 Task: Create a new job position in Salesforce with the following details: Position Name: Design Engineer - Metro, Open Date: 01/10/2023, Location: Bangalore, India, Type: Full Time, Functional Area: Miscellaneous, Job Level: MC - 200, Job Description: To design mould shutters for I-Girders, Educational Requirements: Should possess excellent communication skills, Skills Required: Design, Temporary Structure, Experience: 2 - 4 Years.
Action: Mouse moved to (192, 110)
Screenshot: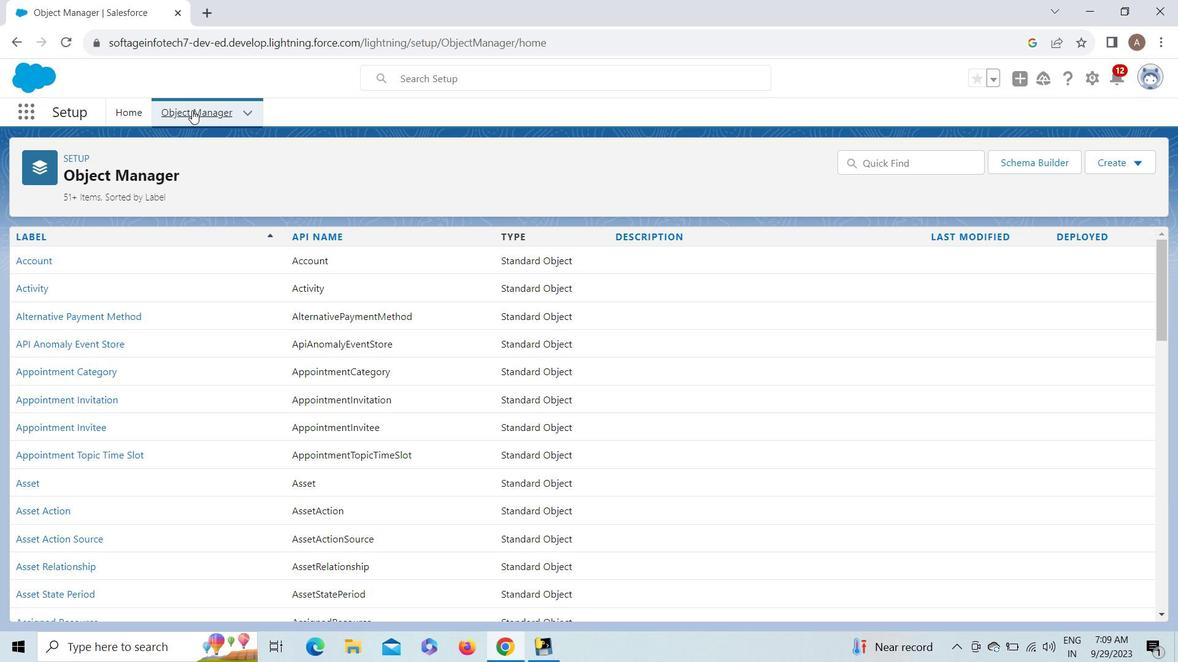 
Action: Mouse pressed left at (192, 110)
Screenshot: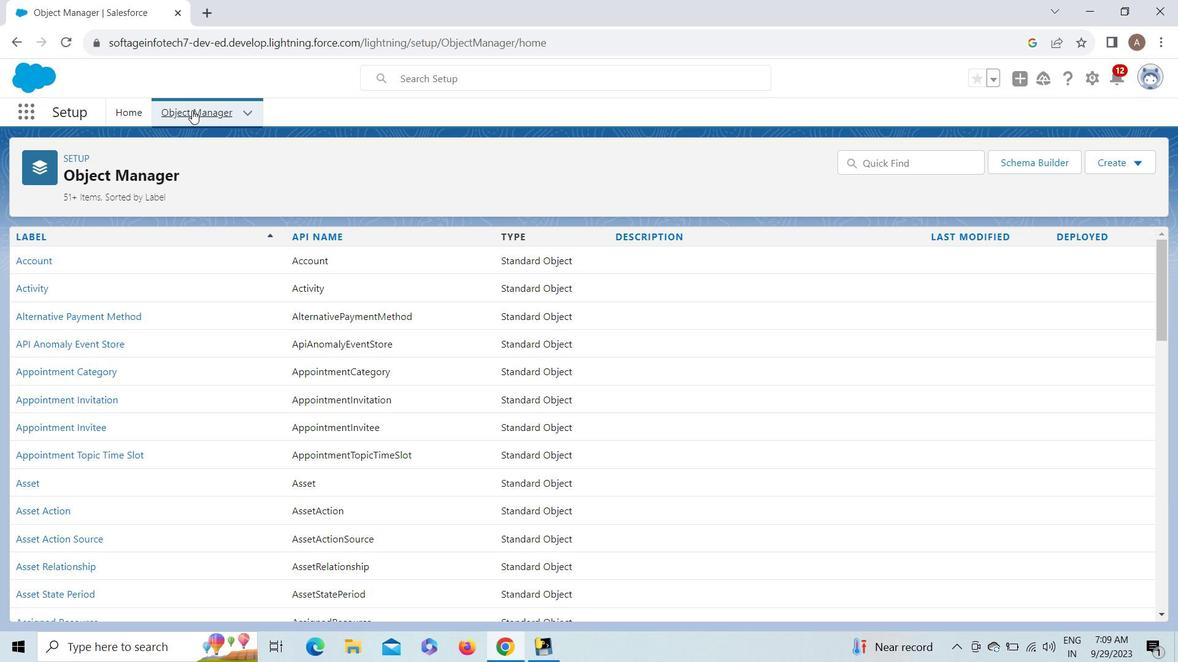 
Action: Mouse moved to (24, 109)
Screenshot: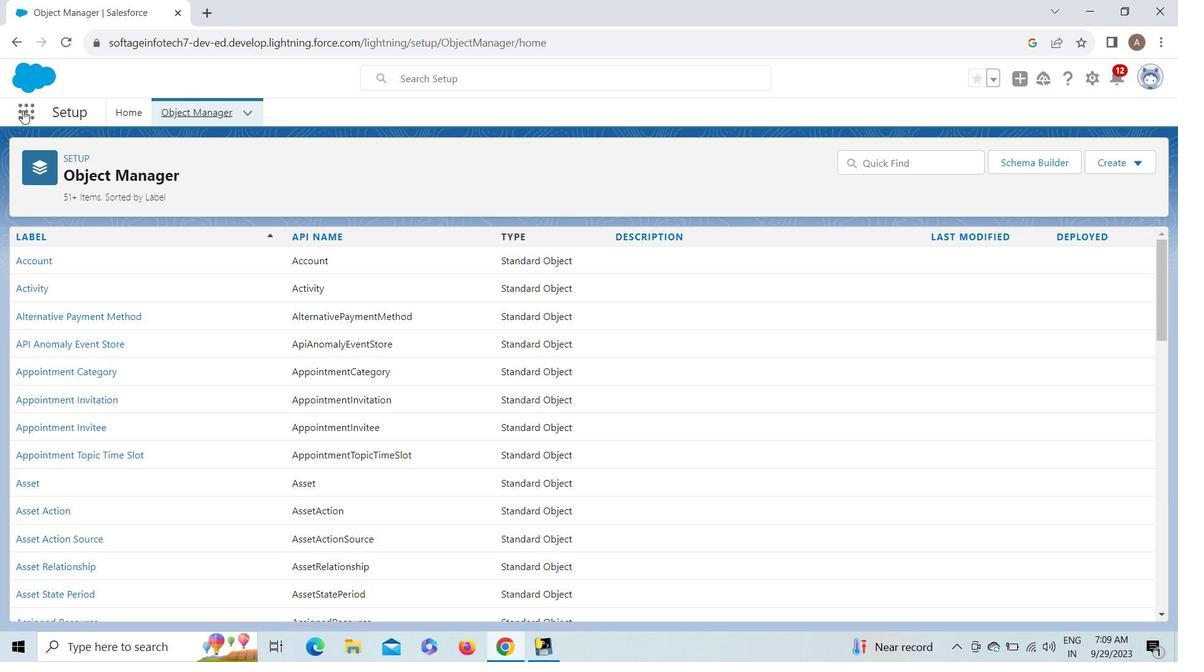
Action: Mouse pressed left at (24, 109)
Screenshot: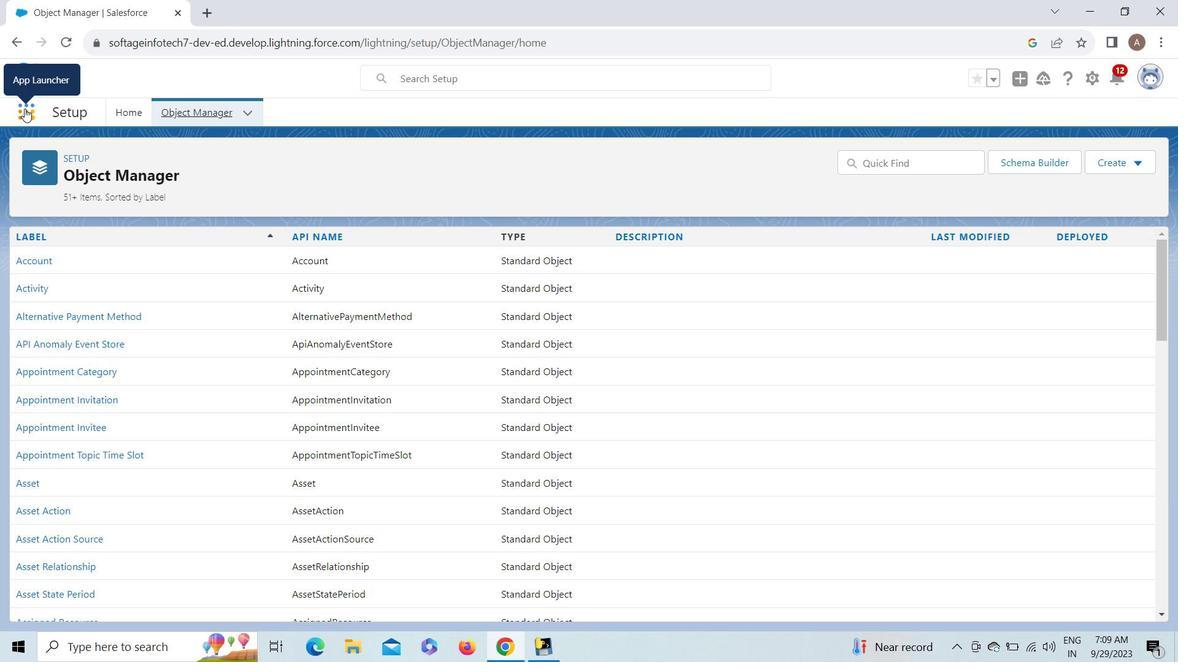
Action: Mouse moved to (77, 199)
Screenshot: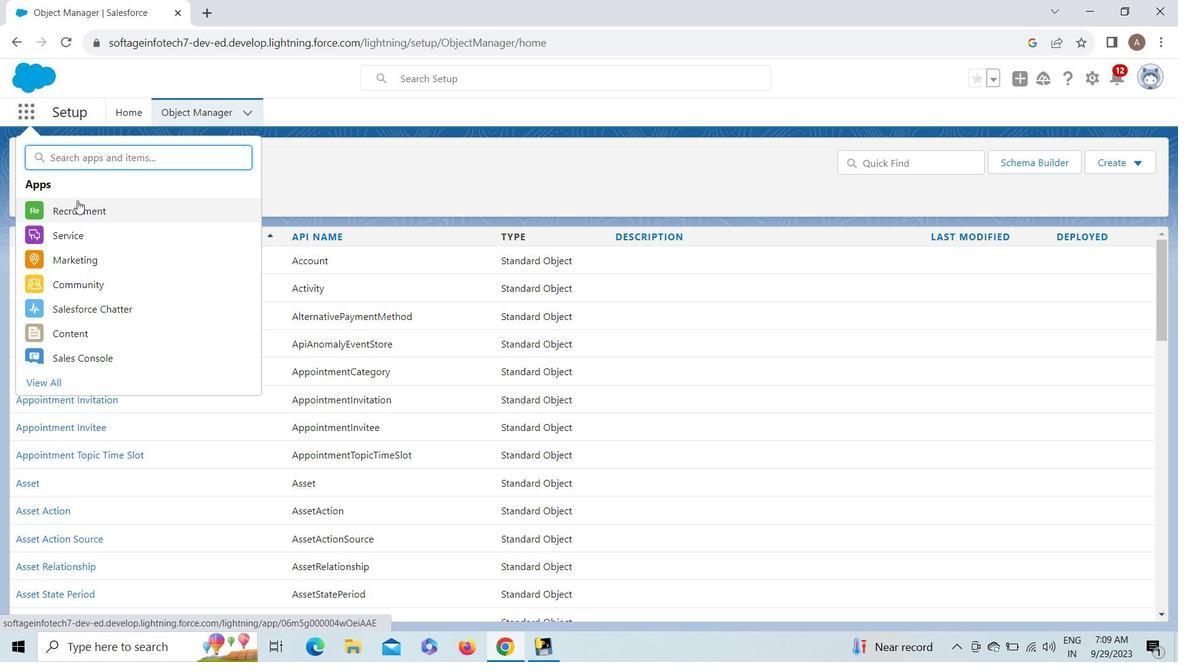 
Action: Mouse pressed left at (77, 199)
Screenshot: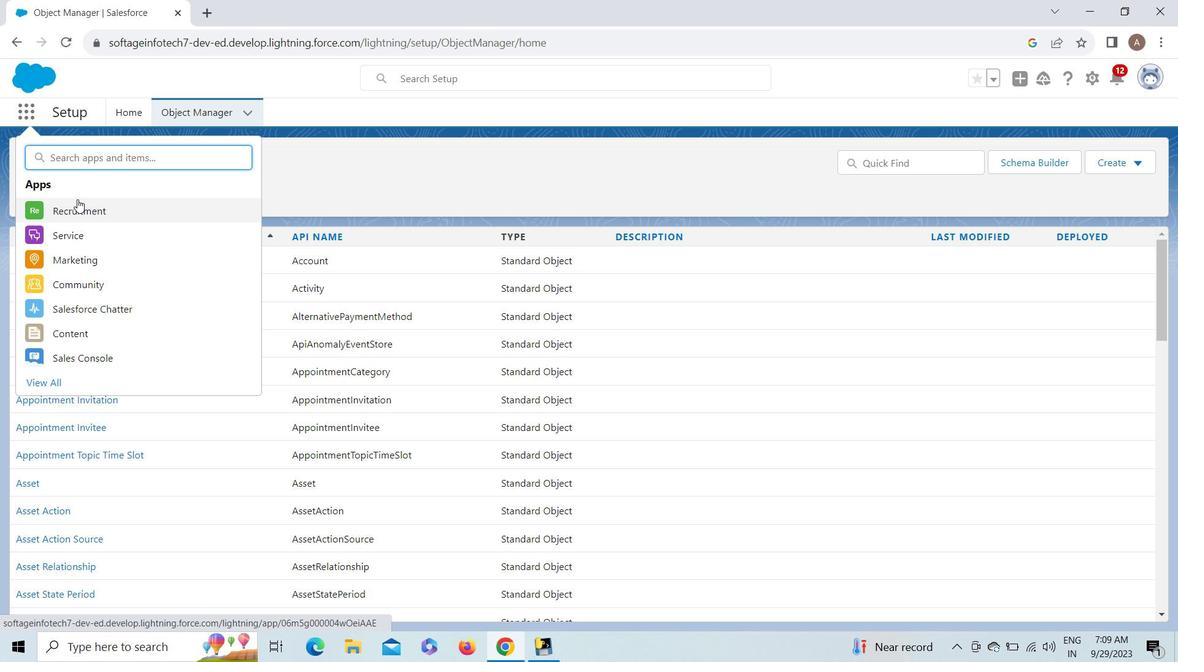 
Action: Mouse moved to (215, 109)
Screenshot: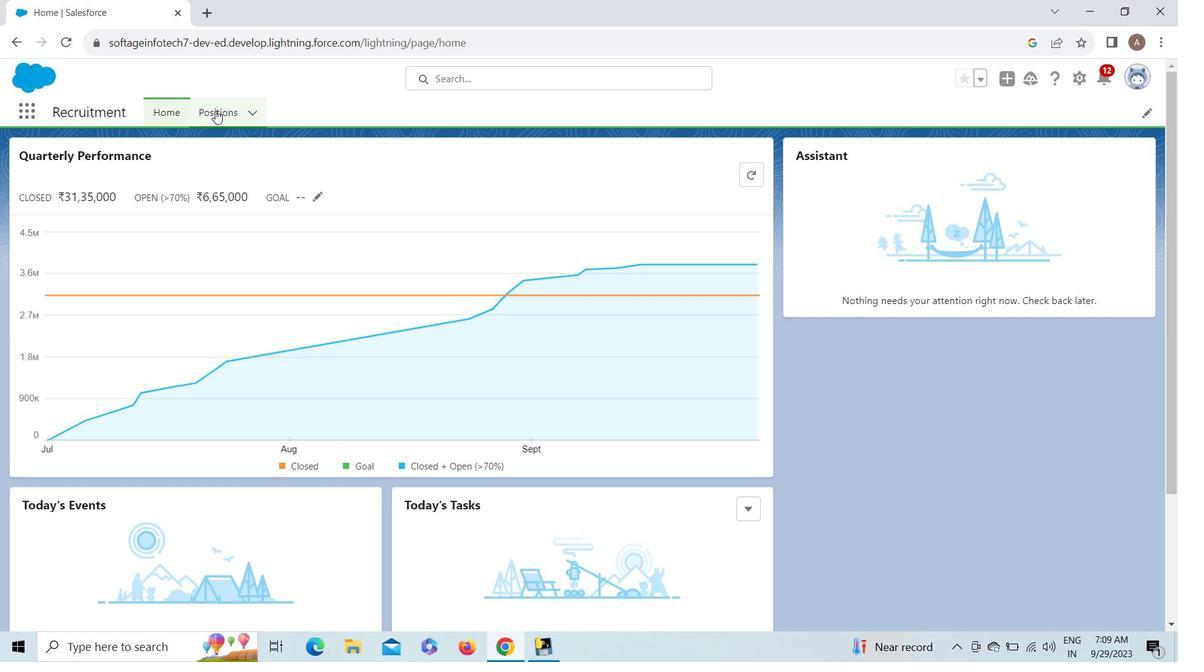 
Action: Mouse pressed left at (215, 109)
Screenshot: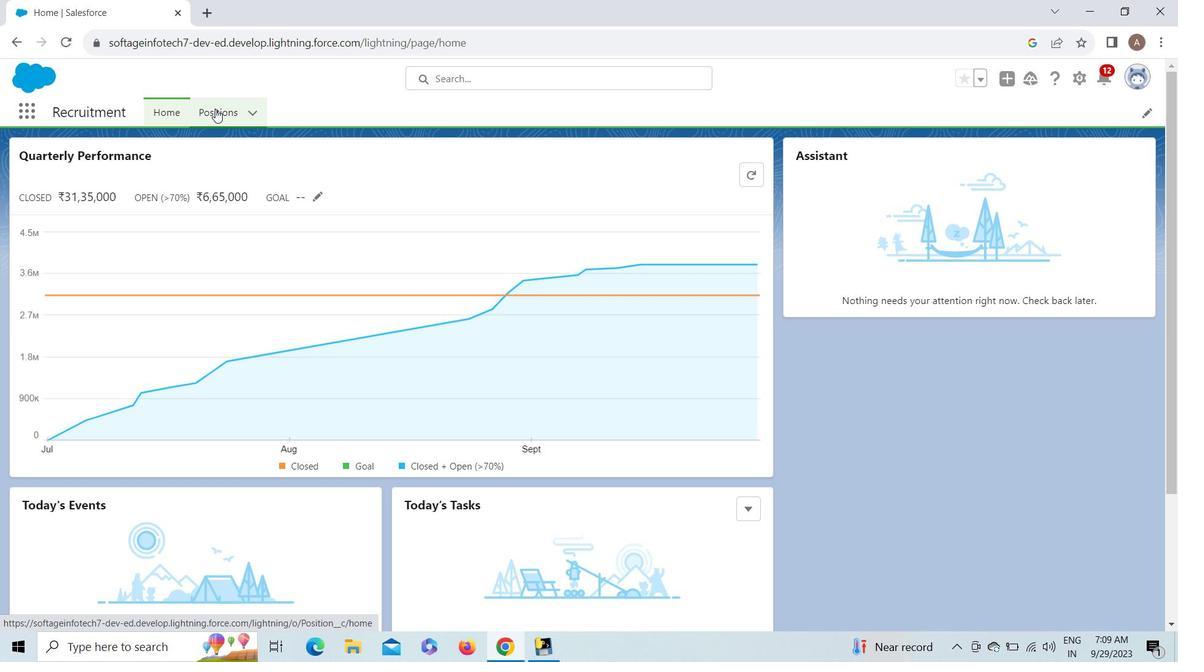 
Action: Mouse moved to (168, 244)
Screenshot: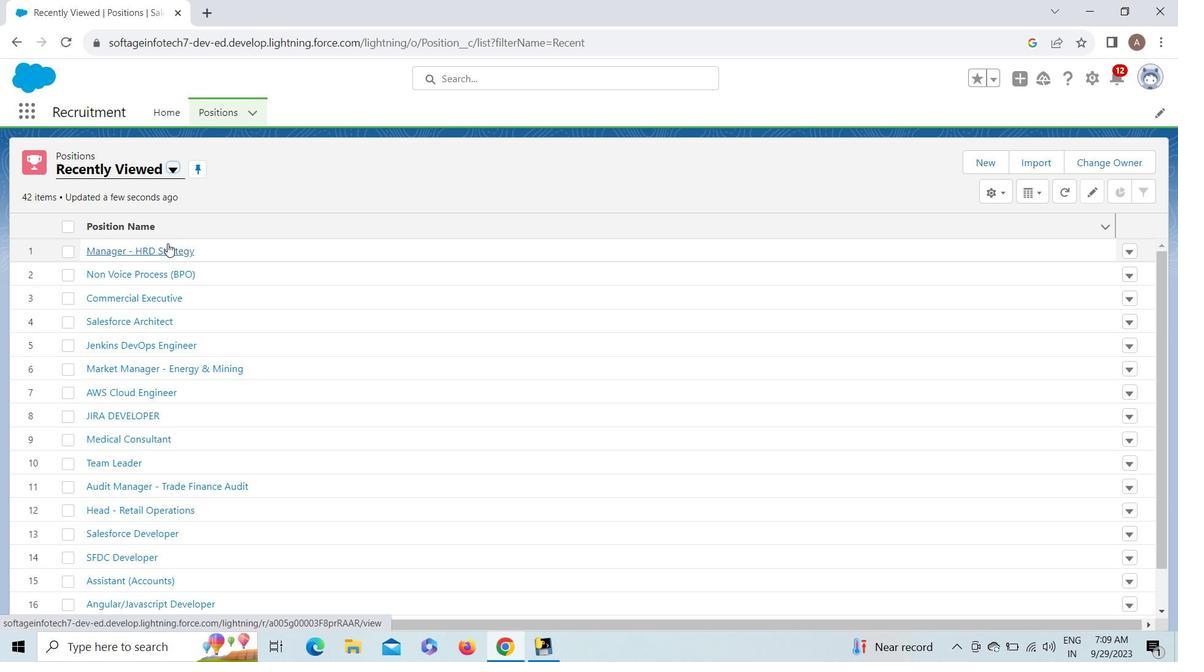 
Action: Mouse pressed left at (168, 244)
Screenshot: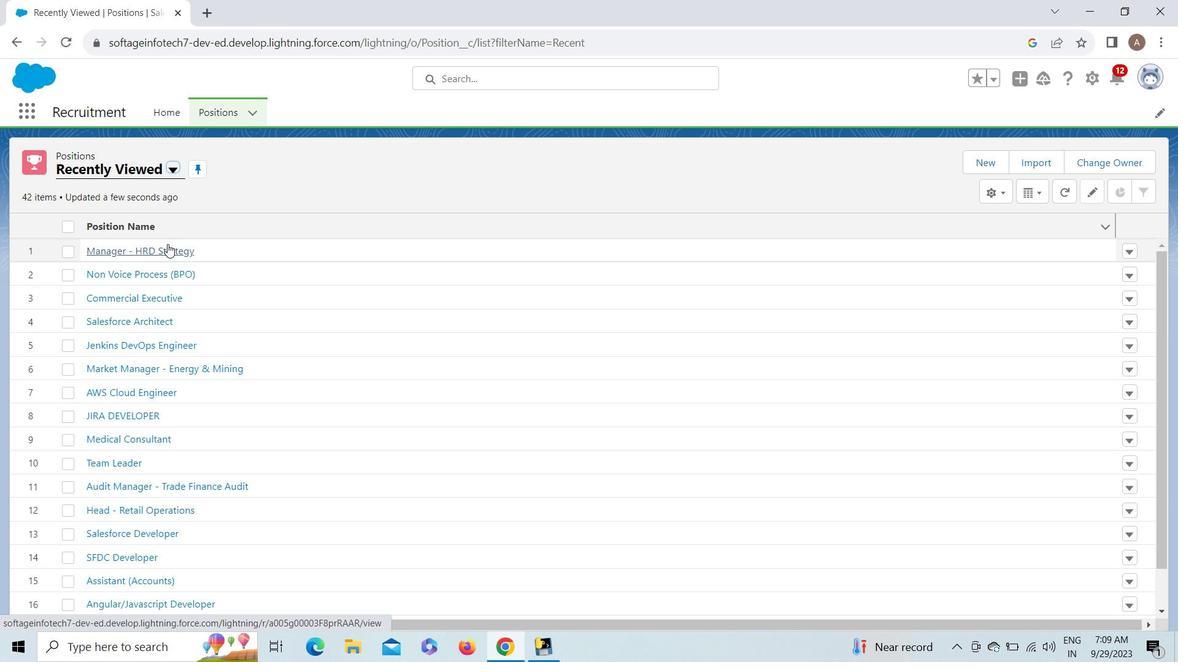 
Action: Mouse moved to (990, 163)
Screenshot: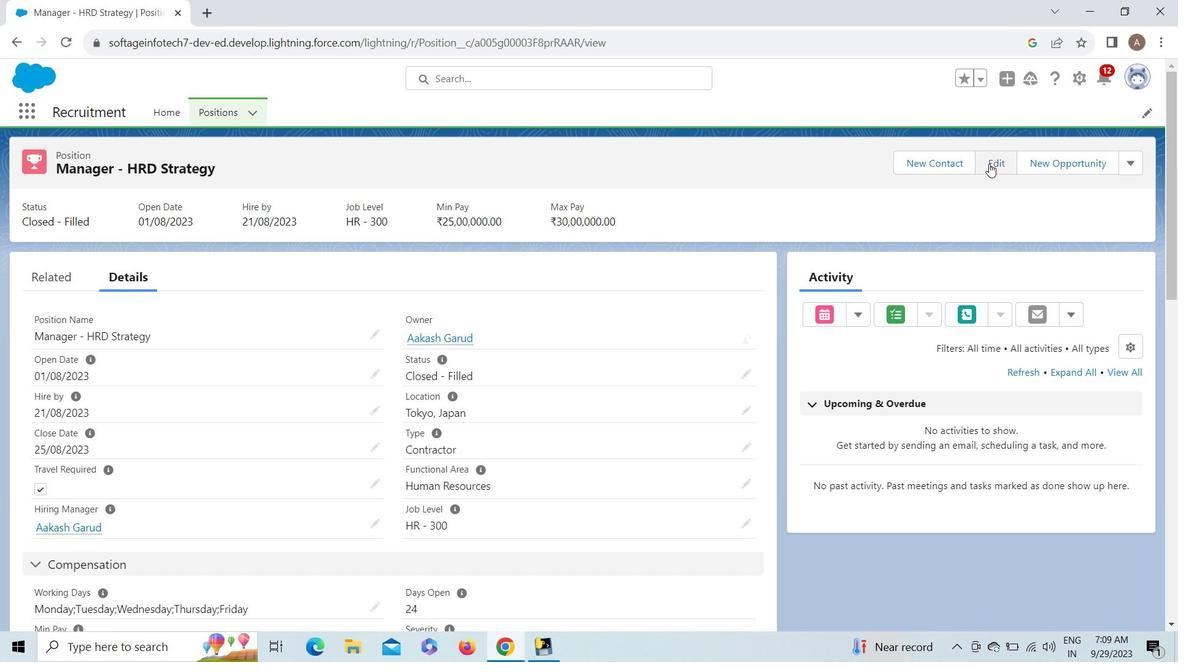 
Action: Mouse pressed left at (990, 163)
Screenshot: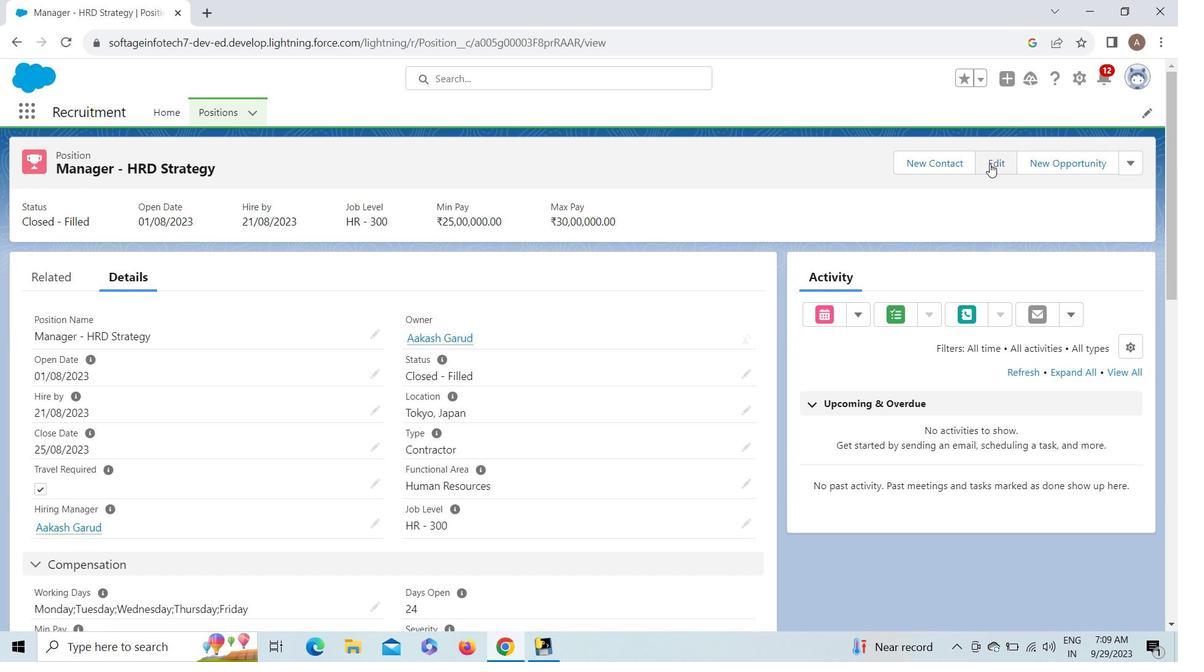 
Action: Mouse moved to (904, 227)
Screenshot: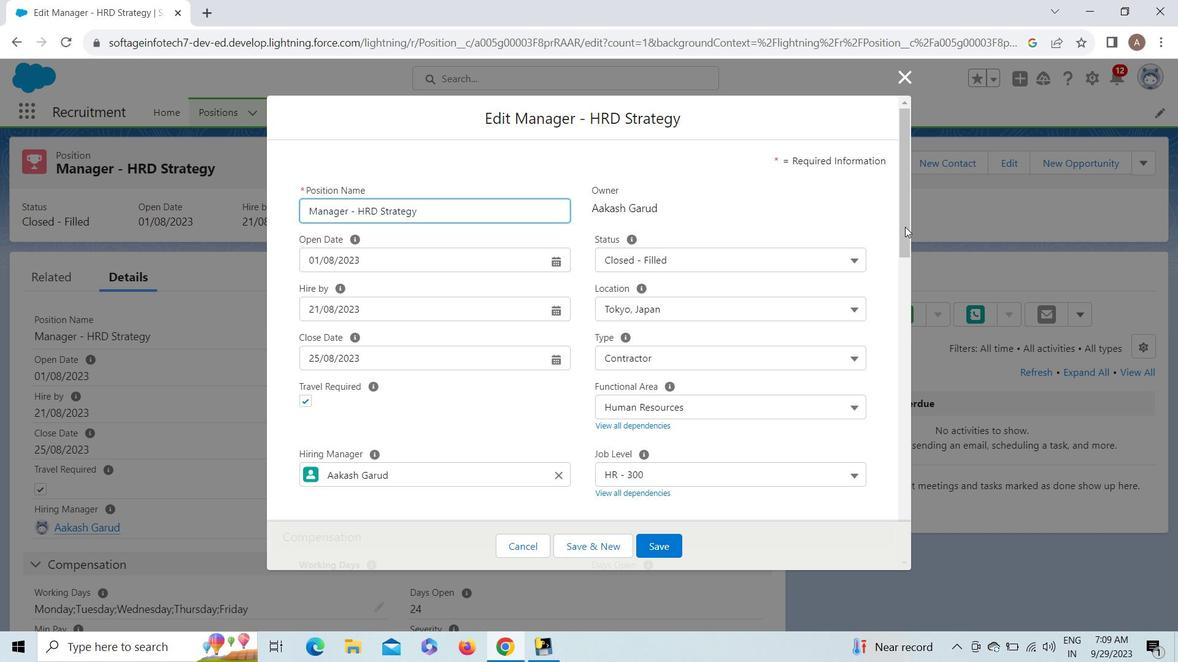 
Action: Mouse pressed left at (904, 227)
Screenshot: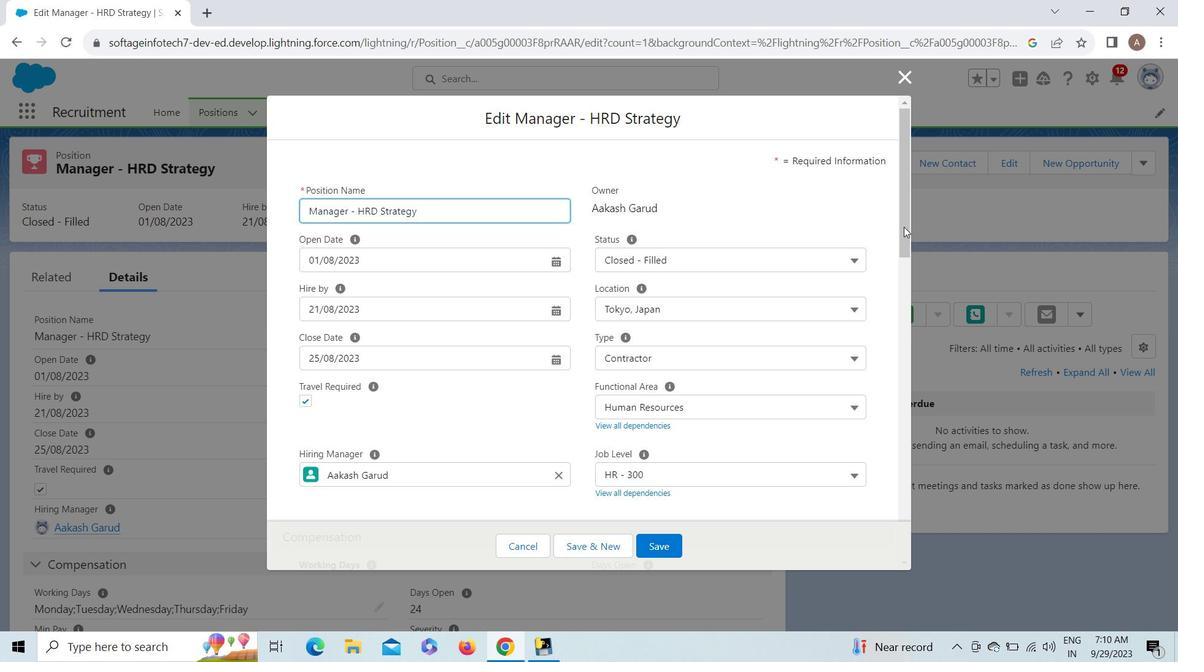 
Action: Mouse moved to (860, 378)
Screenshot: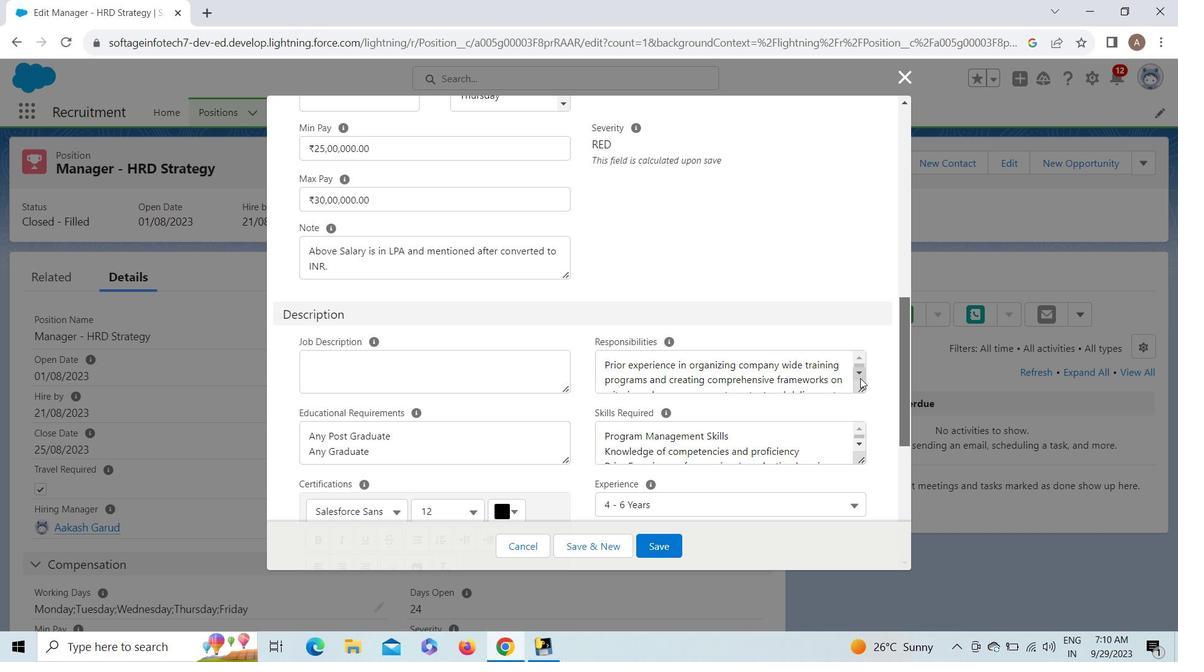 
Action: Mouse pressed left at (860, 378)
Screenshot: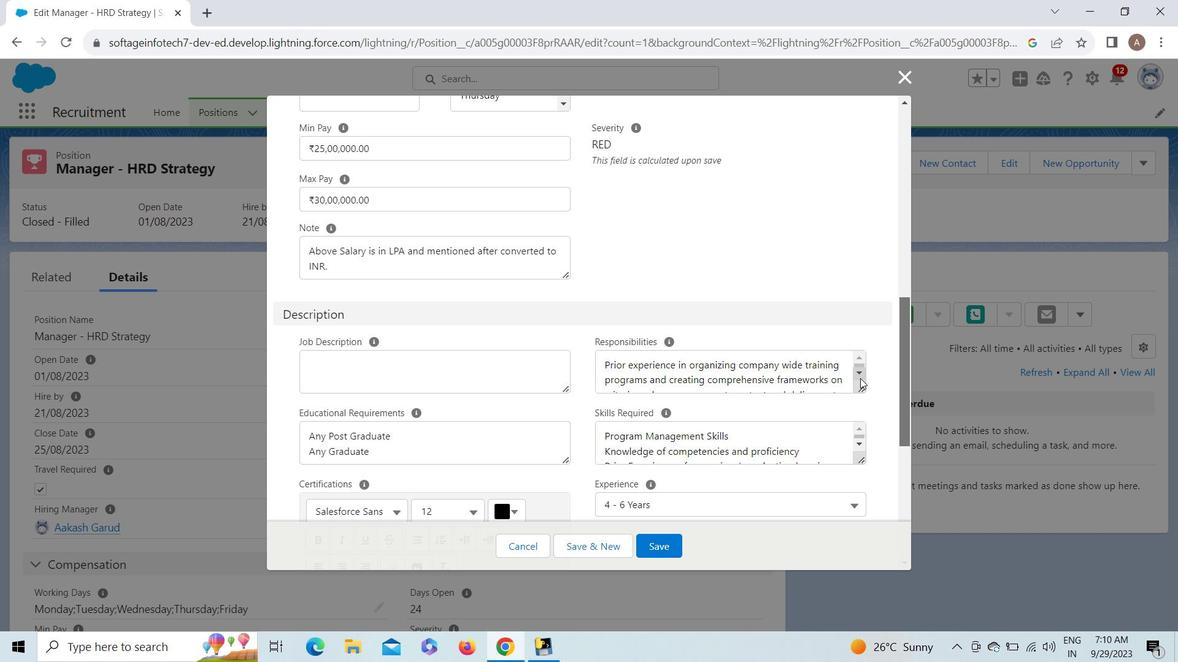 
Action: Mouse pressed left at (860, 378)
Screenshot: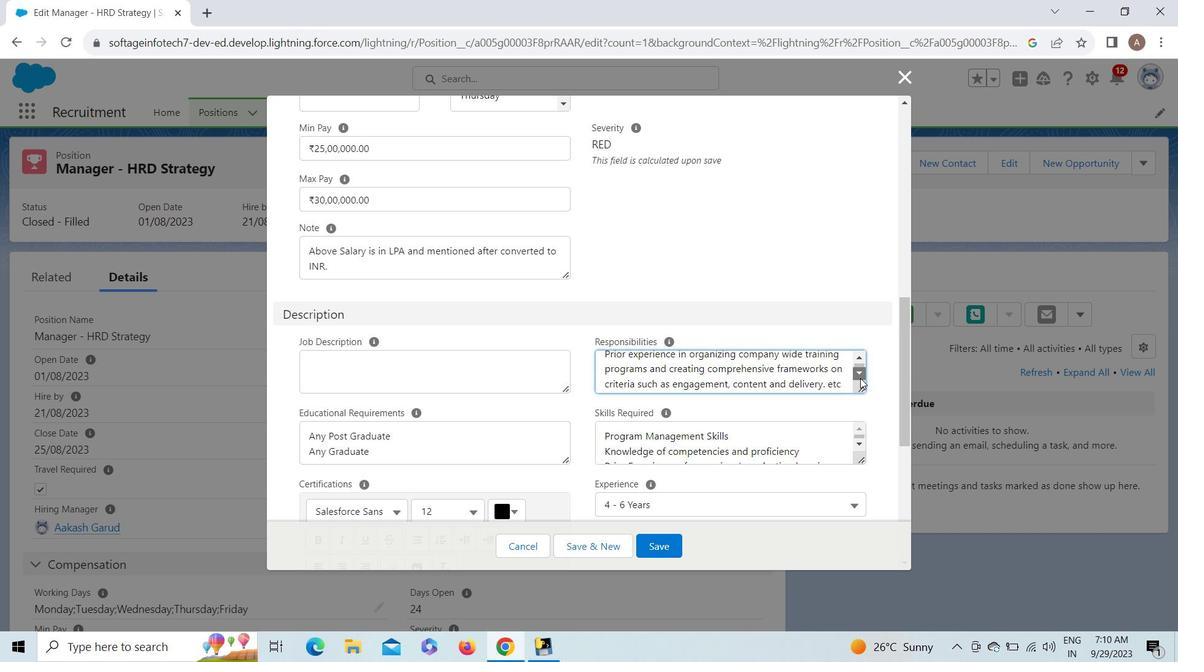 
Action: Mouse pressed left at (860, 378)
Screenshot: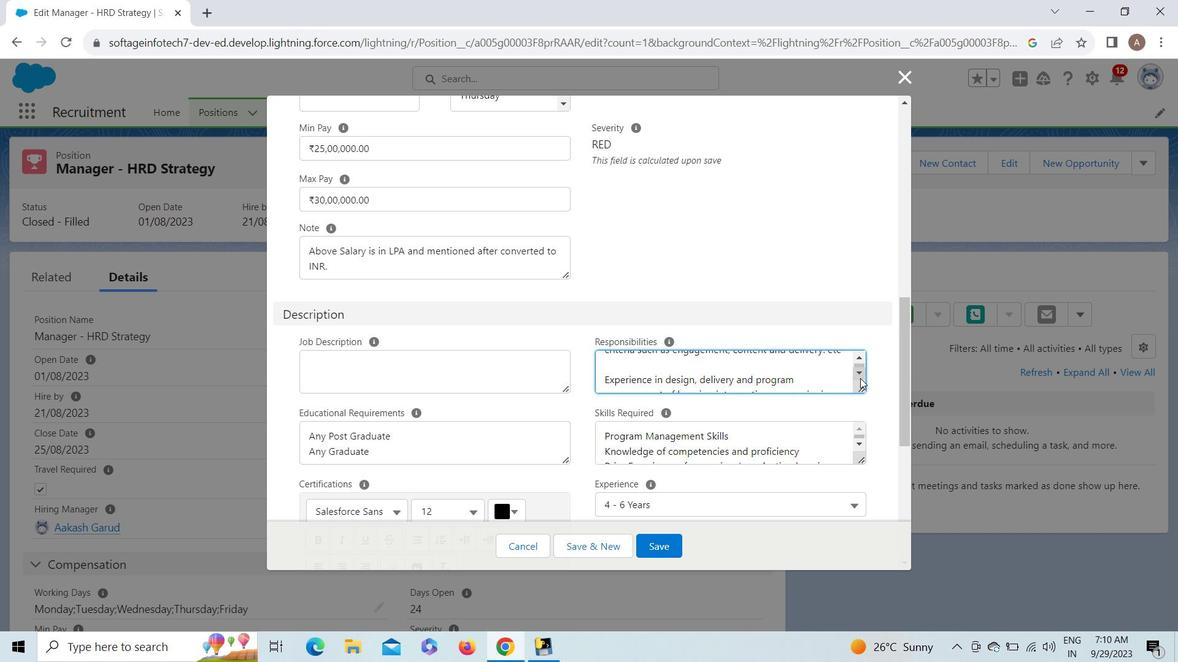 
Action: Mouse pressed left at (860, 378)
Screenshot: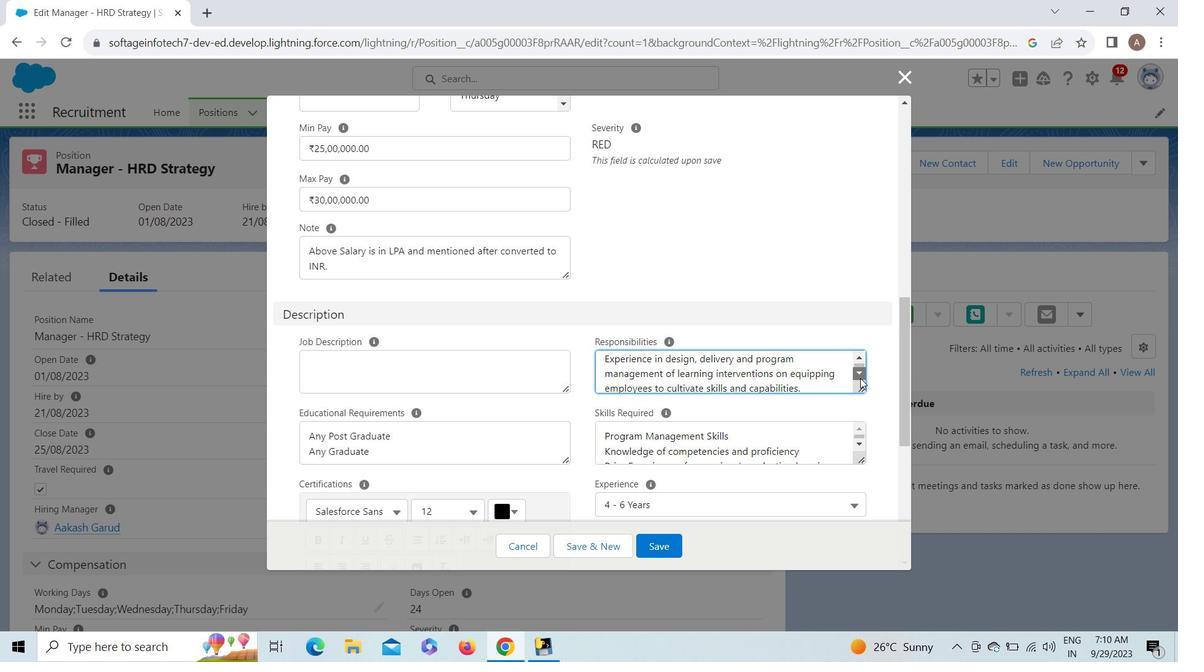 
Action: Mouse pressed left at (860, 378)
Screenshot: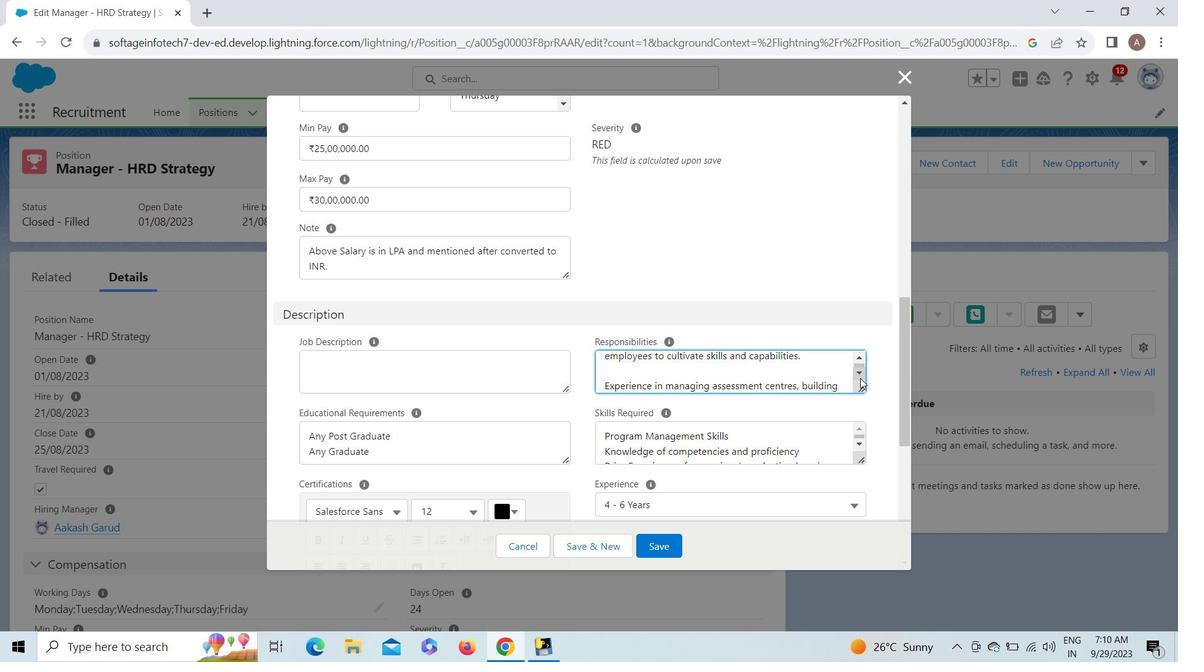 
Action: Mouse pressed left at (860, 378)
Screenshot: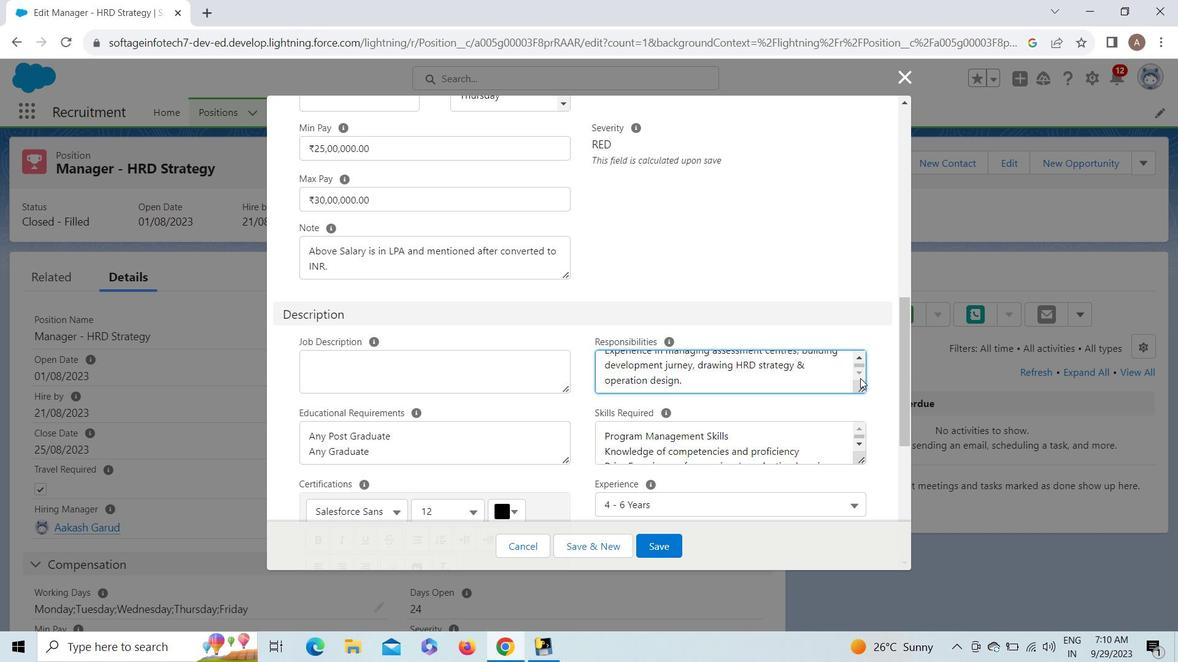 
Action: Mouse pressed left at (860, 378)
Screenshot: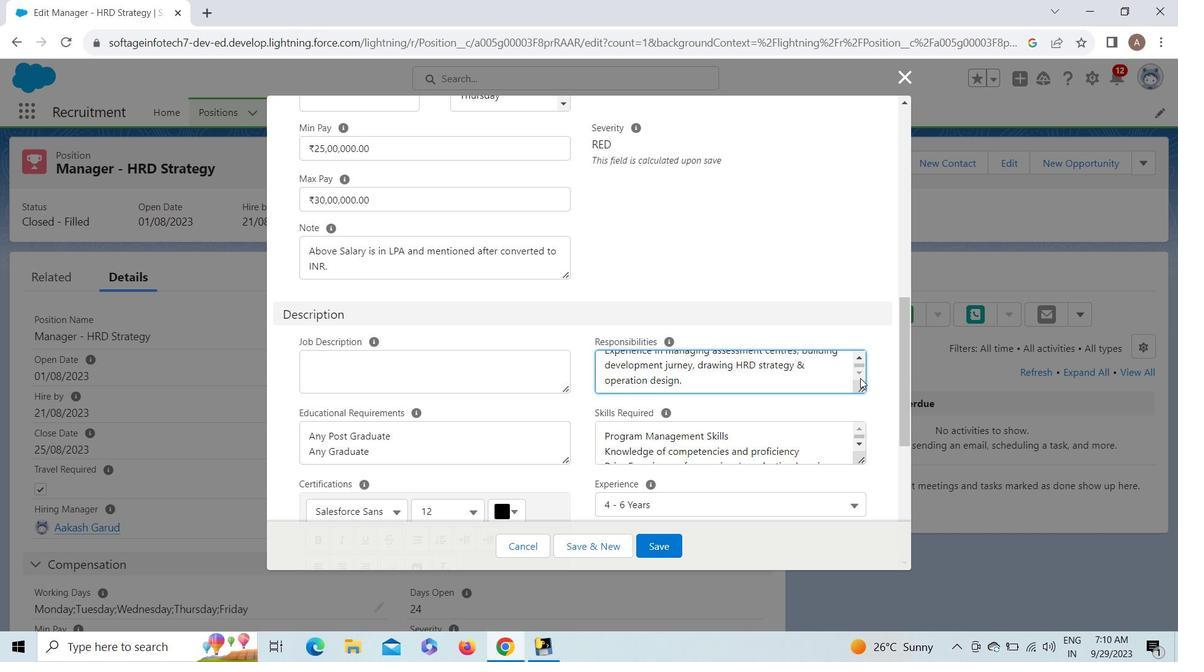 
Action: Mouse pressed left at (860, 378)
Screenshot: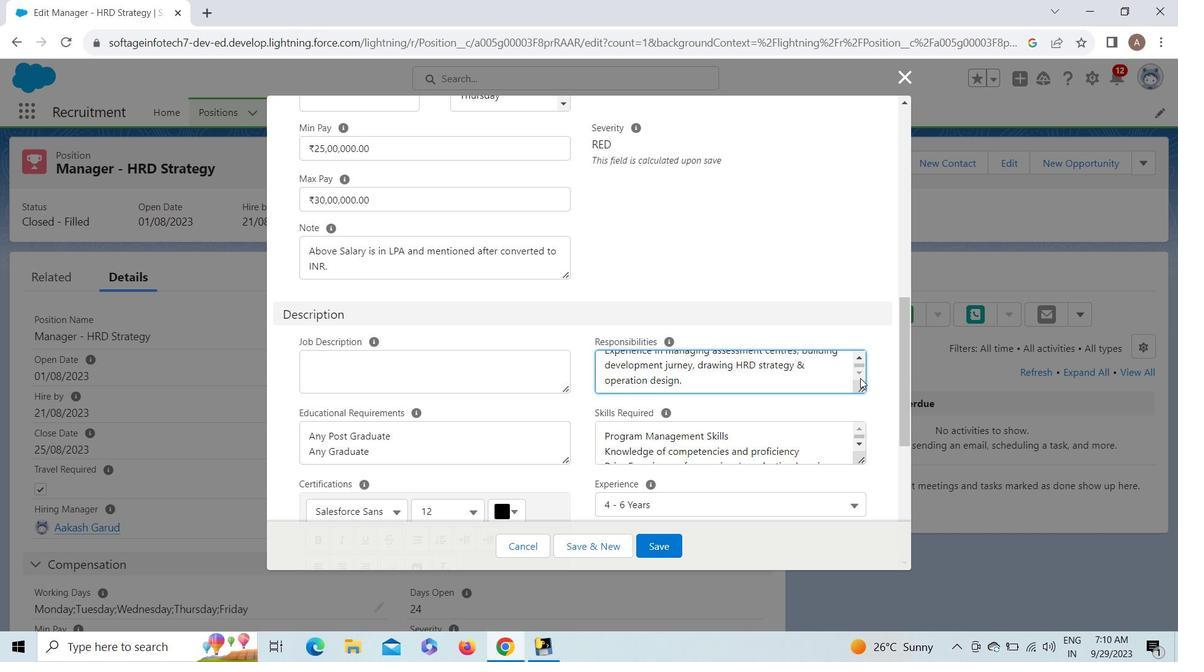 
Action: Mouse moved to (858, 359)
Screenshot: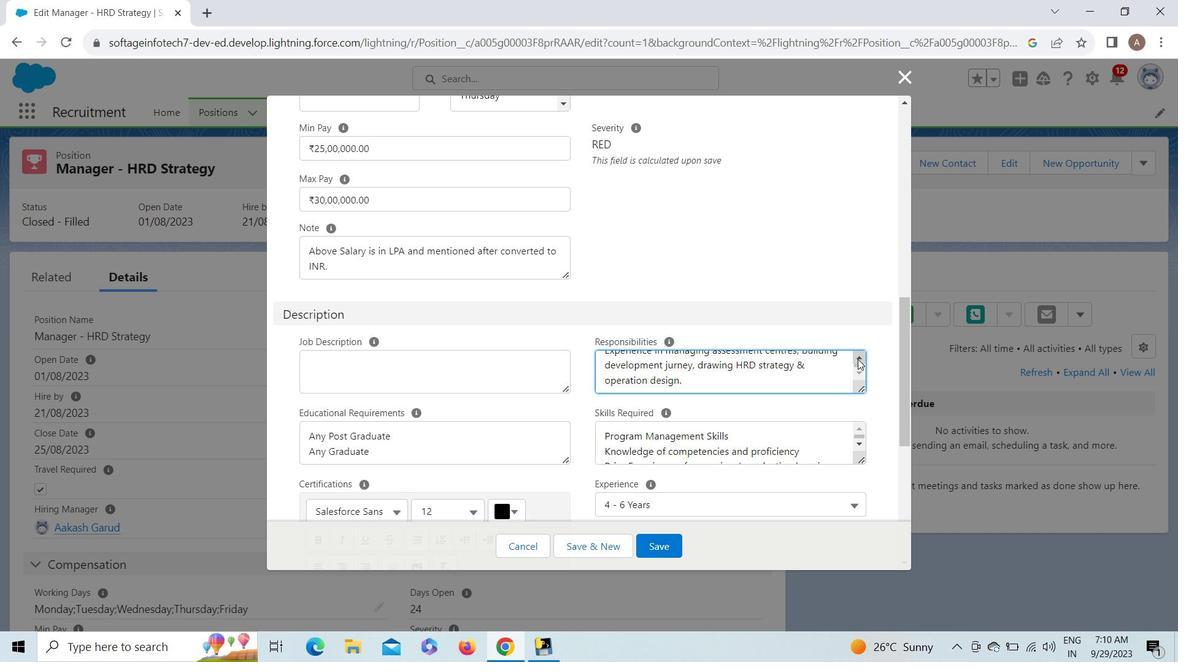 
Action: Mouse pressed left at (858, 359)
Screenshot: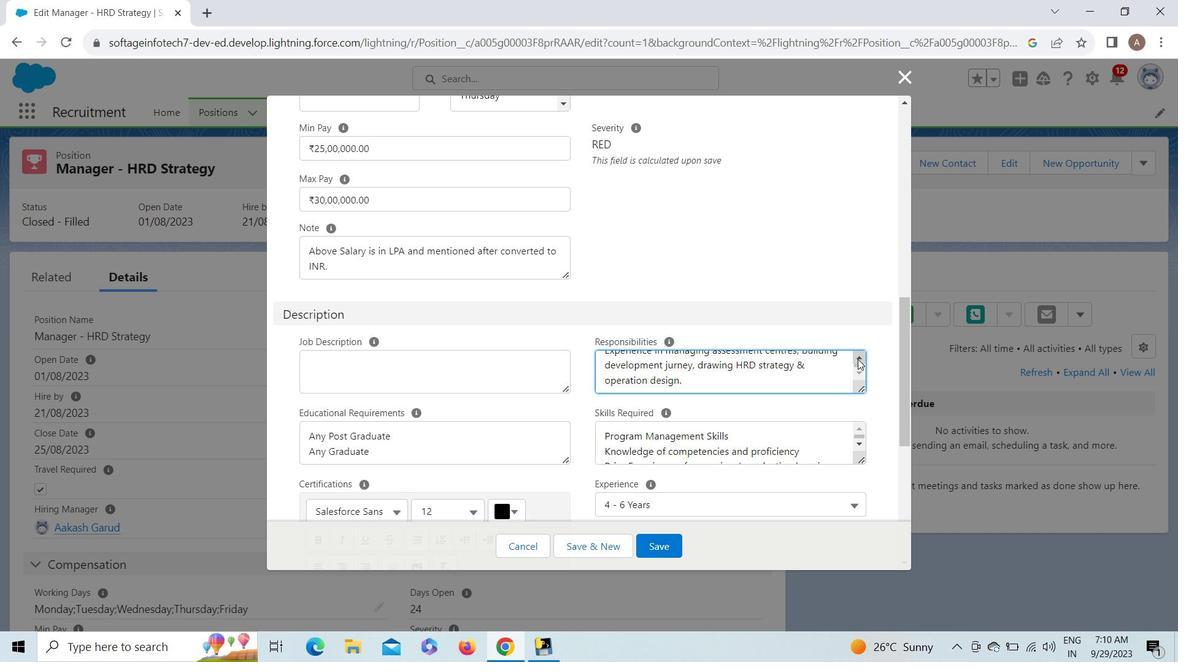 
Action: Mouse pressed left at (858, 359)
Screenshot: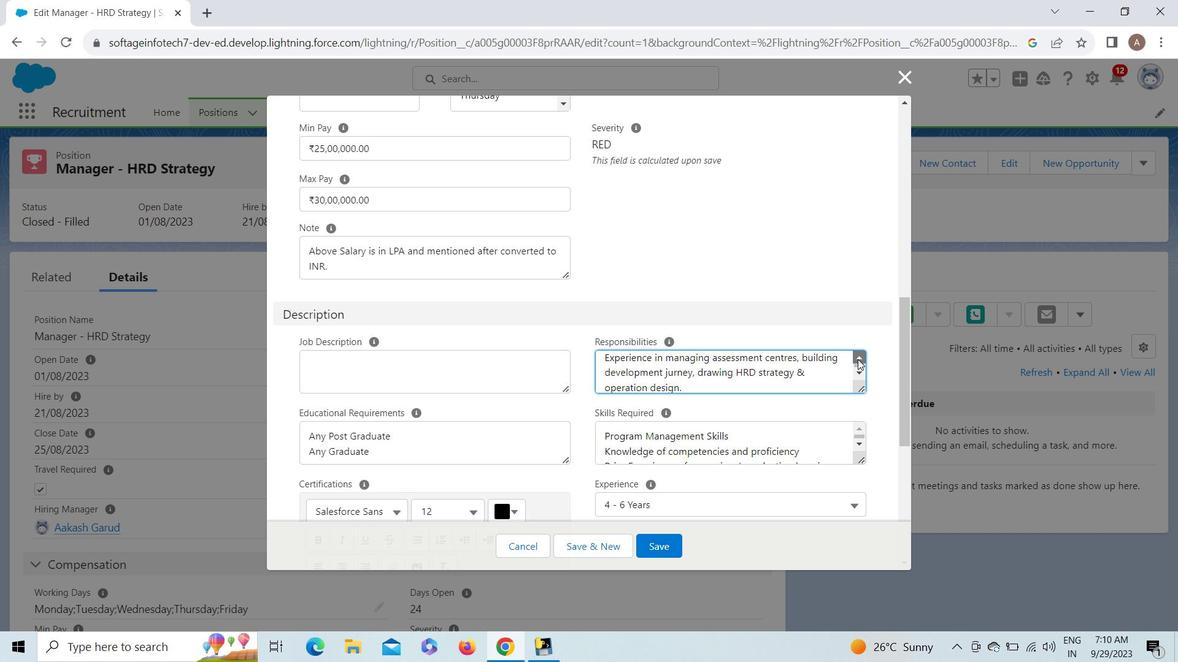
Action: Mouse pressed left at (858, 359)
Screenshot: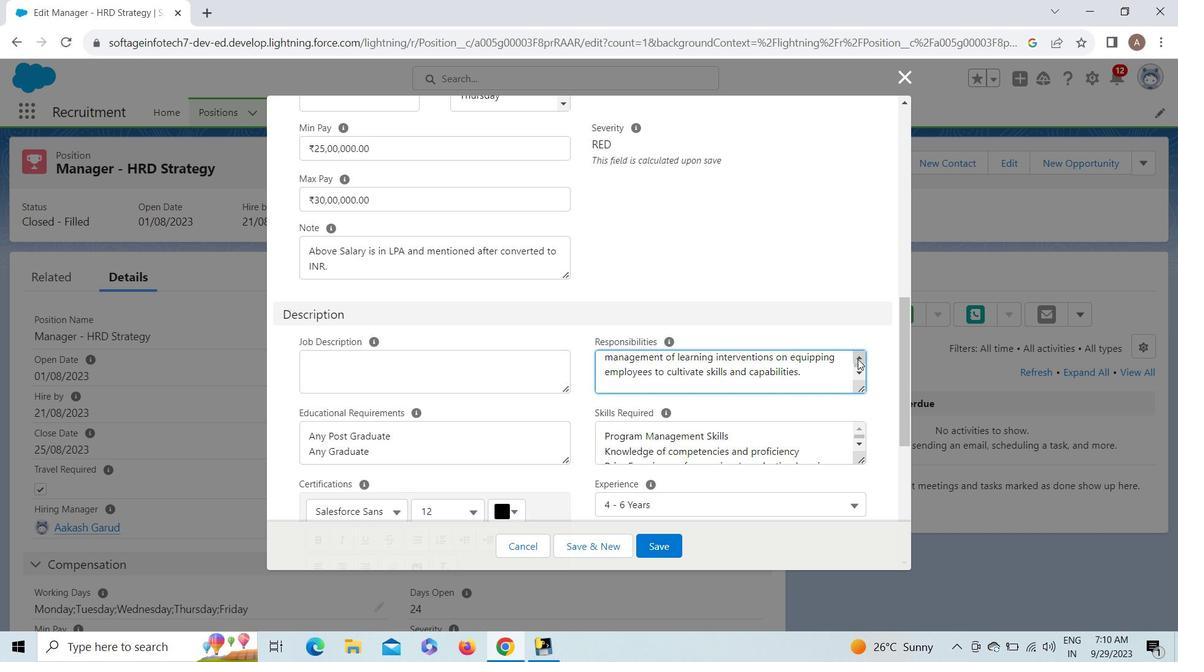 
Action: Mouse pressed left at (858, 359)
Screenshot: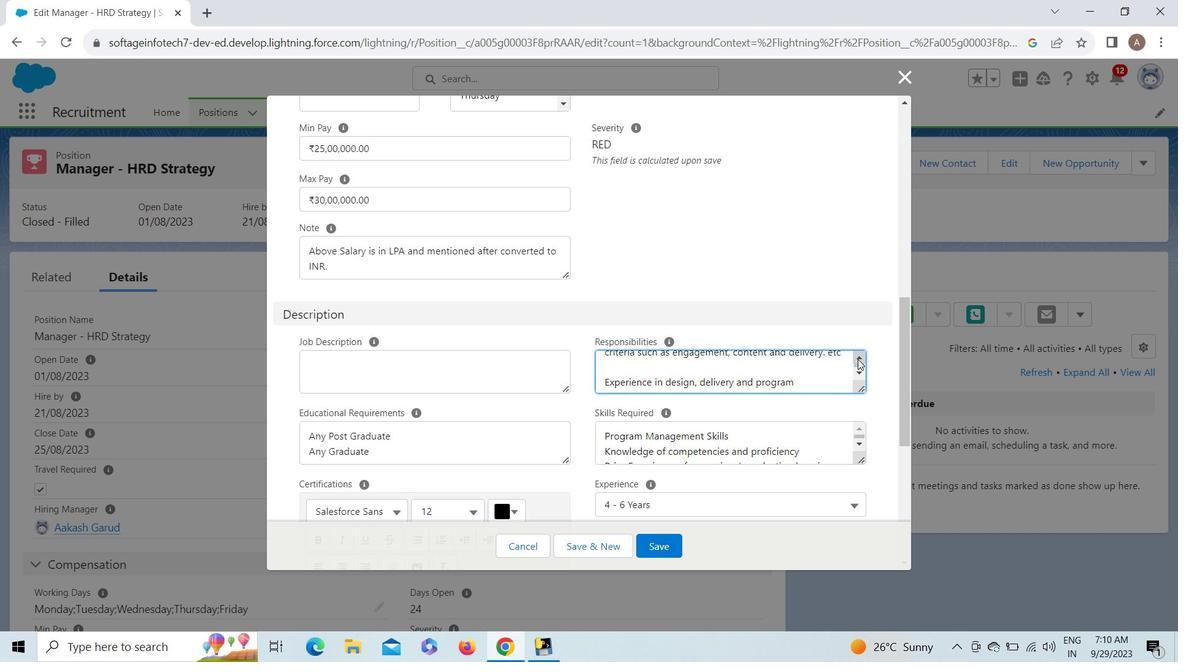 
Action: Mouse pressed left at (858, 359)
Screenshot: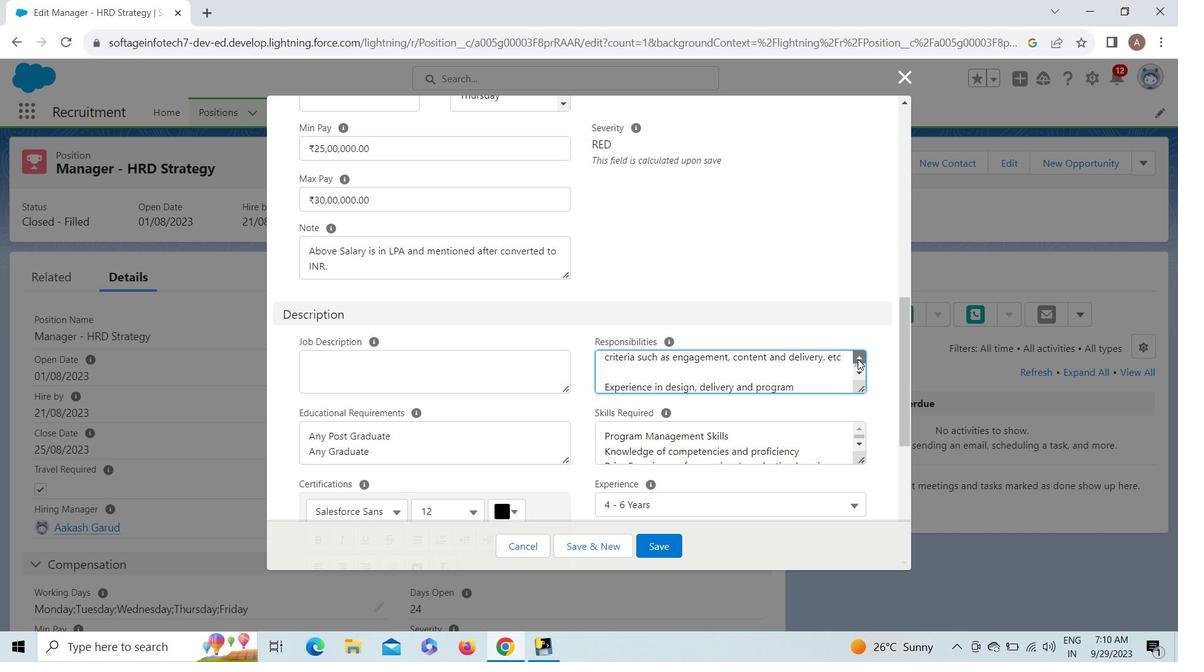 
Action: Mouse pressed left at (858, 359)
Screenshot: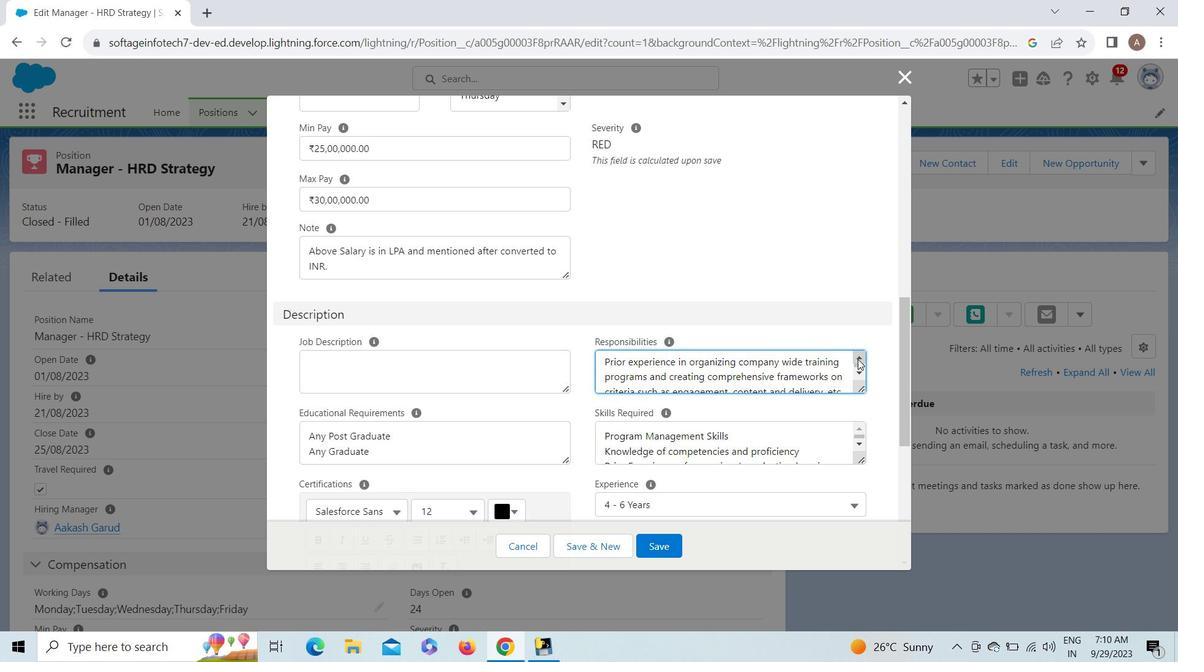 
Action: Mouse pressed left at (858, 359)
Screenshot: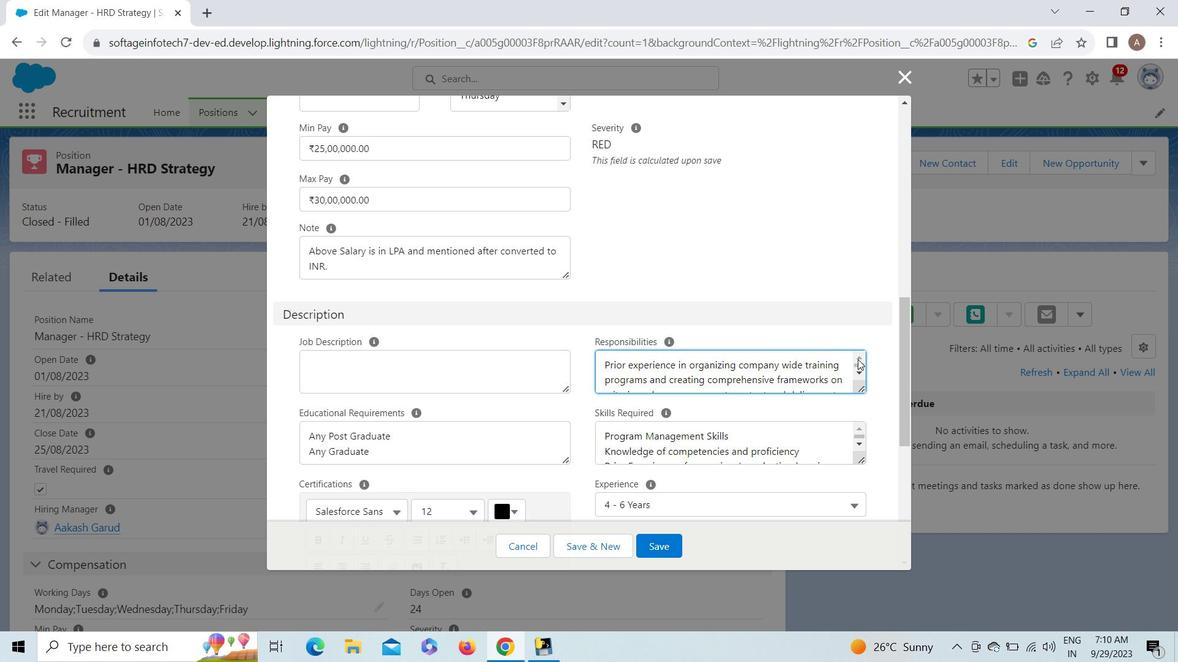 
Action: Mouse pressed left at (858, 359)
Screenshot: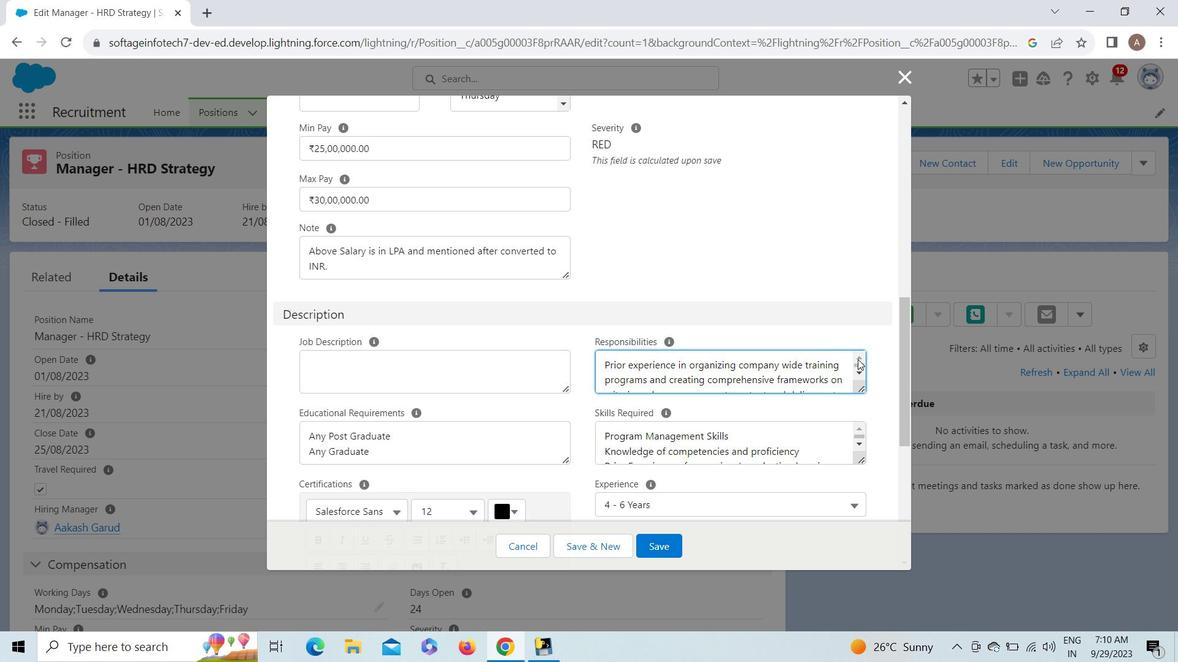 
Action: Mouse pressed left at (858, 359)
Screenshot: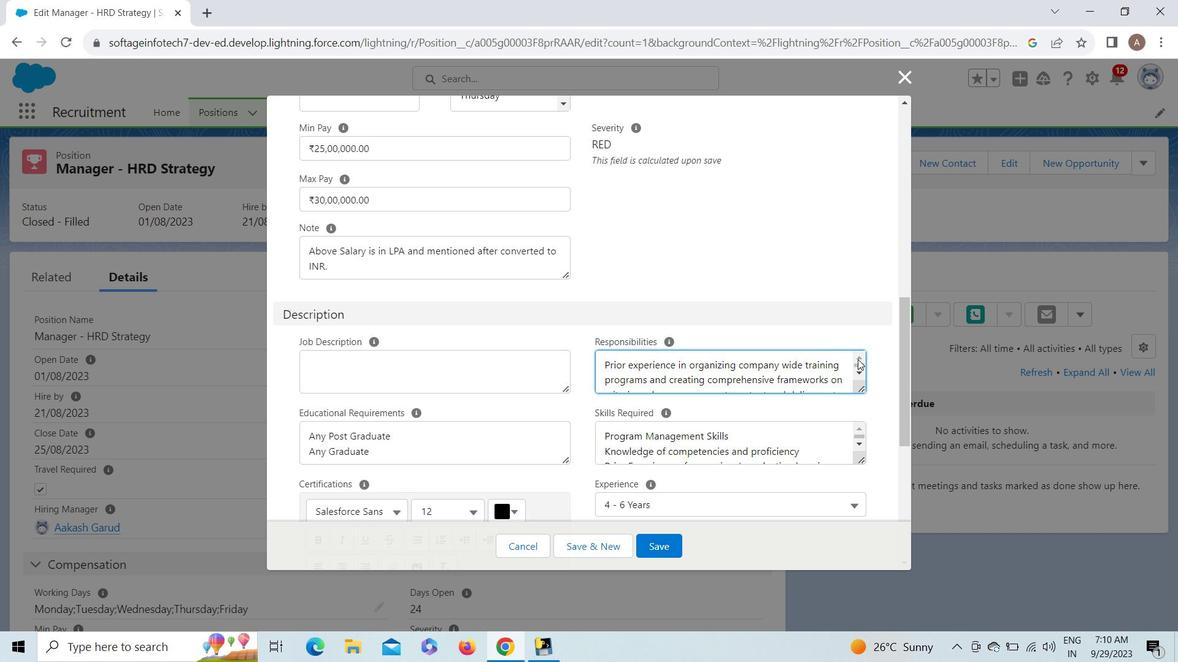 
Action: Mouse pressed left at (858, 359)
Screenshot: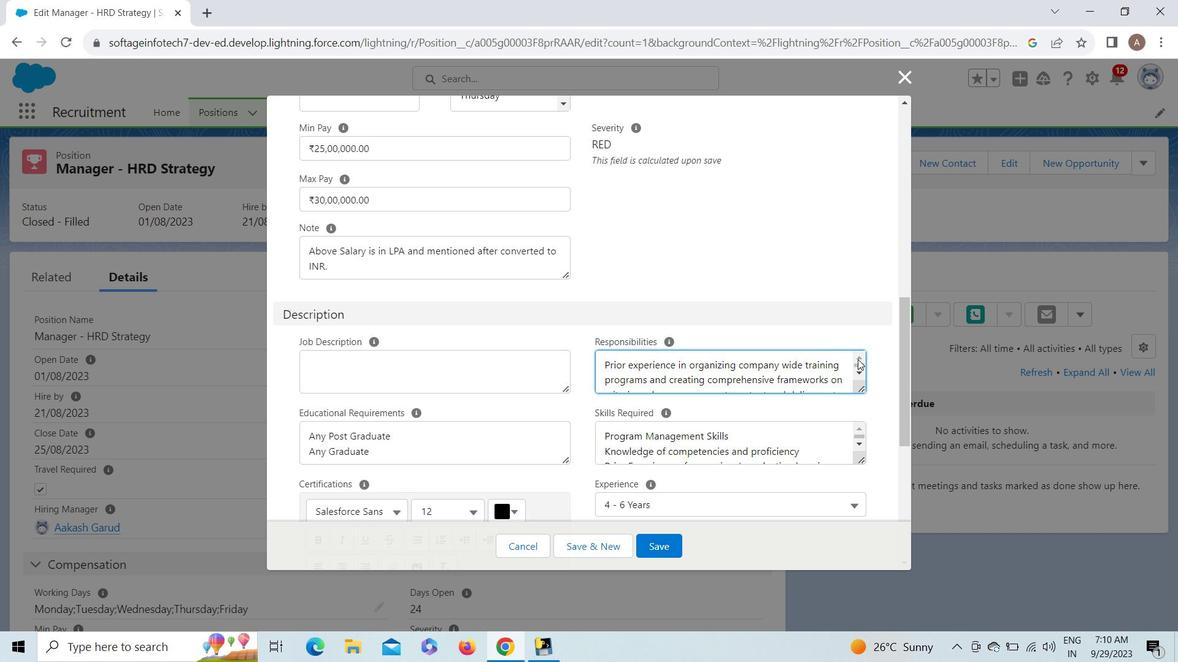 
Action: Mouse pressed left at (858, 359)
Screenshot: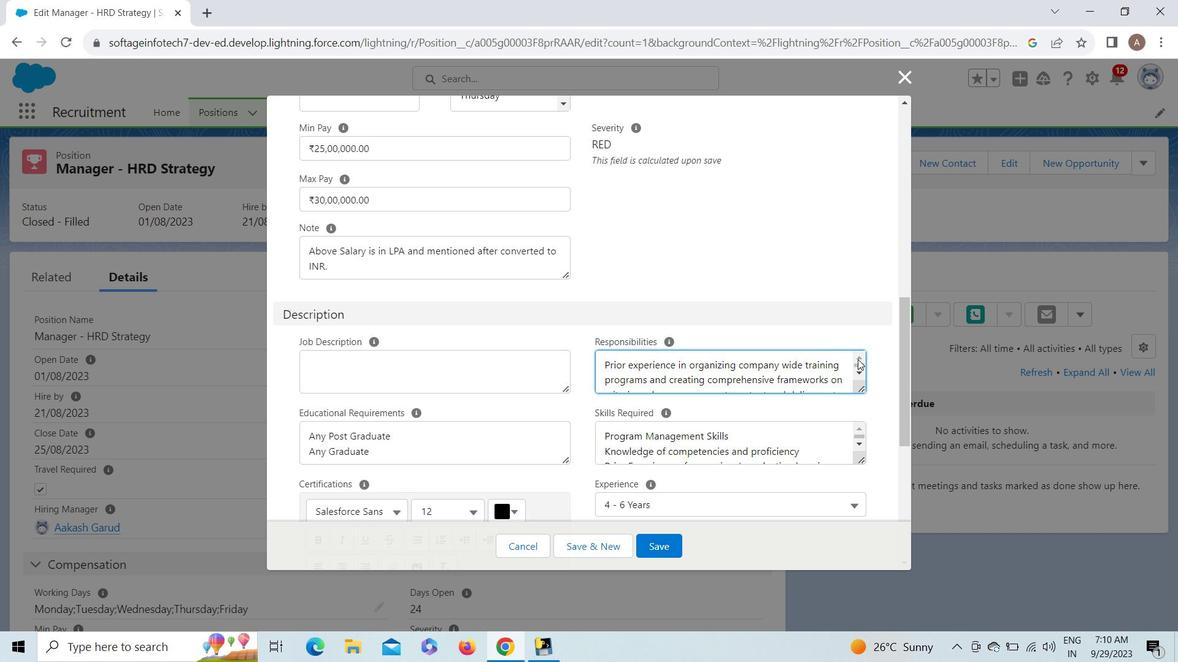 
Action: Mouse moved to (859, 376)
Screenshot: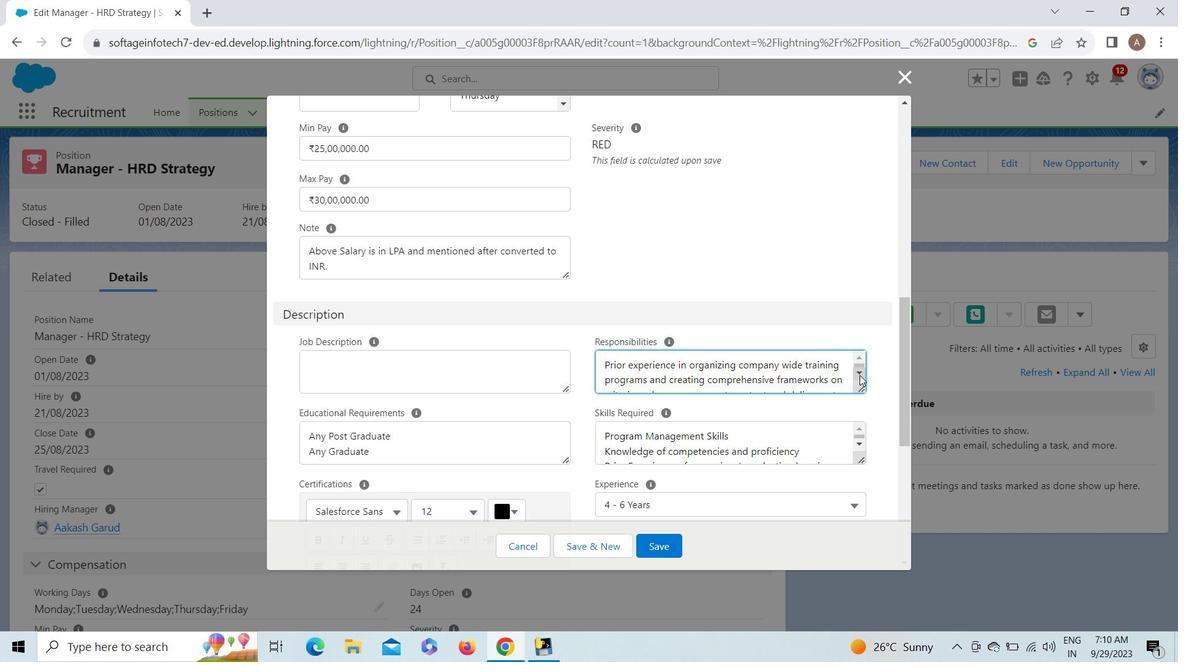 
Action: Mouse pressed left at (859, 376)
Screenshot: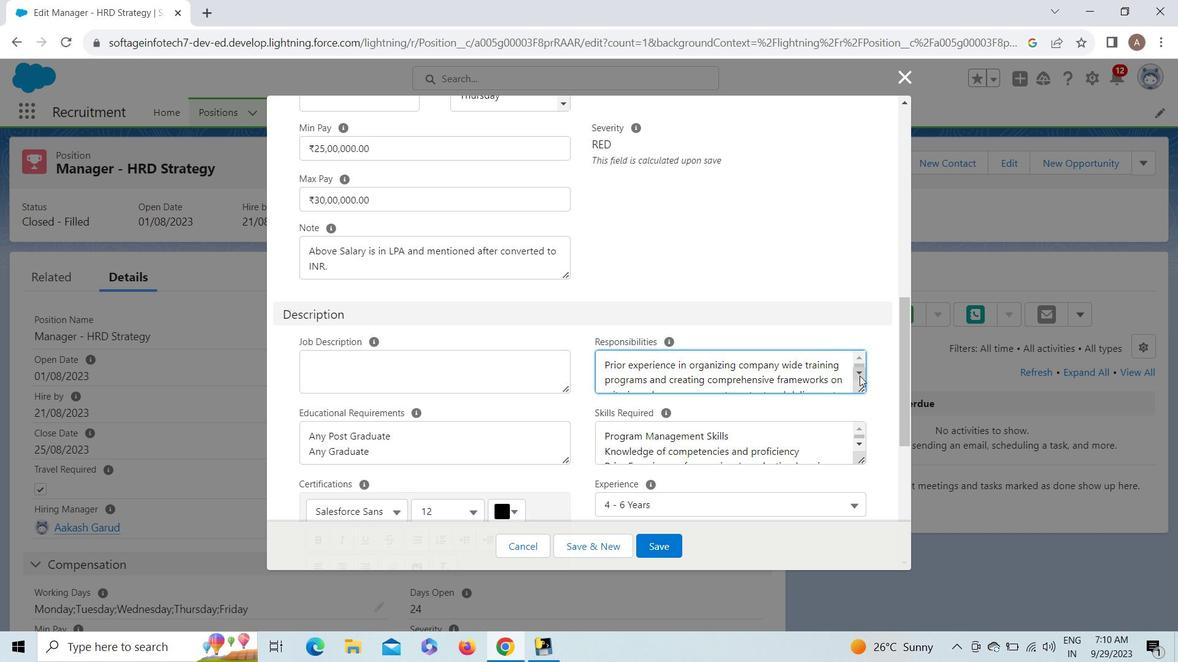 
Action: Mouse pressed left at (859, 376)
Screenshot: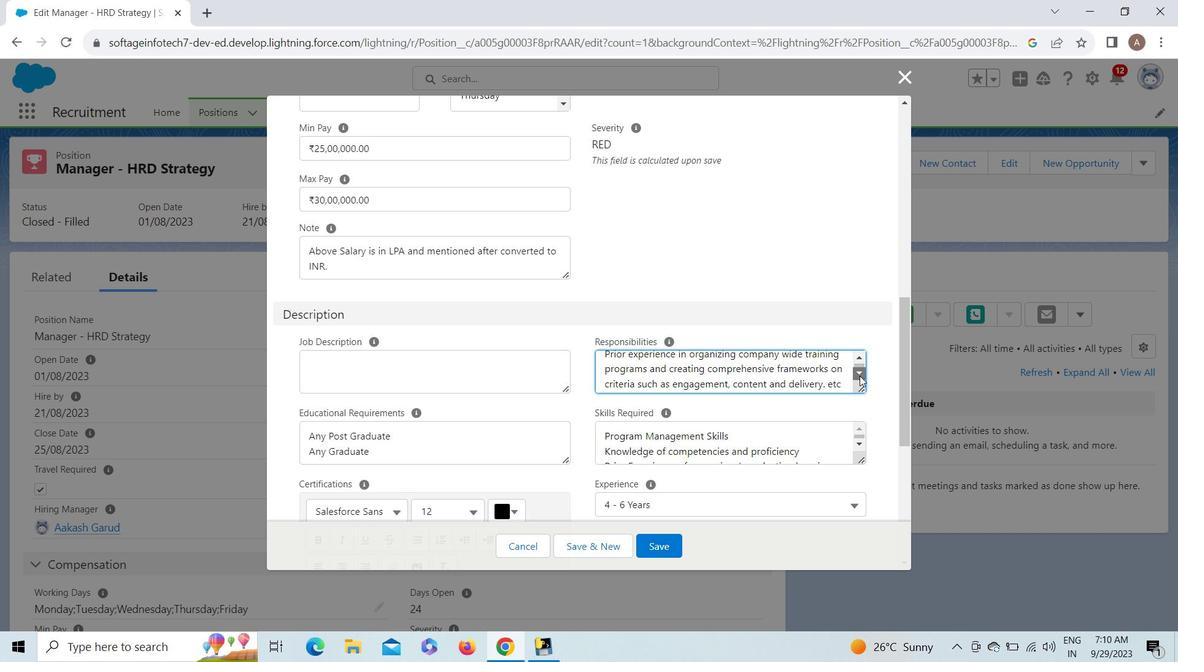 
Action: Mouse pressed left at (859, 376)
Screenshot: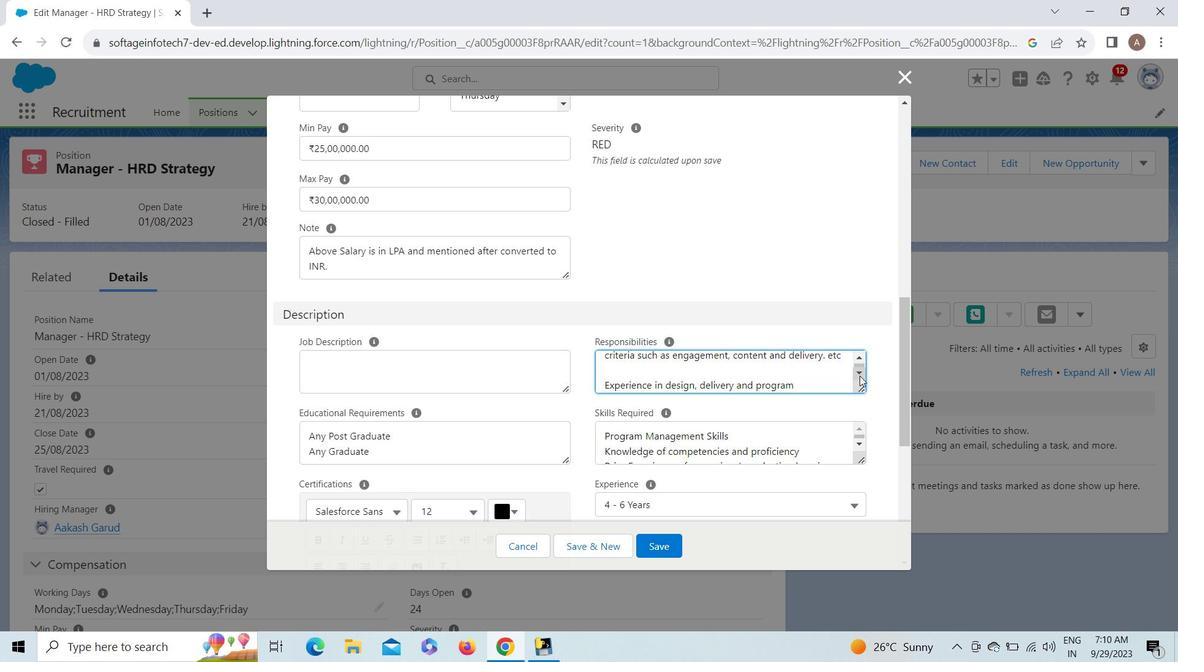 
Action: Mouse pressed left at (859, 376)
Screenshot: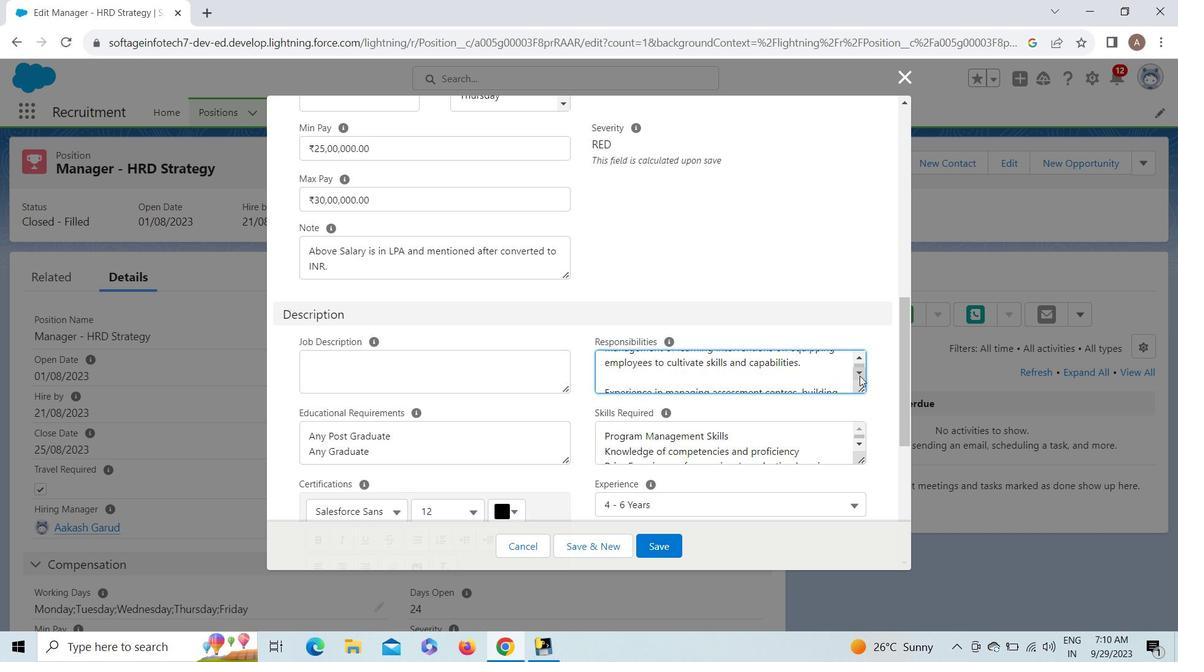 
Action: Mouse pressed left at (859, 376)
Screenshot: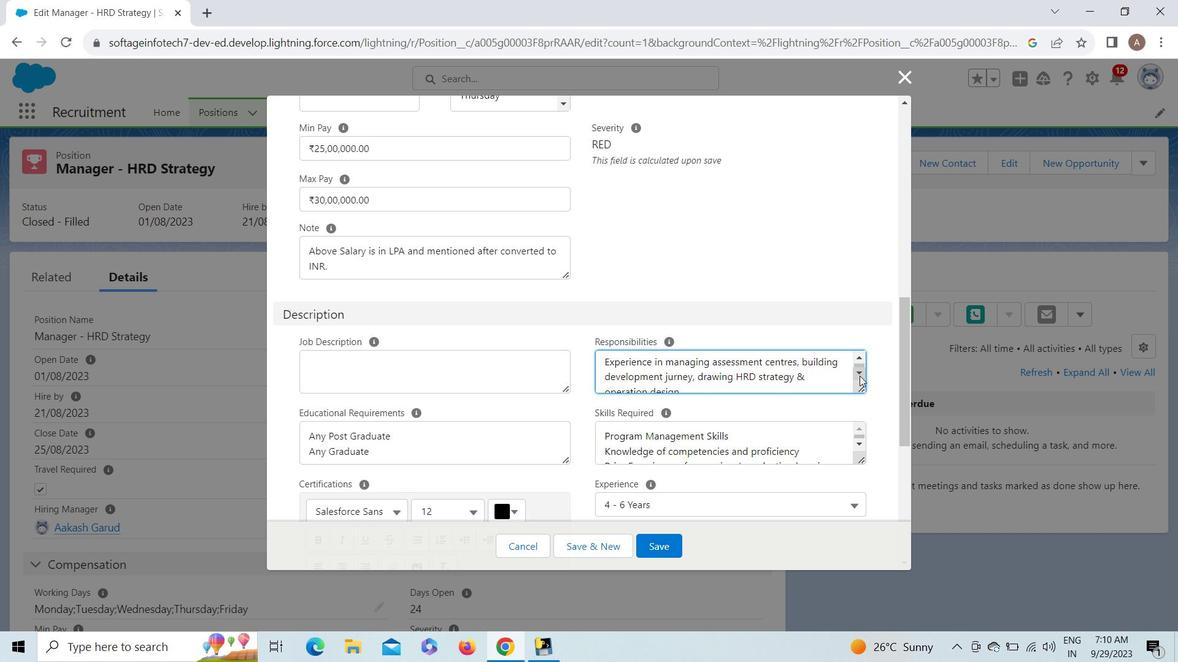 
Action: Mouse pressed left at (859, 376)
Screenshot: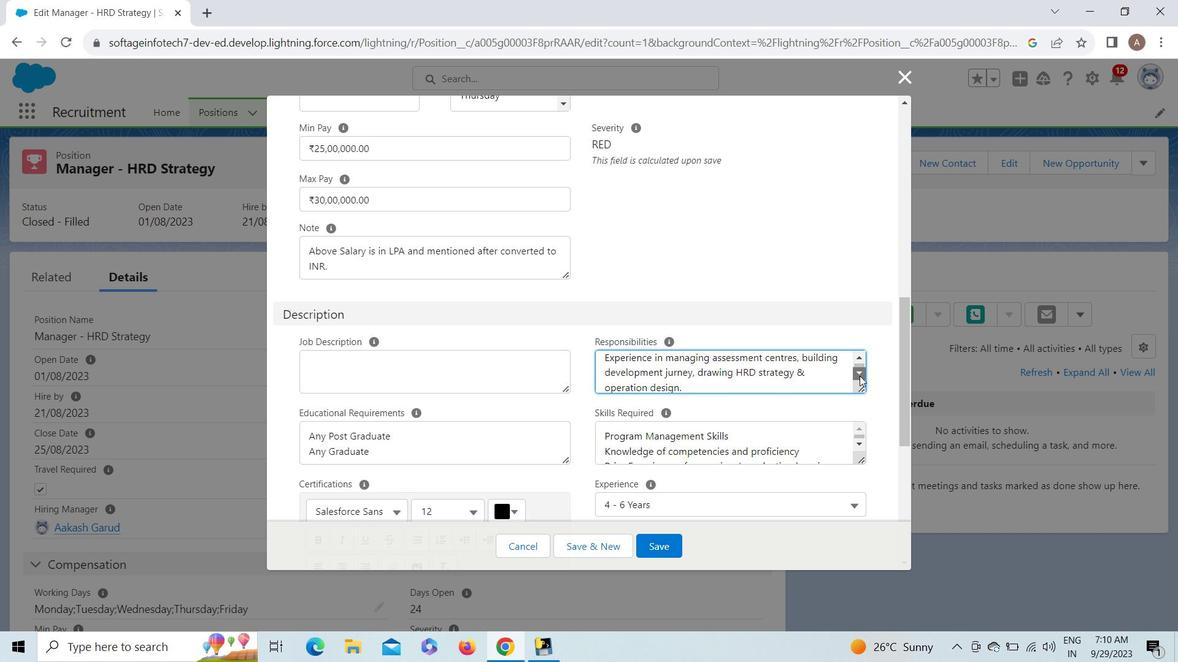 
Action: Mouse pressed left at (859, 376)
Screenshot: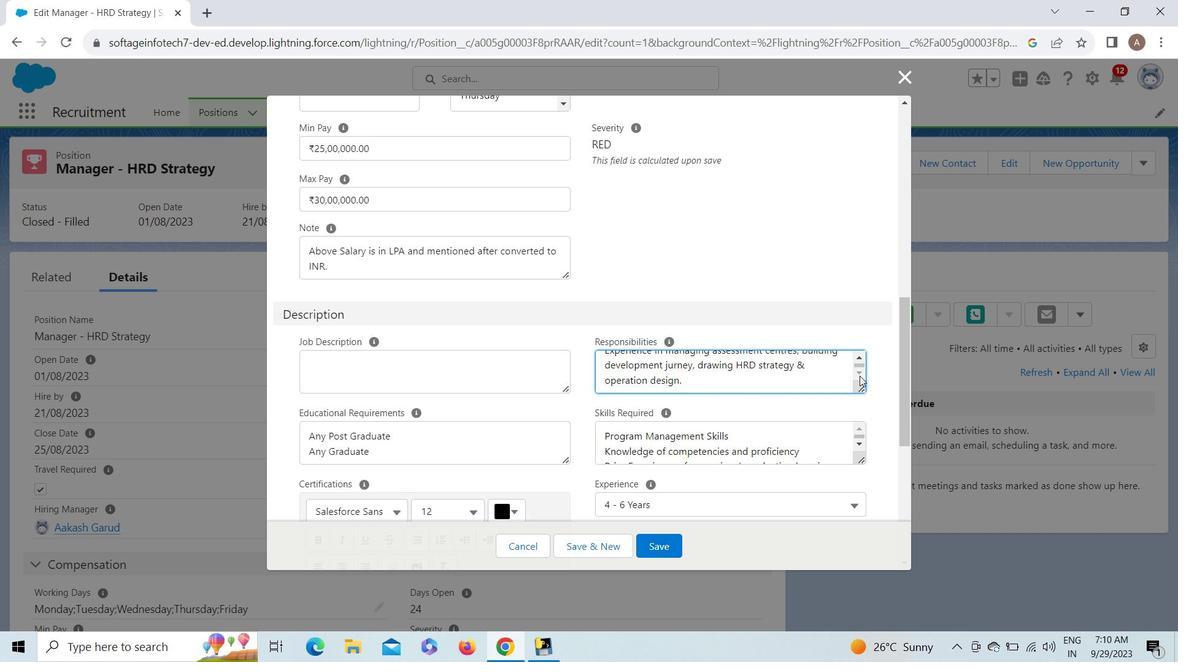 
Action: Mouse pressed left at (859, 376)
Screenshot: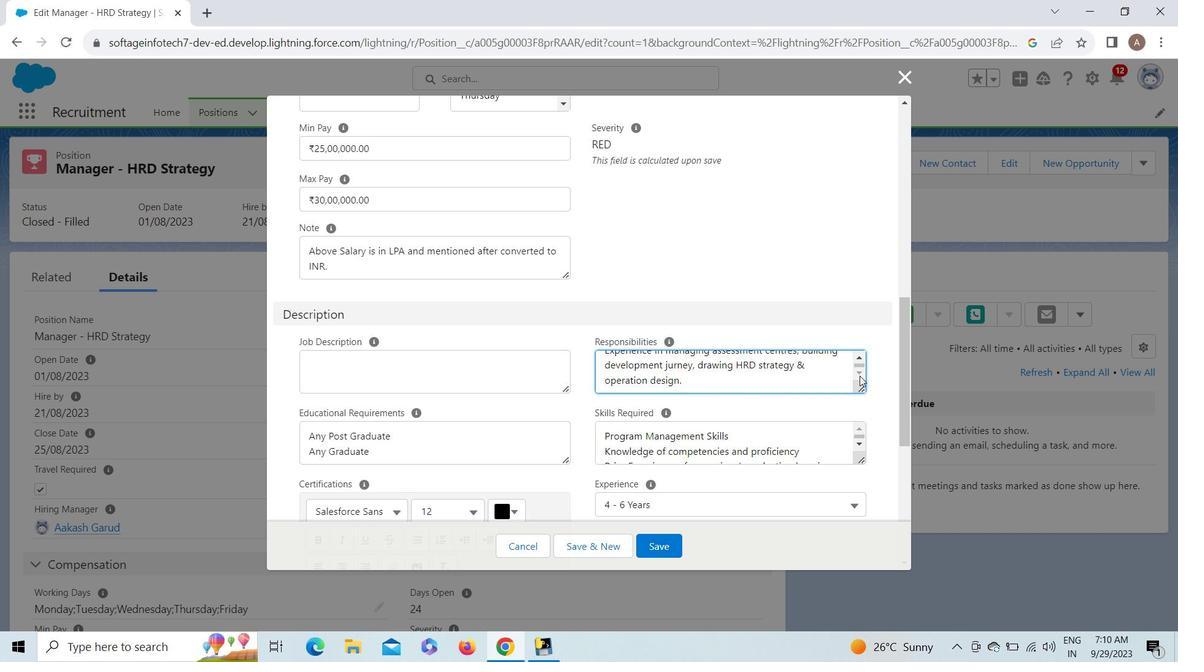 
Action: Mouse pressed left at (859, 376)
Screenshot: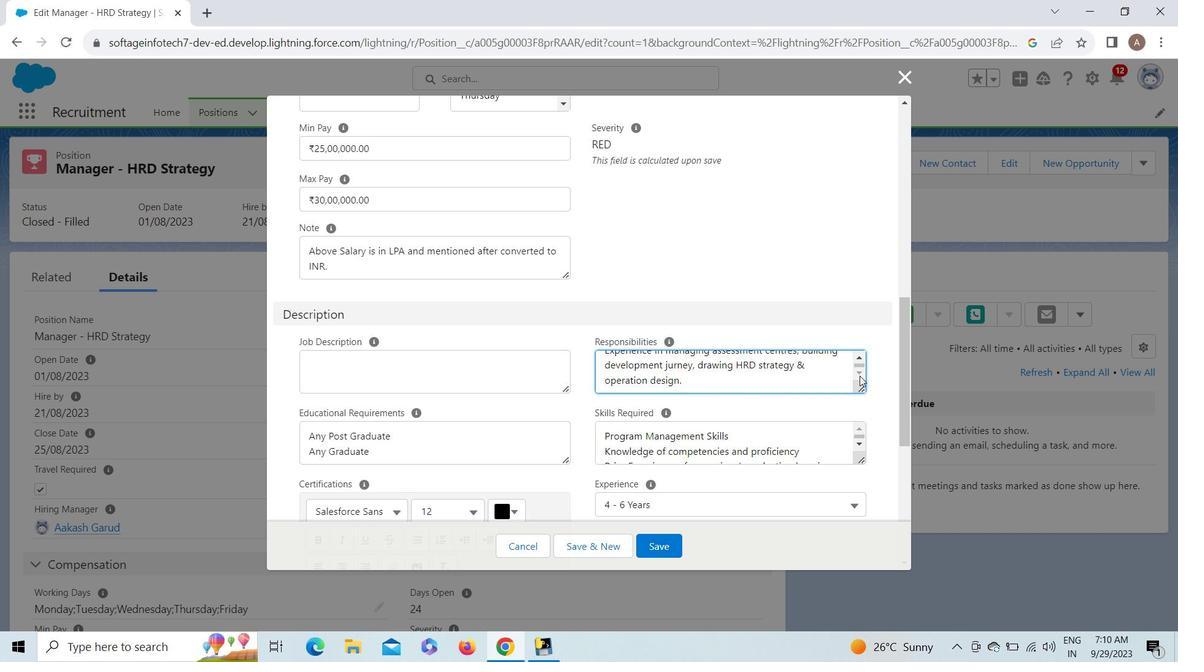 
Action: Mouse pressed left at (859, 376)
Screenshot: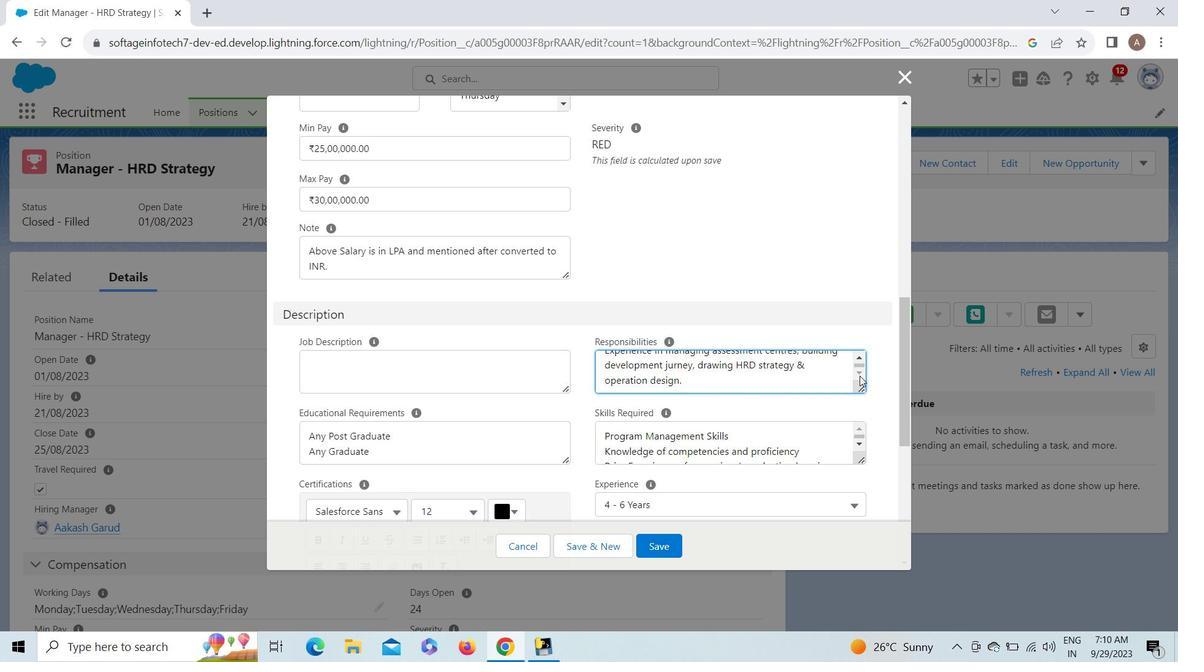 
Action: Mouse pressed left at (859, 376)
Screenshot: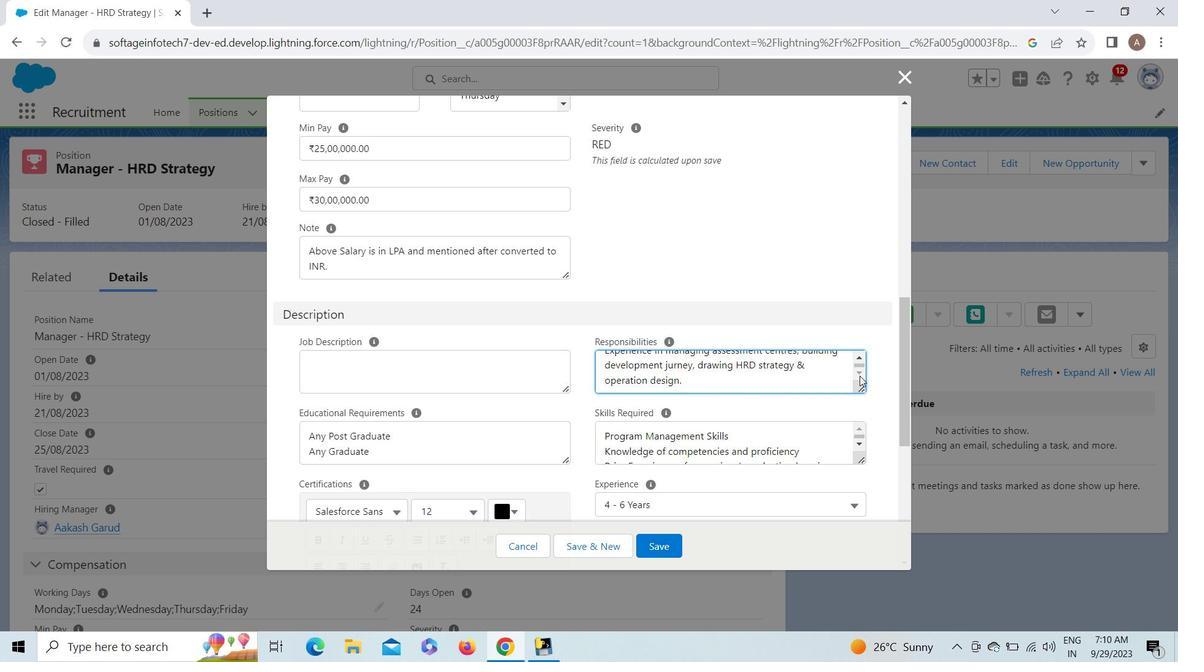 
Action: Mouse pressed left at (859, 376)
Screenshot: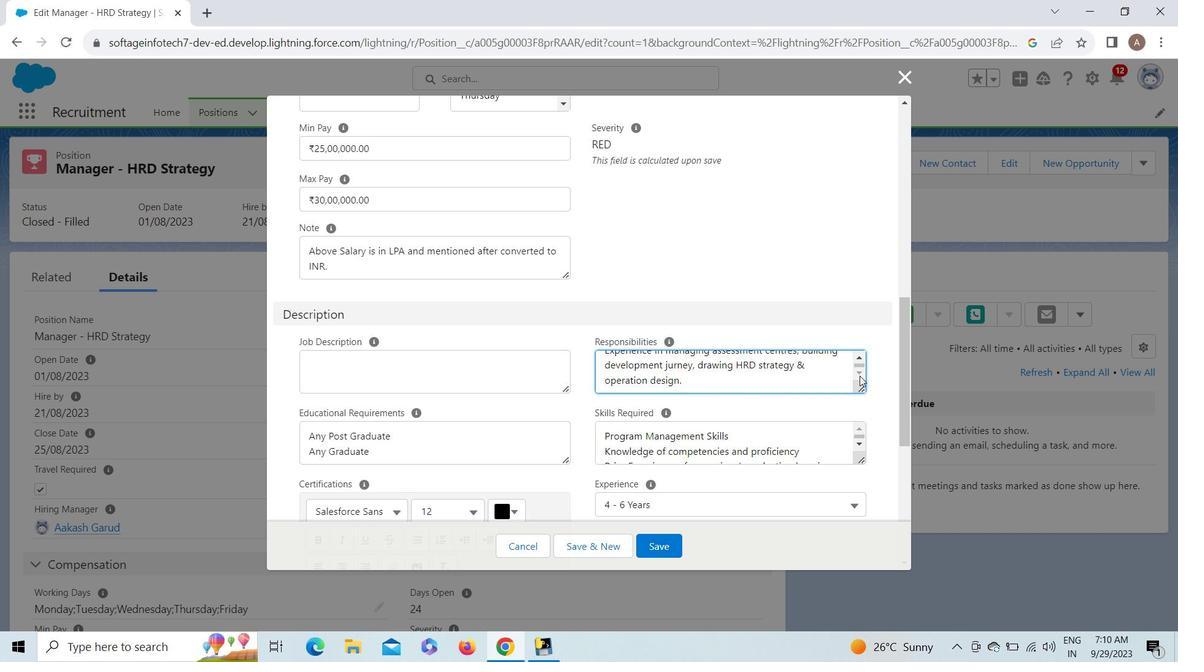 
Action: Mouse moved to (765, 391)
Screenshot: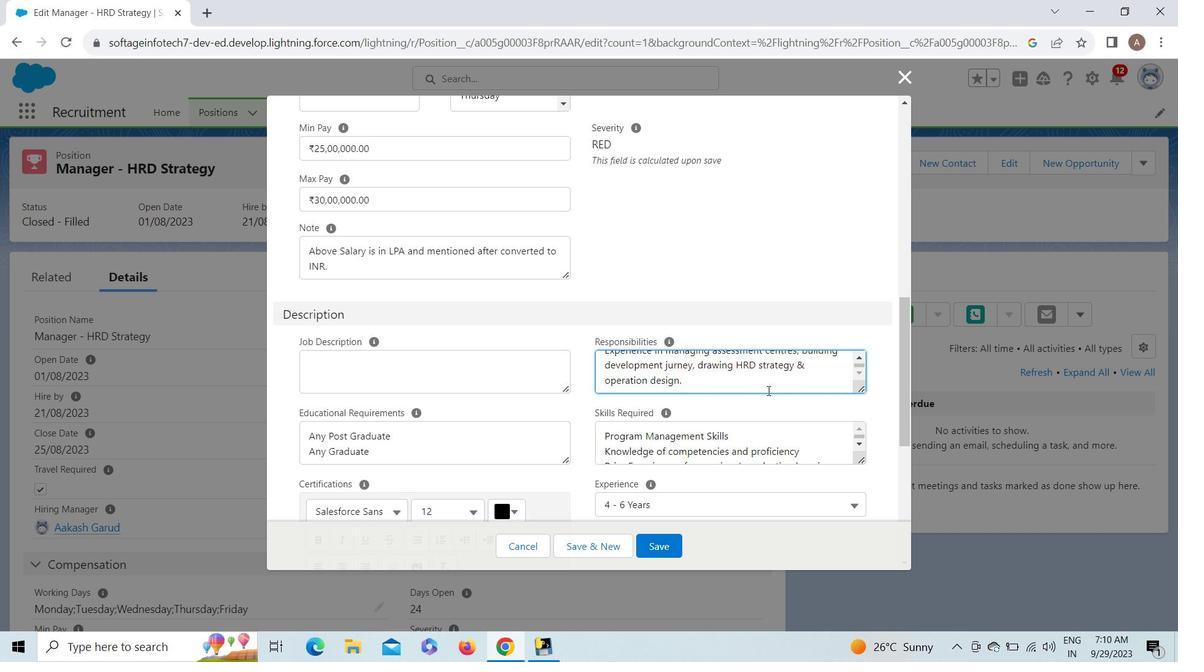 
Action: Mouse pressed left at (765, 391)
Screenshot: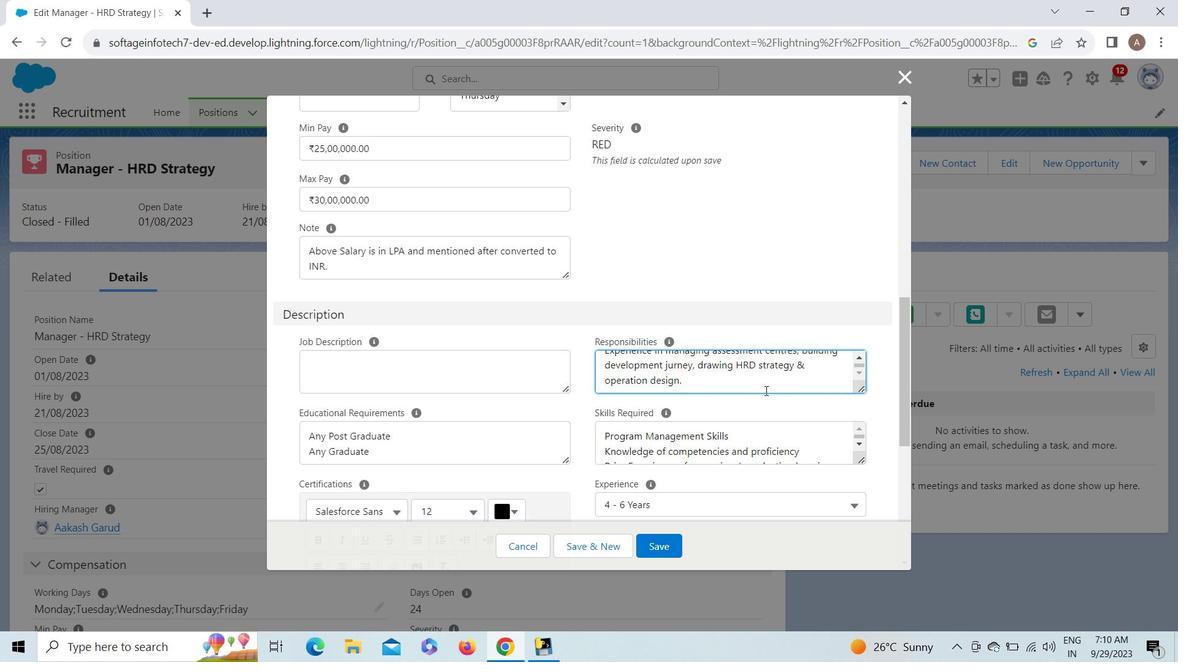 
Action: Key pressed <Key.enter><Key.enter><Key.shift>Build<Key.space><Key.shift>talent<Key.space>pipelines<Key.space>for<Key.space>current<Key.space>and<Key.space>future<Key.space>job<Key.space>openngs<Key.left><Key.left><Key.backspace>i<Key.down><Key.left><Key.left><Key.left><Key.right>n<Key.right><Key.right><Key.enter><Key.enter><Key.shift><Key.shift><Key.shift><Key.shift><Key.shift><Key.shift><Key.shift><Key.shift><Key.shift>Lead<Key.space>all<Key.space>sourcing<Key.space>strategies<Key.enter><Key.enter><Key.shift><Key.shift><Key.shift><Key.shift><Key.shift><Key.shift><Key.shift><Key.shift><Key.shift><Key.shift><Key.shift><Key.shift><Key.shift><Key.shift><Key.shift>Mag<Key.backspace>nage<Key.space>oue<Key.backspace>r<Key.space>external<Key.space>partnership<Key.space>with<Key.space>vendors<Key.space><Key.enter><Key.enter><Key.shift>Implement<Key.space>online<Key.space>and<Key.space>offline<Key.space>employer<Key.space>
Screenshot: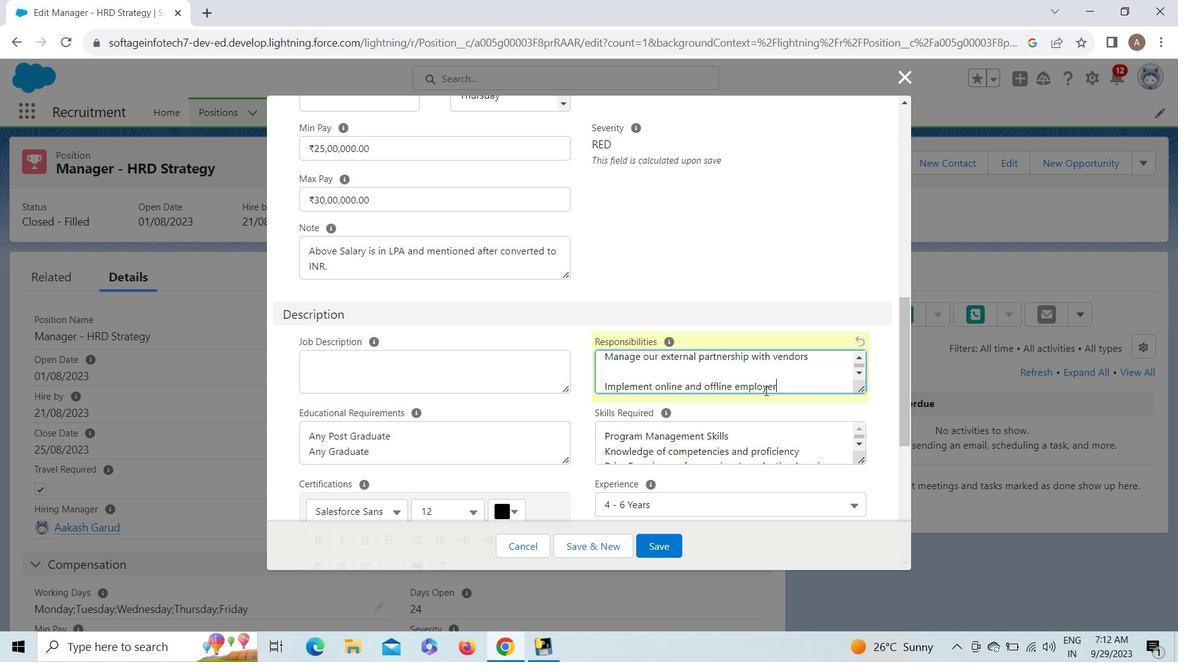 
Action: Mouse moved to (829, 211)
Screenshot: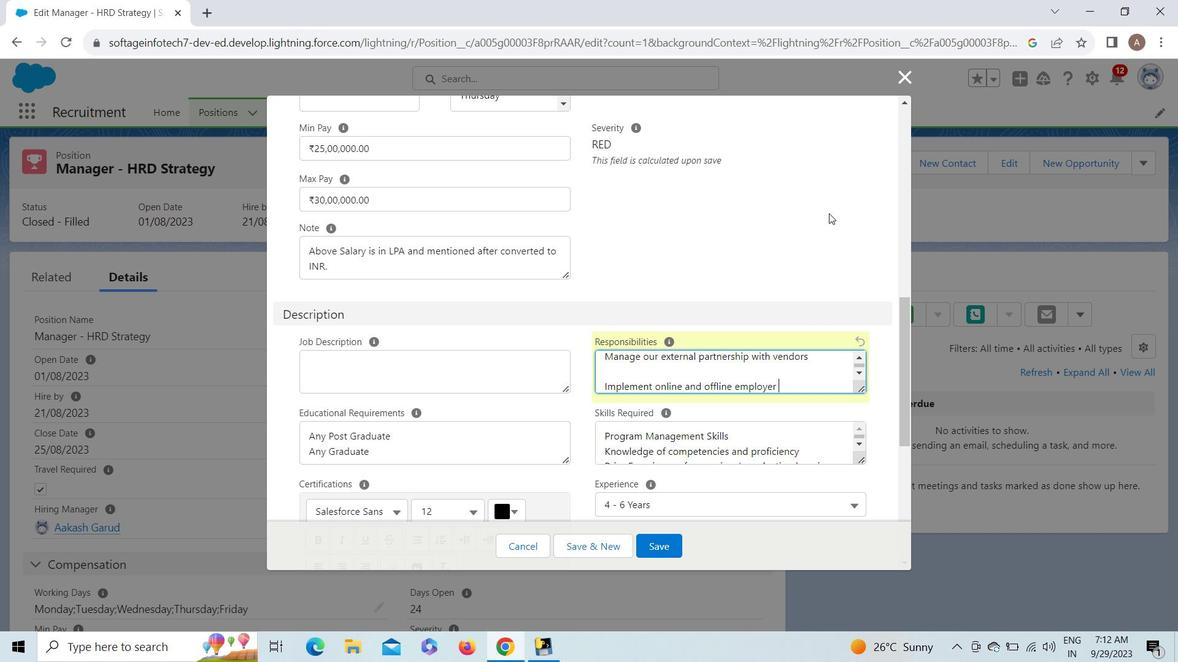
Action: Key pressed branding<Key.space>activities,<Key.backspace>.<Key.enter><Key.enter><Key.shift>Prepare<Key.space>and<Key.space>review<Key.space>our<Key.space>annual<Key.space>recruit,<Key.backspace>mr
Screenshot: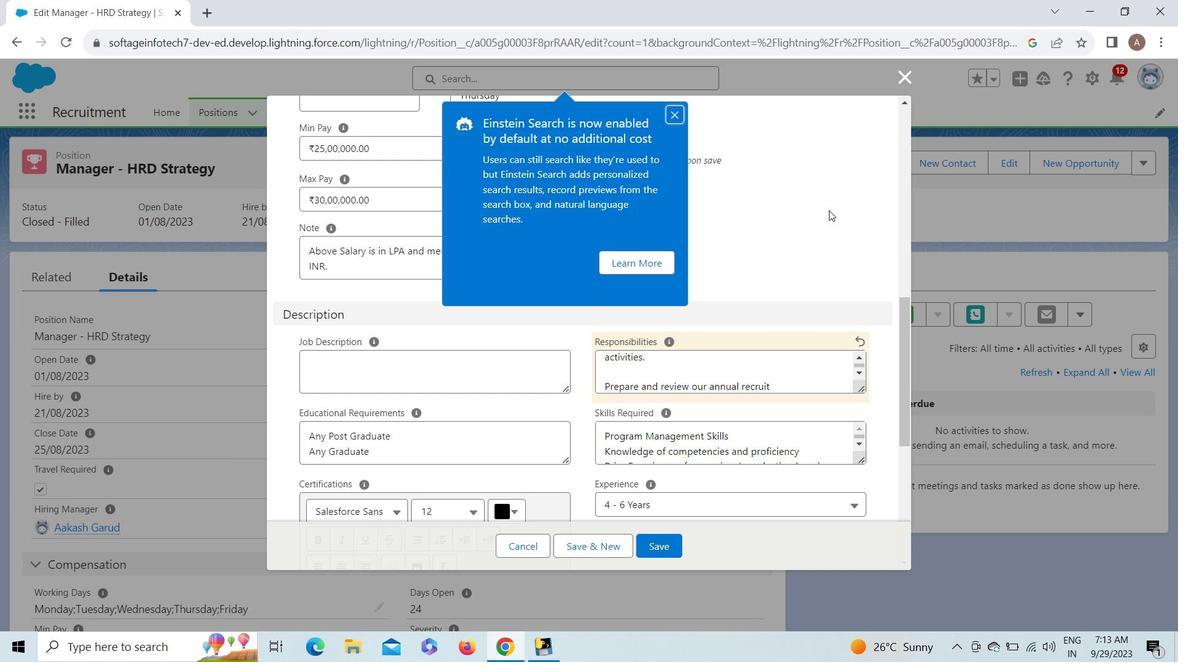 
Action: Mouse moved to (673, 121)
Screenshot: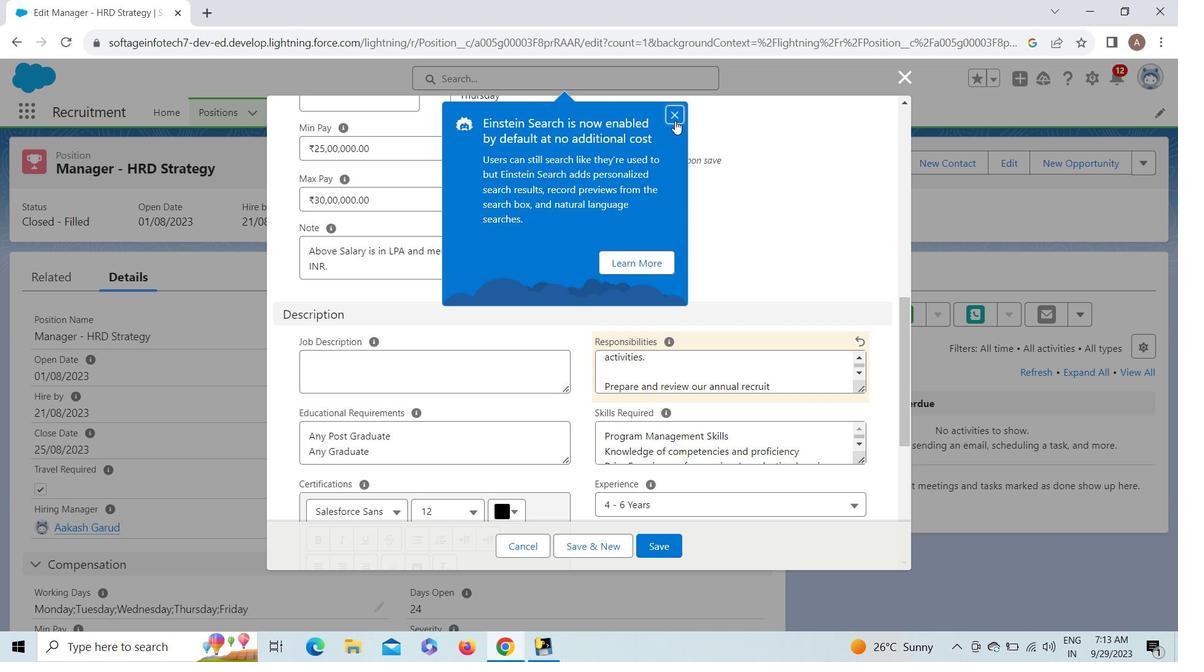 
Action: Mouse pressed left at (673, 121)
Screenshot: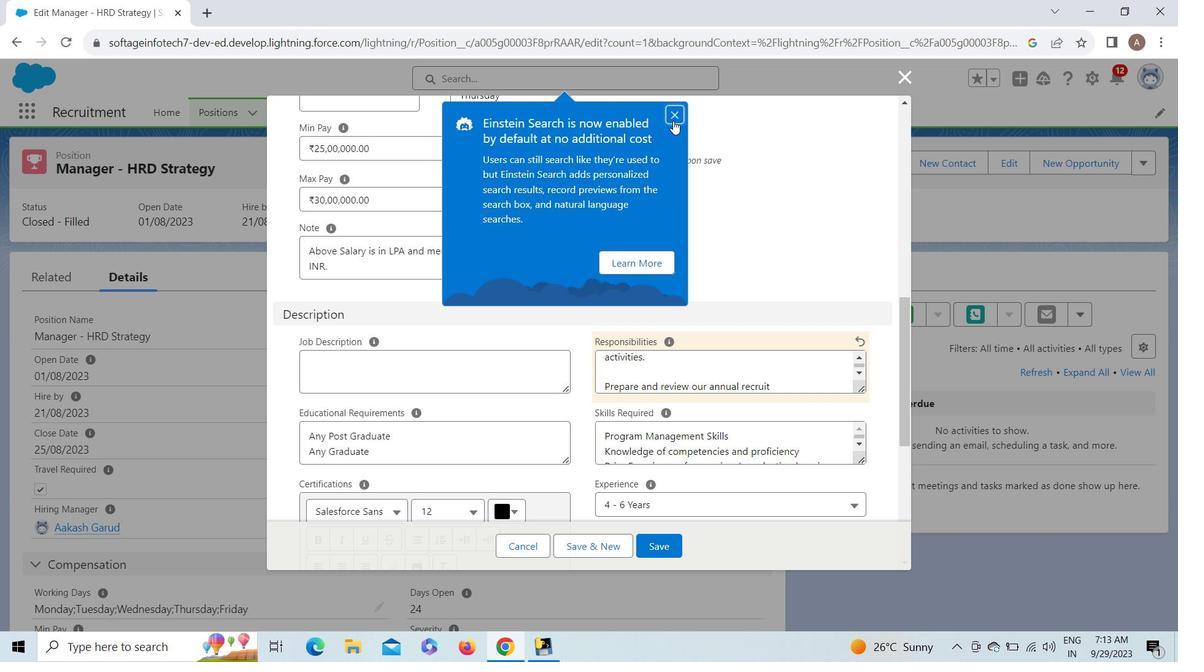
Action: Mouse moved to (781, 376)
Screenshot: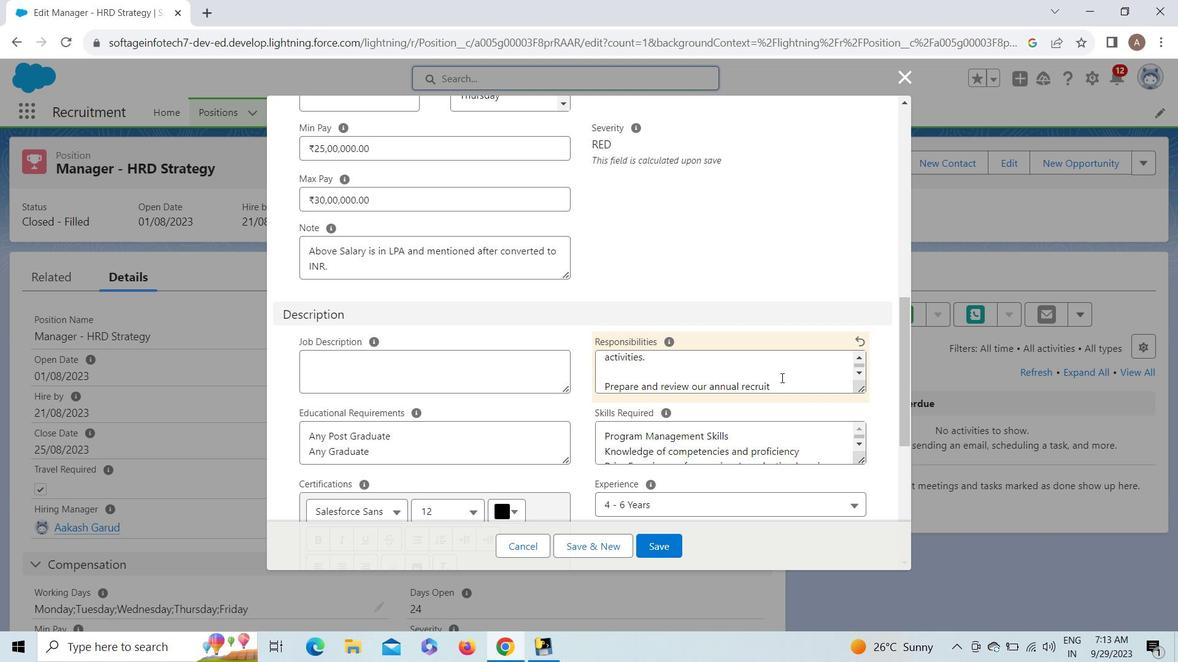 
Action: Mouse pressed left at (781, 376)
Screenshot: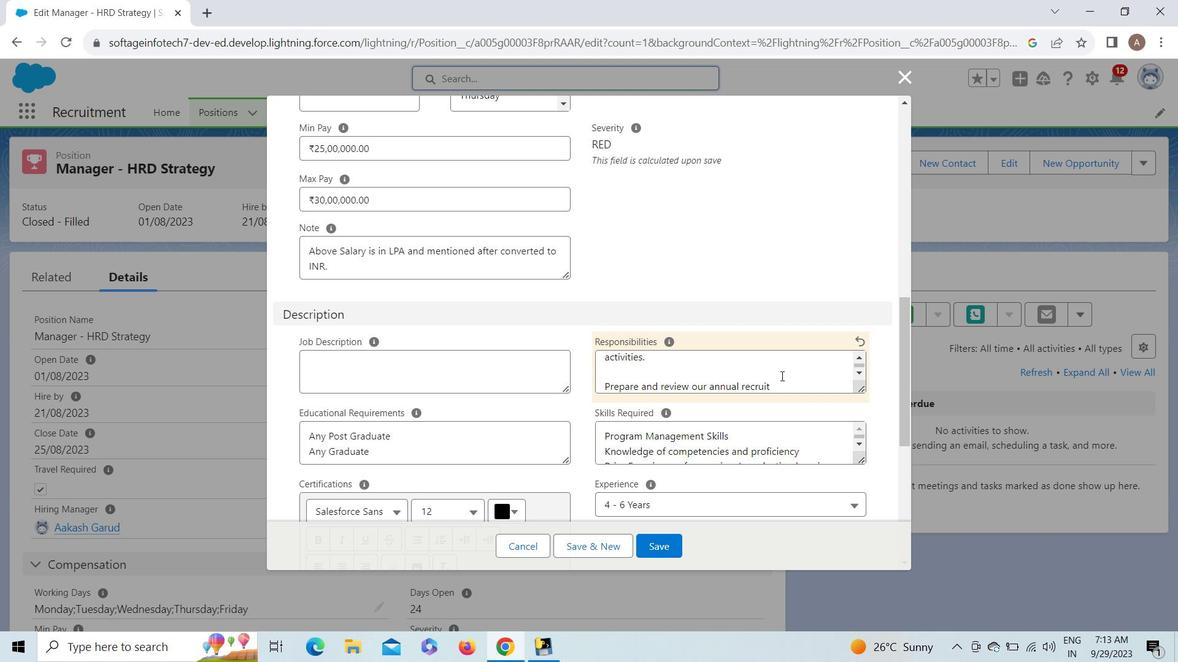 
Action: Mouse moved to (781, 379)
Screenshot: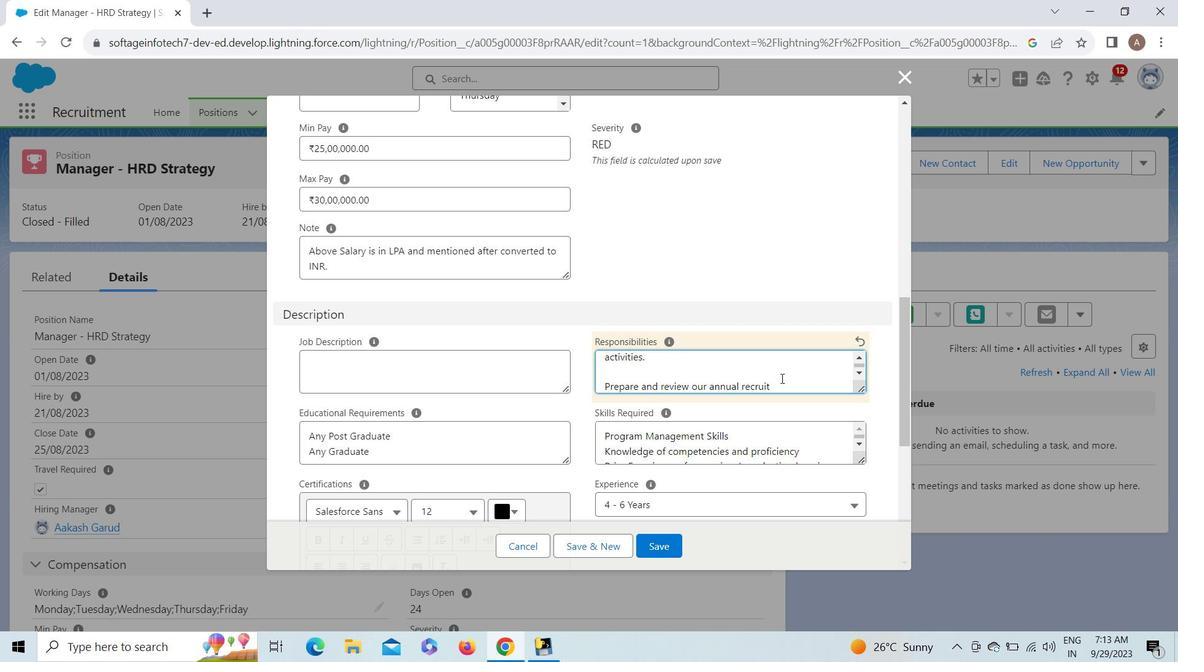 
Action: Mouse pressed left at (781, 379)
Screenshot: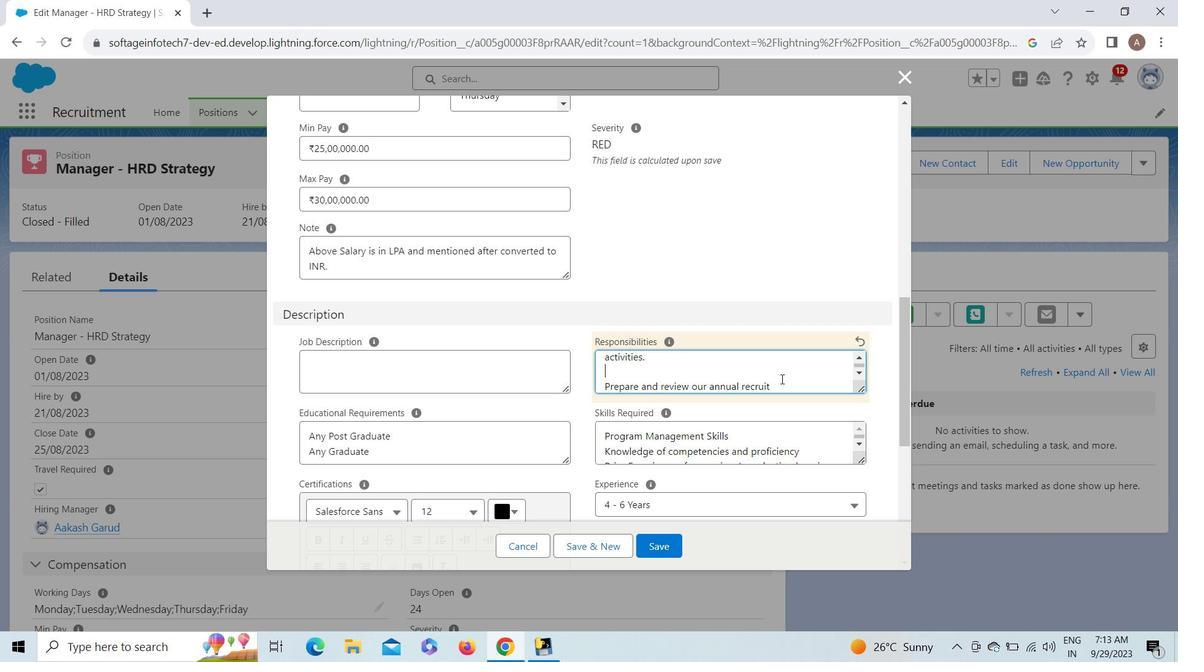 
Action: Key pressed ment<Key.space>
Screenshot: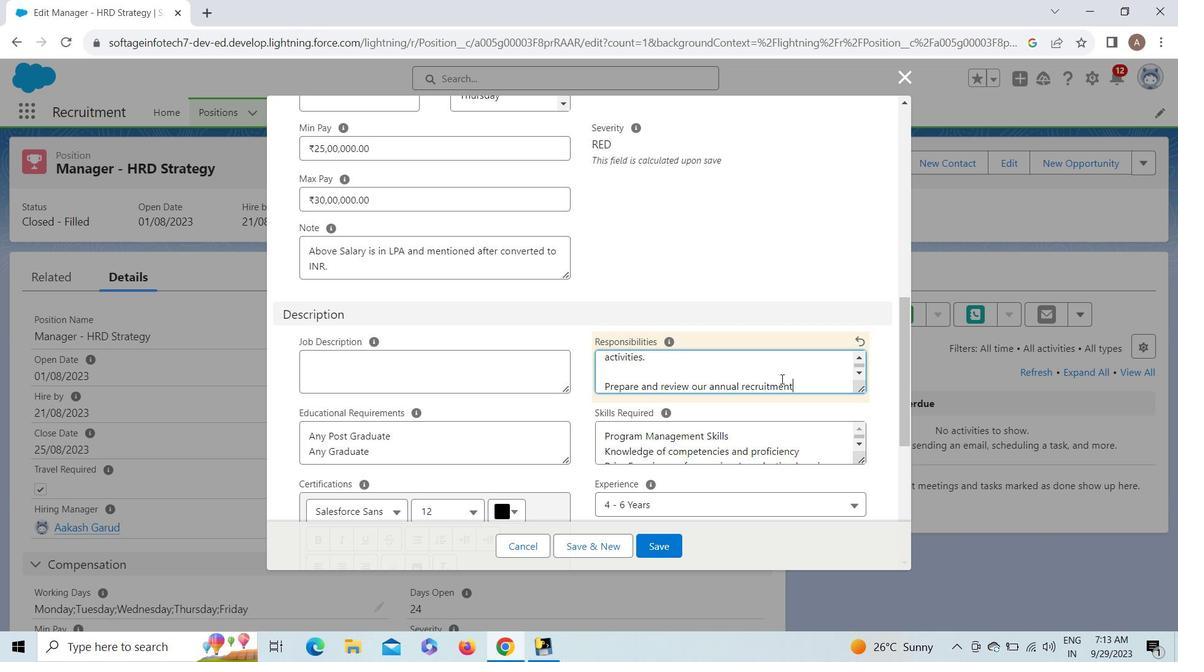 
Action: Mouse moved to (759, 293)
Screenshot: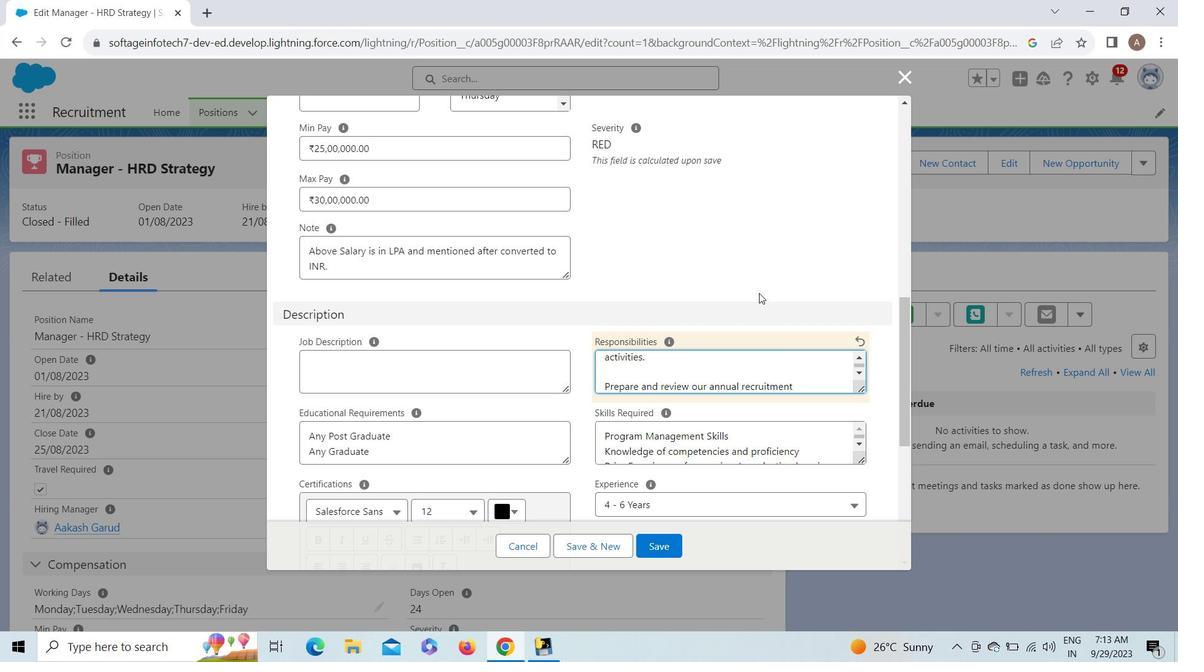 
Action: Key pressed budget<Key.enter><Key.enter><Key.shift><Key.shift>Oversee<Key.space>all<Key.space>stages<Key.space>of<Key.space>candidate<Key.space>experience<Key.space><Key.shift_r><Key.shift_r><Key.shift_r><Key.shift_r><Key.shift_r><Key.shift_r><Key.shift_r>()<Key.left>including<Key.space>application<Key.space><Key.backspace>,<Key.space>interviews<Key.space>and<Key.space>communications<Key.down><Key.right><Key.enter><Key.enter><Key.shift><Key.shift><Key.shift>Forecast<Key.space>ho<Key.backspace>iring<Key.space>needs<Key.space>based<Key.space>on<Key.space>business<Key.space>growtj<Key.backspace>h<Key.space>plans.<Key.enter><Key.enter><Key.shift>Managr<Key.backspace>e<Key.space><Key.backspace>,<Key.space>train<Key.space>and<Key.space>evaluate<Key.space>our<Key.space>team<Key.space><Key.enter><Key.enter><Key.shift>Participate<Key.space>in<Key.space>and<Key.space>host<Key.space>recruitment<Key.space>events<Key.space>to<Key.space>drive<Key.space>awareness<Key.space>of<Key.space>our<Key.space>company<Key.enter><Key.enter><Key.shift><Key.shift><Key.shift><Key.shift>Develop<Key.space>a<Key.space>network<Key.space>of<Key.space>potential<Key.space>future<Key.space>hires<Key.space><Key.enter><Key.enter><Key.shift>Measure<Key.space>key<Key.space>recruitment<Key.space><Key.space>metrics,<Key.space>like<Key.space>source<Key.space>of<Key.space>hire<Key.space>ab<Key.backspace>nd<Key.space>time<Key.space>to<Key.space>hire.
Screenshot: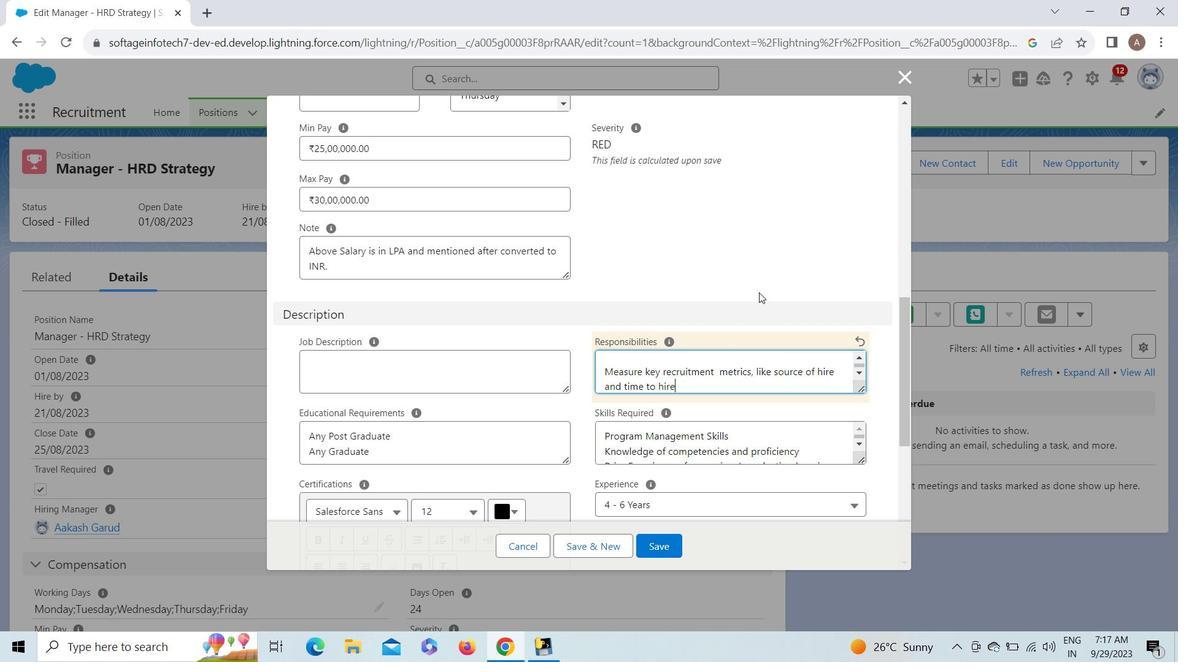 
Action: Mouse moved to (899, 308)
Screenshot: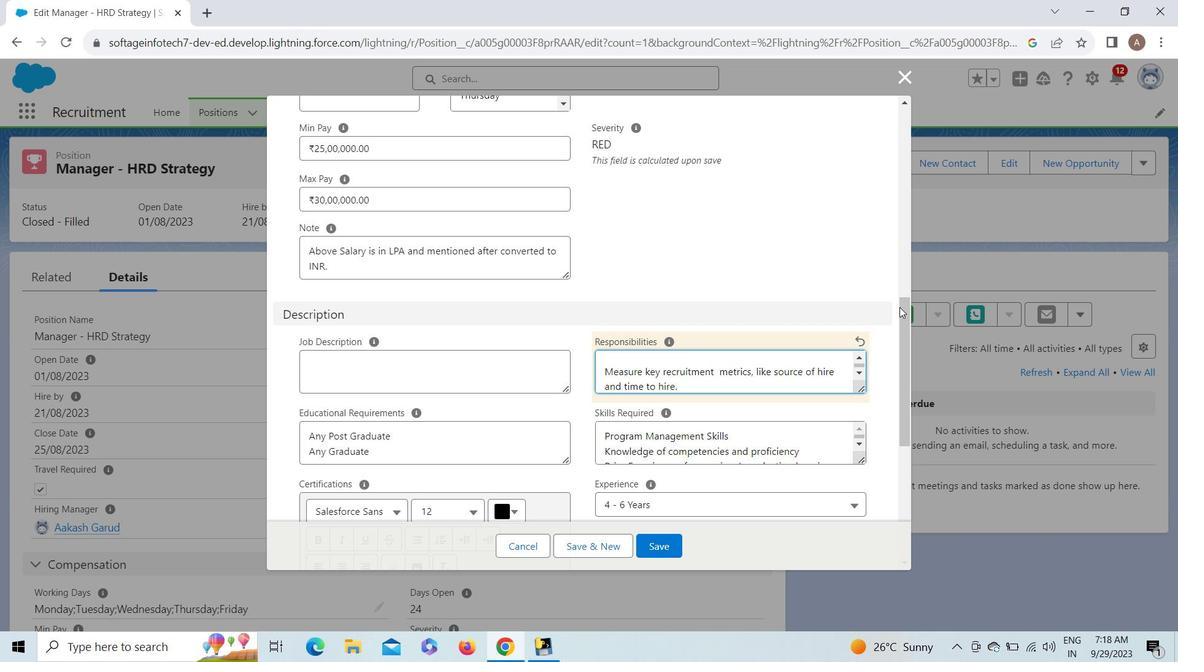 
Action: Mouse pressed left at (899, 308)
Screenshot: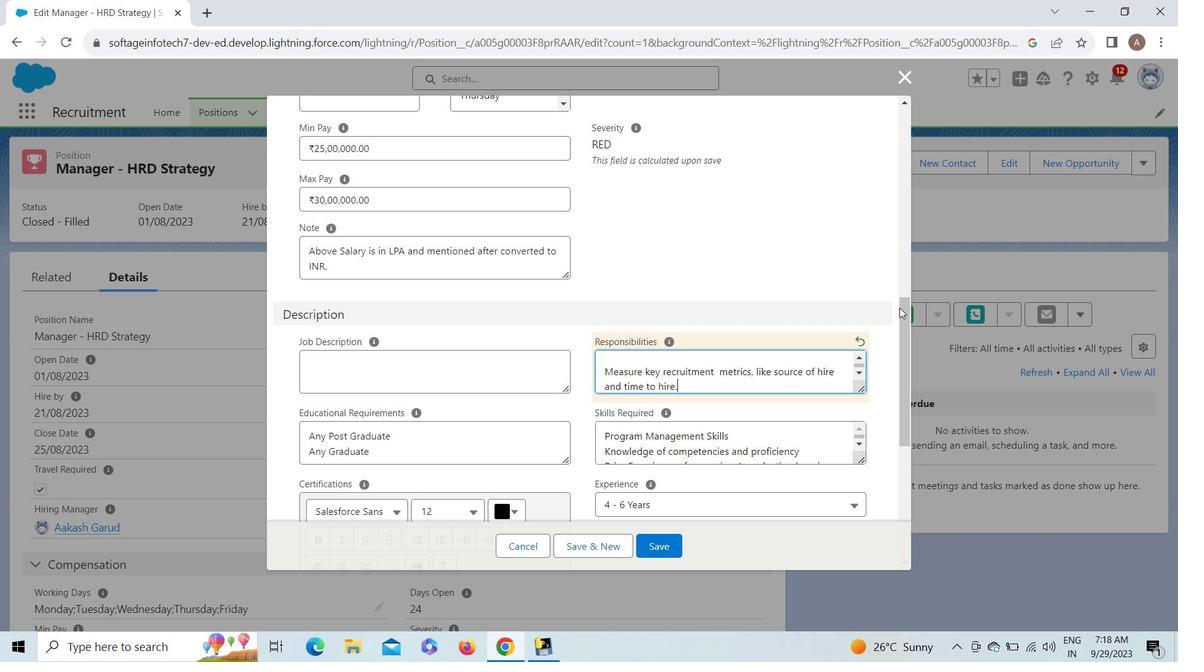 
Action: Mouse moved to (446, 294)
Screenshot: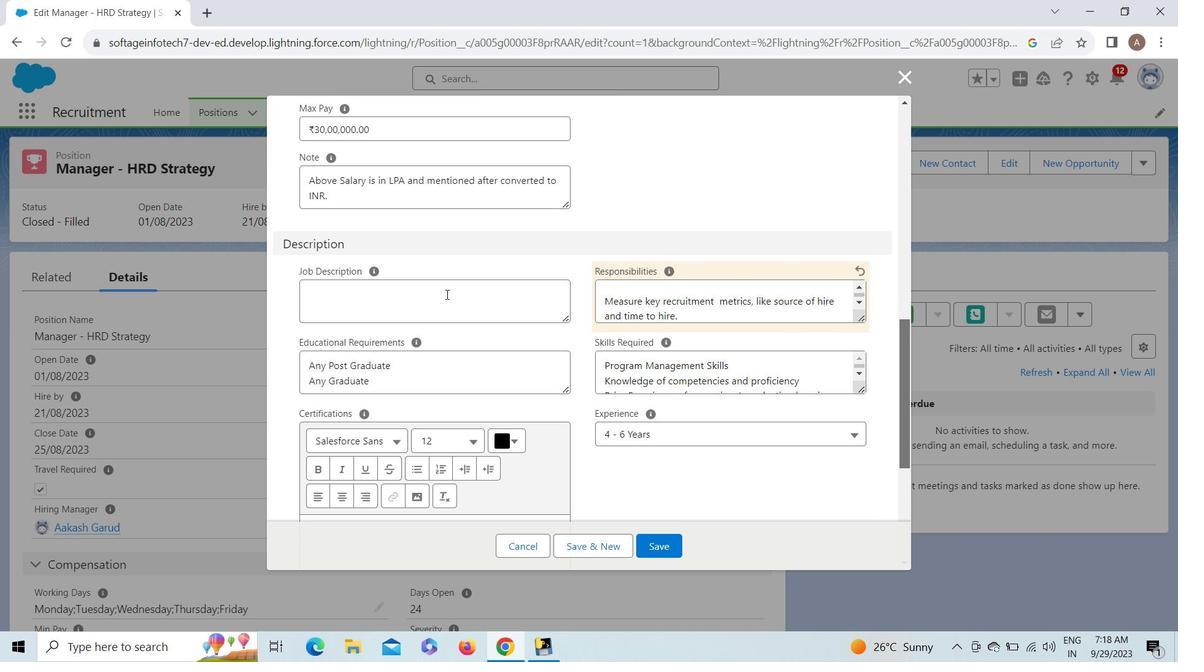 
Action: Mouse pressed left at (446, 294)
Screenshot: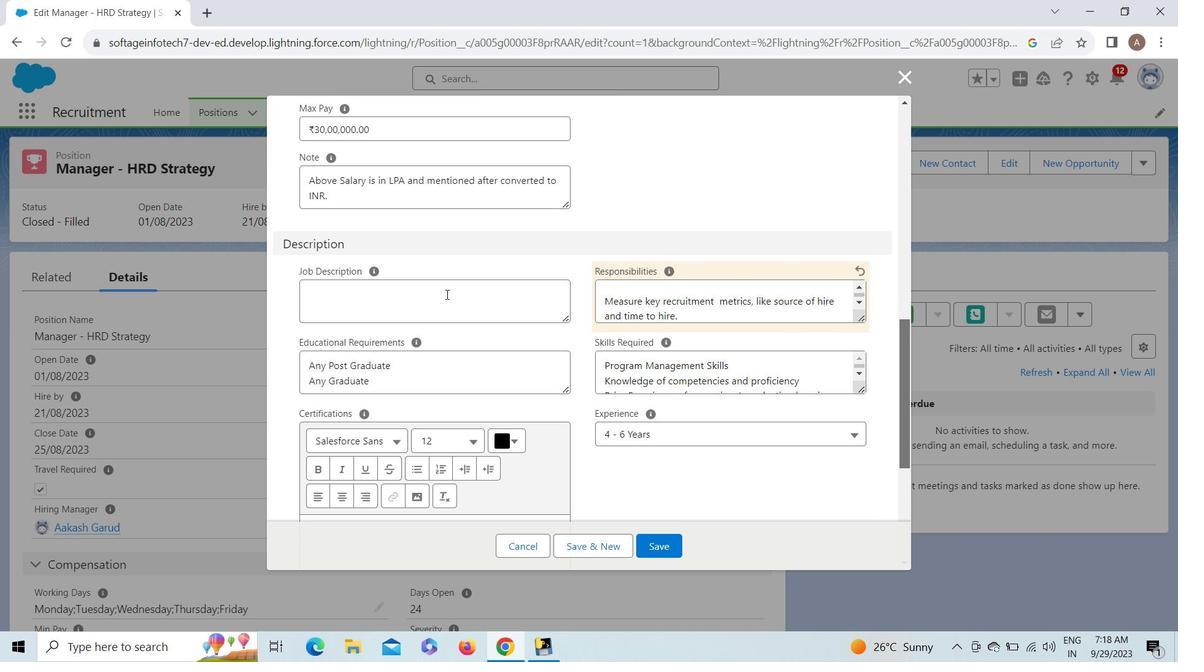 
Action: Key pressed <Key.shift><Key.shift><Key.shift><Key.shift>Candidate<Key.space>will<Key.space>be<Key.space><Key.space>based<Key.space><Key.left><Key.left><Key.left><Key.left><Key.left><Key.left><Key.left><Key.backspace><Key.right><Key.right><Key.right><Key.right><Key.right><Key.right><Key.space>at<Key.space><Key.shift>Tokyo<Key.space>and<Key.space>will<Key.space>be<Key.space>responsible<Key.space>for<Key.space>handling<Key.space><Key.shift>Marketing<Key.space><Key.backspace>/<Key.space><Key.shift>PMT<Key.space><Key.shift>Function<Key.space>of<Key.space>critical<Key.space><Key.shift>Care<Key.space><Key.left><Key.left><Key.left><Key.left><Key.left><Key.left><Key.left><Key.left><Key.left><Key.left><Key.left><Key.left><Key.left><Key.backspace><Key.shift>C<Key.right><Key.right><Key.right><Key.right><Key.right><Key.right><Key.right><Key.right><Key.right><Key.right><Key.right><Key.right><Key.space>segment<Key.space>with<Key.space>reputed<Key.space>pharma<Key.space><Key.backspace><Key.backspace><Key.backspace><Key.backspace><Key.backspace><Key.backspace><Key.backspace>company.<Key.enter><Key.enter><Key.shift>He/<Key.shift>She<Key.space>will<Key.space>be<Key.space>responsible<Key.space>for<Key.space>launching<Key.space>new<Key.space>products<Key.space><Key.shift><Key.shift><Key.shift><Key.shift><Key.shift><Key.shift><Key.shift><Key.shift><Key.shift><Key.shift><Key.shift><Key.shift><Key.shift><Key.shift><Key.shift><Key.shift><Key.shift><Key.shift><Key.shift>&<Key.space>strengthening<Key.space>the<Key.space><Key.shift>Existing<Key.space>
Screenshot: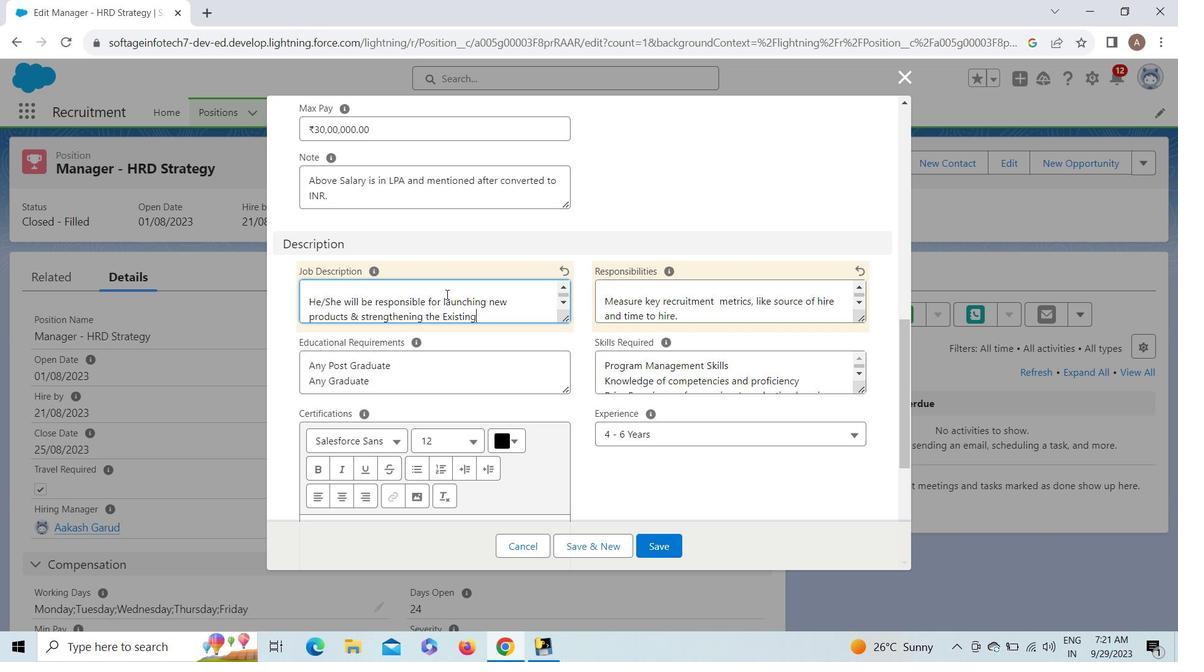 
Action: Mouse moved to (530, 334)
Screenshot: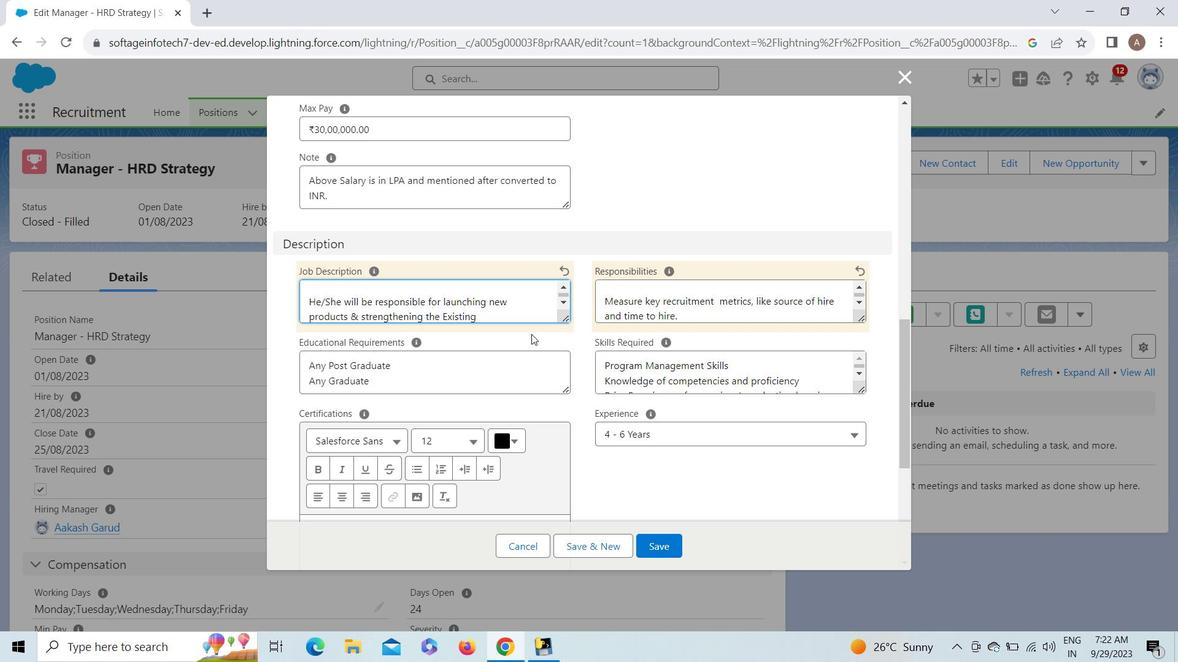 
Action: Key pressed brands<Key.space><Key.backspace>.<Key.enter><Key.enter>
Screenshot: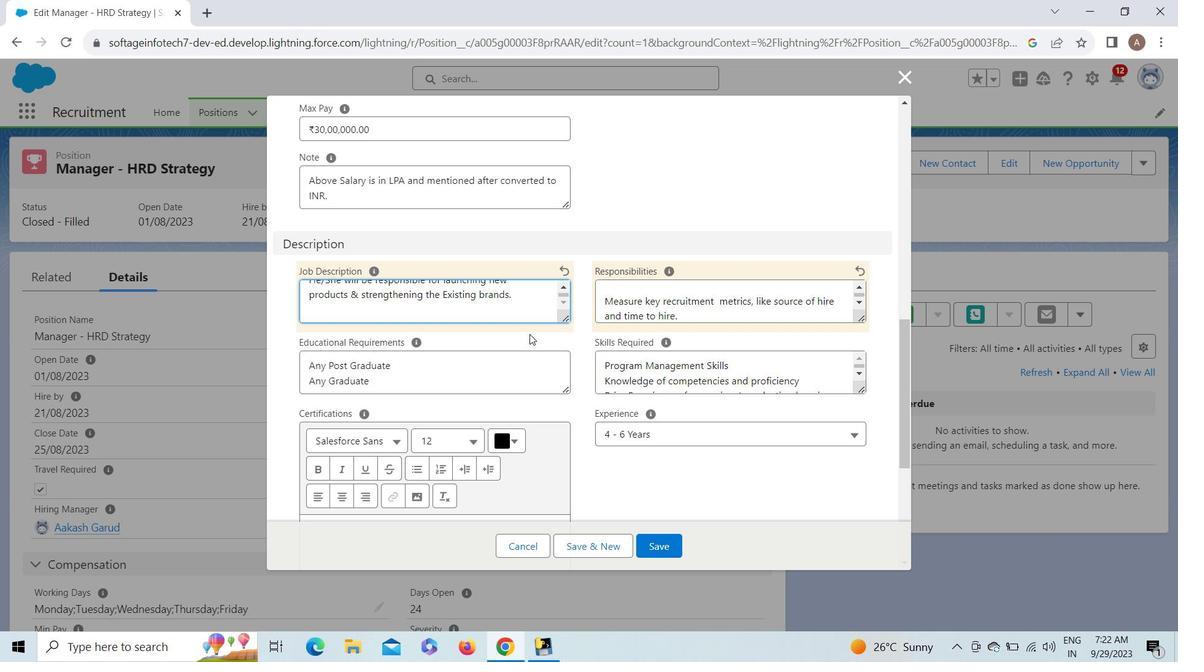 
Action: Mouse moved to (494, 295)
Screenshot: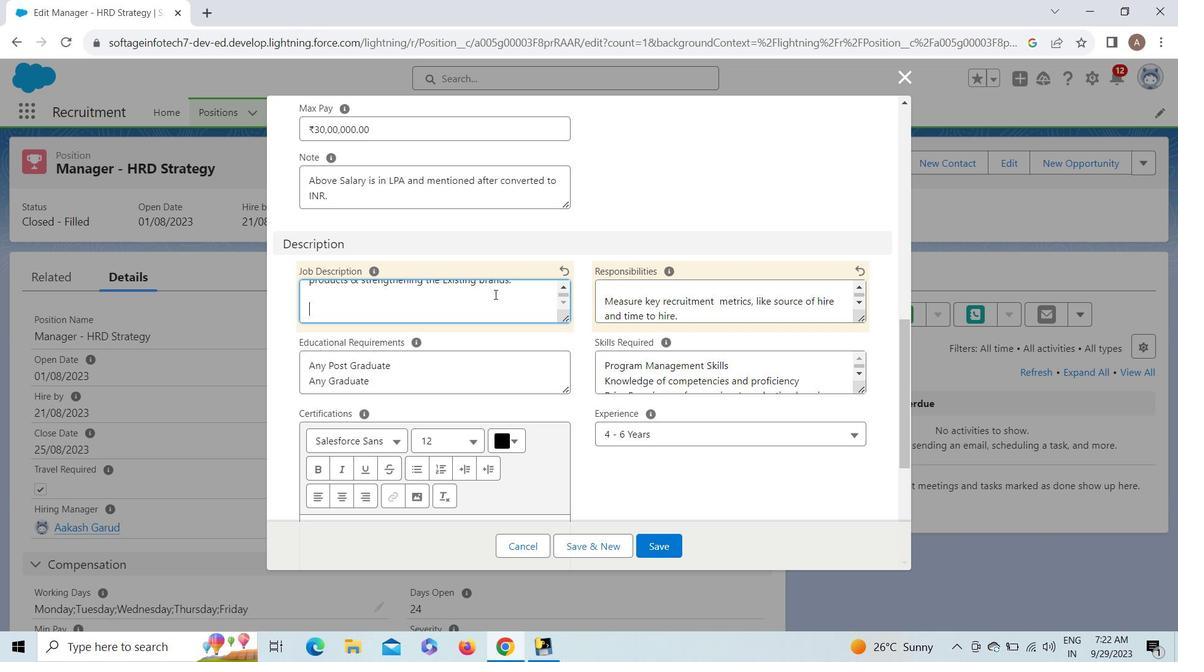 
Action: Key pressed <Key.shift>He/<Key.shift>She<Key.space>
Screenshot: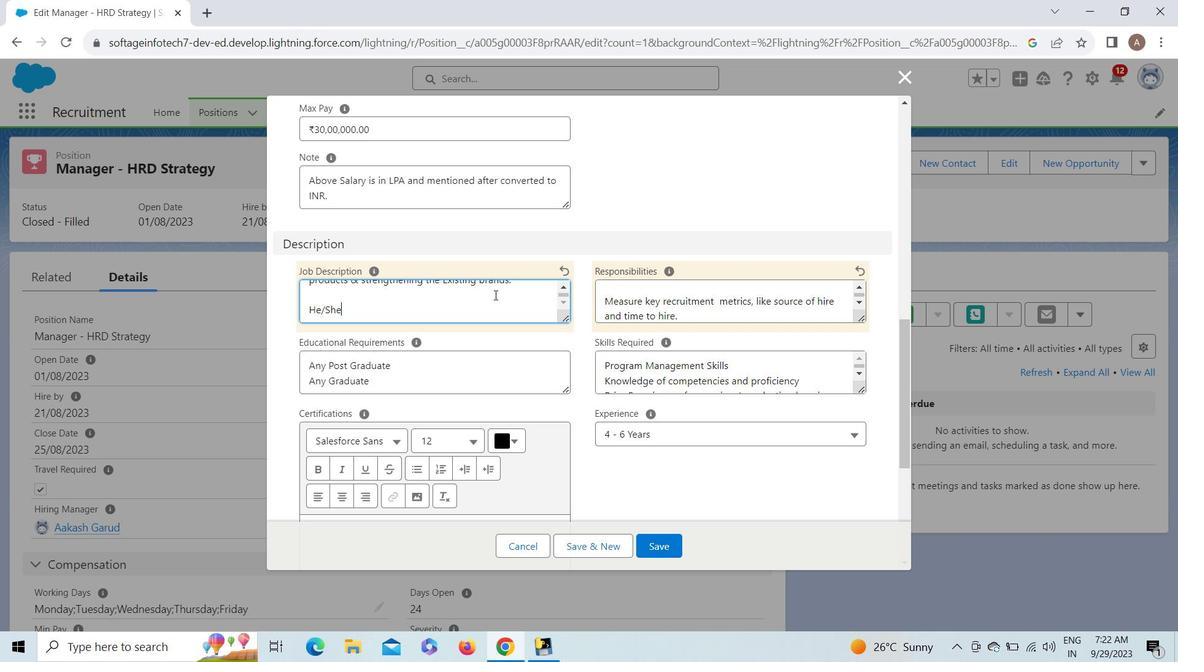 
Action: Mouse moved to (498, 299)
Screenshot: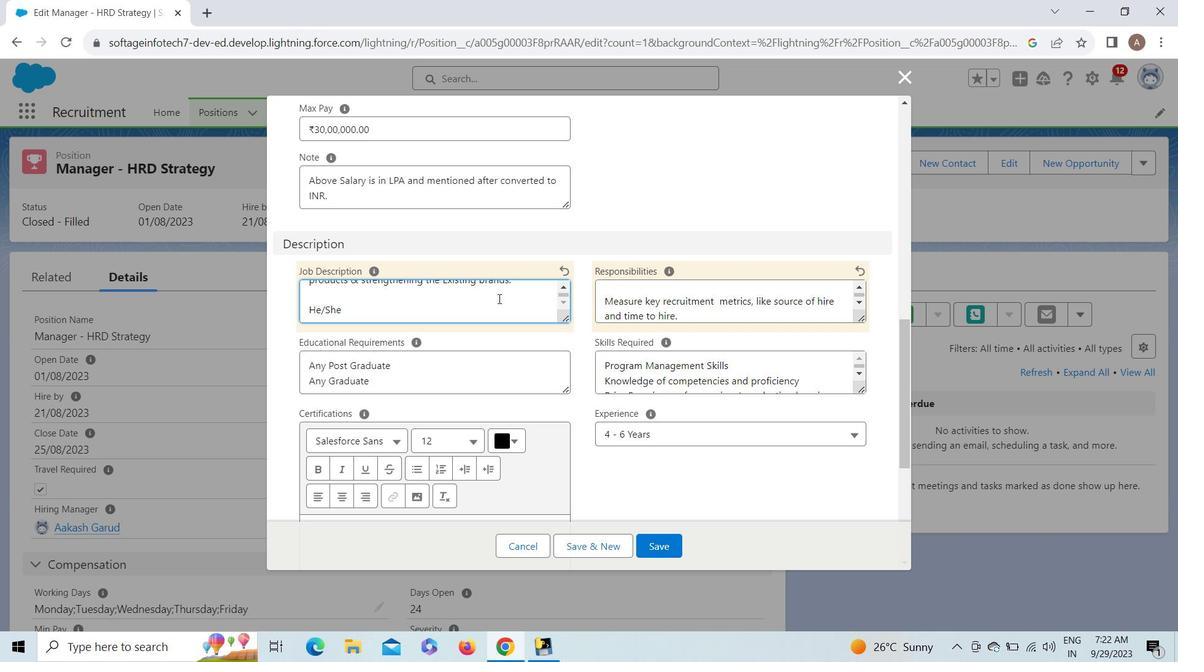 
Action: Key pressed <Key.up><Key.up><Key.down><Key.down>
Screenshot: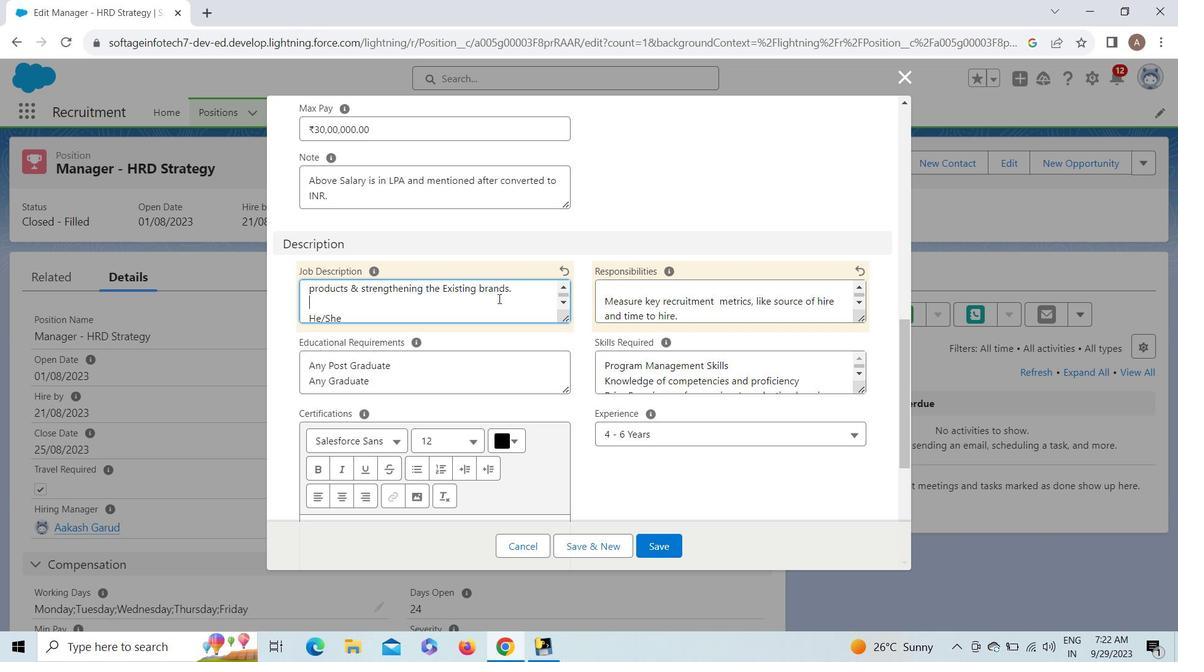 
Action: Mouse moved to (539, 294)
Screenshot: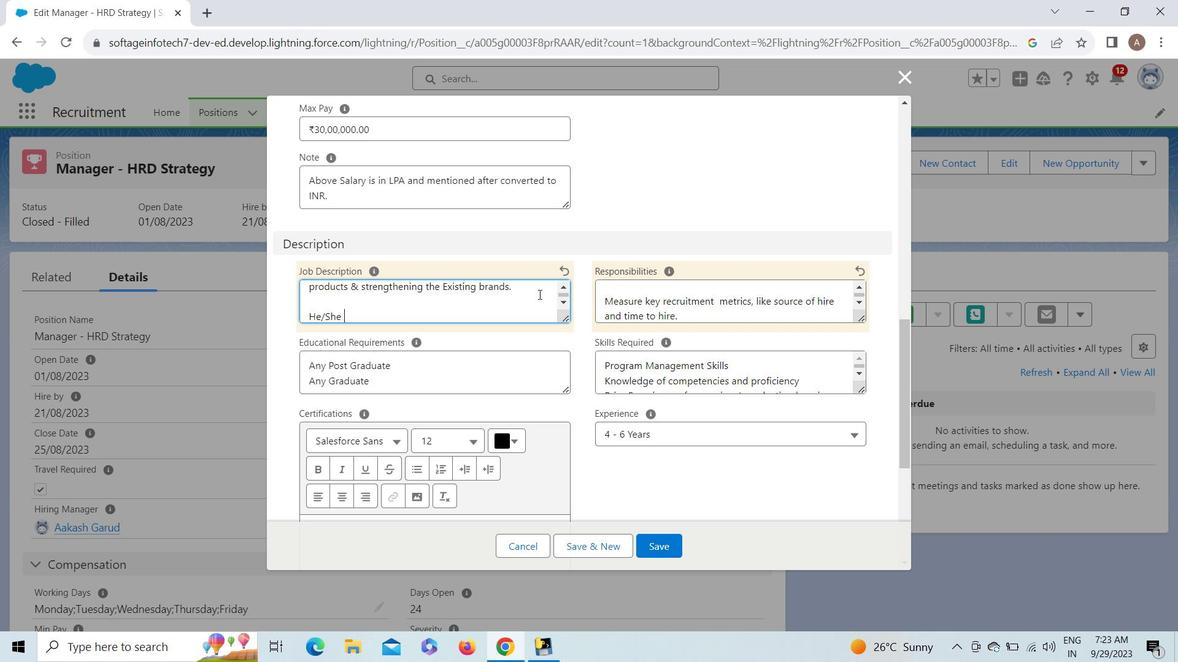 
Action: Key pressed should<Key.space>have<Key.space>good<Key.space>experience<Key.space>and<Key.space>knowledhe<Key.space><Key.left><Key.left><Key.backspace>h<Key.backspace>g<Key.right><Key.right><Key.right>in<Key.space><Key.shift>Critical<Key.space>care<Key.space>segment.<Key.enter><Key.enter><Key.shift>He/<Key.space><Key.shift><Key.shift><Key.shift><Key.shift><Key.shift><Key.shift>She<Key.space>
Screenshot: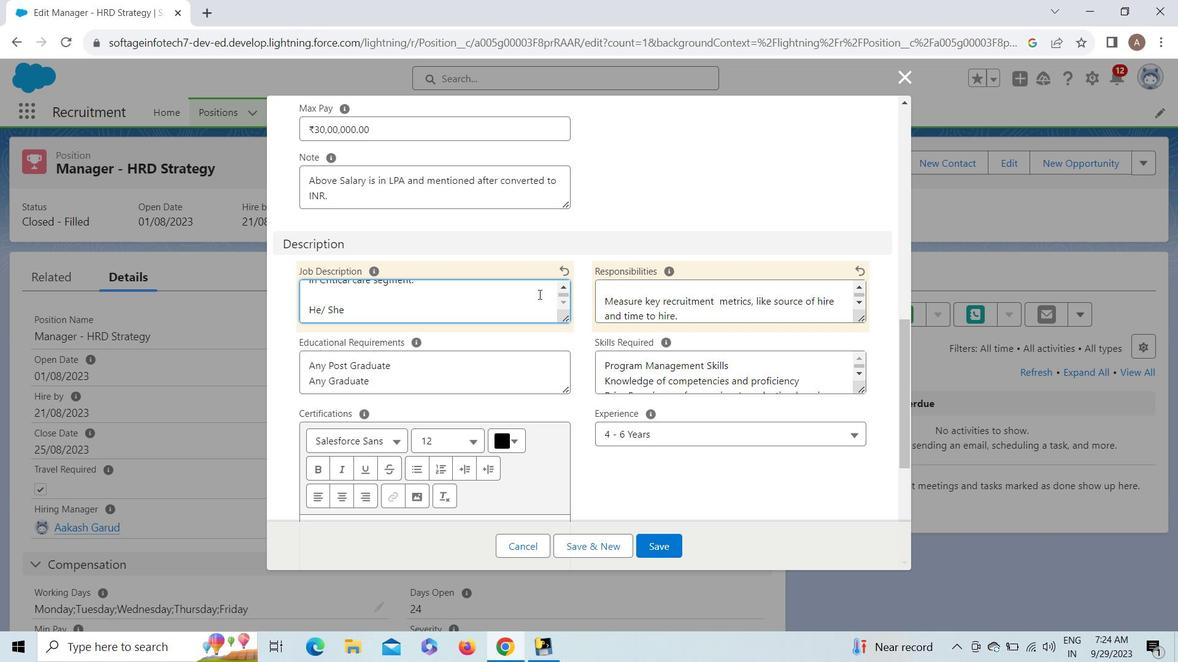 
Action: Mouse moved to (552, 304)
Screenshot: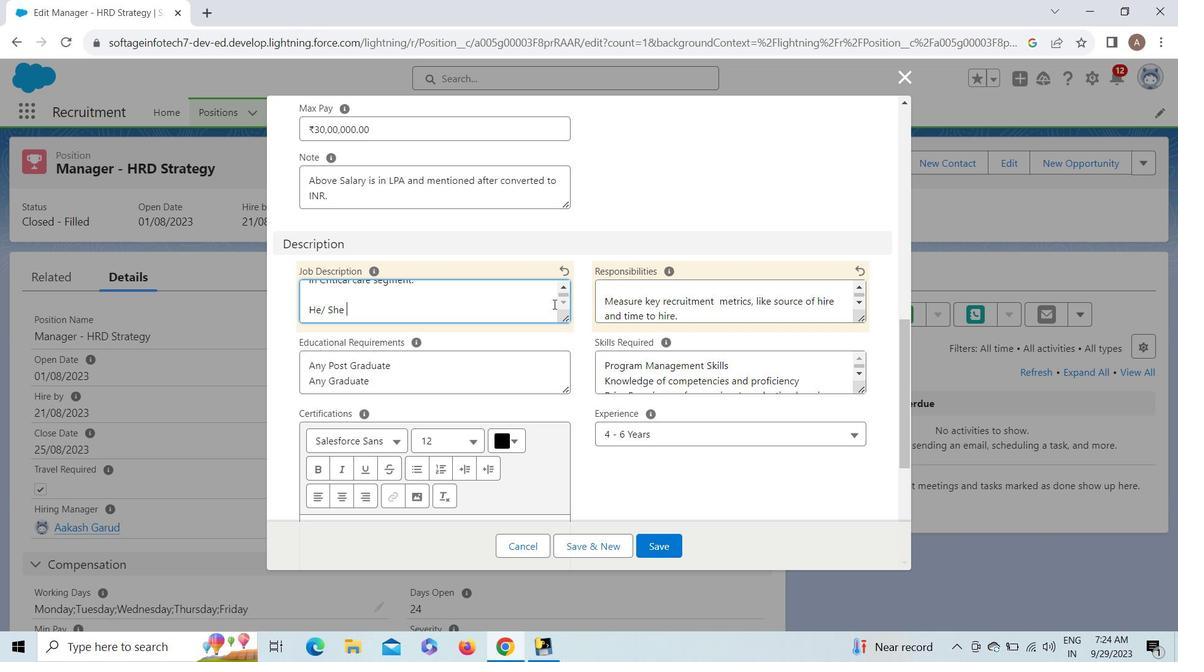 
Action: Key pressed will<Key.space>closely<Key.space>wor<Key.space><Key.backspace>k
Screenshot: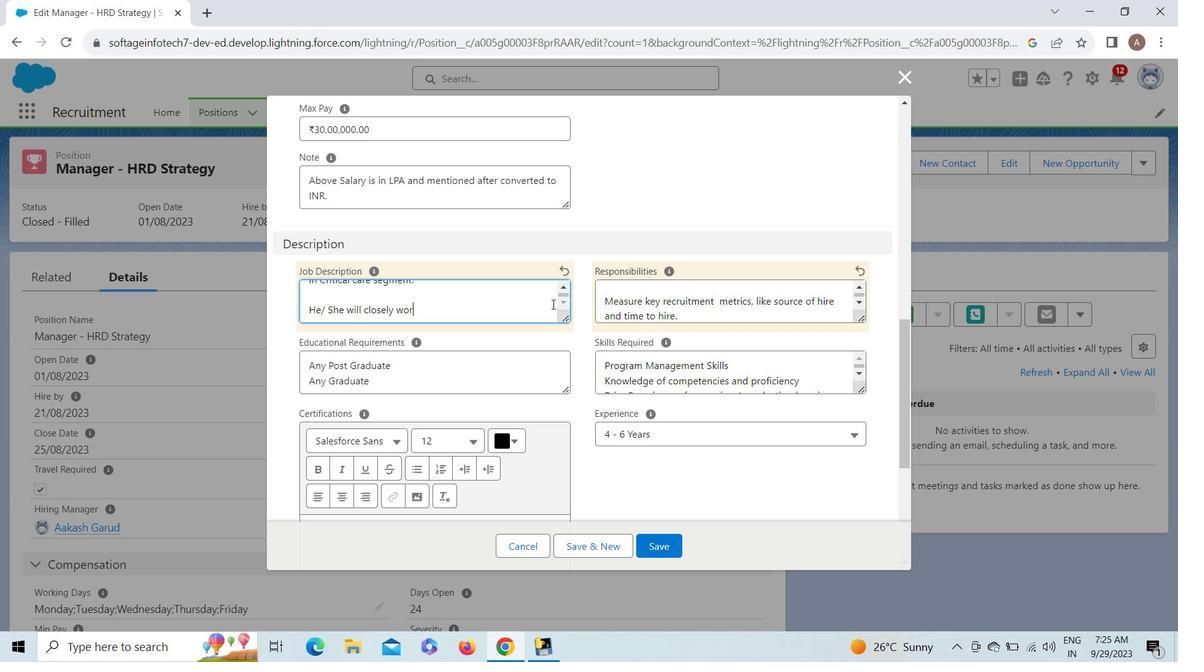 
Action: Mouse moved to (530, 323)
Screenshot: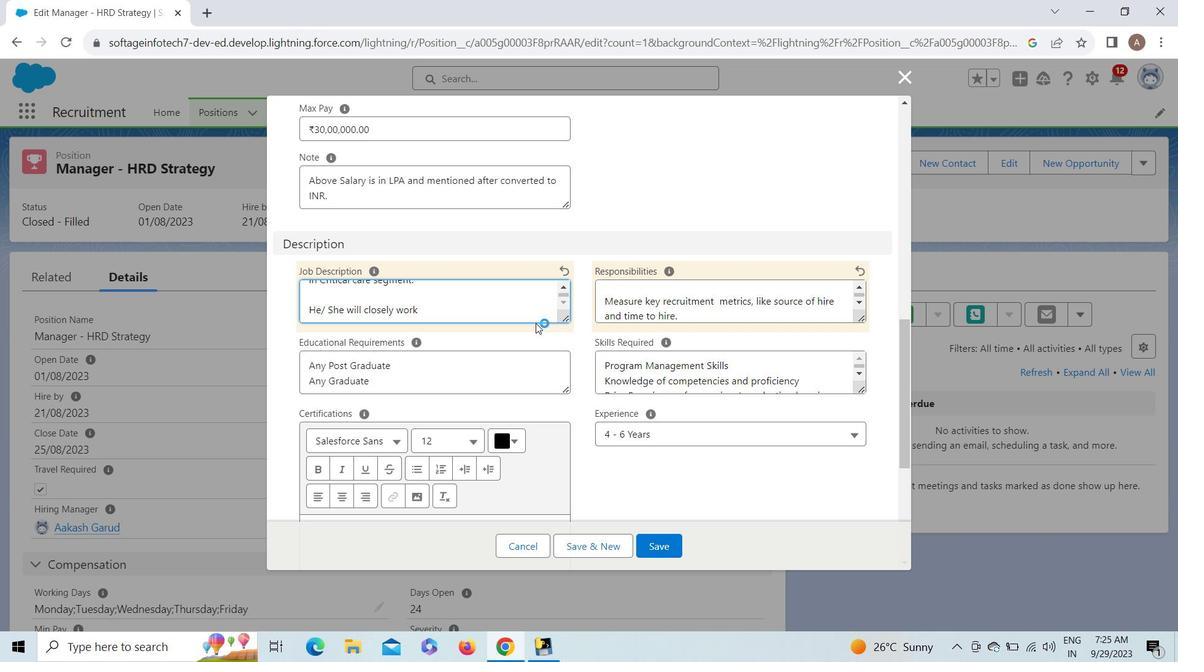 
Action: Key pressed <Key.right>with<Key.space><Key.shift>Field<Key.space><Key.shift>Manager<Key.space>and<Key.space>all<Key.space>other<Key.space>supporters<Key.space>frequently<Key.enter><Key.enter><Key.shift>He/<Key.shift><Key.space>She<Key.space>will<Key.space>prepare<Key.space><Key.shift><Key.shift><Key.shift><Key.shift><Key.shift><Key.shift><Key.shift><Key.shift><Key.shift><Key.shift><Key.shift><Key.shift><Key.shift><Key.shift>&<Key.space>implemenyt<Key.backspace><Key.backspace>t<Key.space>promotional<Key.space>strategies<Key.space><Key.shift><Key.shift><Key.shift><Key.shift><Key.shift><Key.shift><Key.shift><Key.shift>&<Key.space>should<Key.space>n<Key.backspace>be<Key.space><Key.shift>Creative.<Key.enter><Key.enter><Key.shift><Key.shift><Key.shift><Key.shift><Key.shift><Key.shift>He<Key.space><Key.backspace>/<Key.shift>She<Key.space>will<Key.space><Key.shift>G<Key.backspace><Key.shift>Design<Key.space><Key.shift><Key.shift><Key.shift><Key.shift><Key.shift><Key.shift>Promotional<Key.space>/<Key.space><Key.shift><Key.shift><Key.shift>Communication<Key.space>strategies<Key.space>for<Key.space>the<Key.space>various<Key.space>brands<Key.space>of<Key.space>the<Key.space>p<Key.backspace>organization.<Key.enter><Key.enter><Key.shift>He/<Key.shift>SHe<Key.space><Key.left><Key.left><Key.left><Key.right><Key.backspace>h<Key.right><Key.right><Key.right>is<Key.space>responsible<Key.space>for<Key.space>customer<Key.space><Key.backspace>s<Key.space>oriented<Key.space>campaign<Key.space><Key.shift><Key.shift>&<Key.space><Key.shift><Key.shift><Key.shift><Key.shift><Key.shift>Special<Key.space>activities<Key.space>for<Key.space>priority<Key.space>products.<Key.enter><Key.enter><Key.shift>He/<Key.shift>She<Key.space>will<Key.space>campaigna<Key.backspace><Key.space><Key.shift><Key.shift><Key.shift><Key.shift>&<Key.space>special<Key.space>activities<Key.space>planning<Key.space>for<Key.space>key<Key.space>opinion<Key.space><Key.shift><Key.shift><Key.shift><Key.shift><Key.shift><Key.shift><Key.shift><Key.shift><Key.shift><Key.shift><Key.shift><Key.shift><Key.shift><Key.shift><Key.shift><Key.shift><Key.shift>leaders.<Key.space><Key.shift>Monthly/<Key.space><Key.shift>Quarterly<Key.space>brand<Key.space>review<Key.space><Key.shift>&<Key.space>monitoring.<Key.enter><Key.enter><Key.shift>Field<Key.space>work<Key.space>to<Key.space>review<Key.space><Key.shift>&<Key.space>evaluate<Key.space>strategu<Key.backspace>y<Key.space>implementation.<Key.enter><Key.enter><Key.shift>Co<Key.space>ordination<Key.space>with<Key.space>all<Key.space>support<Key.space>function<Key.space>for<Key.space>effective<Key.space>implementation<Key.space>of<Key.space>marketing<Key.space>strategy.<Key.enter><Key.enter><Key.shift>You<Key.space>should<Key.space>have<Key.space>good<Key.space>experience<Key.space>in<Key.space>managing<Key.space><Key.shift><Key.shift><Key.shift><Key.shift><Key.shift><Key.shift><Key.shift><Key.shift><Key.shift><Key.shift><Key.shift><Key.shift><Key.shift><Key.shift><Key.shift><Key.shift><Key.shift><Key.shift><Key.shift><Key.shift>&<Key.space><Key.shift>Marketing<Key.space>team<Key.space>in<Key.space><Key.shift>PMT<Key.space>to<Key.space>achieve<Key.space>business<Key.space>on<Key.backspace>bjective.
Screenshot: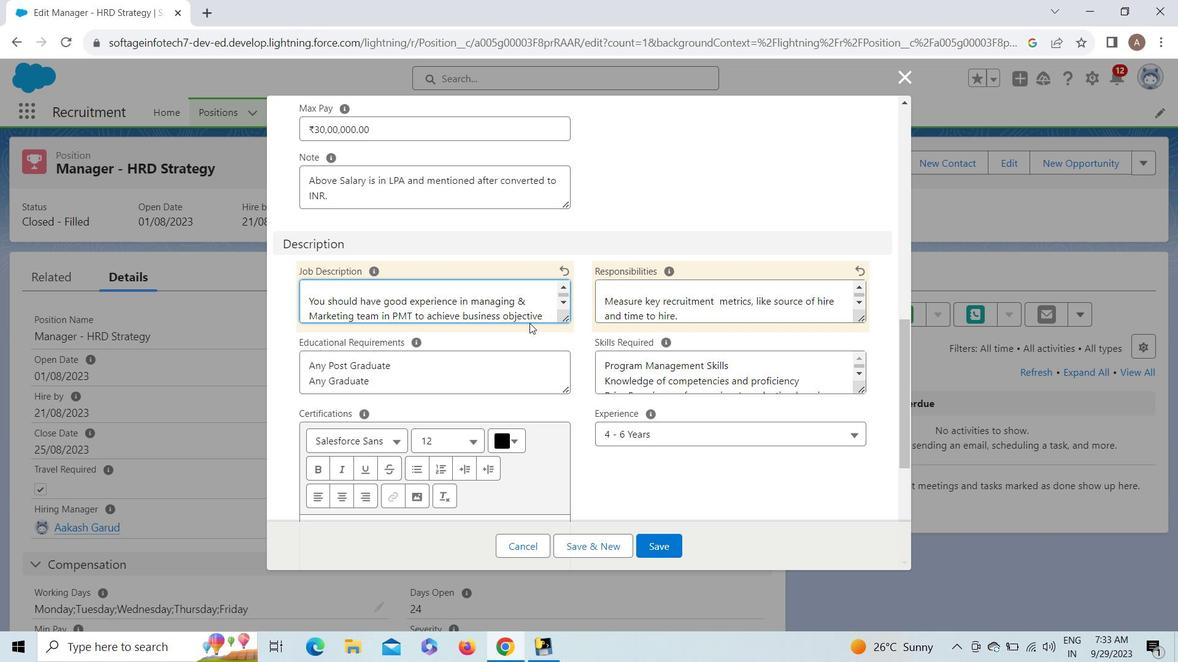 
Action: Mouse moved to (667, 541)
Screenshot: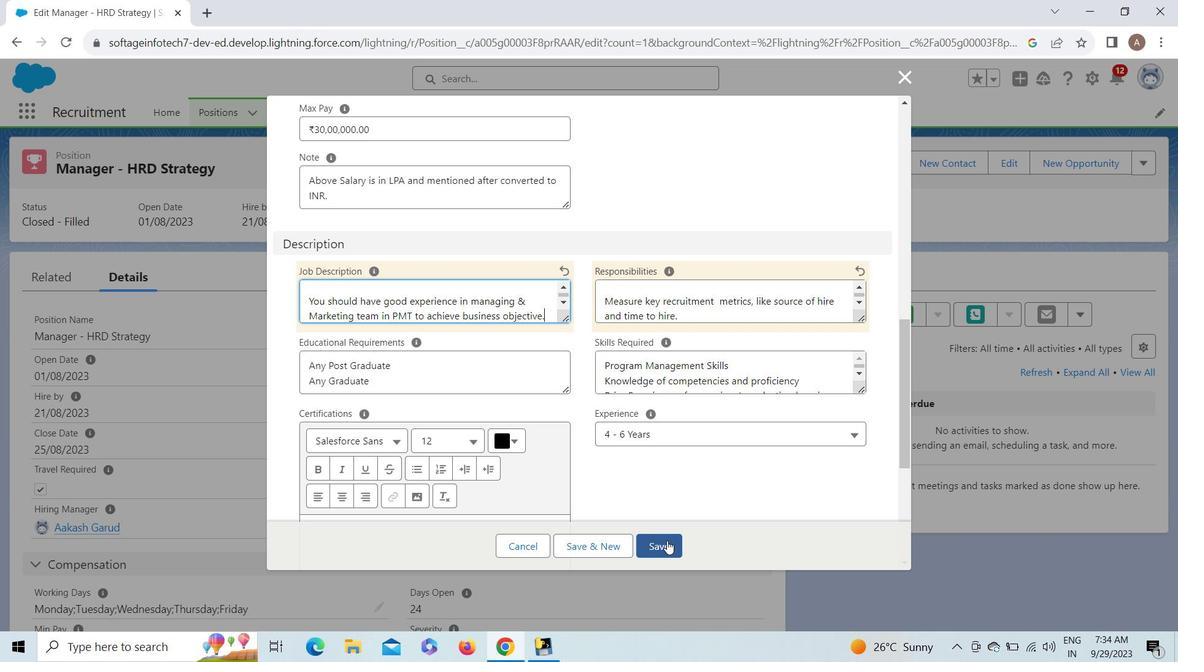 
Action: Mouse pressed left at (667, 541)
Screenshot: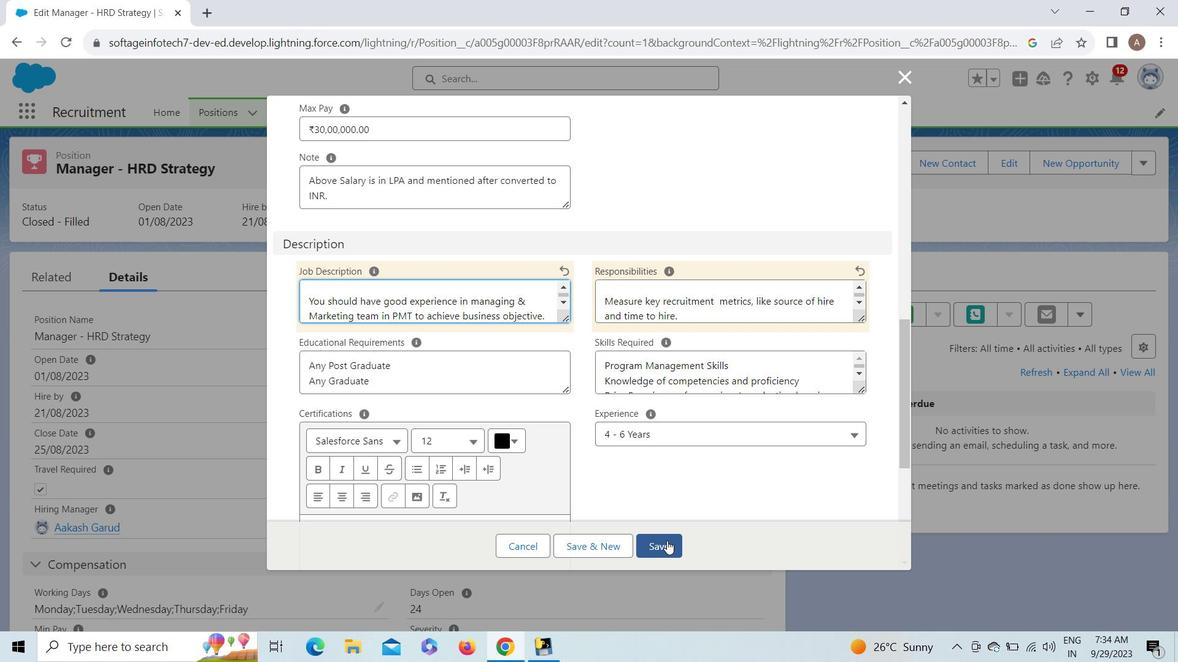 
Action: Mouse moved to (217, 119)
Screenshot: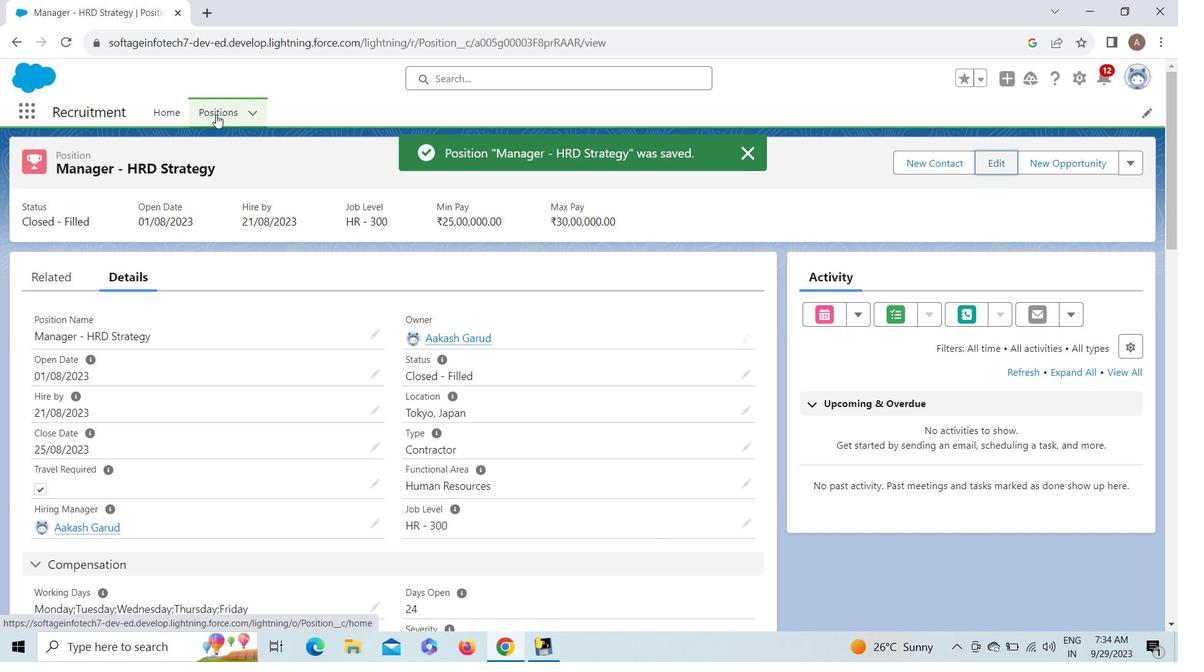 
Action: Mouse pressed left at (217, 119)
Screenshot: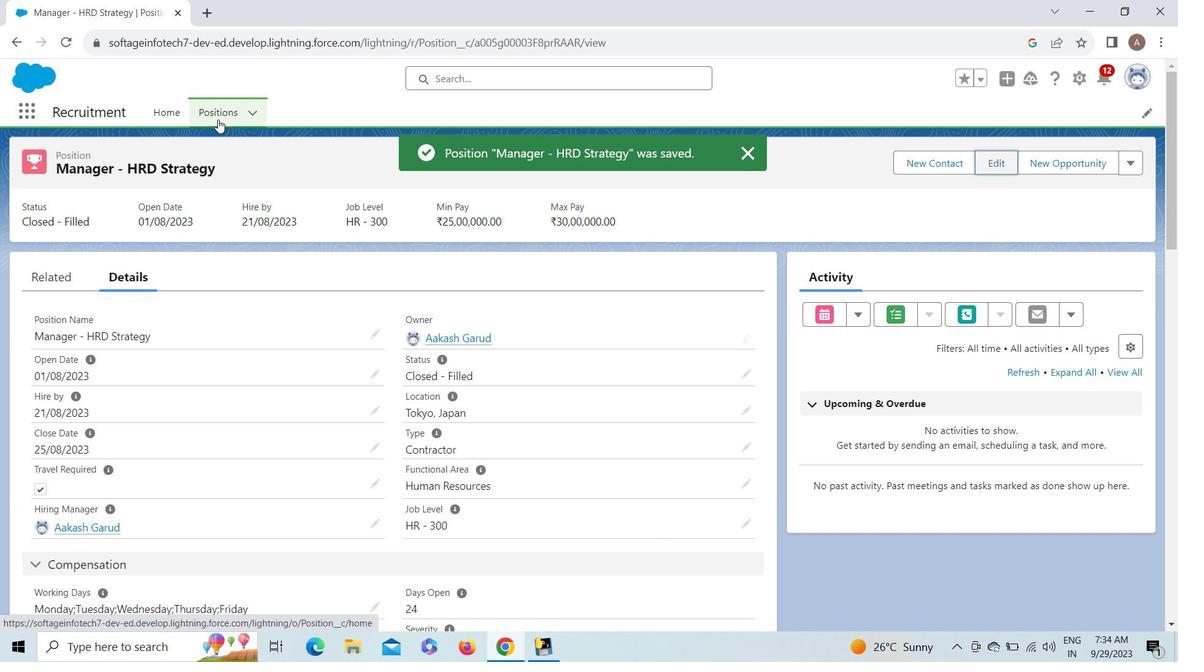 
Action: Mouse pressed left at (217, 119)
Screenshot: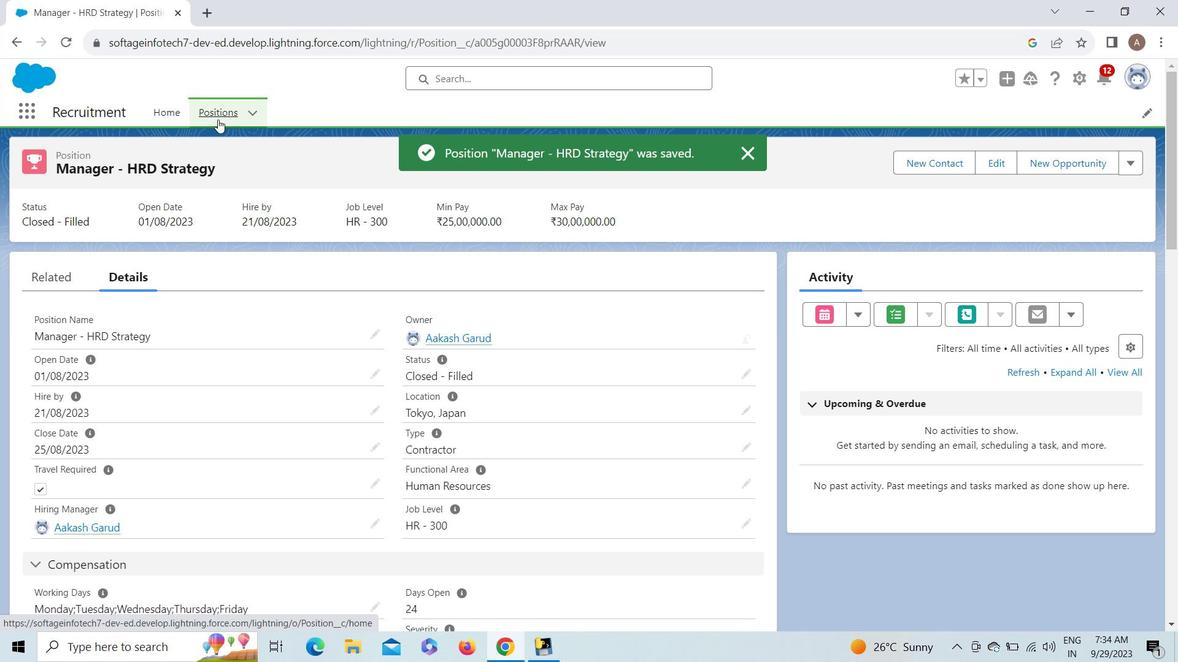 
Action: Mouse moved to (1090, 71)
Screenshot: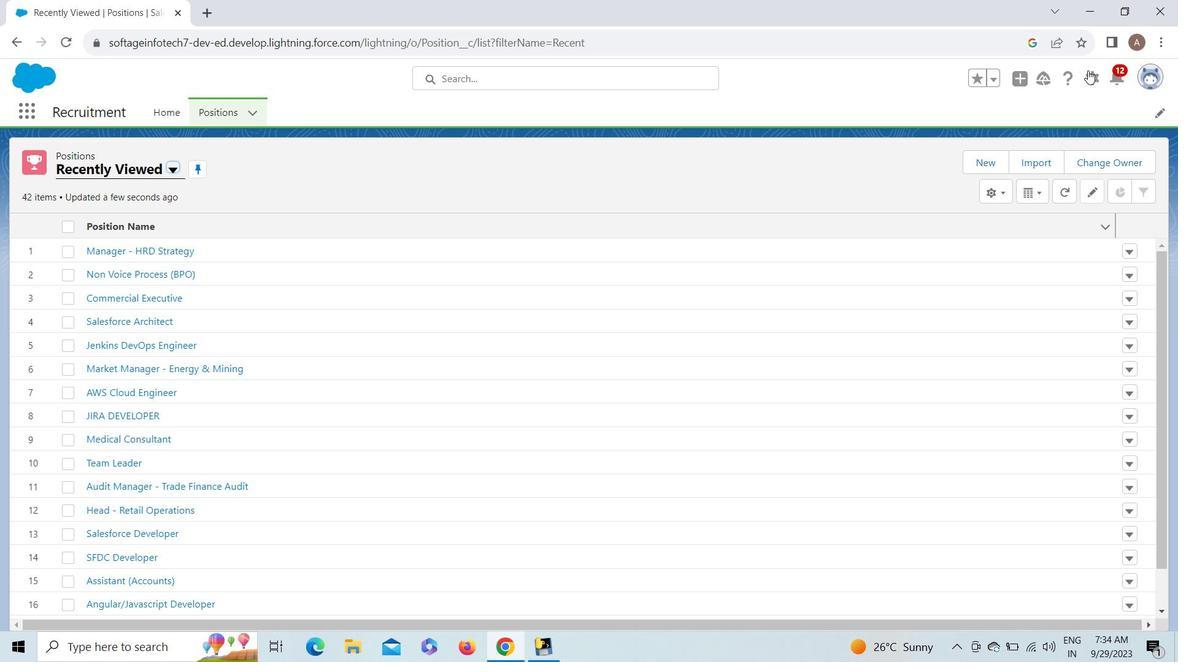 
Action: Mouse pressed left at (1090, 71)
Screenshot: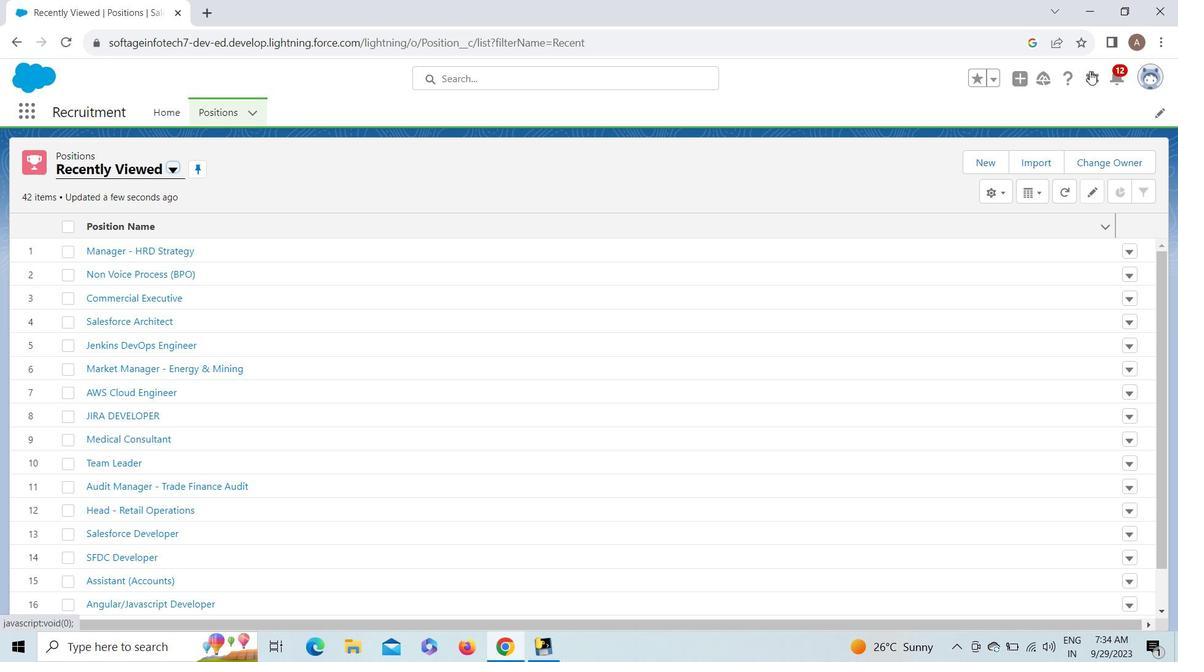 
Action: Mouse moved to (1042, 124)
Screenshot: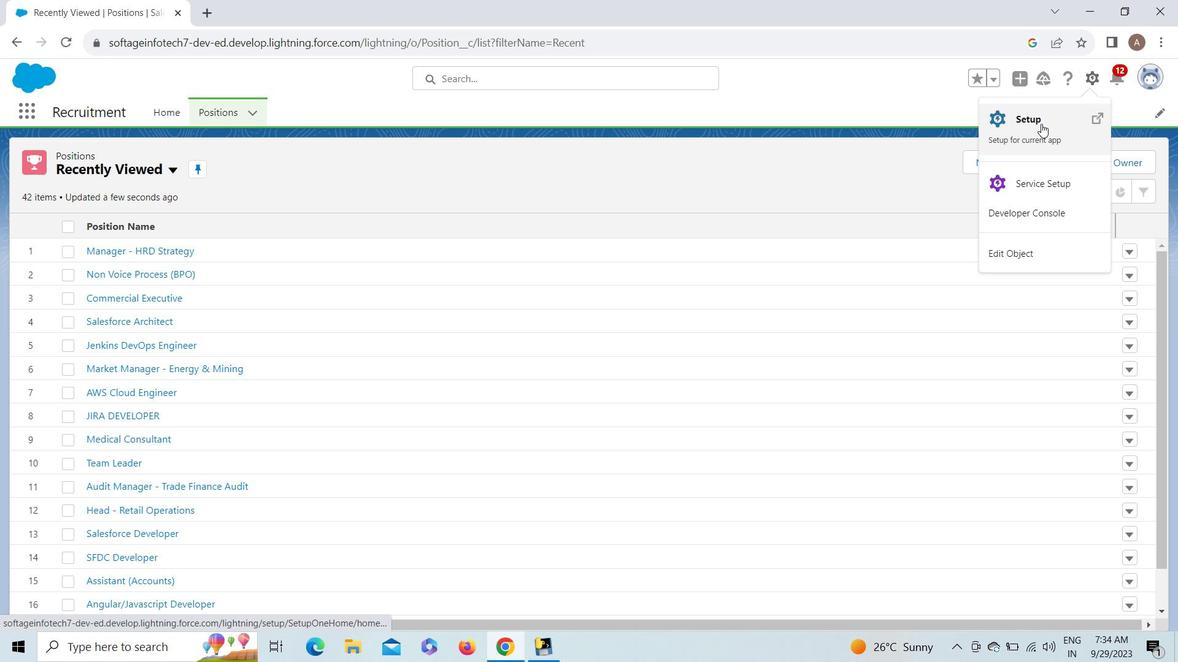 
Action: Mouse pressed left at (1042, 124)
Screenshot: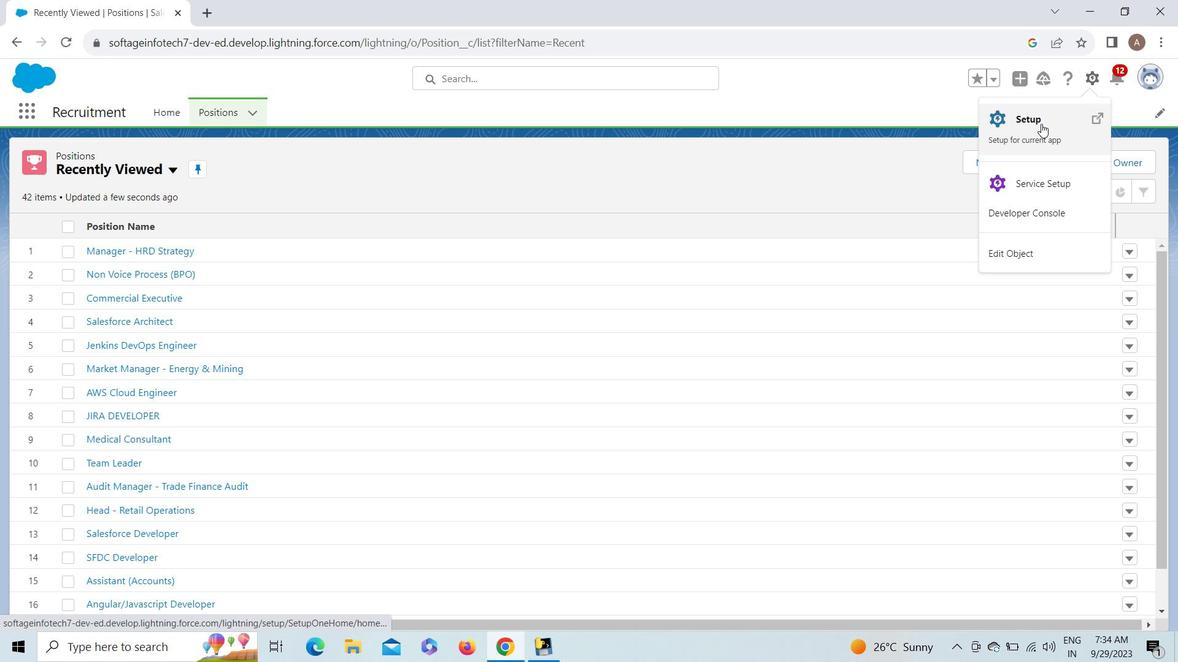 
Action: Mouse moved to (185, 416)
Screenshot: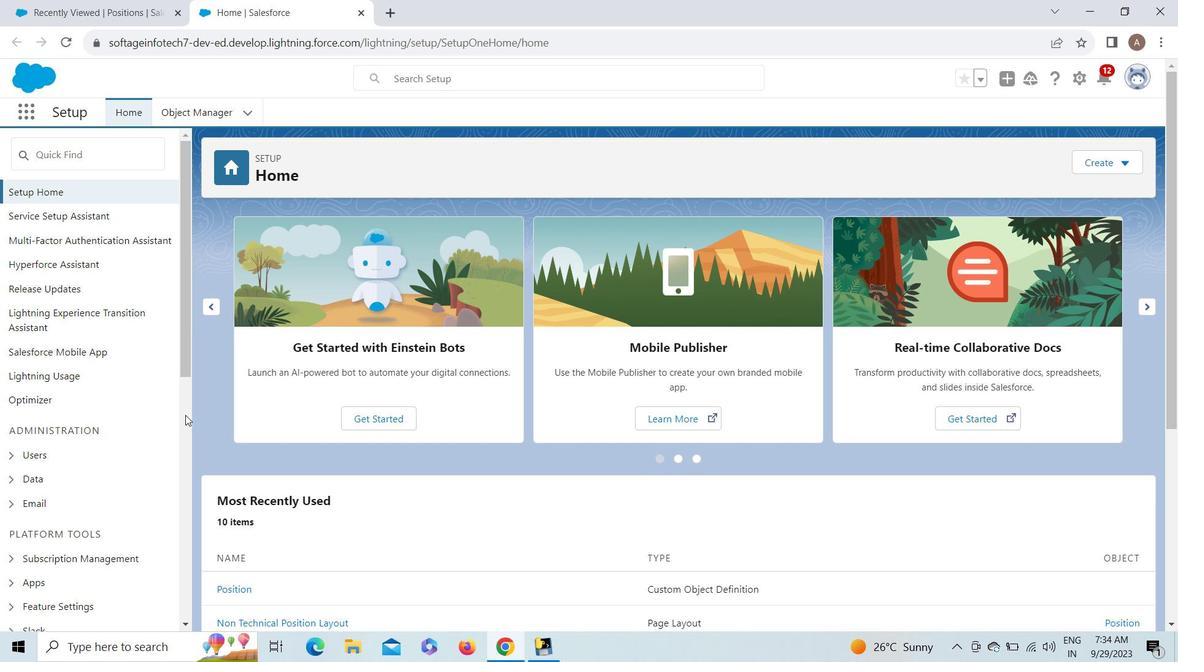 
Action: Mouse pressed left at (185, 416)
Screenshot: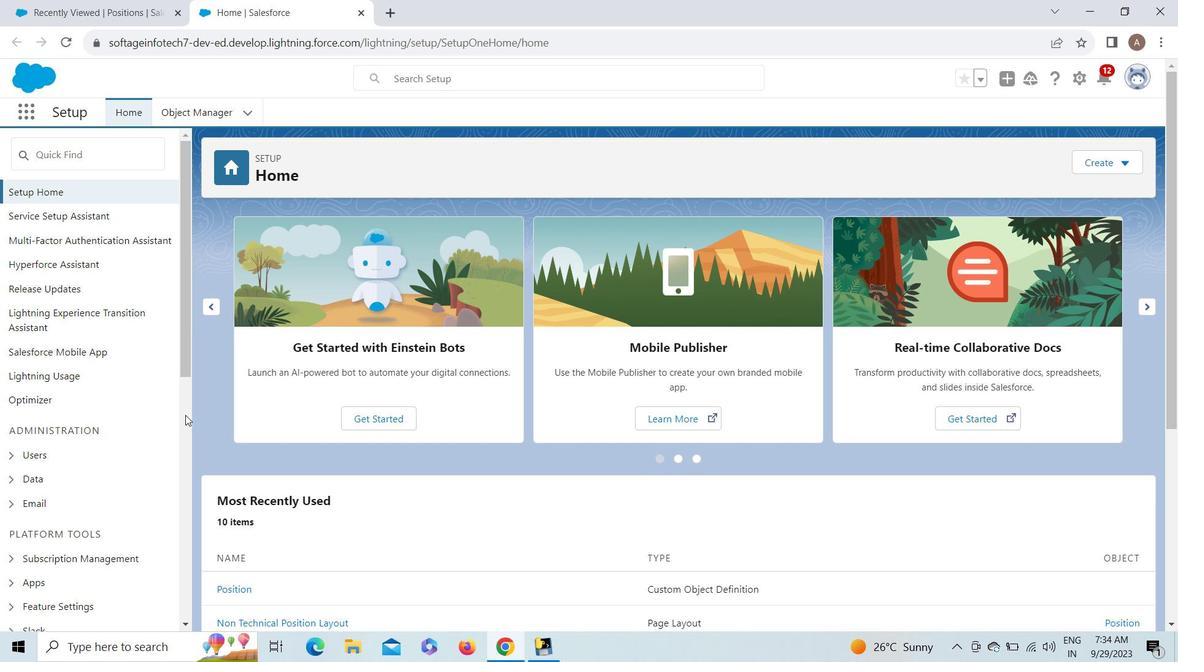 
Action: Mouse moved to (186, 597)
Screenshot: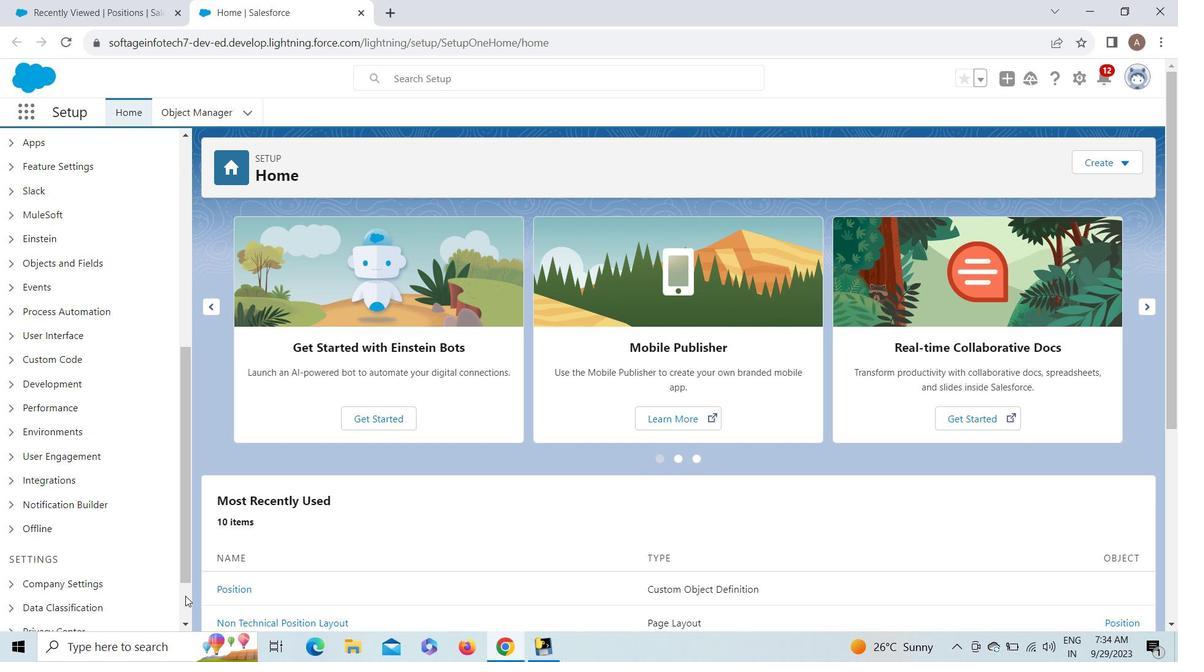 
Action: Mouse pressed left at (186, 597)
Screenshot: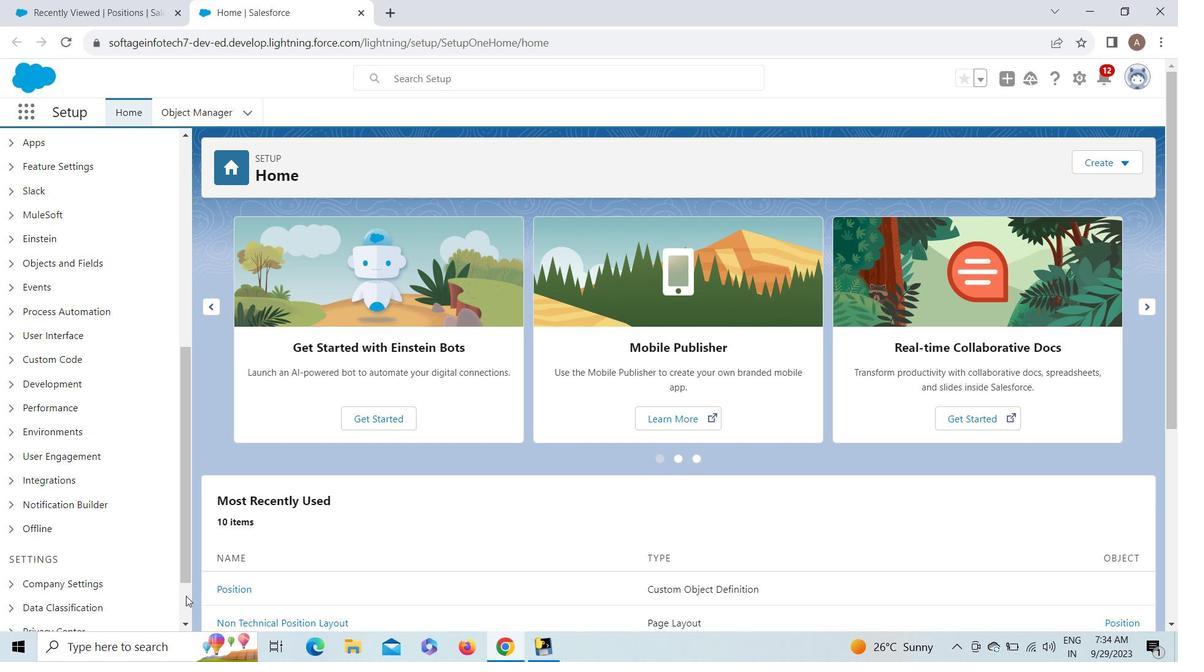 
Action: Mouse moved to (186, 357)
Screenshot: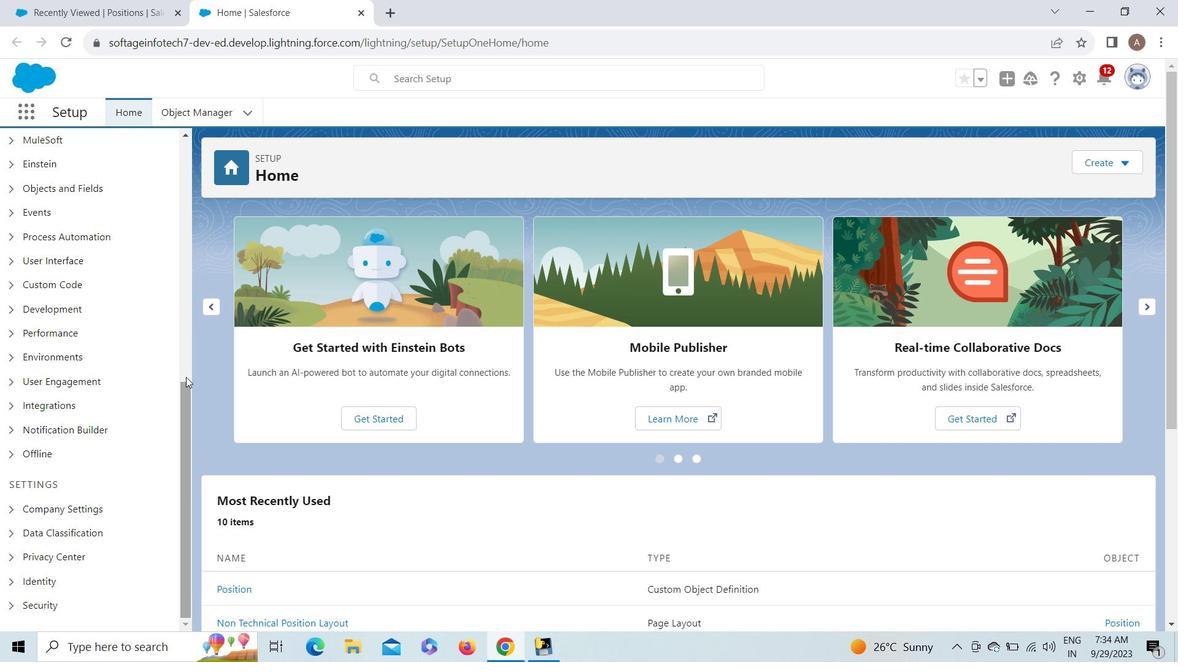 
Action: Mouse pressed left at (186, 357)
Screenshot: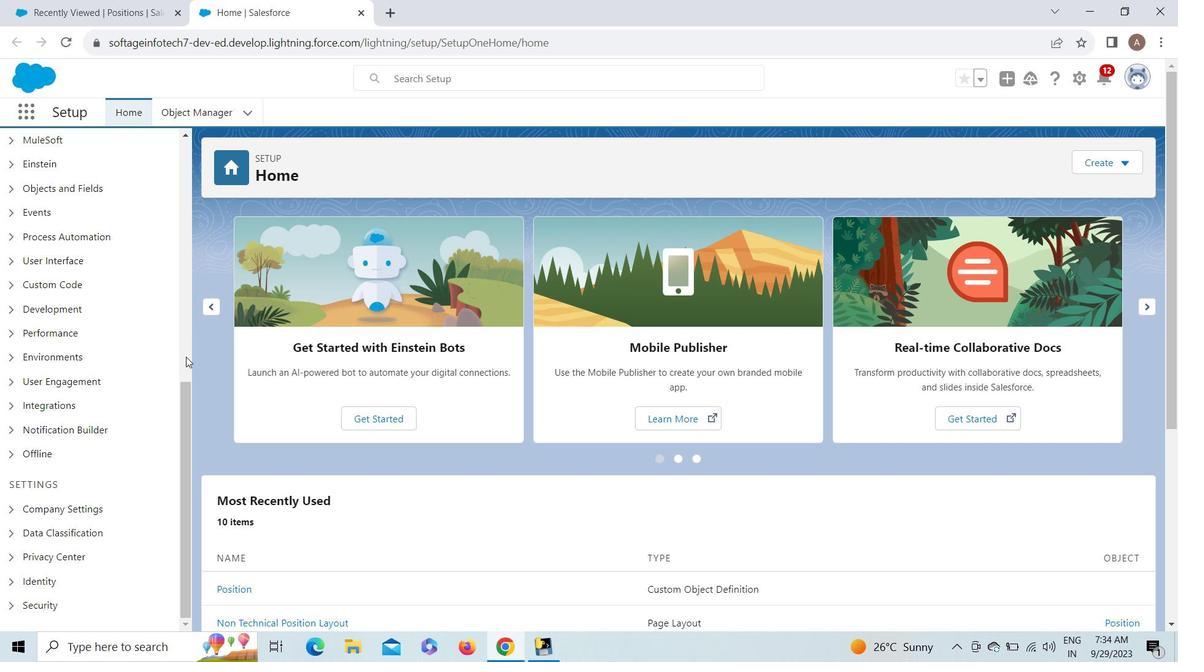 
Action: Mouse moved to (187, 162)
Screenshot: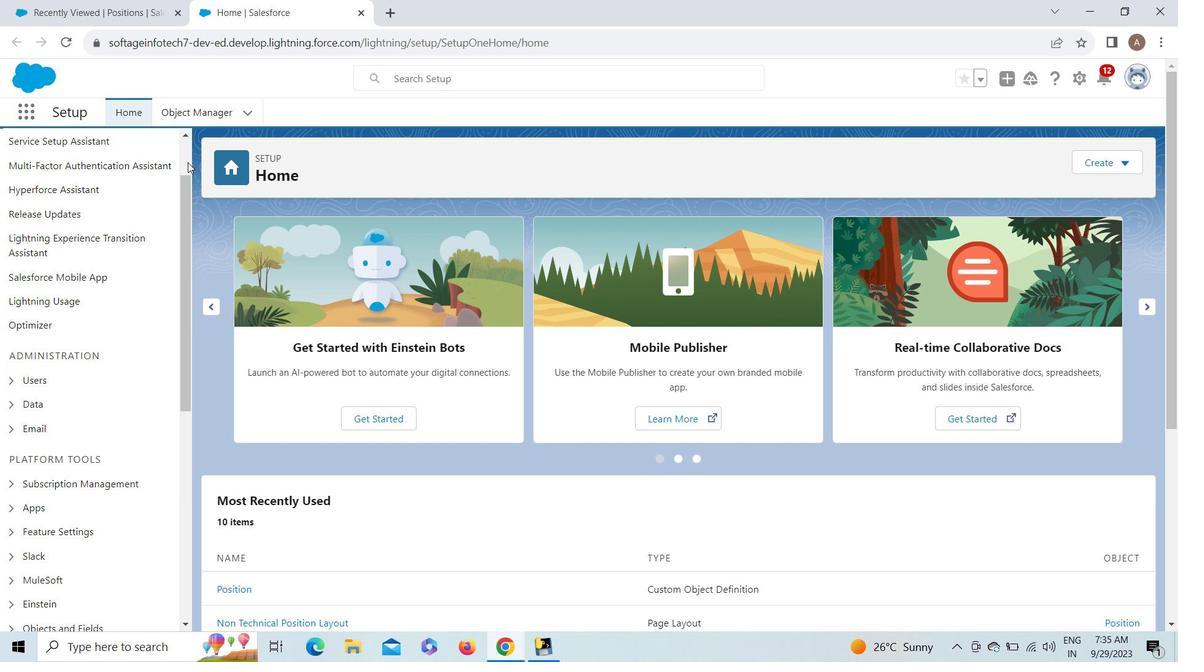 
Action: Mouse pressed left at (187, 162)
Screenshot: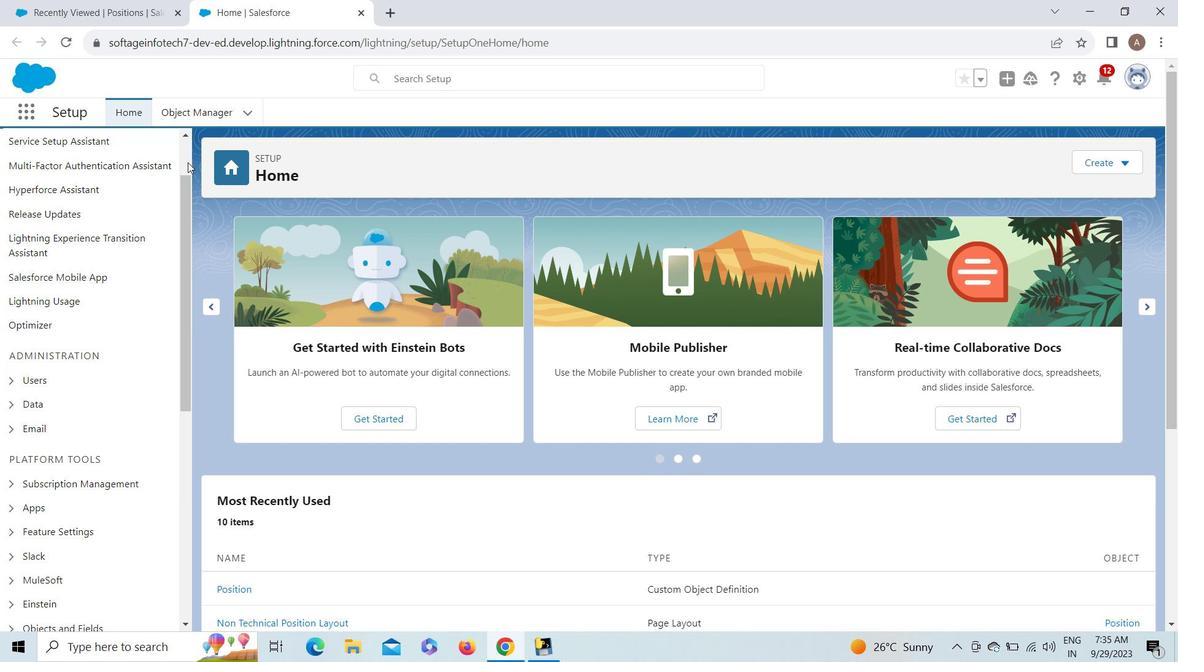 
Action: Mouse moved to (185, 130)
Screenshot: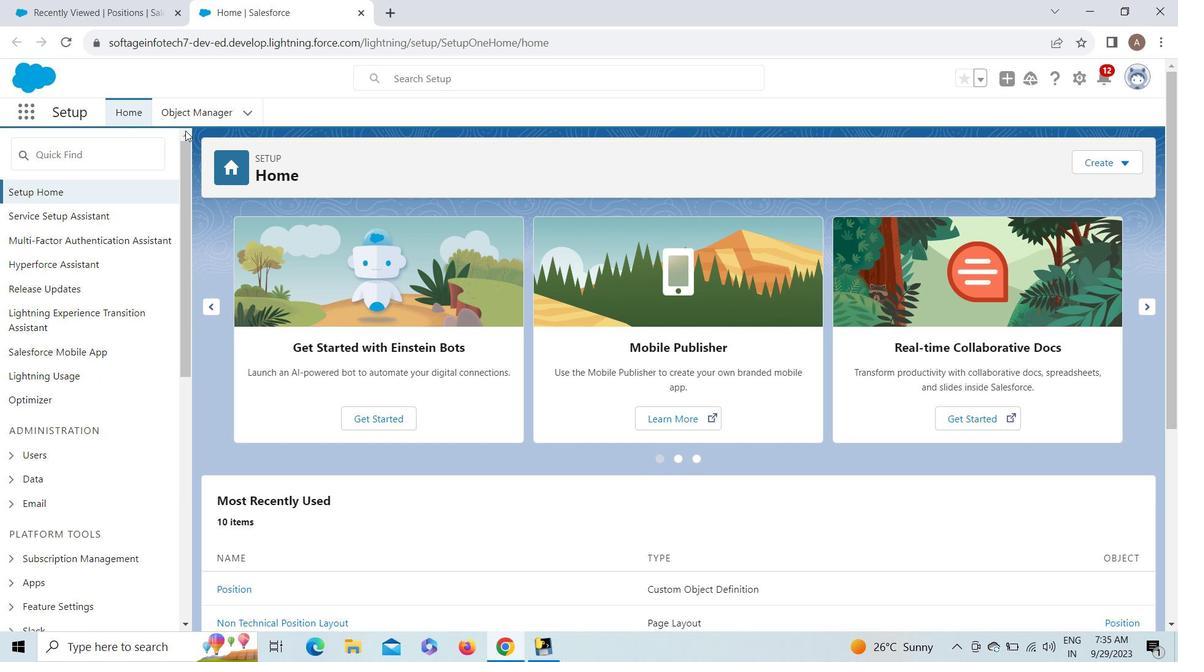 
Action: Mouse pressed left at (185, 130)
Screenshot: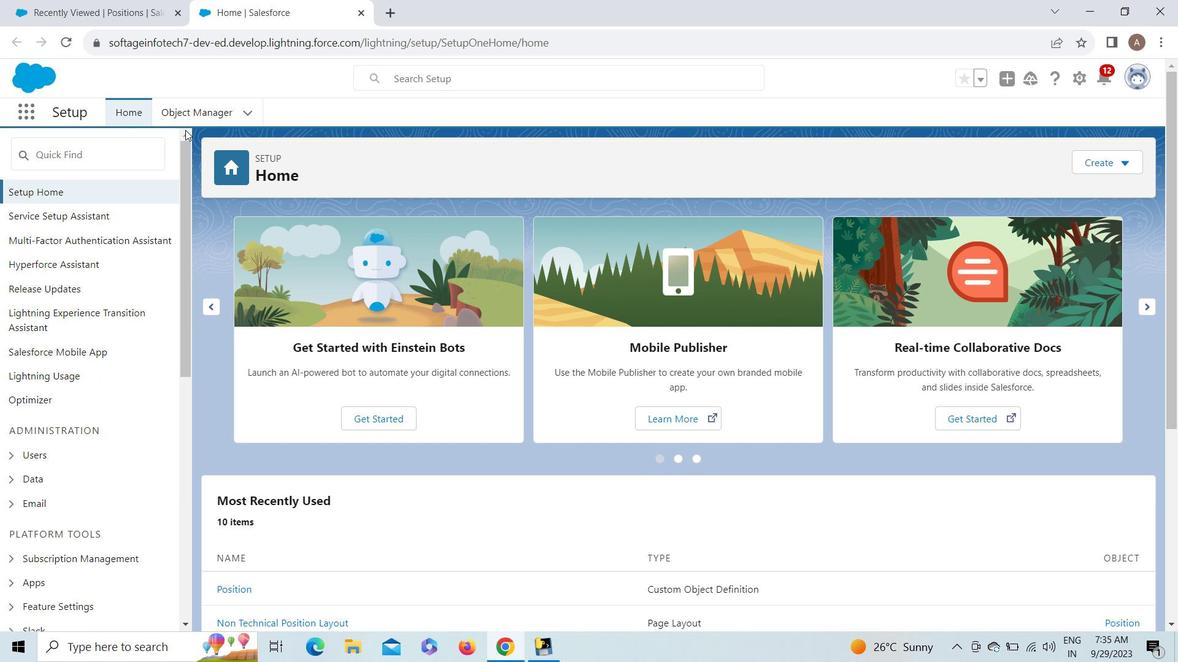 
Action: Mouse pressed left at (185, 130)
Screenshot: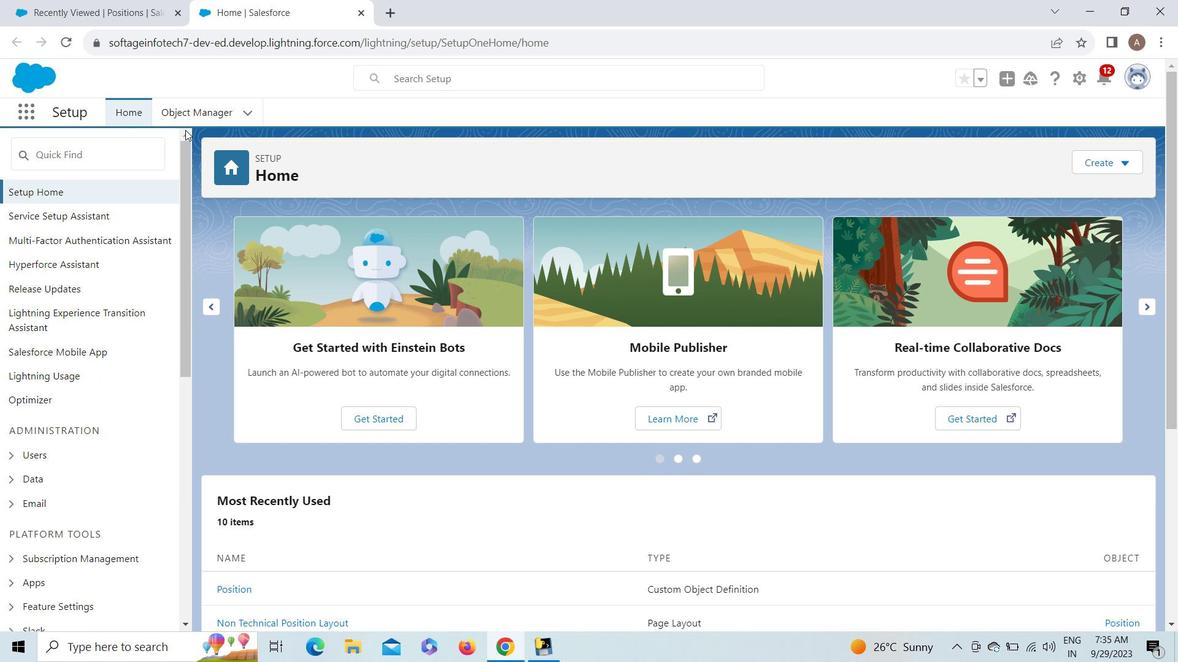 
Action: Mouse pressed left at (185, 130)
Screenshot: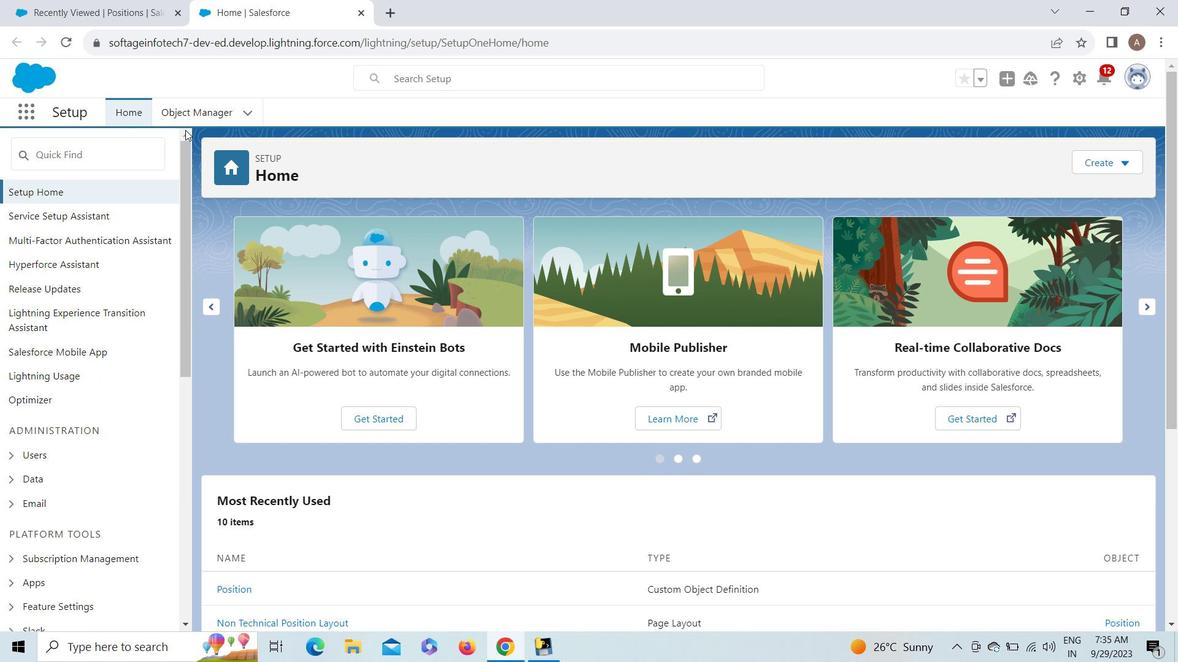 
Action: Mouse moved to (188, 325)
Screenshot: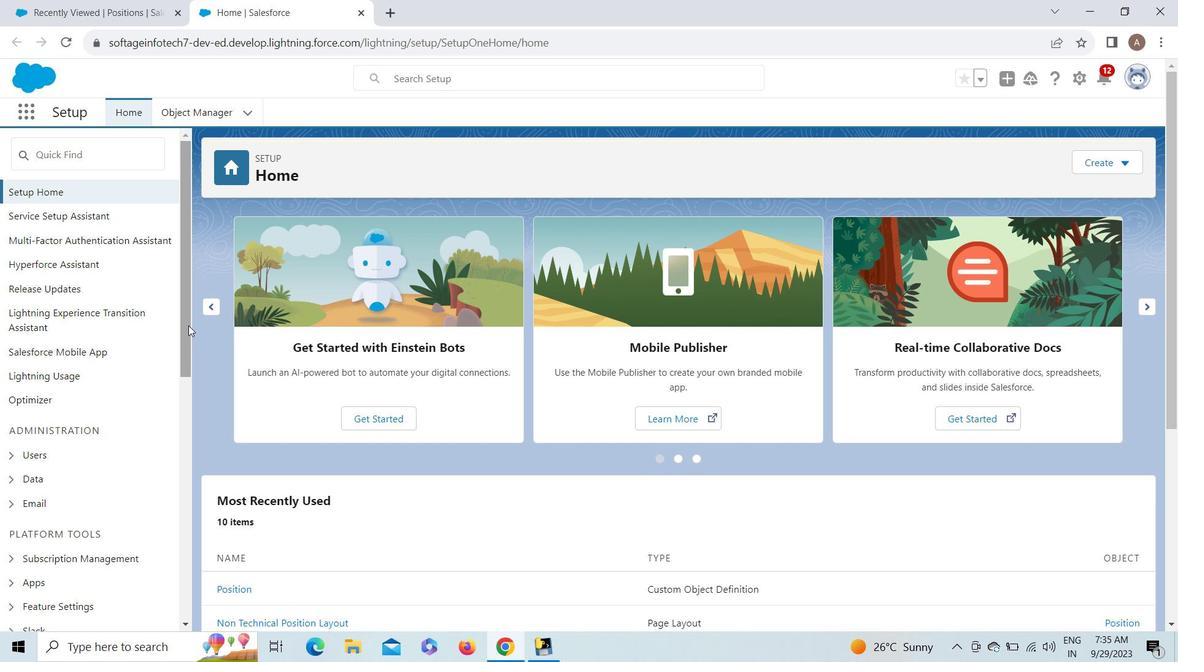
Action: Mouse pressed left at (188, 325)
Screenshot: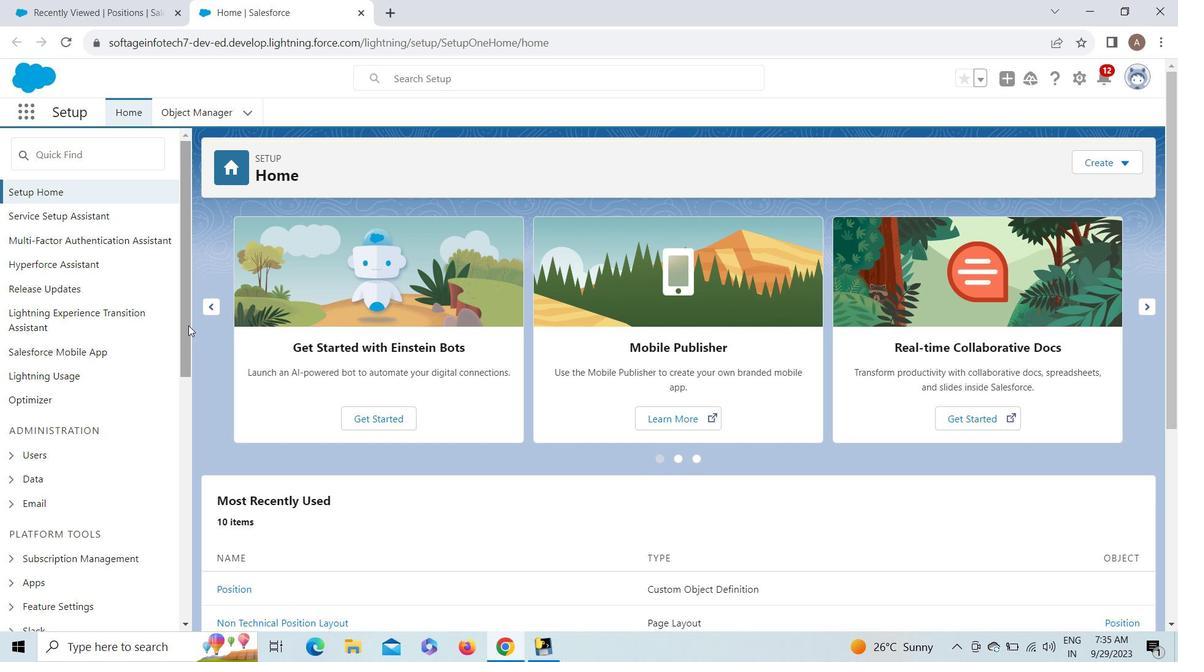 
Action: Mouse moved to (197, 115)
Screenshot: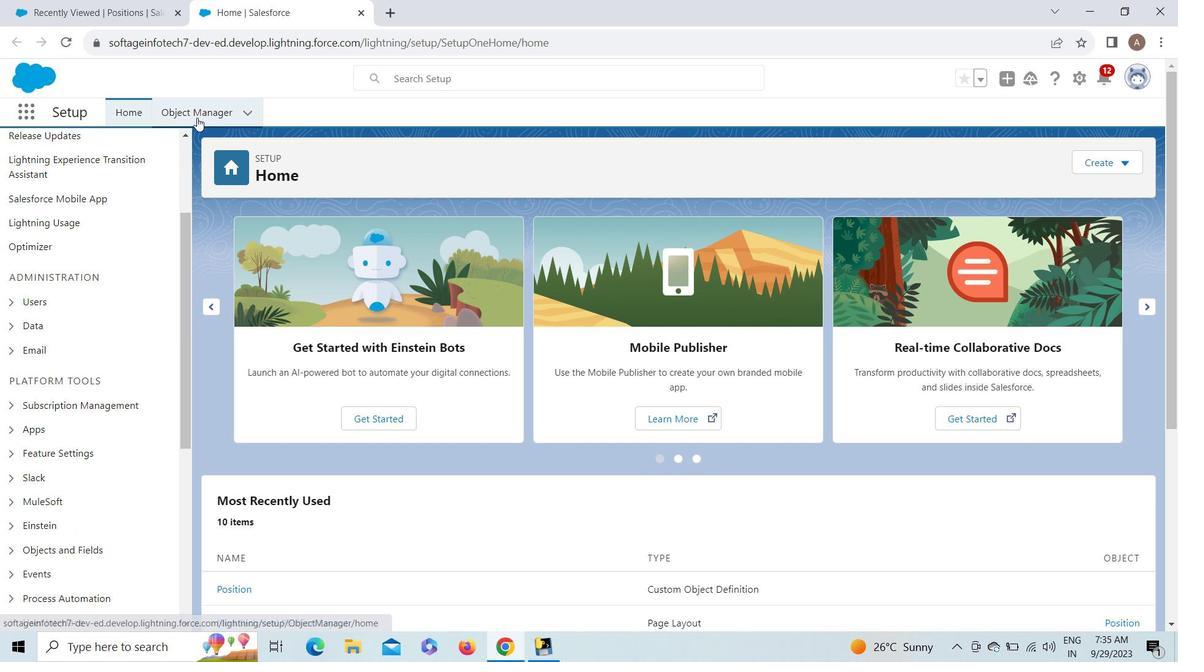 
Action: Mouse pressed left at (197, 115)
Screenshot: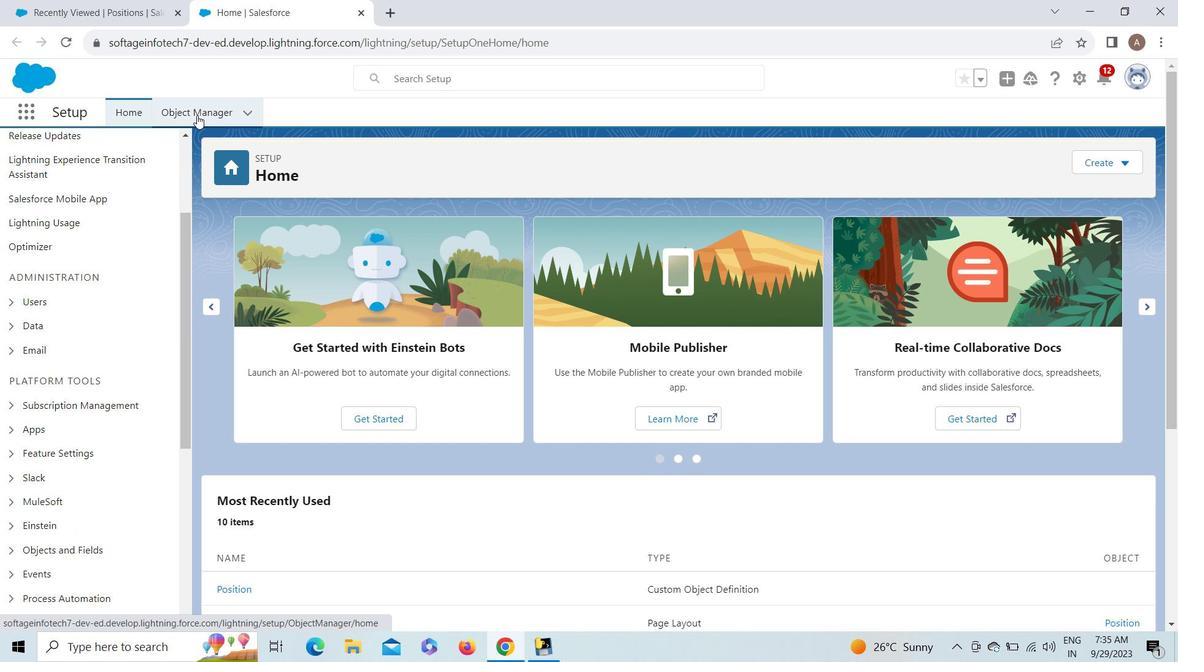 
Action: Mouse moved to (906, 152)
Screenshot: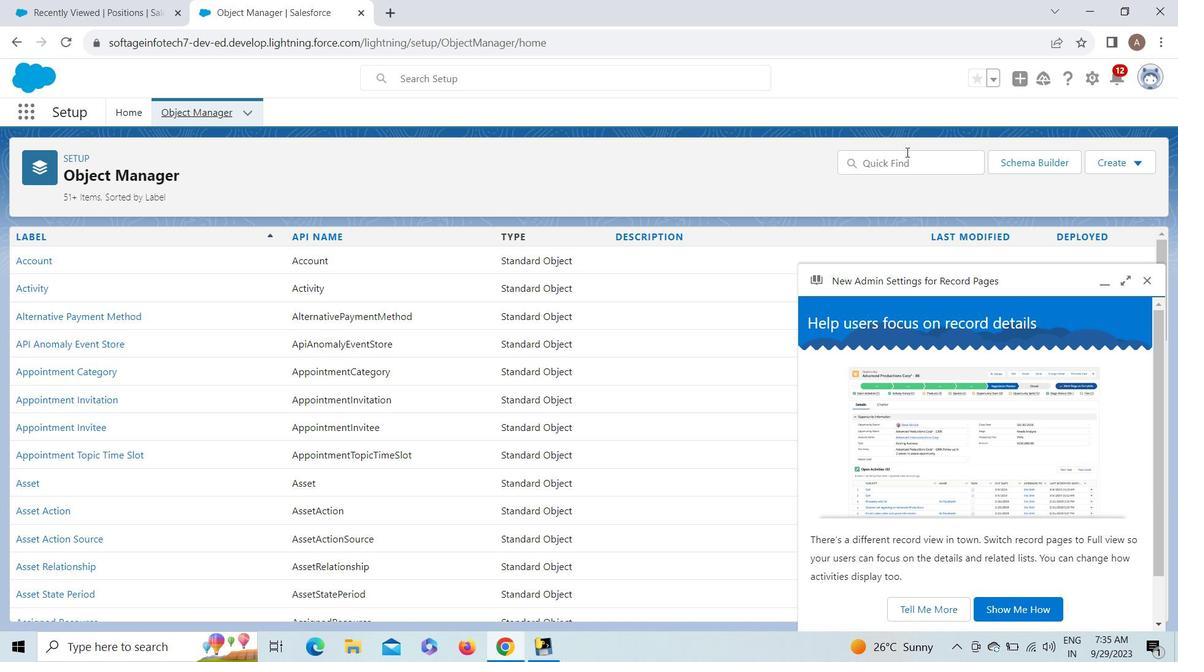 
Action: Mouse pressed left at (906, 152)
Screenshot: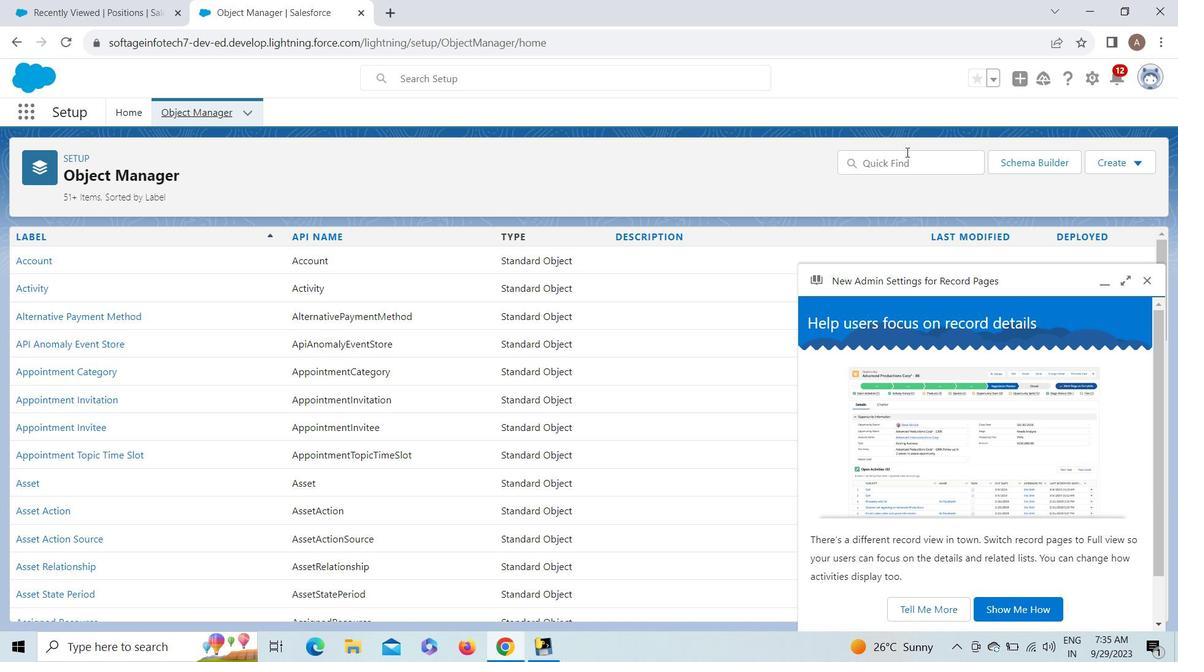 
Action: Mouse moved to (900, 165)
Screenshot: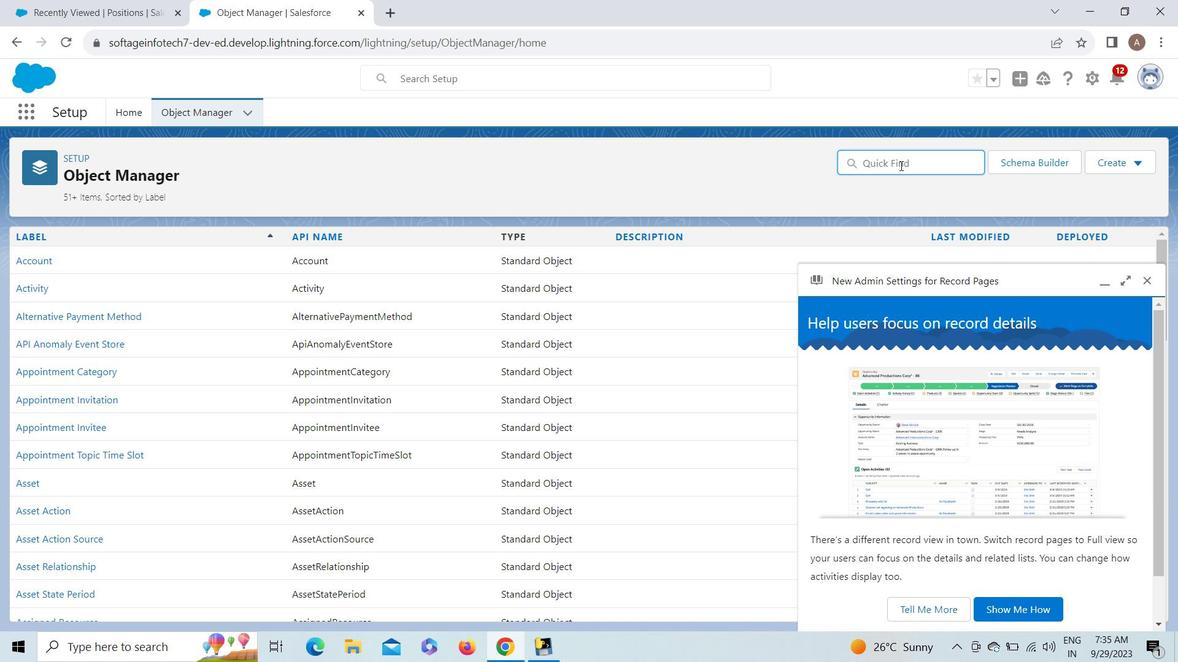 
Action: Mouse pressed left at (900, 165)
Screenshot: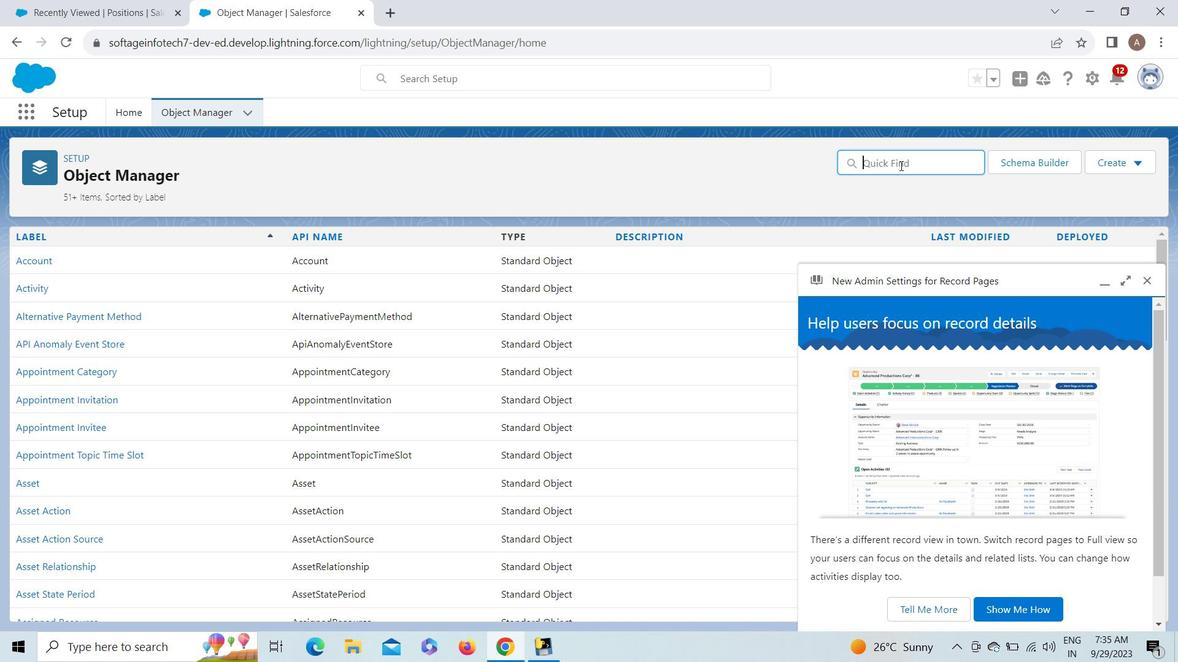 
Action: Key pressed pos
Screenshot: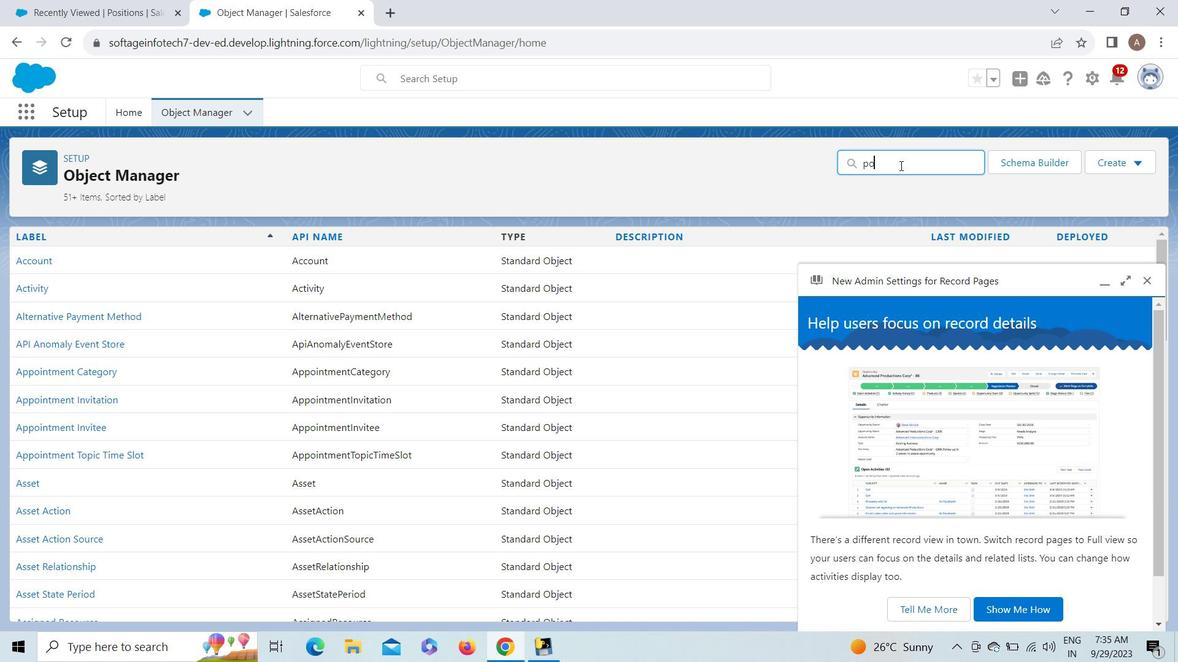 
Action: Mouse moved to (30, 306)
Screenshot: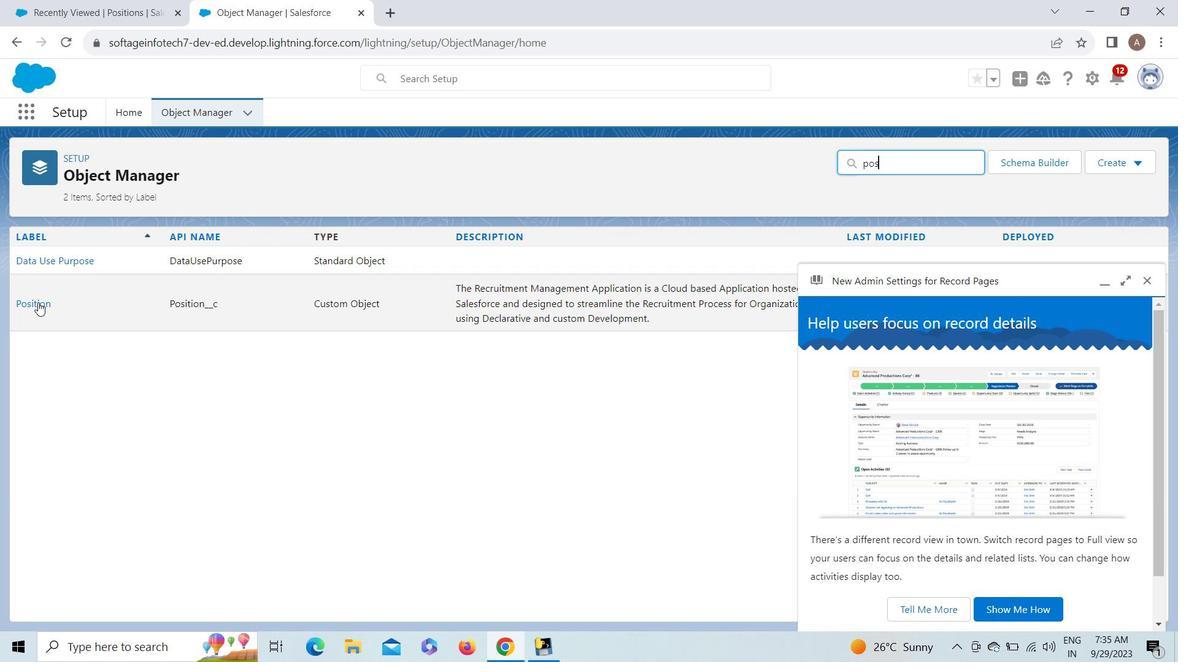 
Action: Mouse pressed left at (30, 306)
Screenshot: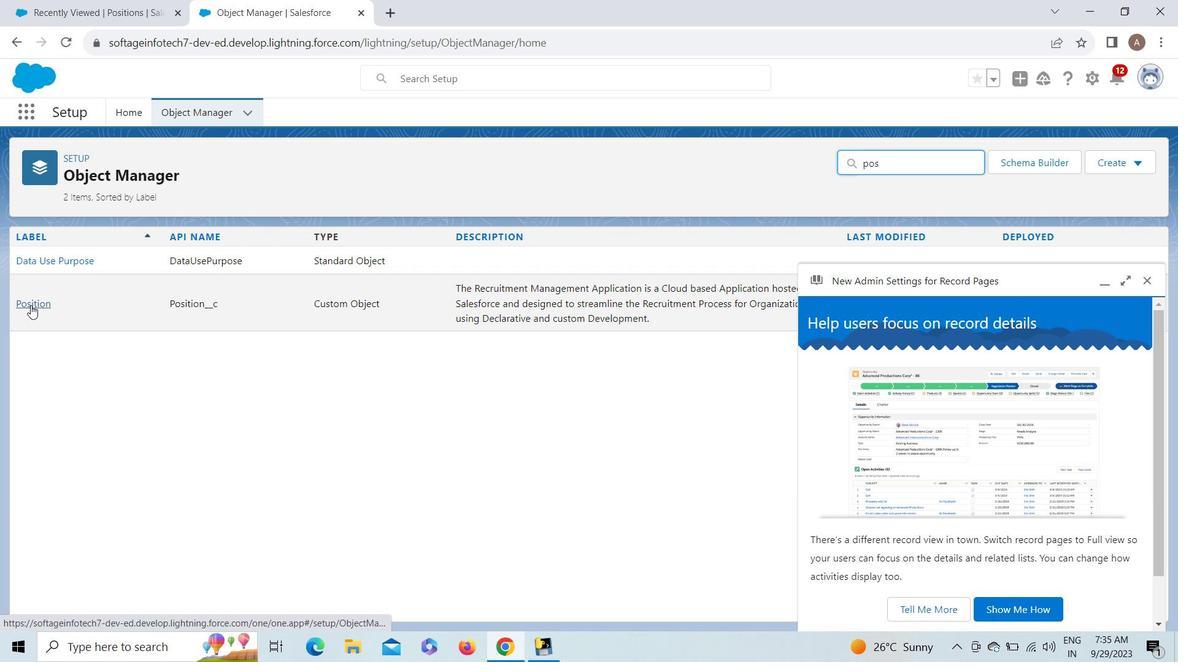 
Action: Mouse moved to (28, 3)
Screenshot: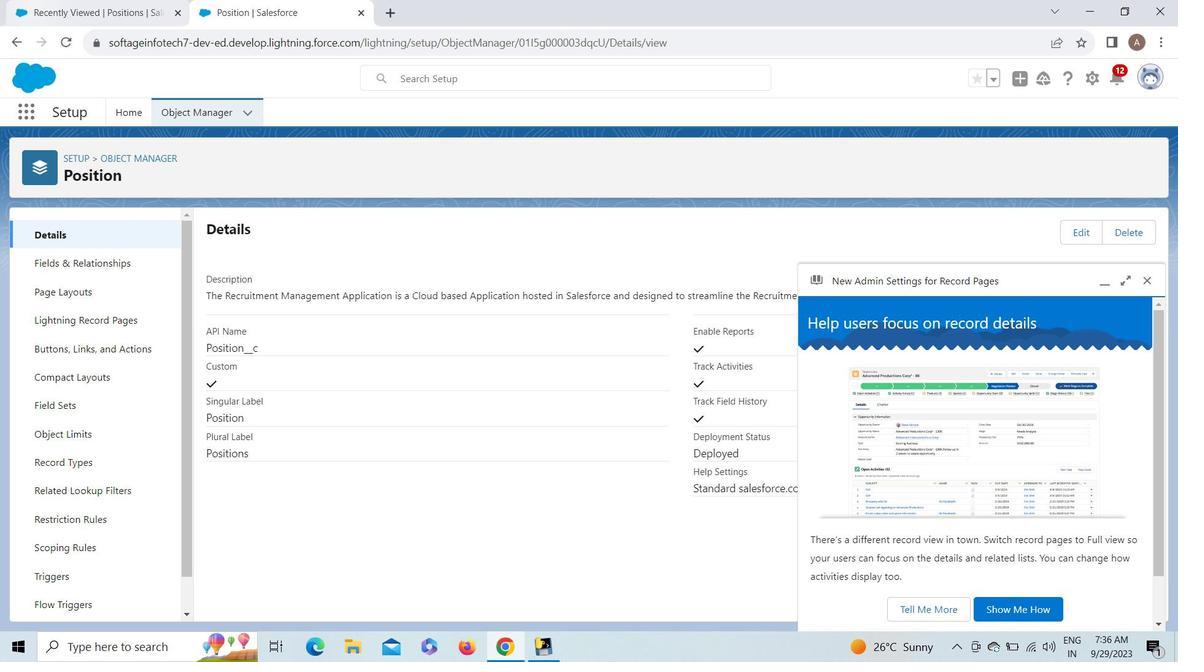 
Action: Mouse pressed left at (28, 3)
Screenshot: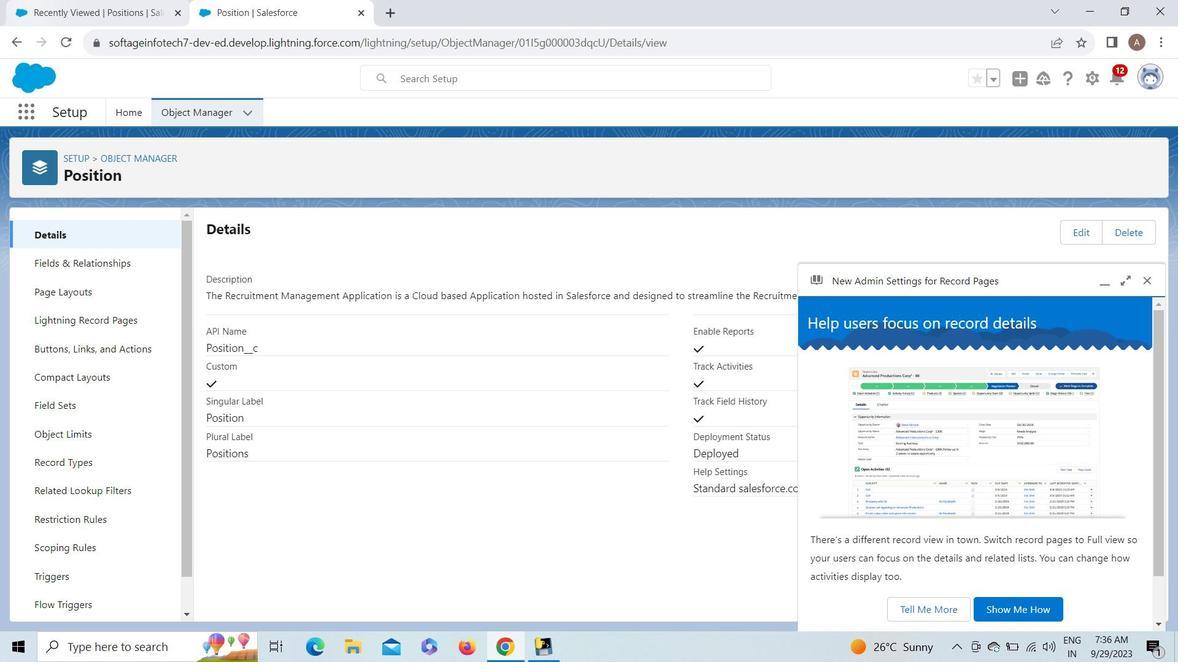 
Action: Mouse moved to (68, 41)
Screenshot: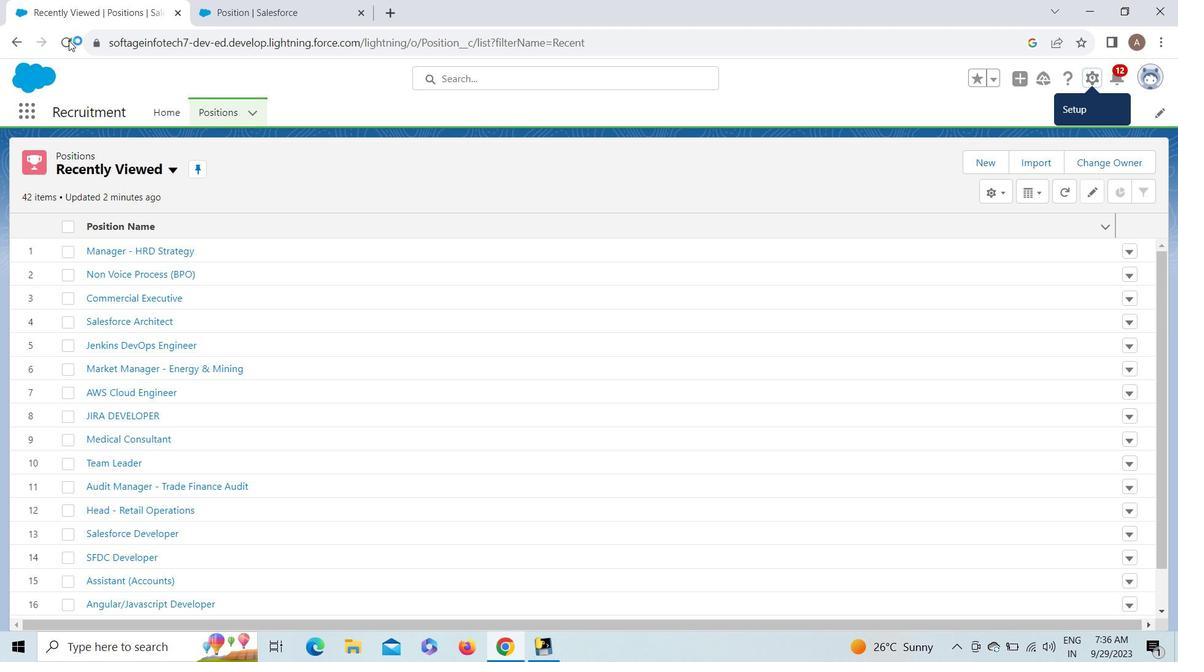 
Action: Mouse pressed left at (68, 41)
Screenshot: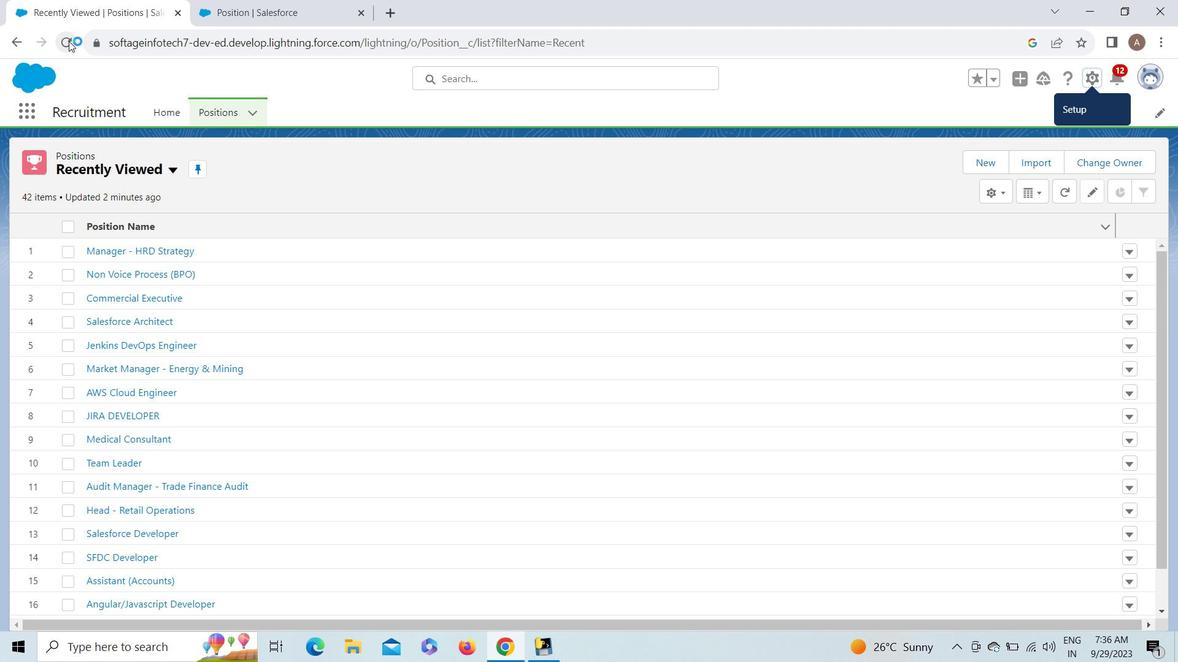 
Action: Mouse moved to (975, 160)
Screenshot: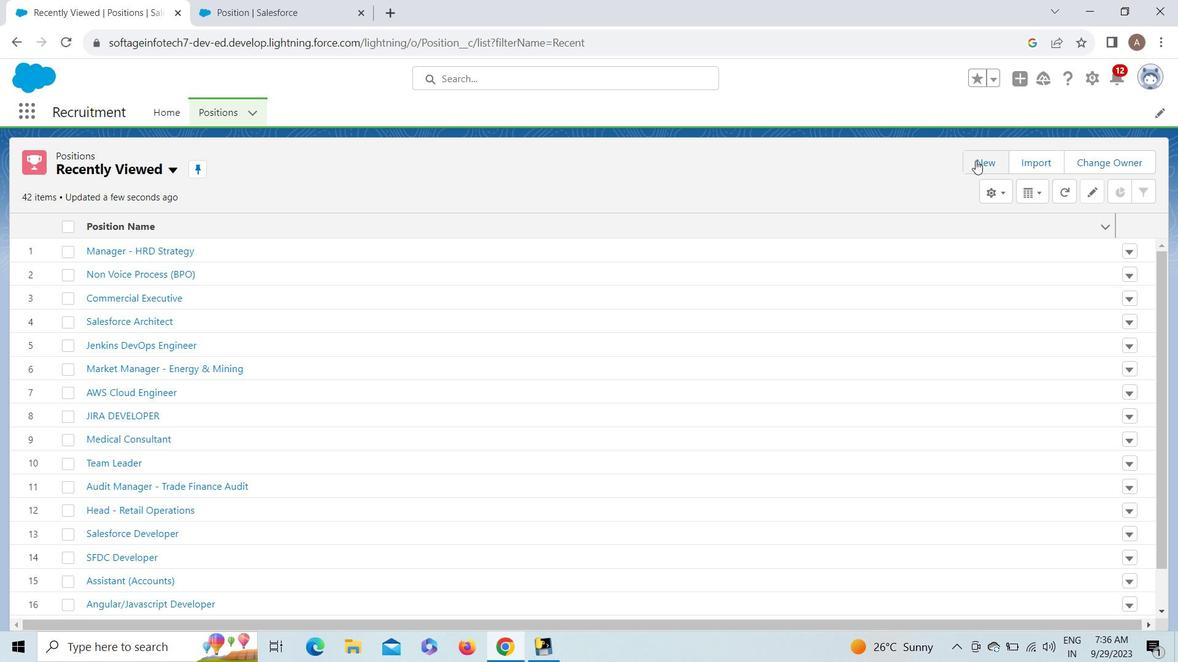 
Action: Mouse pressed left at (975, 160)
Screenshot: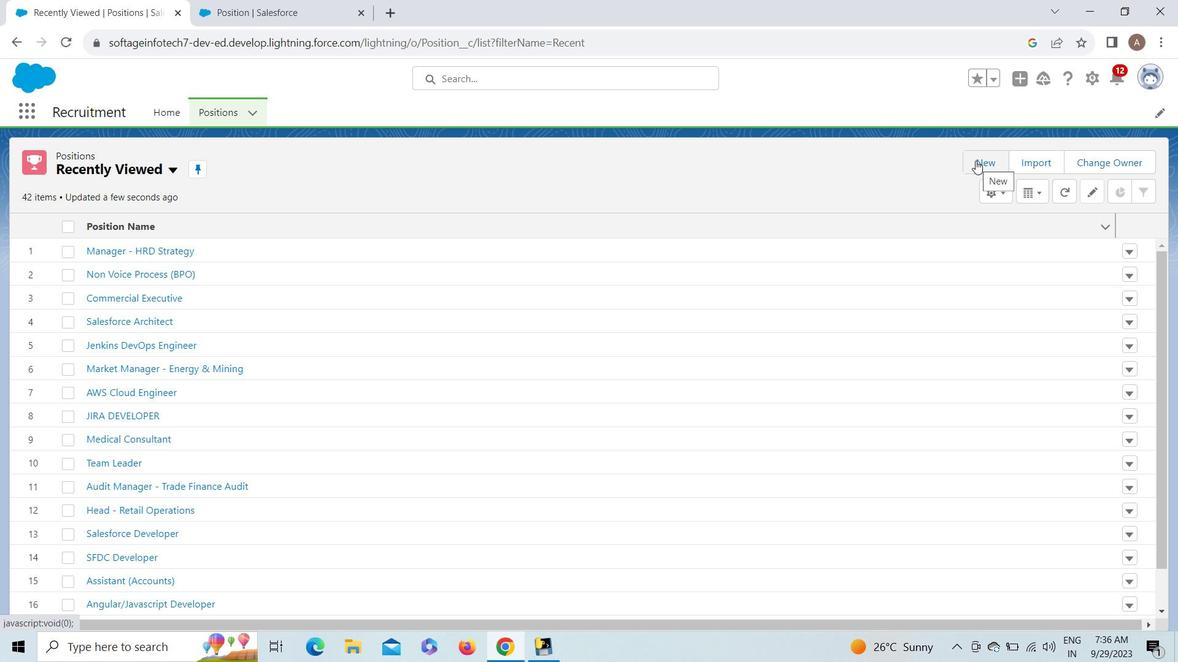 
Action: Mouse moved to (871, 430)
Screenshot: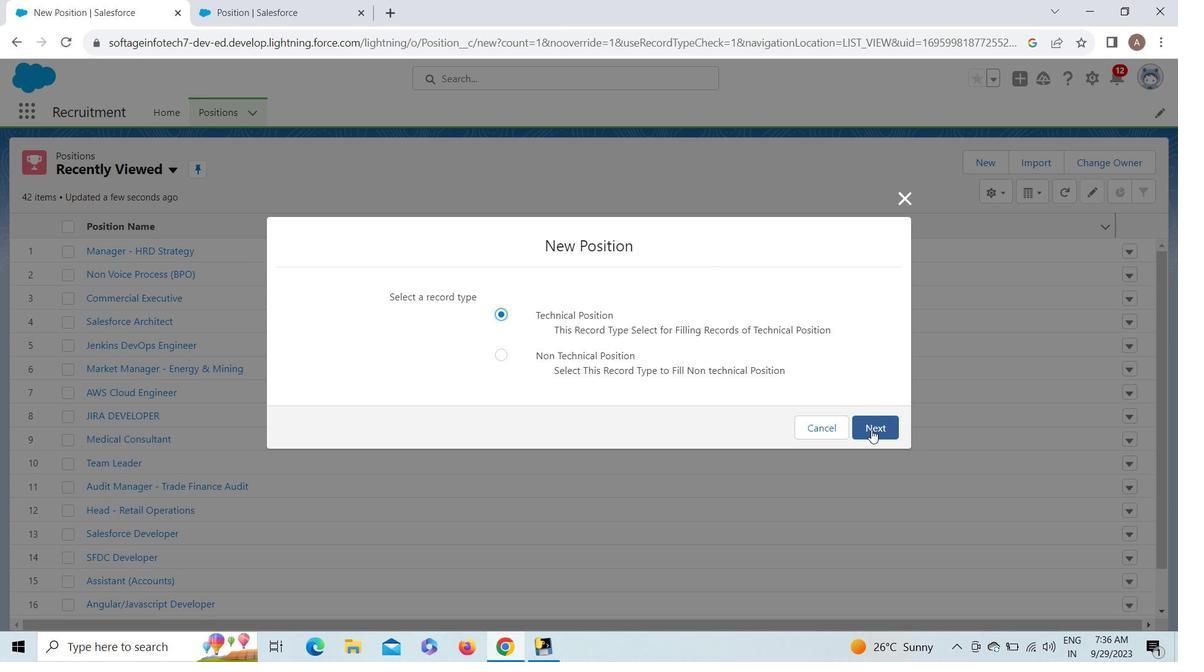 
Action: Mouse pressed left at (871, 430)
Screenshot: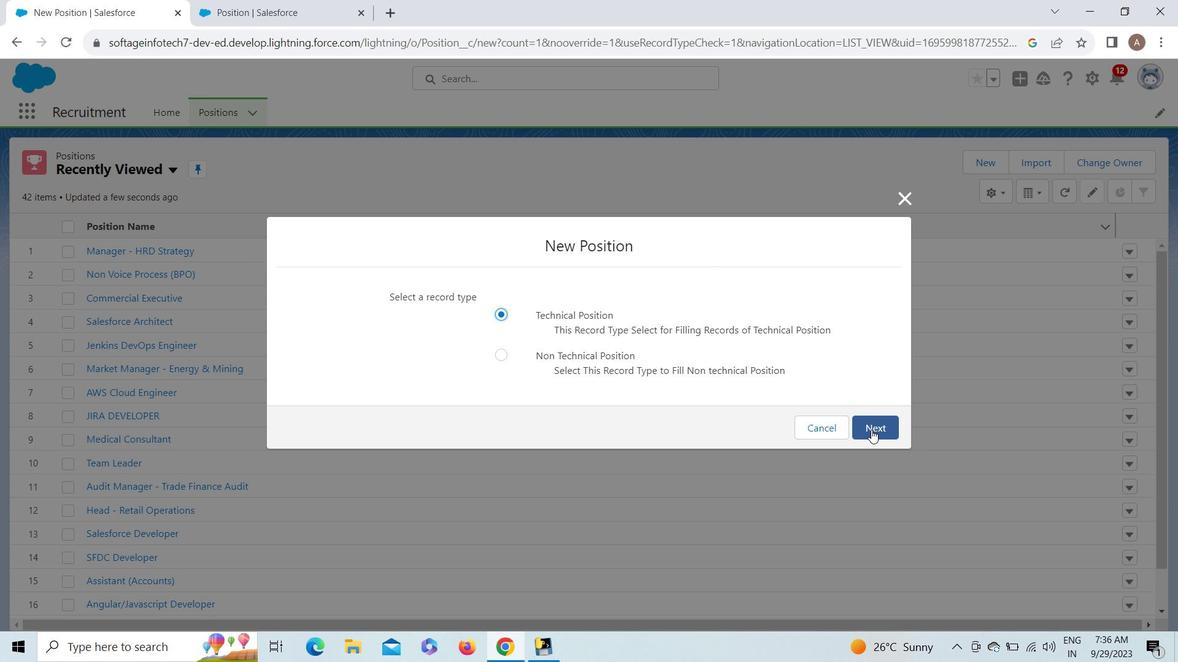 
Action: Key pressed <Key.shift>Design<Key.space><Key.shift>End<Key.backspace>gineet<Key.backspace>r<Key.space>-<Key.space><Key.shift>Metro
Screenshot: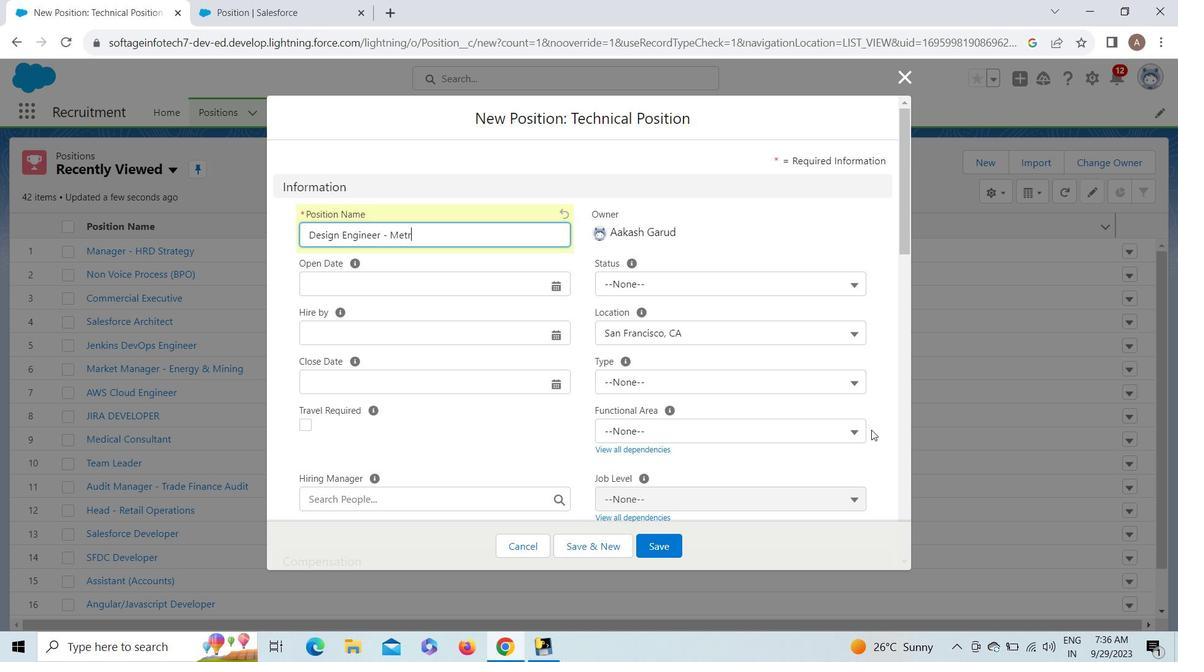 
Action: Mouse moved to (805, 293)
Screenshot: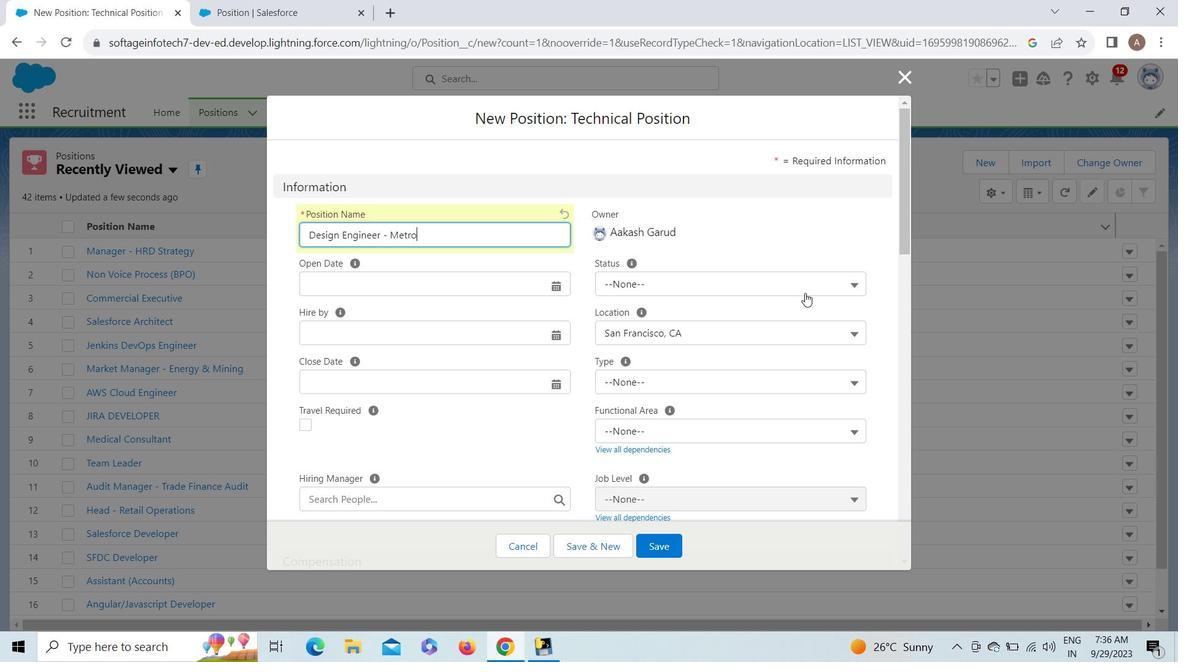 
Action: Mouse pressed left at (805, 293)
Screenshot: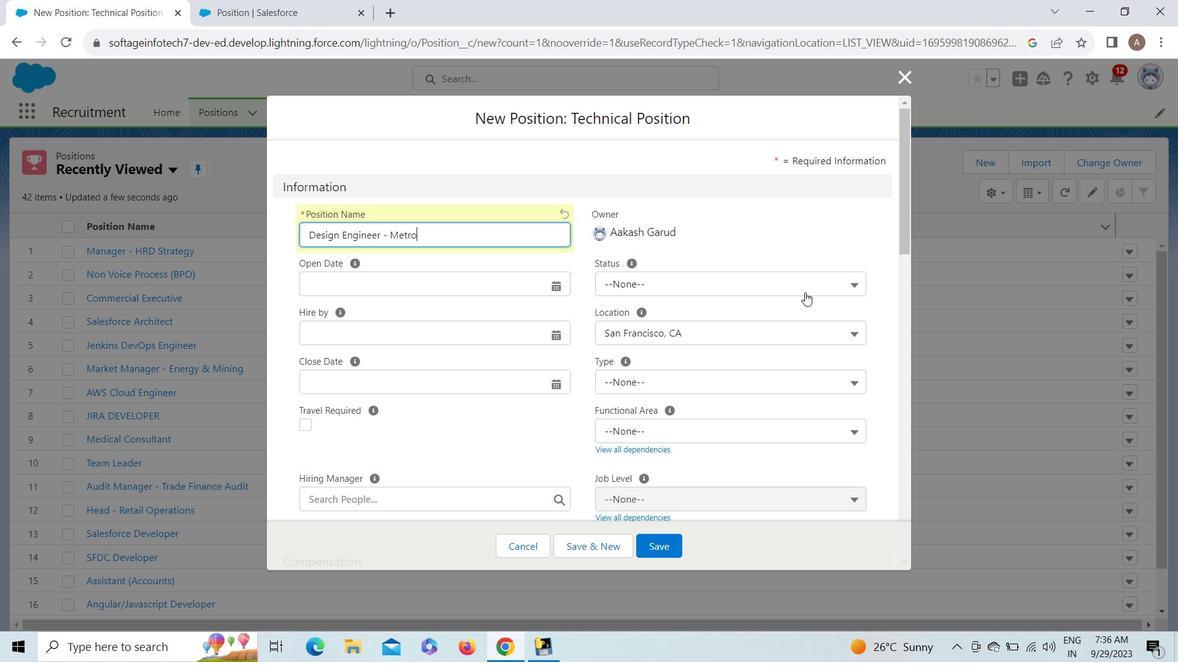 
Action: Mouse moved to (664, 344)
Screenshot: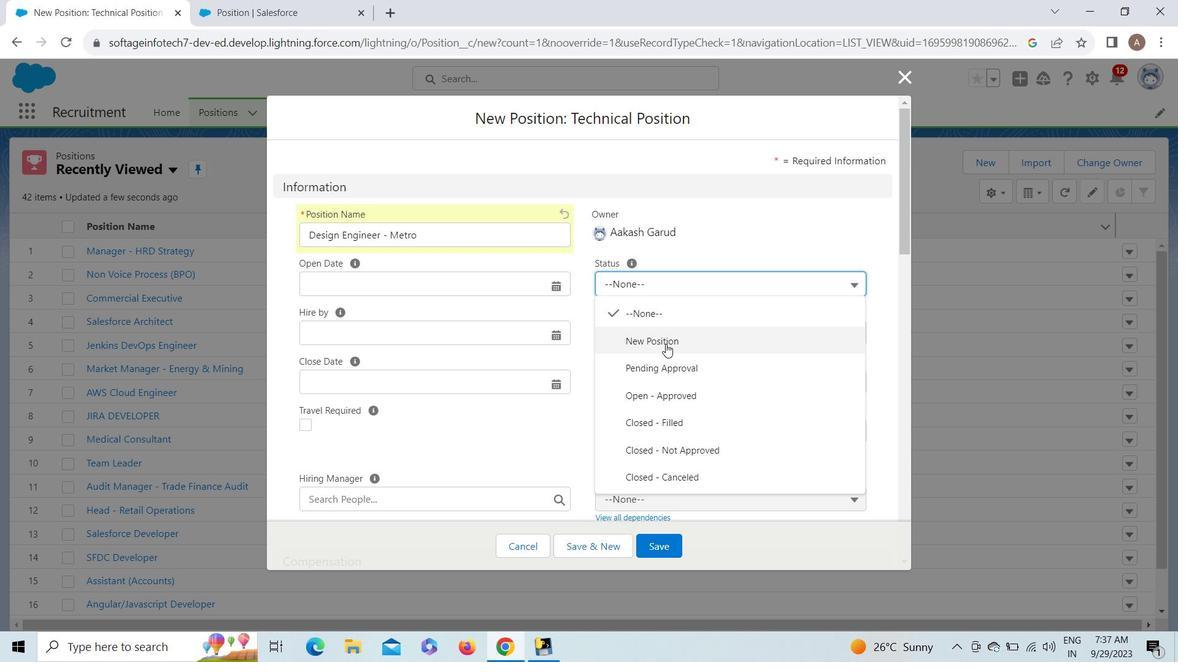 
Action: Mouse pressed left at (664, 344)
Screenshot: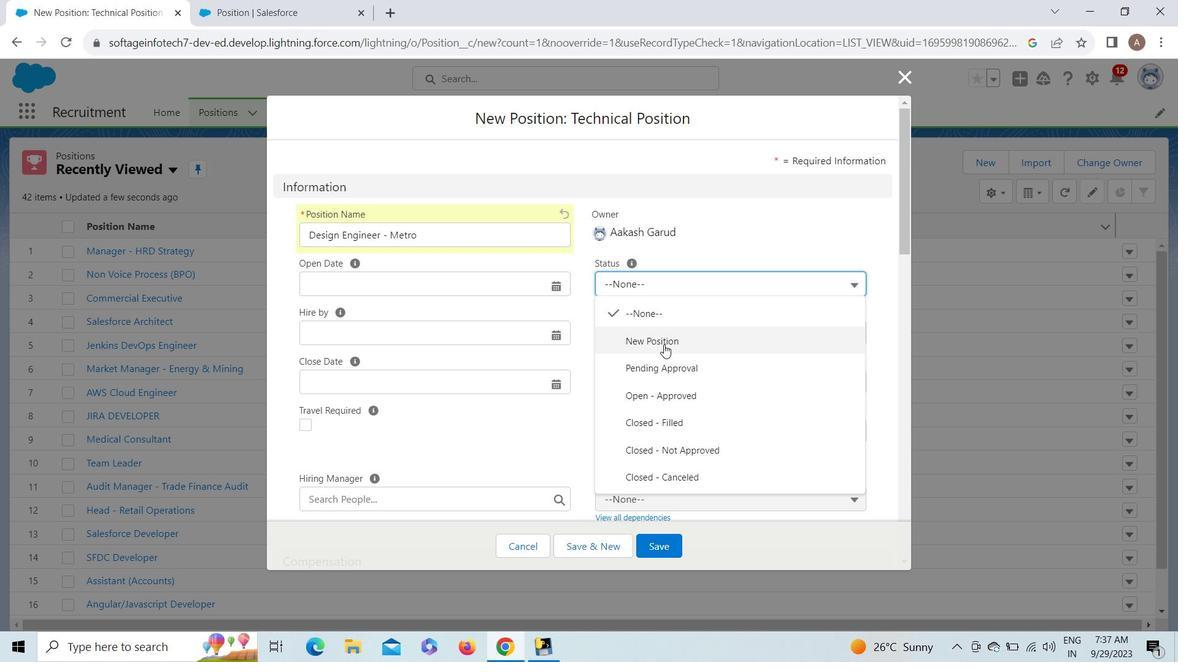 
Action: Mouse moved to (664, 333)
Screenshot: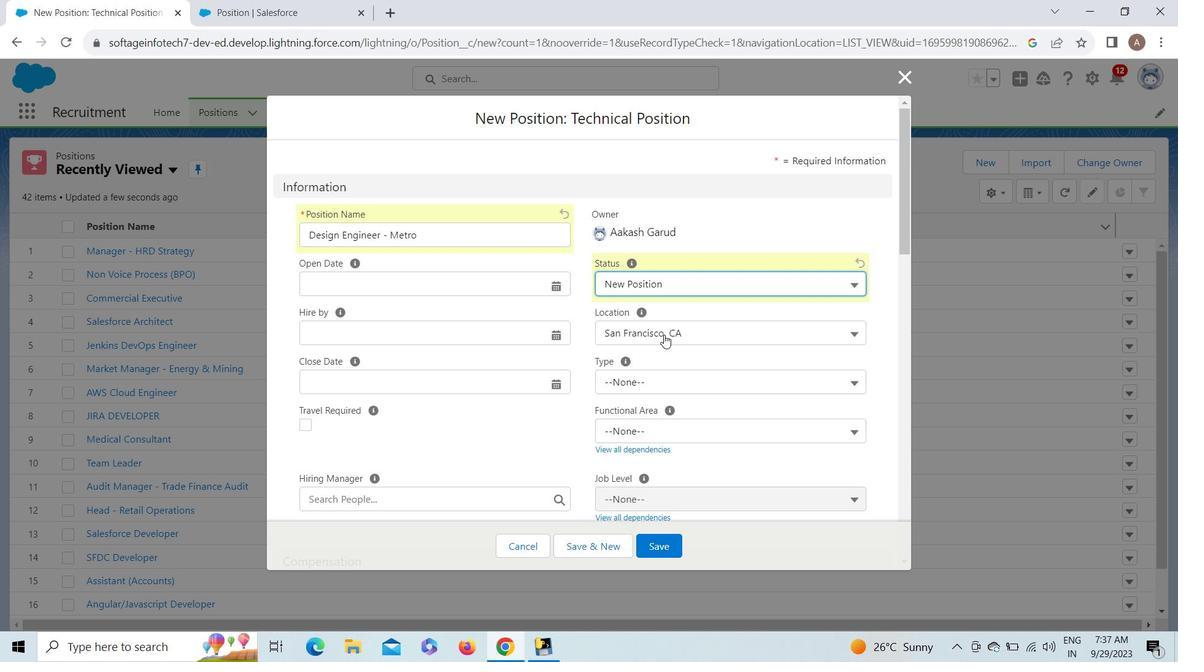
Action: Mouse pressed left at (664, 333)
Screenshot: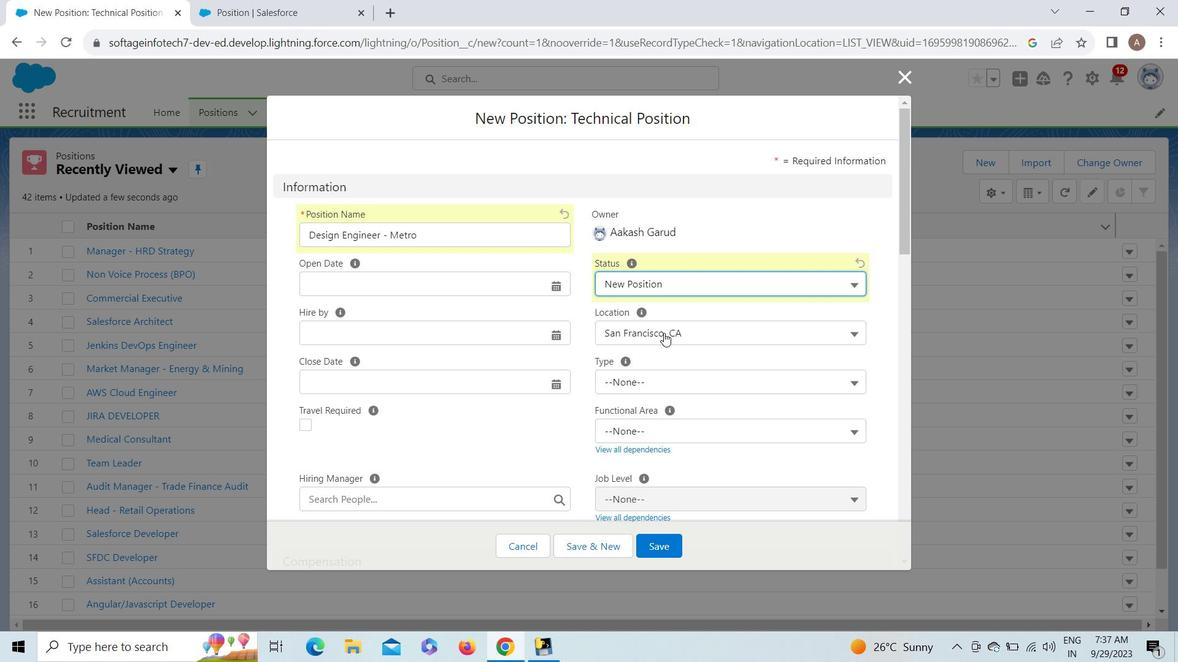
Action: Mouse moved to (854, 493)
Screenshot: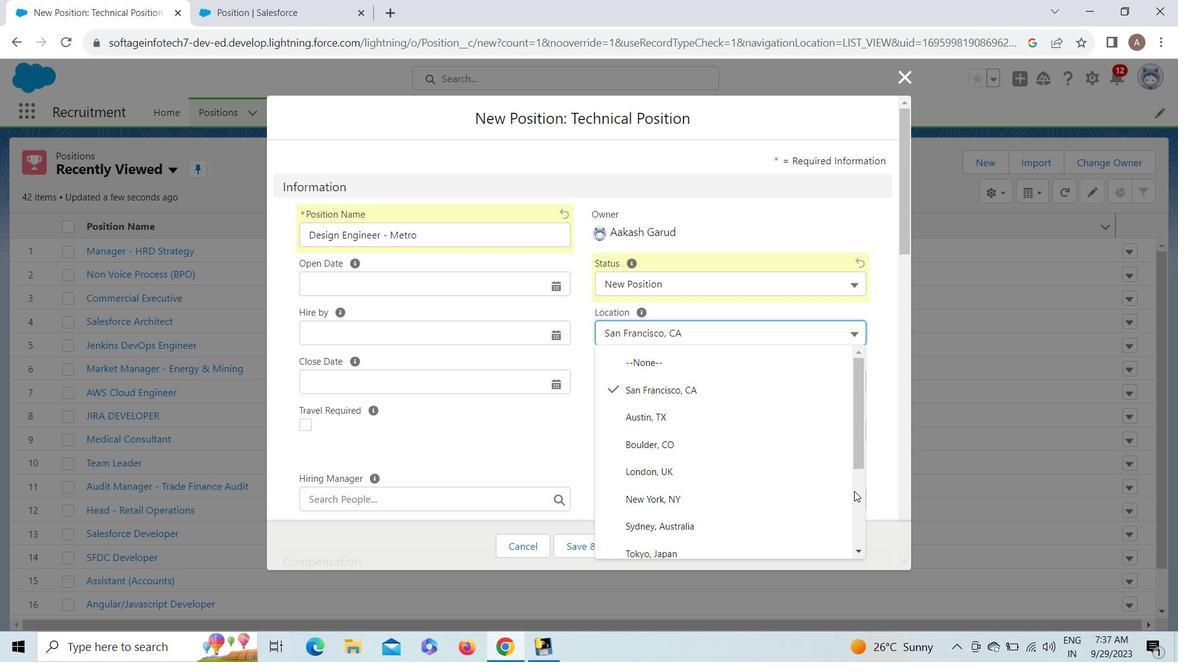 
Action: Mouse pressed left at (854, 493)
Screenshot: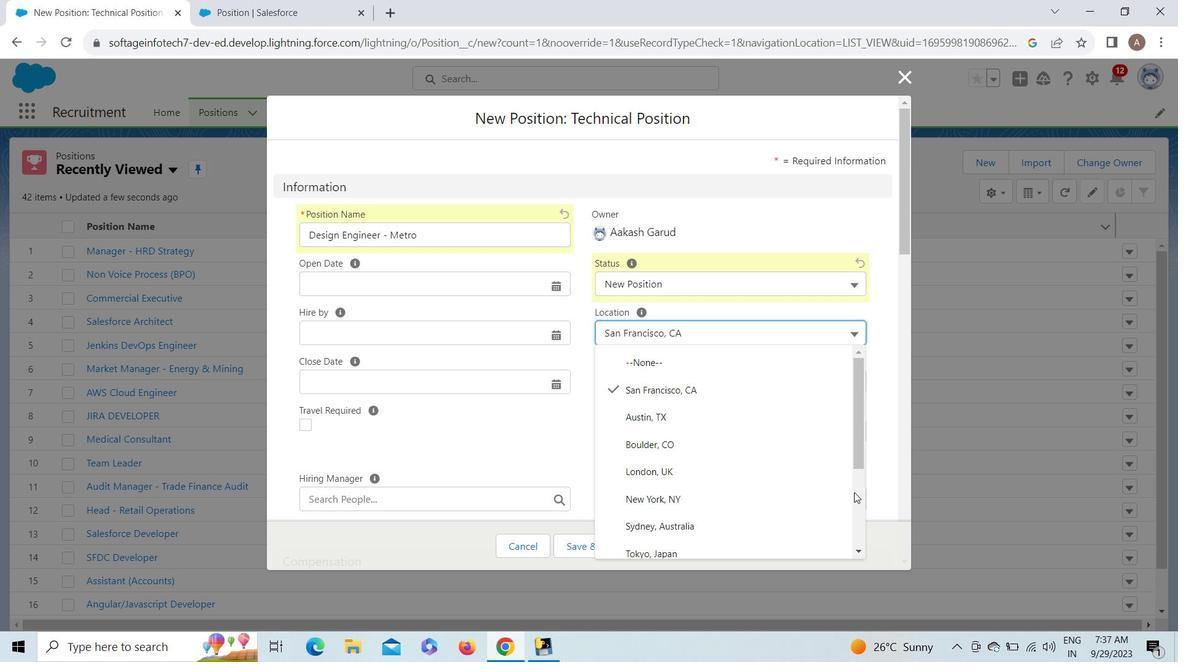 
Action: Mouse moved to (757, 506)
Screenshot: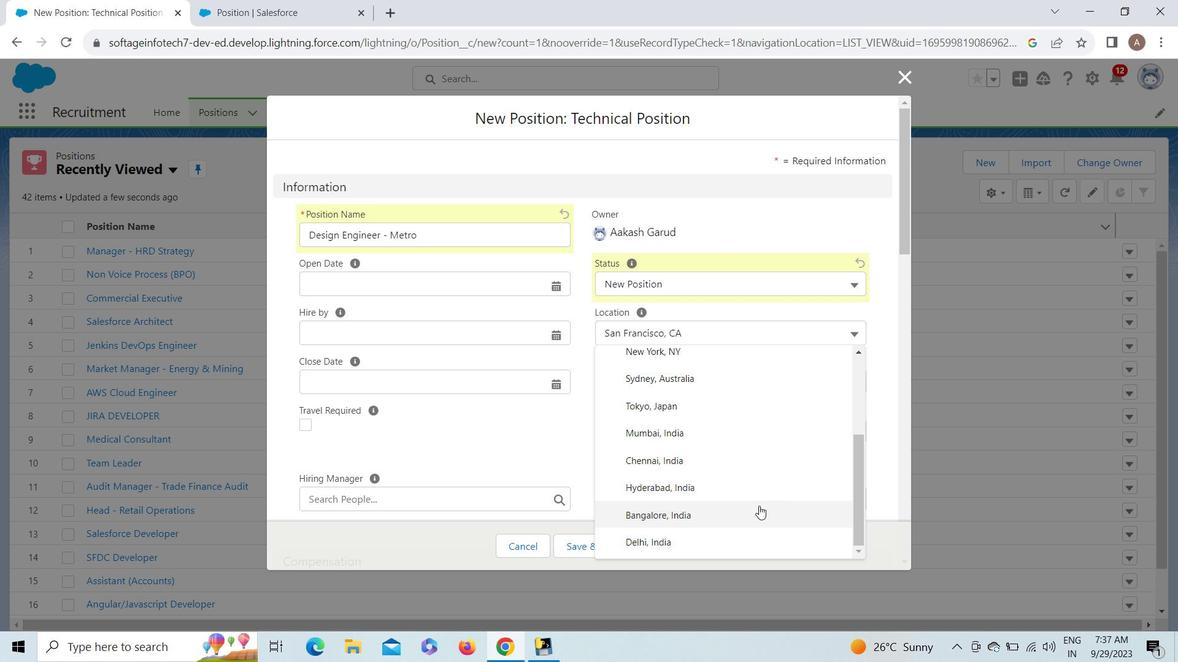 
Action: Mouse pressed left at (757, 506)
Screenshot: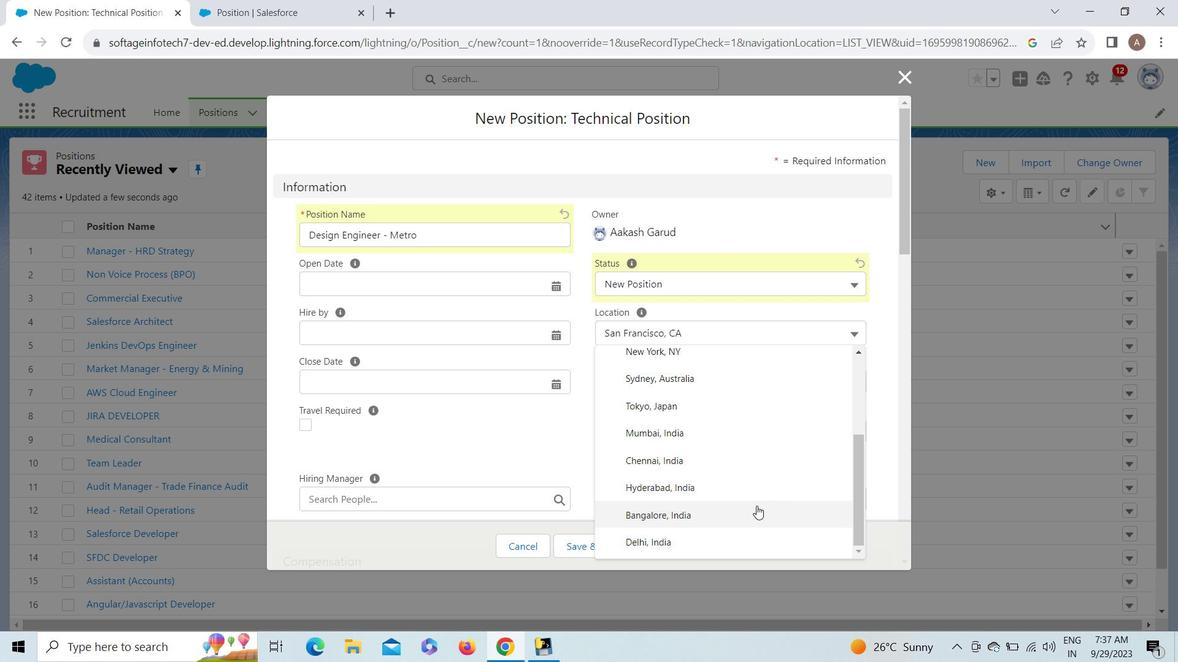 
Action: Mouse moved to (688, 373)
Screenshot: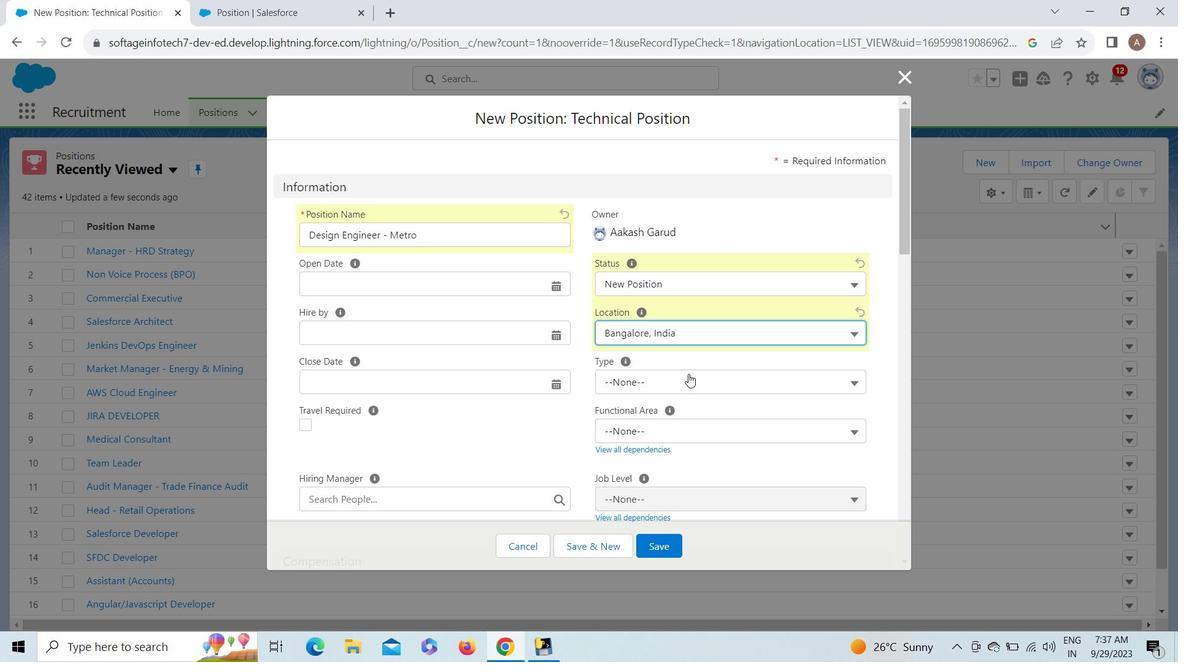 
Action: Mouse pressed left at (688, 373)
Screenshot: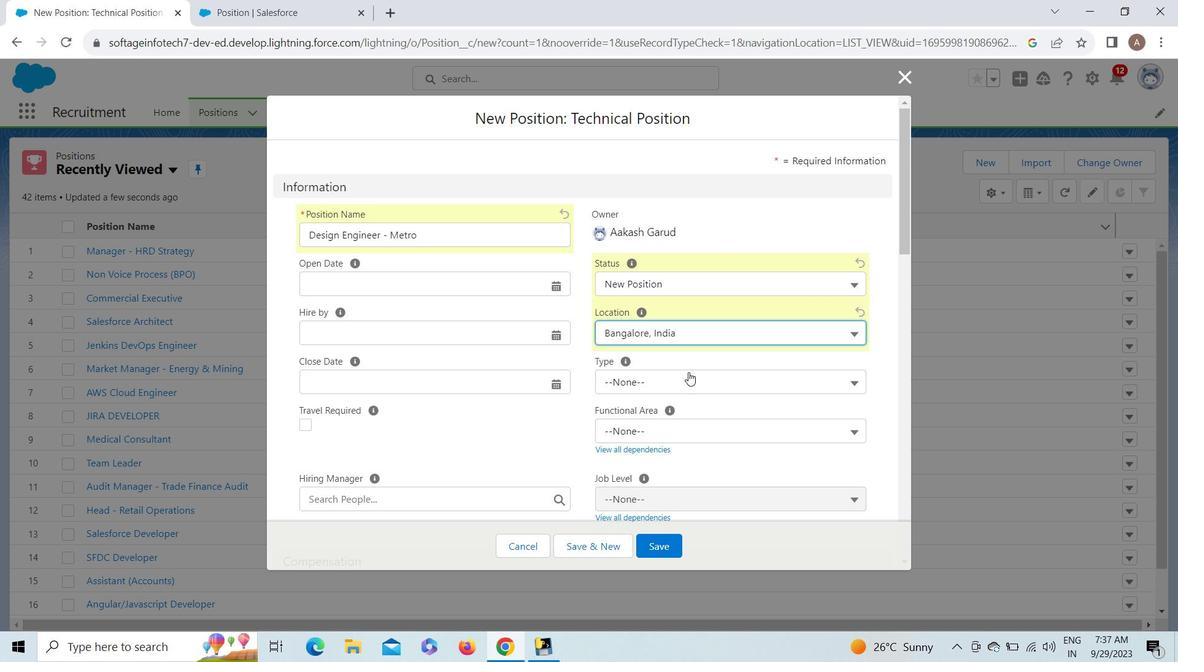 
Action: Mouse moved to (678, 444)
Screenshot: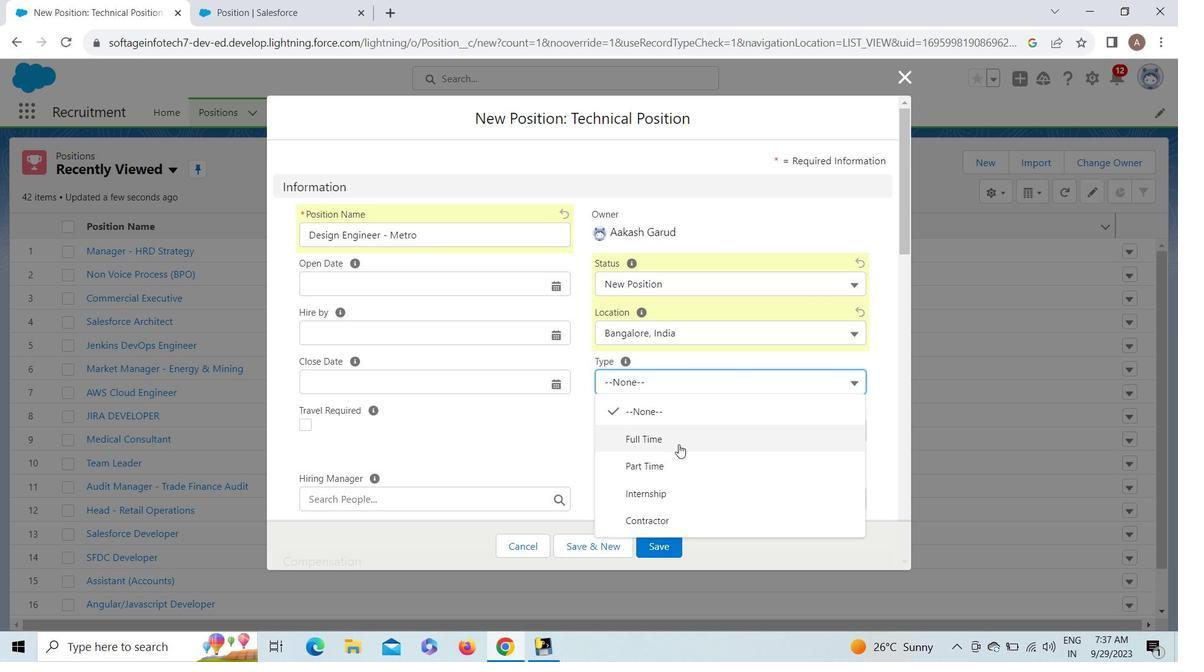 
Action: Mouse pressed left at (678, 444)
Screenshot: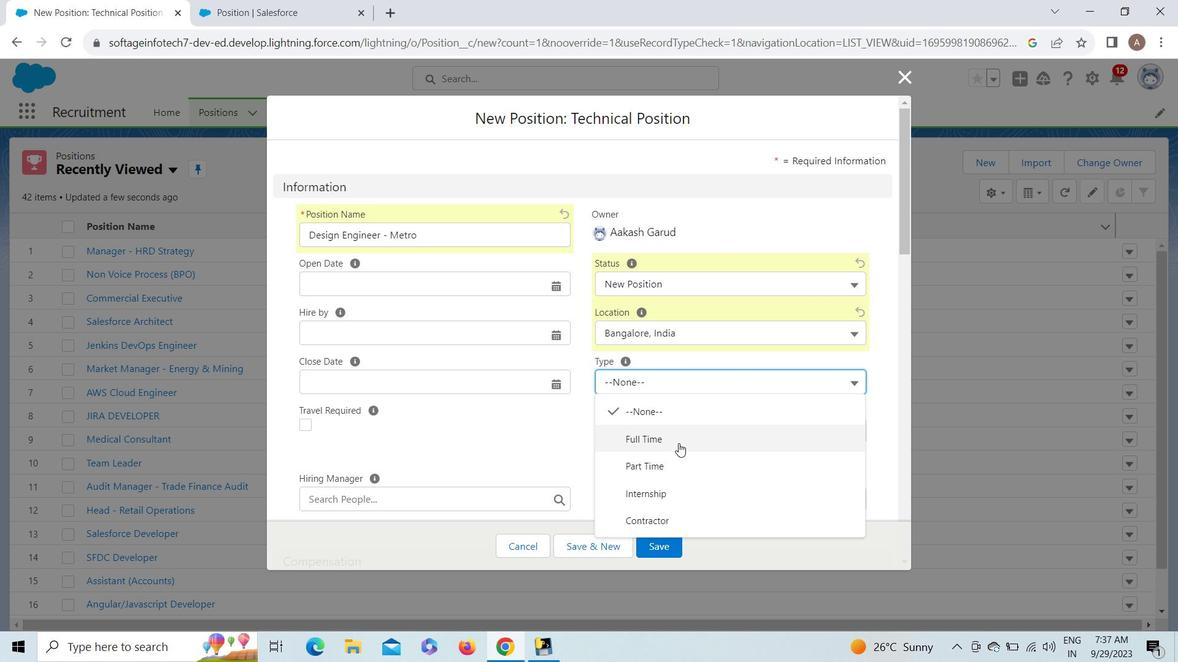 
Action: Mouse pressed left at (678, 444)
Screenshot: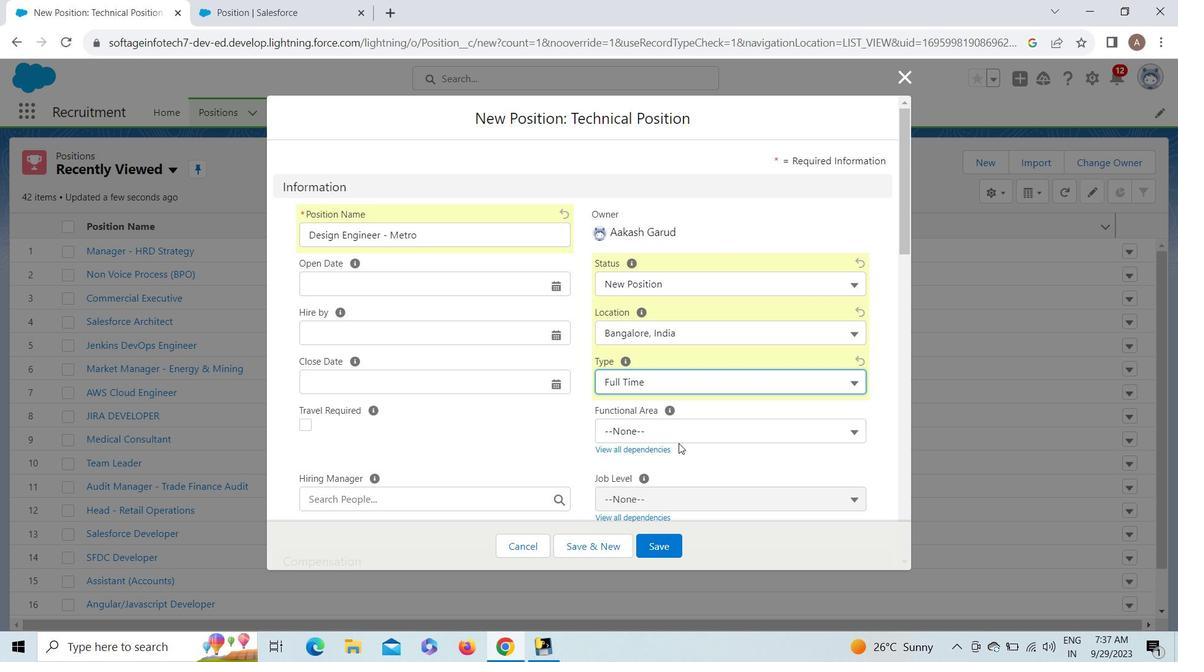
Action: Mouse moved to (679, 424)
Screenshot: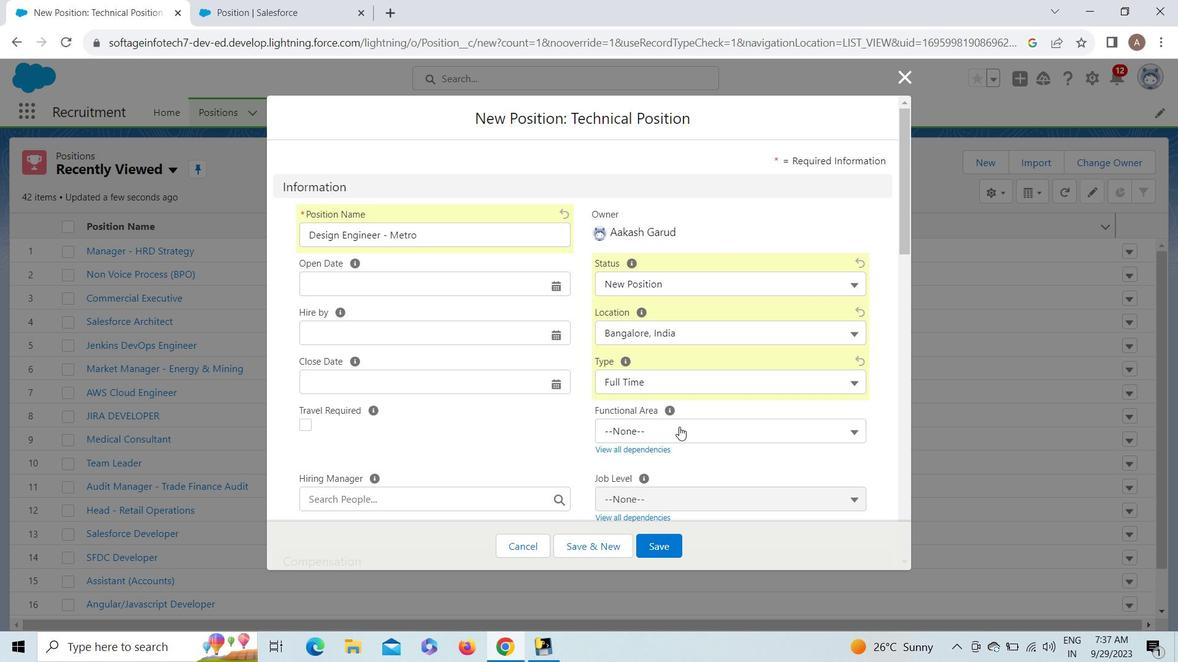 
Action: Mouse pressed left at (679, 424)
Screenshot: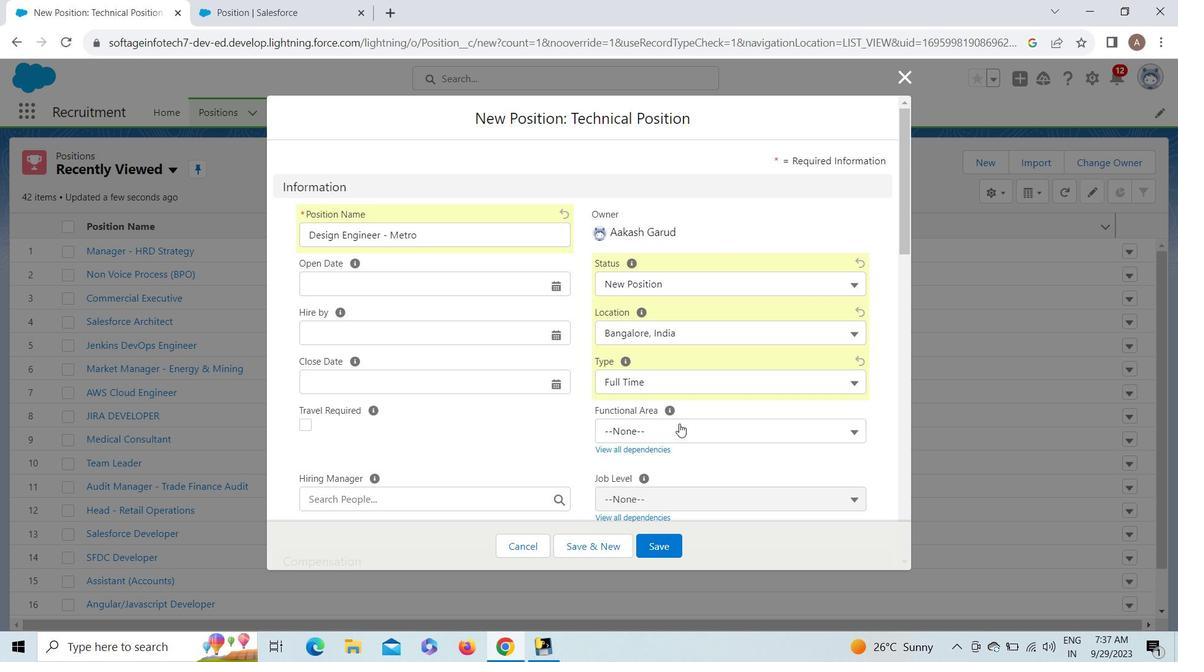 
Action: Mouse moved to (678, 341)
Screenshot: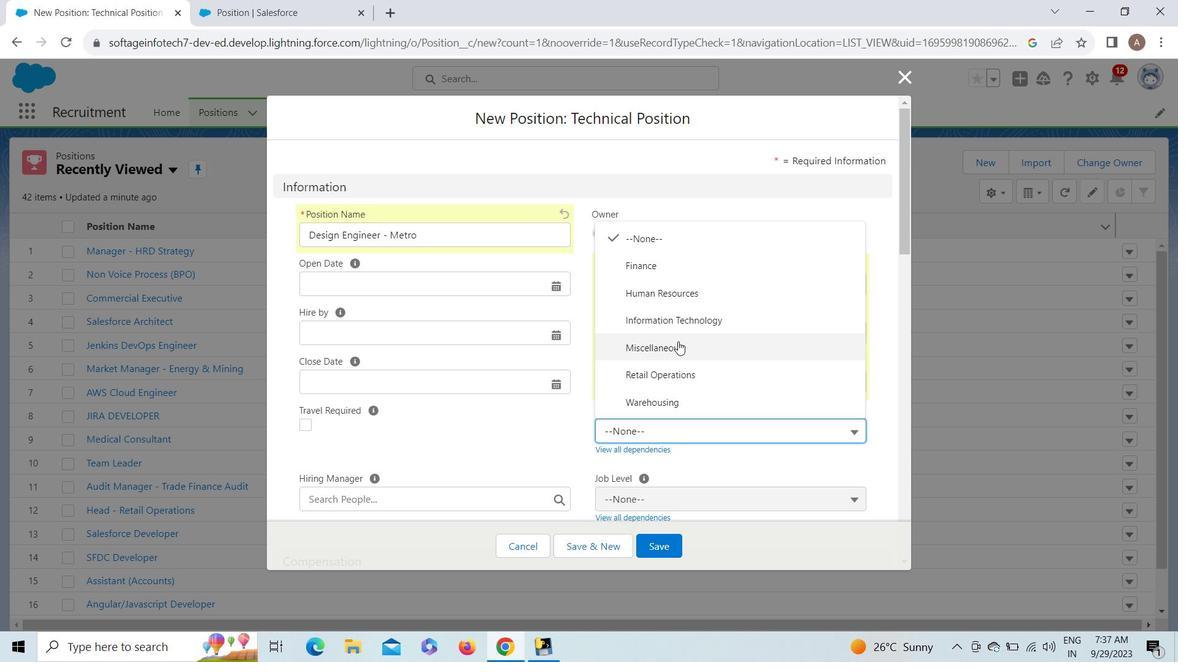 
Action: Mouse pressed left at (678, 341)
Screenshot: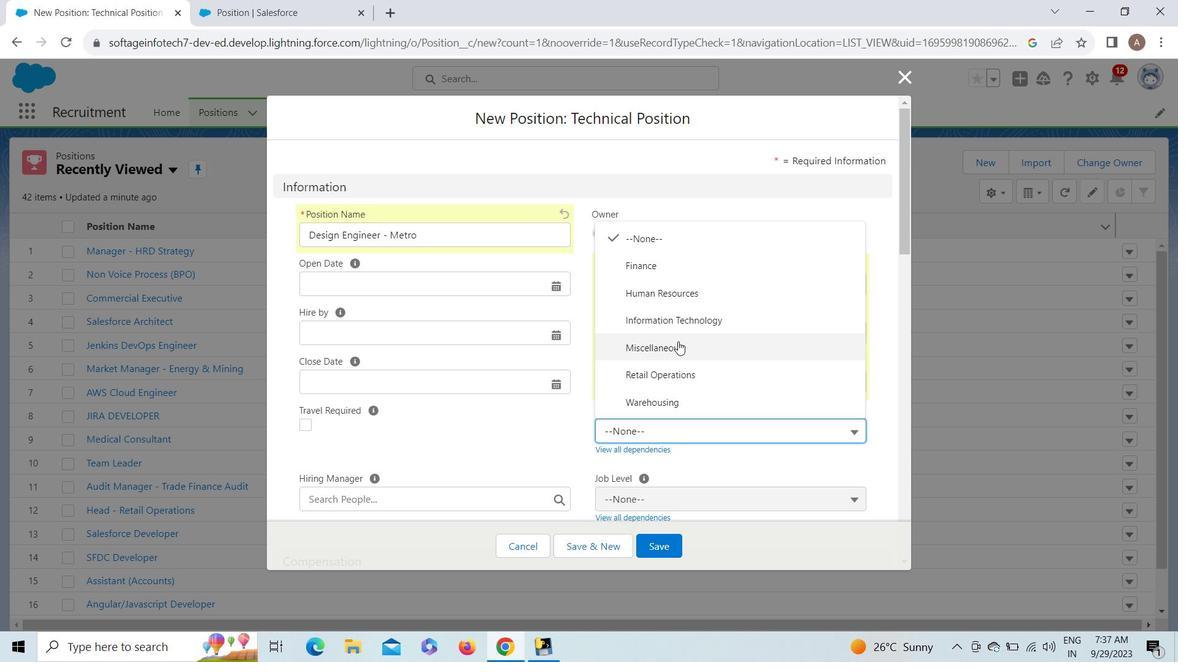 
Action: Mouse moved to (691, 492)
Screenshot: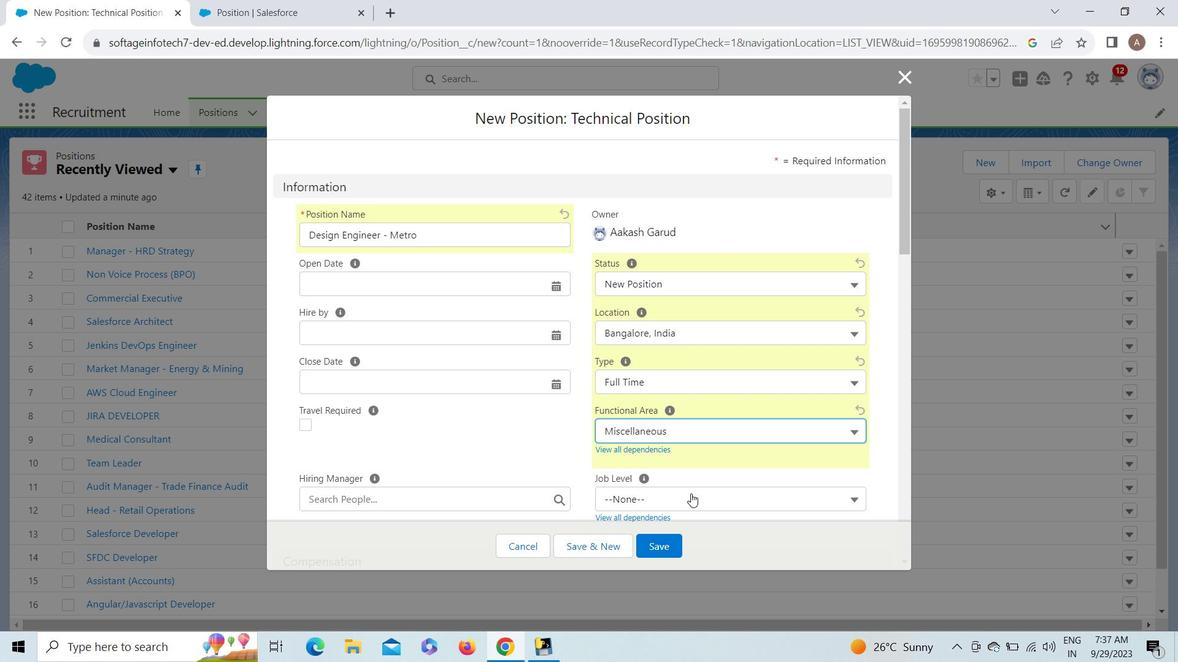 
Action: Mouse pressed left at (691, 492)
Screenshot: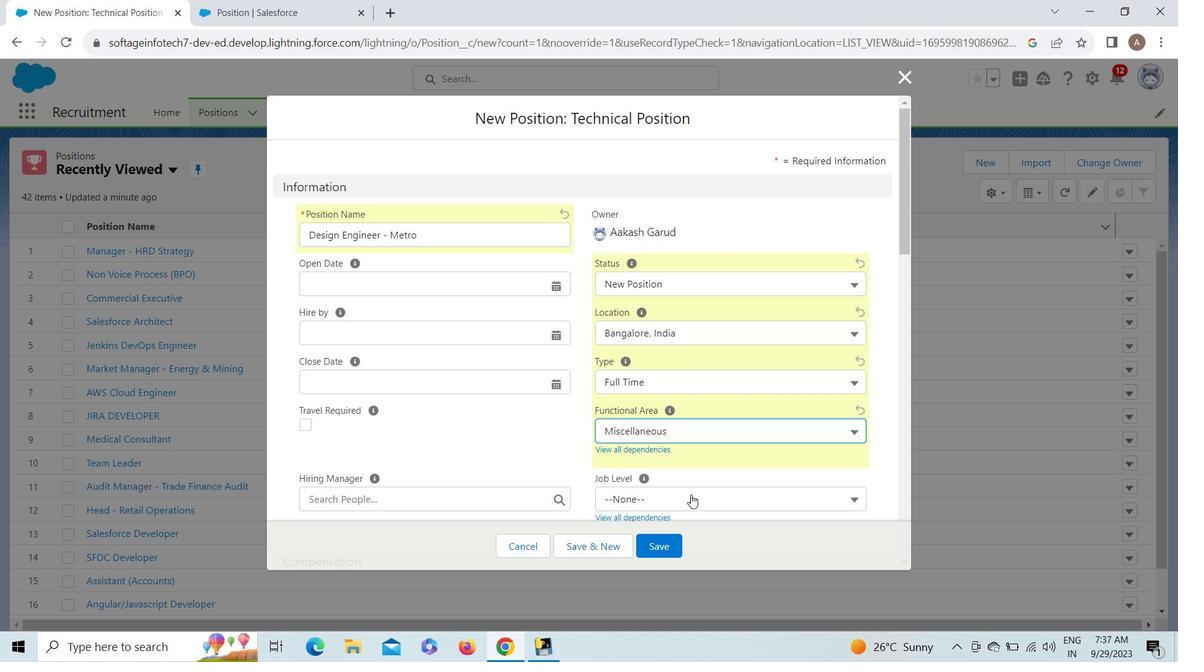 
Action: Mouse moved to (676, 417)
Screenshot: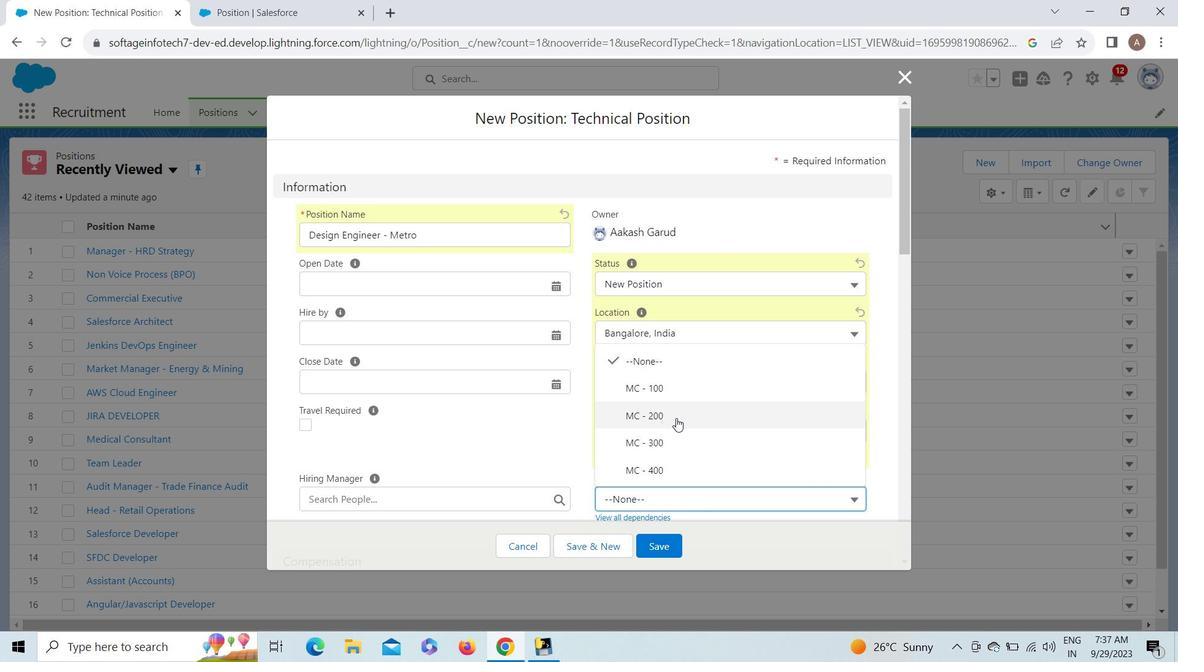 
Action: Mouse pressed left at (676, 417)
Screenshot: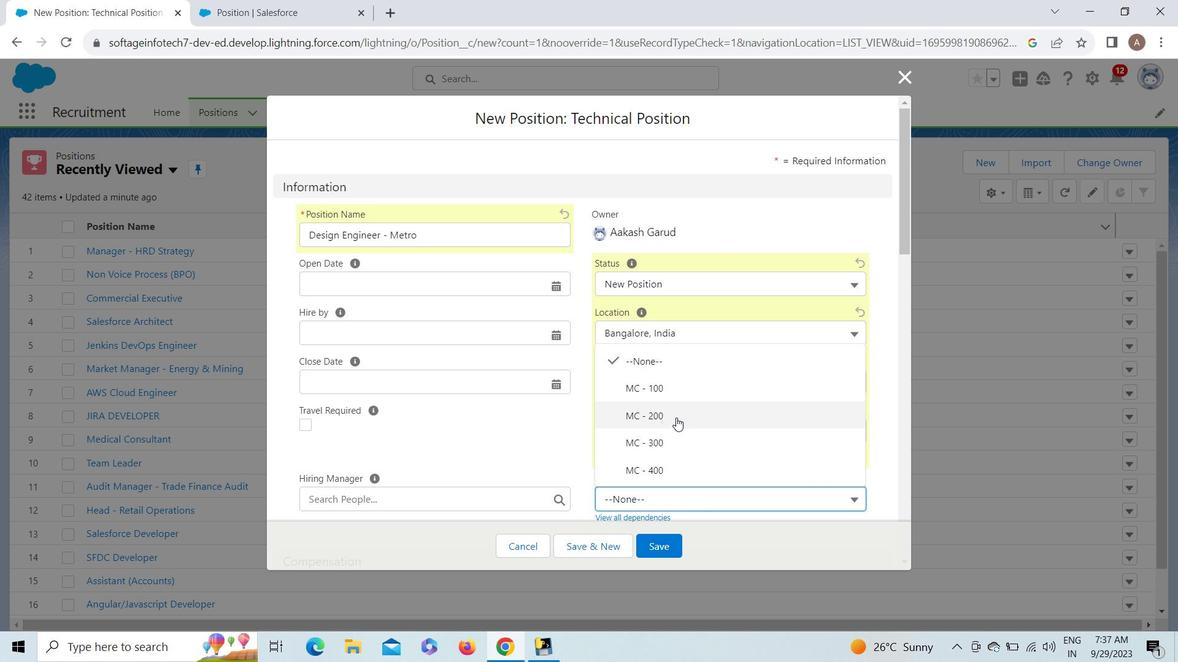 
Action: Mouse moved to (905, 189)
Screenshot: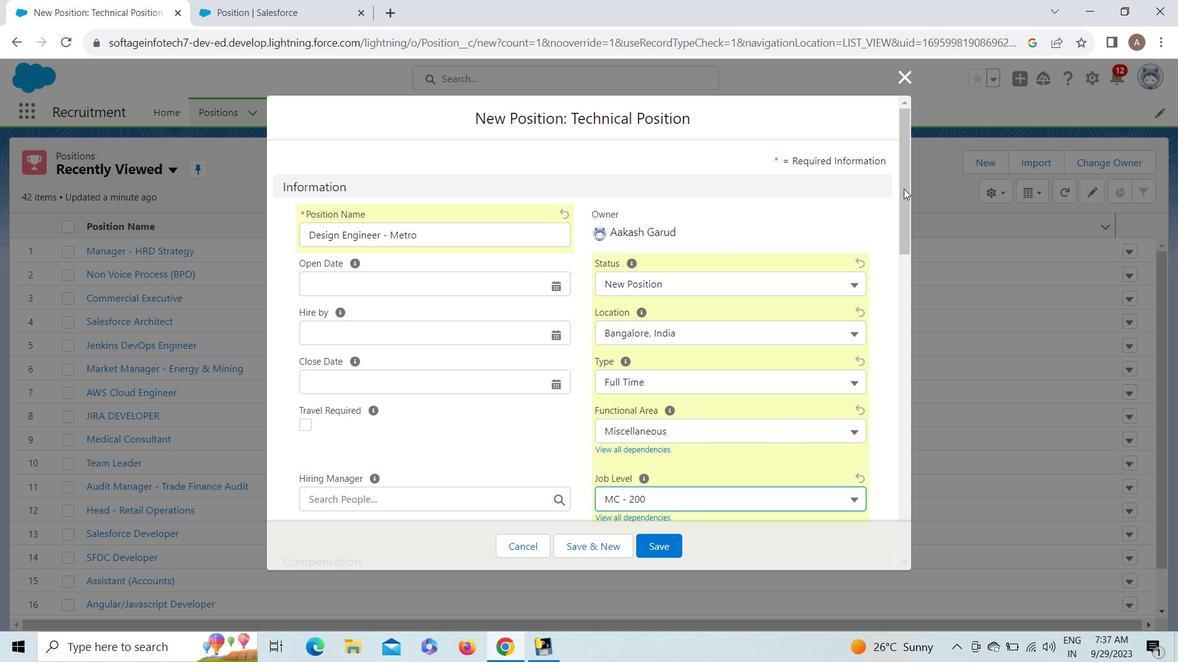 
Action: Mouse pressed left at (905, 189)
Screenshot: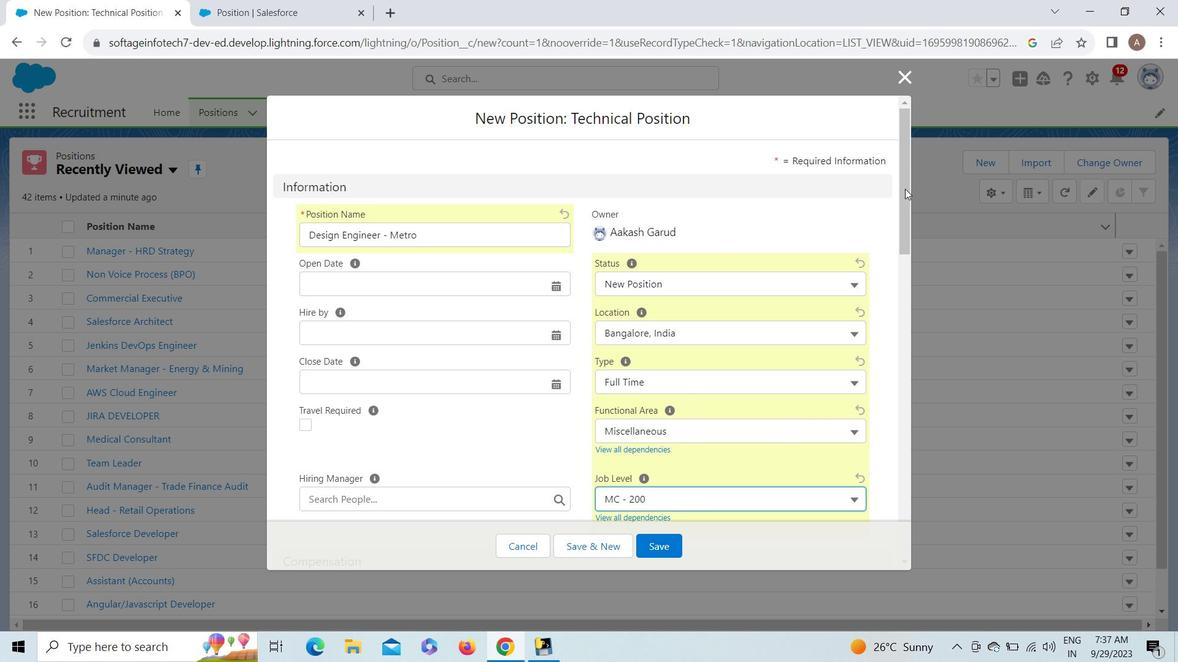 
Action: Mouse moved to (448, 307)
Screenshot: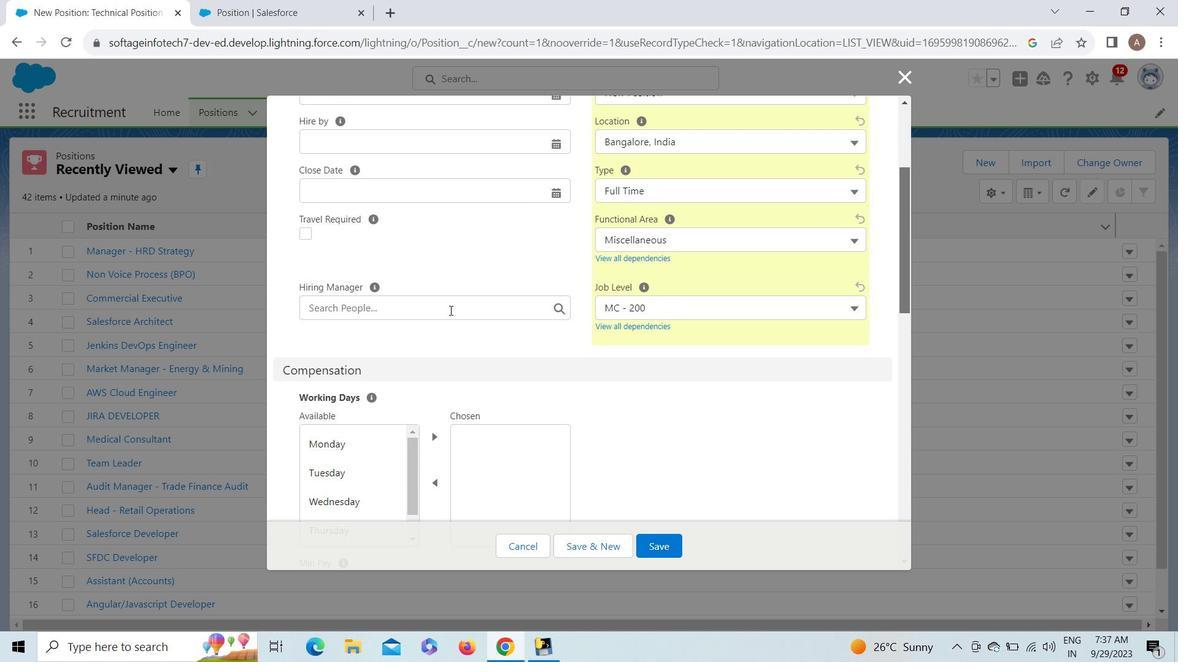 
Action: Mouse pressed left at (448, 307)
Screenshot: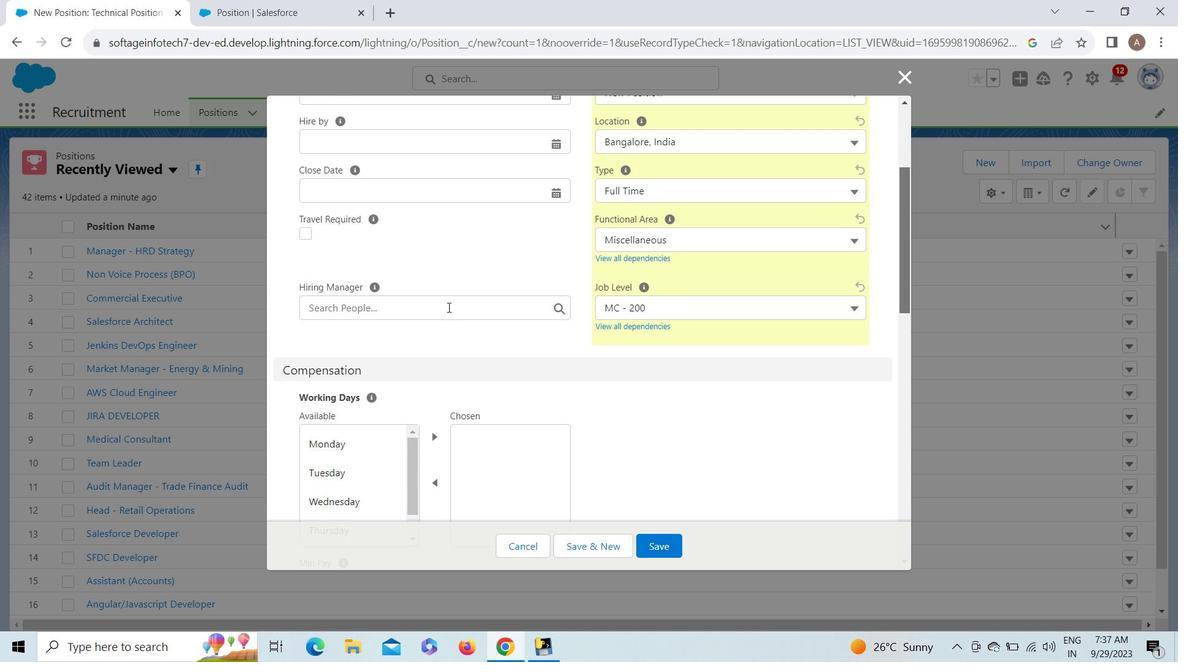 
Action: Mouse moved to (363, 365)
Screenshot: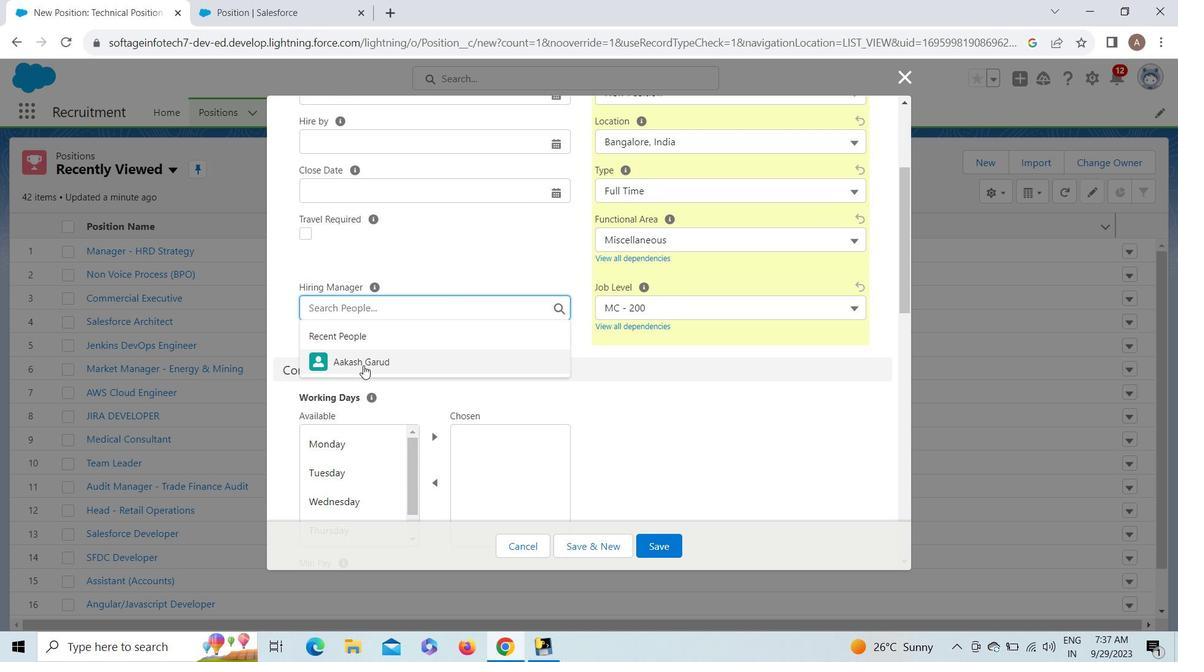 
Action: Mouse pressed left at (363, 365)
Screenshot: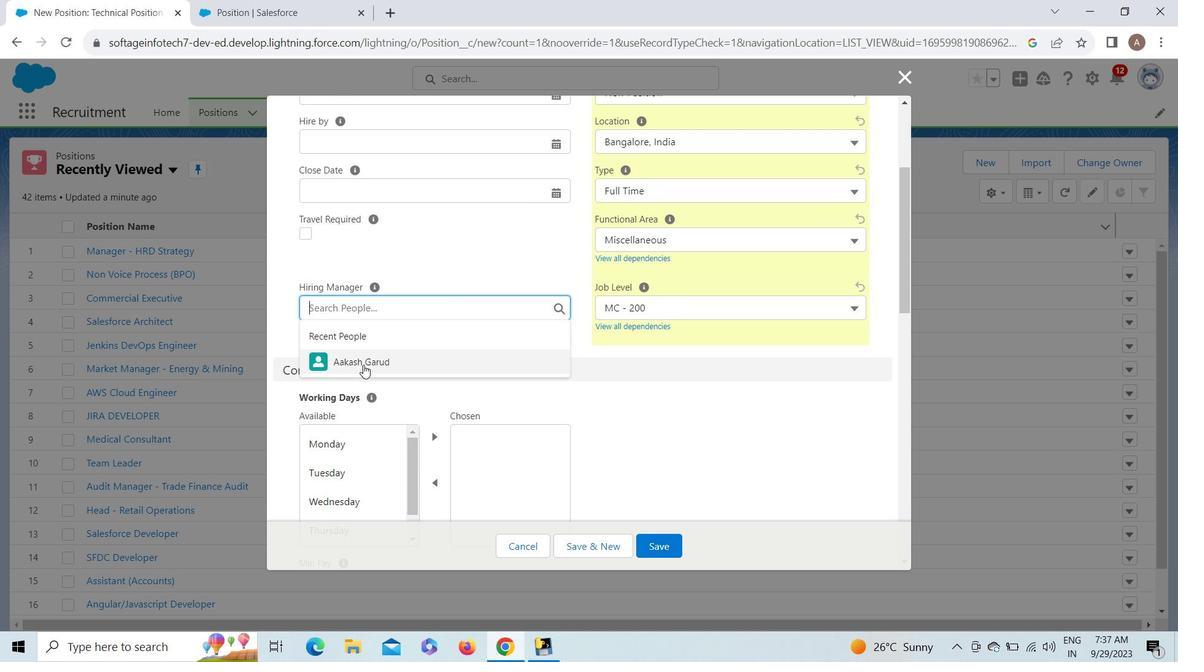 
Action: Mouse moved to (905, 104)
Screenshot: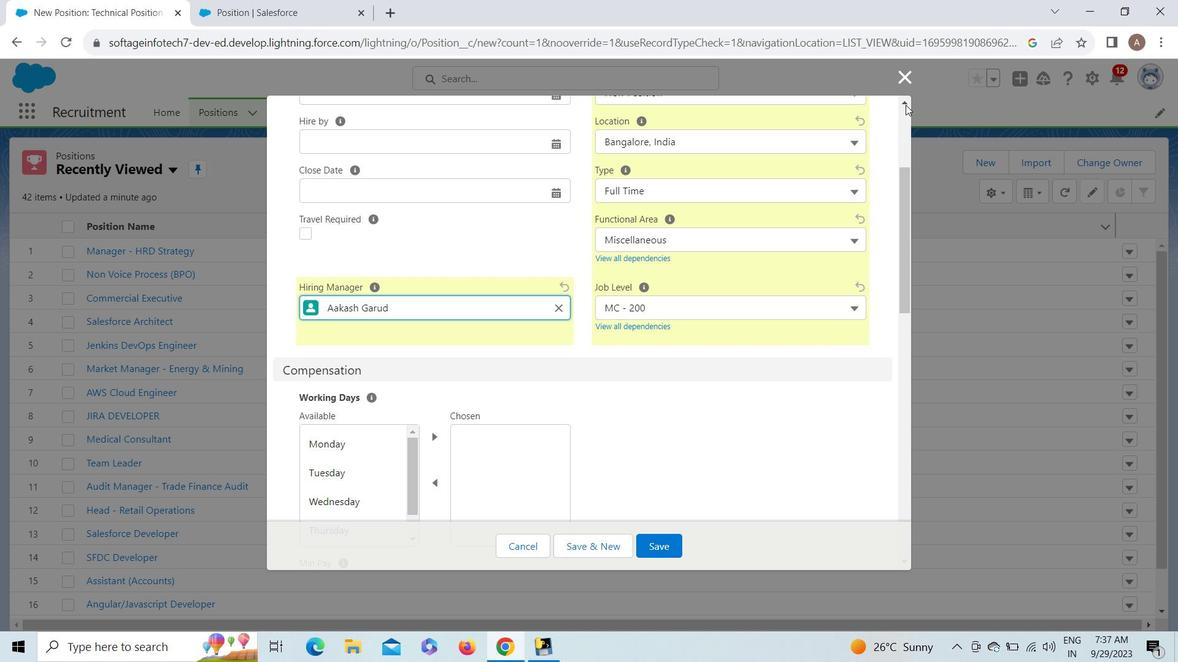 
Action: Mouse pressed left at (905, 104)
Screenshot: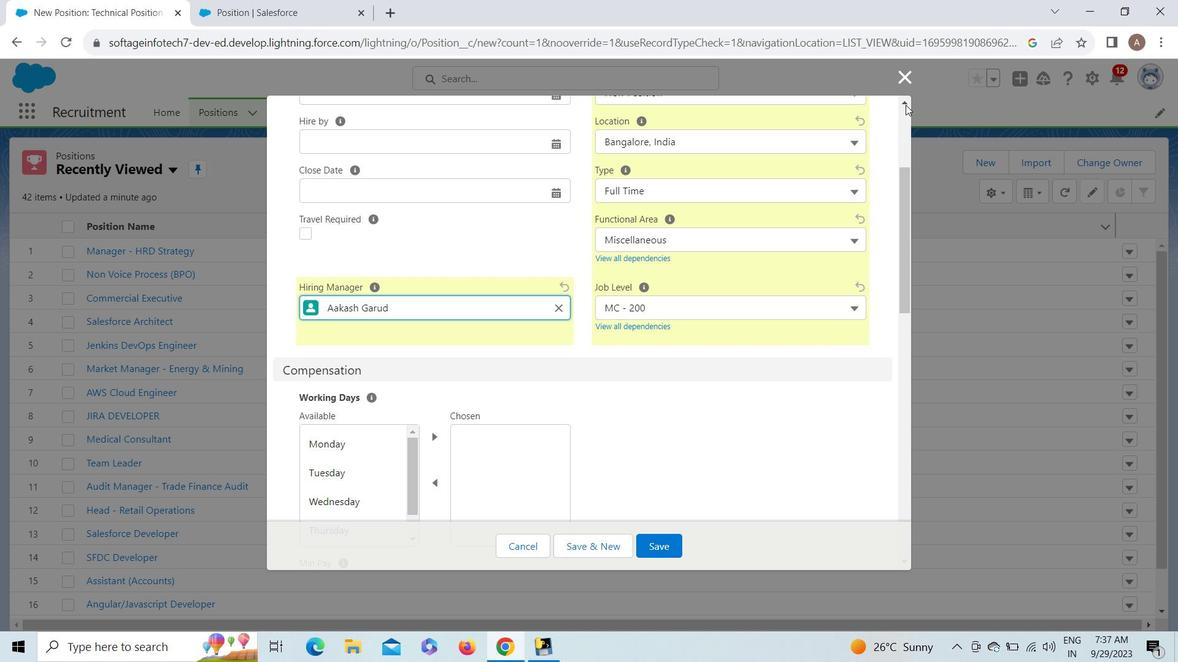 
Action: Mouse pressed left at (905, 104)
Screenshot: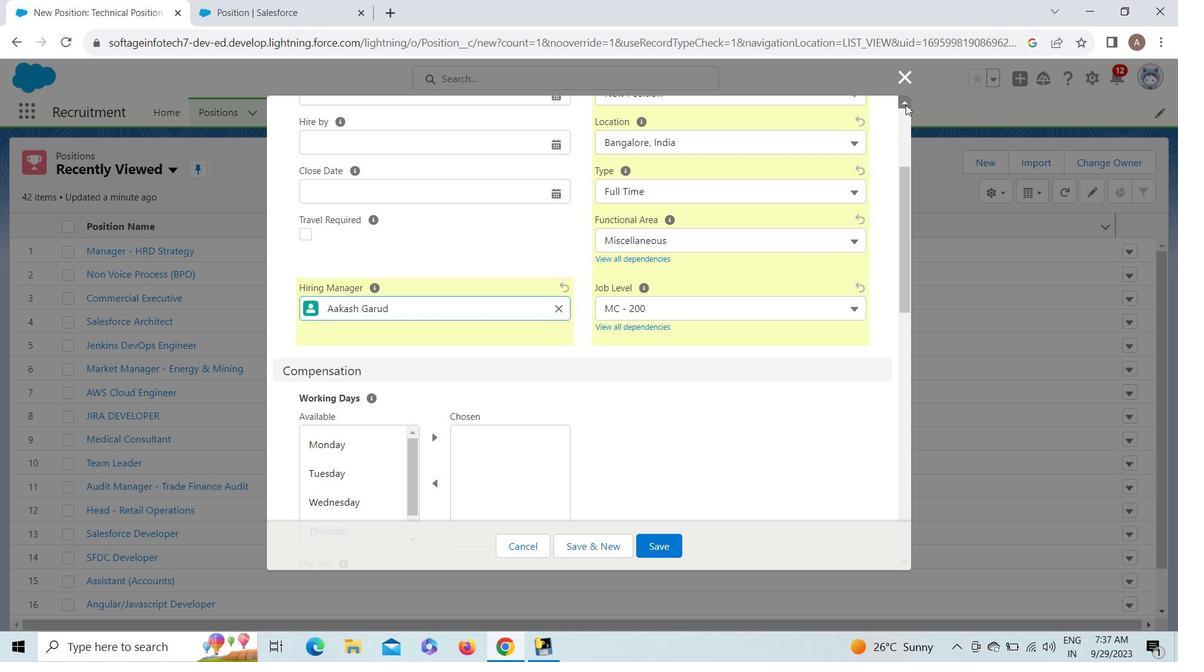 
Action: Mouse pressed left at (905, 104)
Screenshot: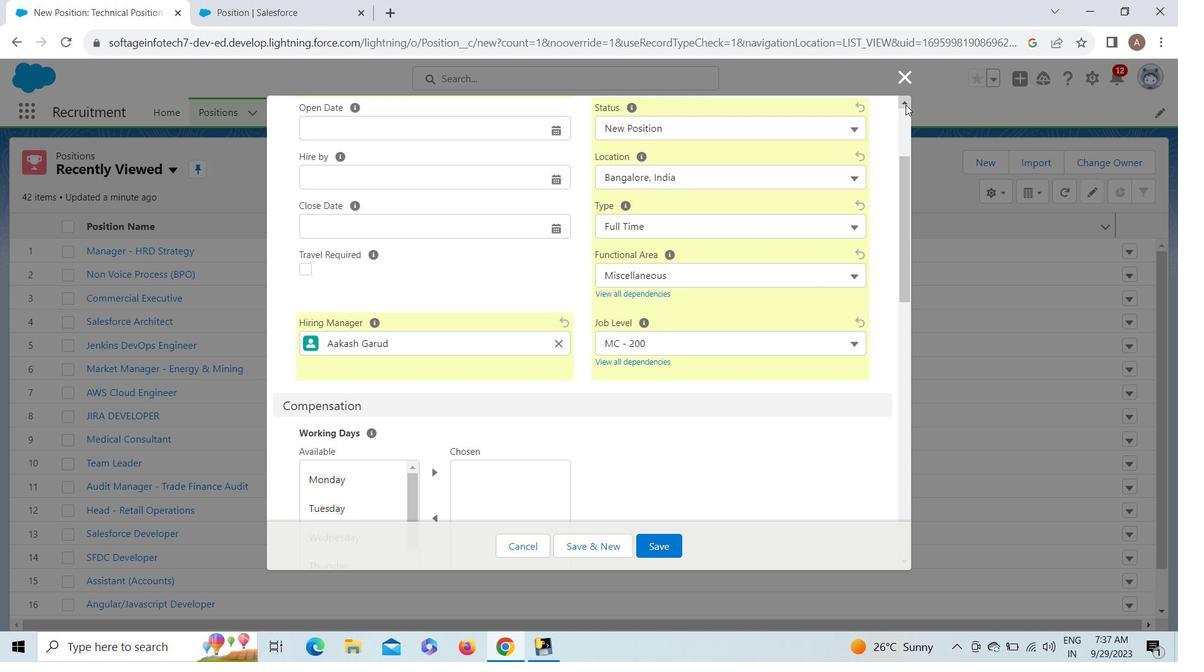 
Action: Mouse moved to (384, 183)
Screenshot: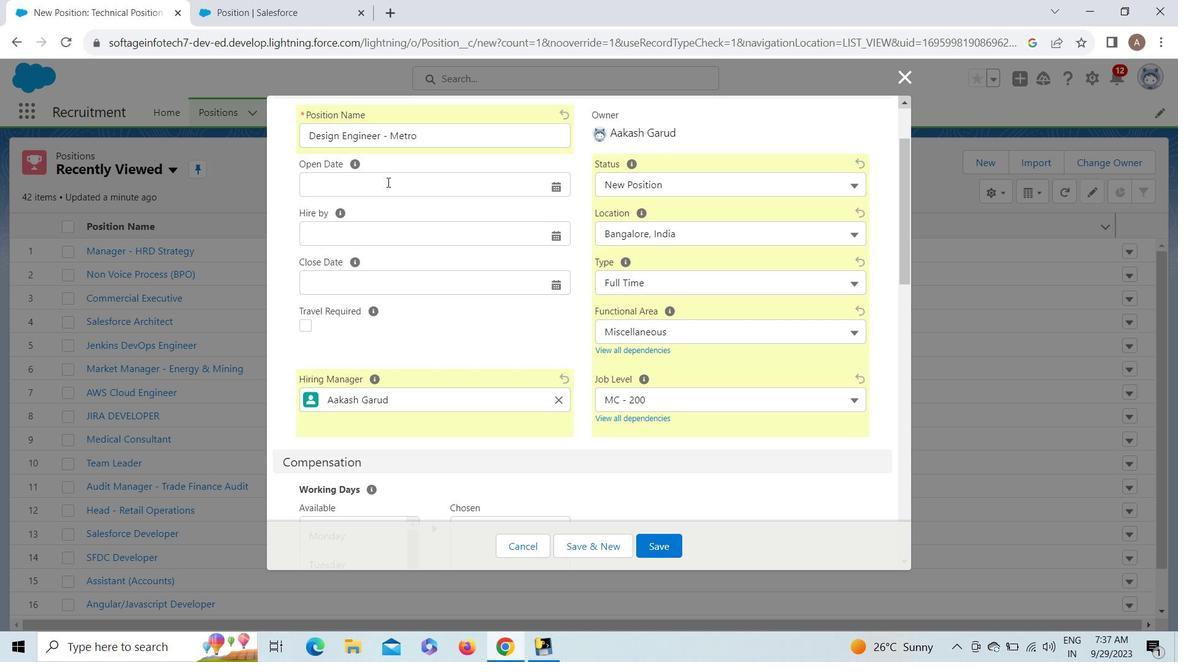 
Action: Mouse pressed left at (384, 183)
Screenshot: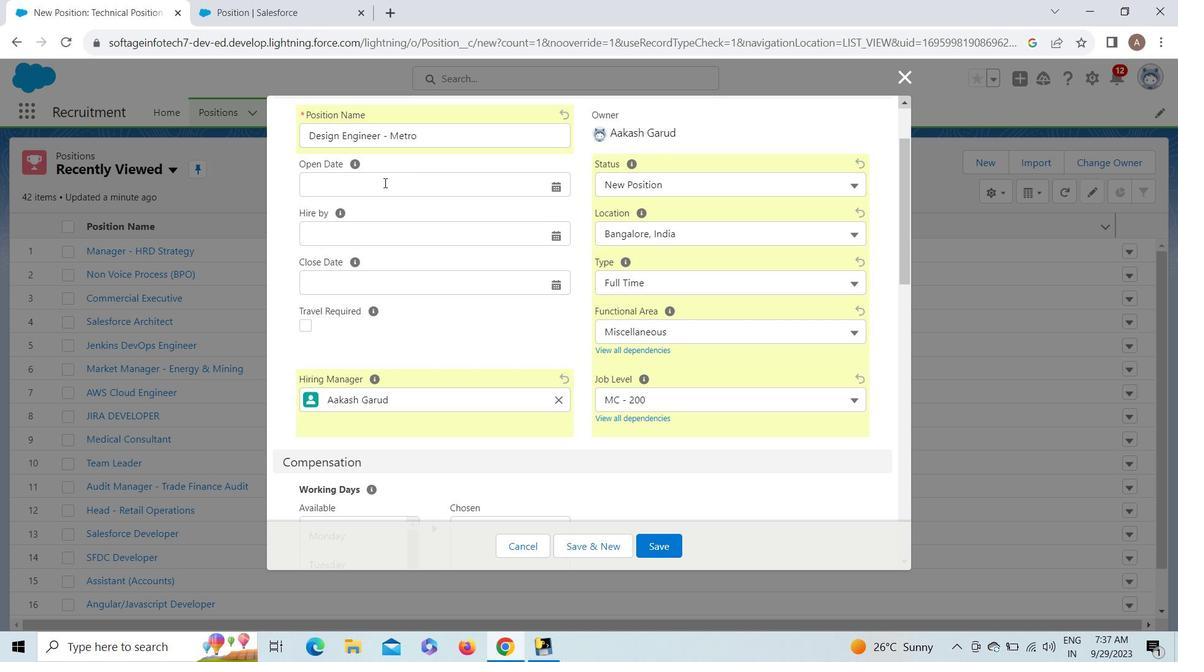 
Action: Mouse moved to (505, 211)
Screenshot: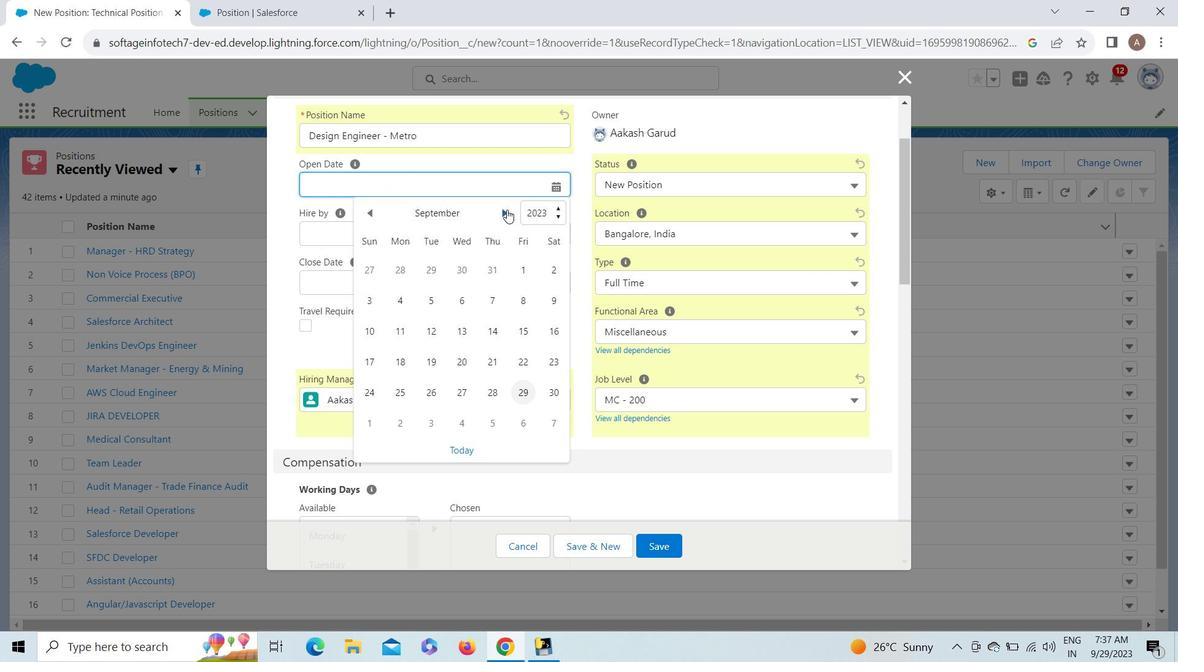 
Action: Mouse pressed left at (505, 211)
Screenshot: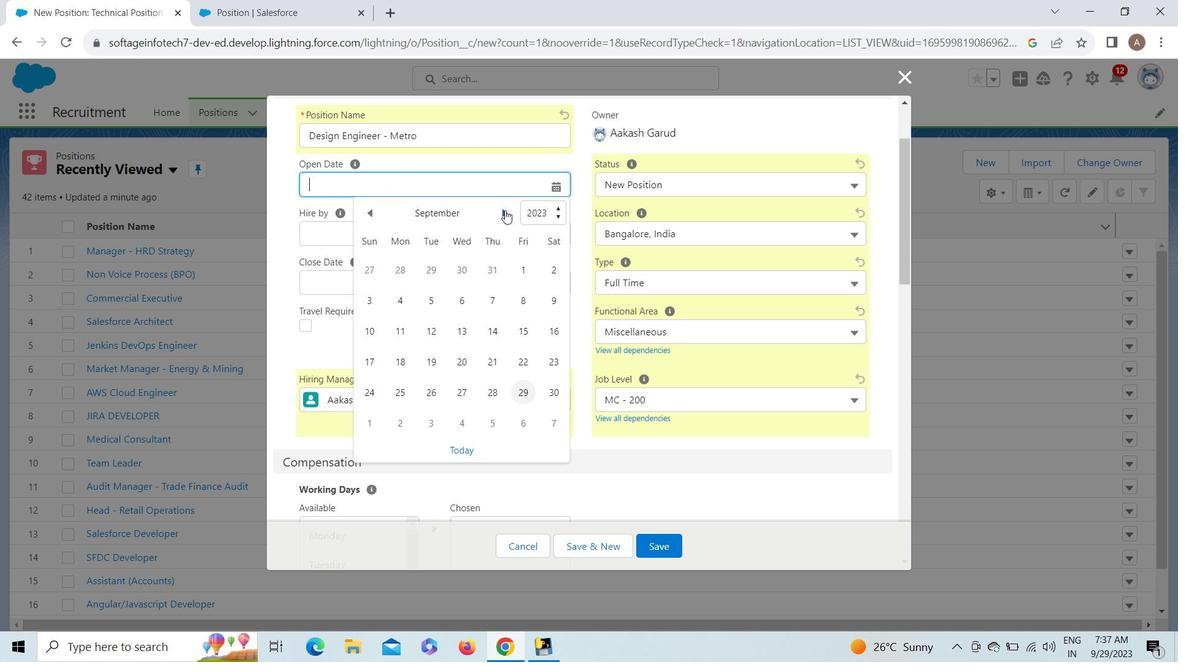 
Action: Mouse moved to (372, 271)
Screenshot: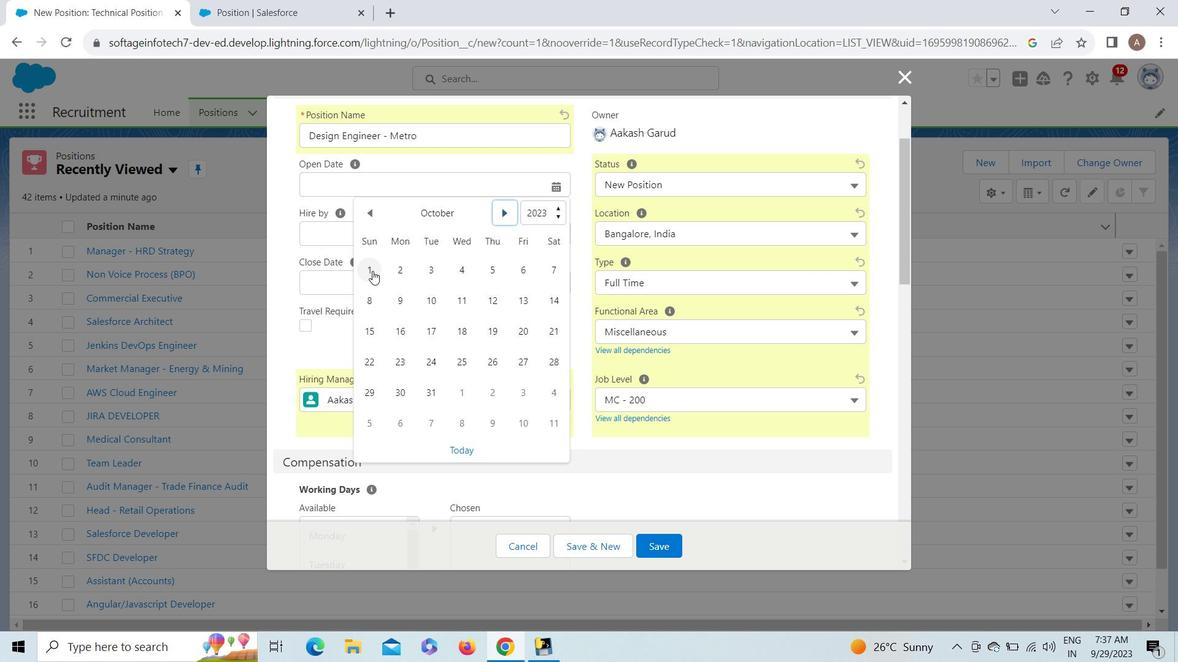 
Action: Mouse pressed left at (372, 271)
Screenshot: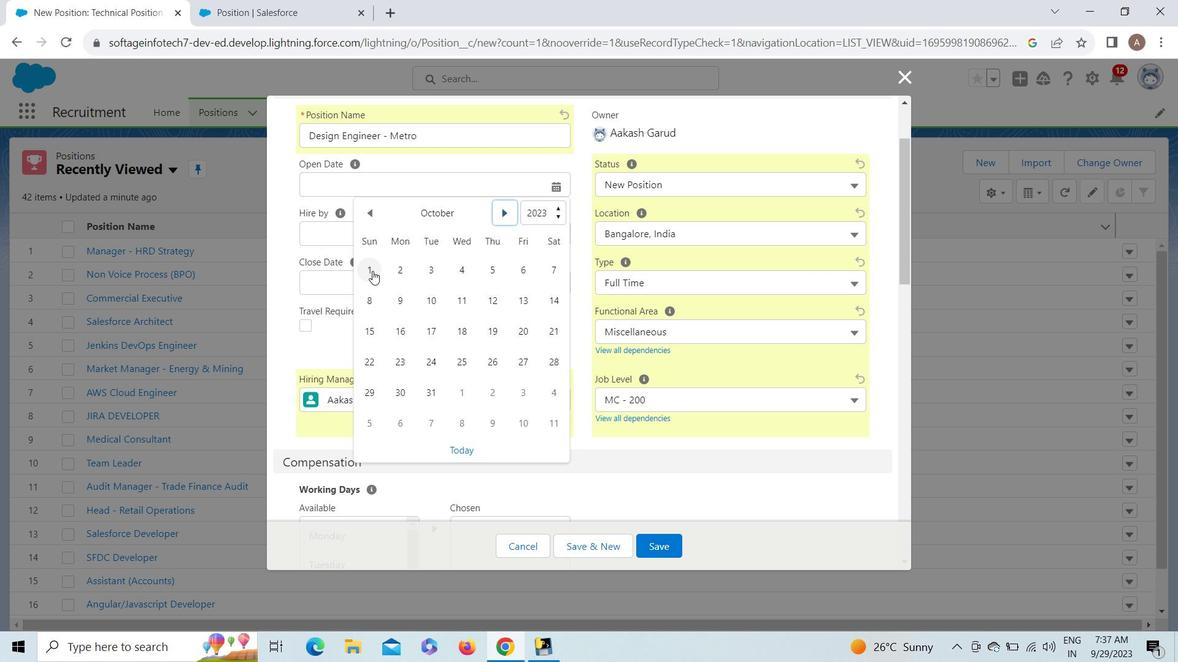 
Action: Mouse moved to (374, 235)
Screenshot: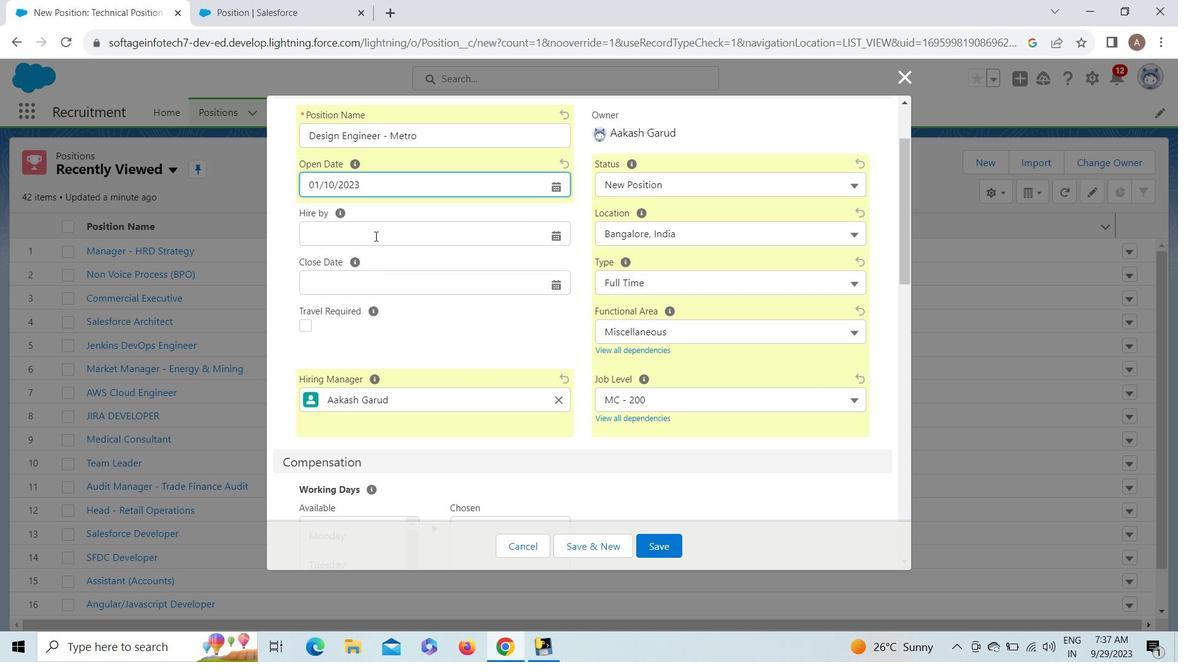 
Action: Mouse pressed left at (374, 235)
Screenshot: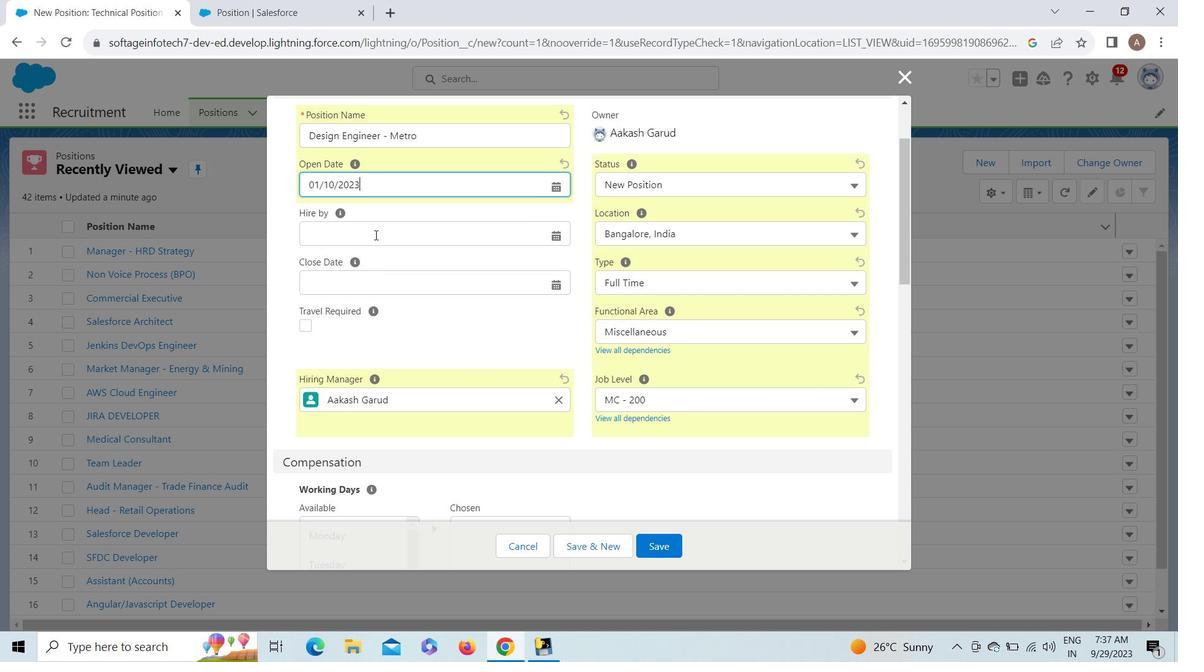 
Action: Mouse moved to (503, 256)
Screenshot: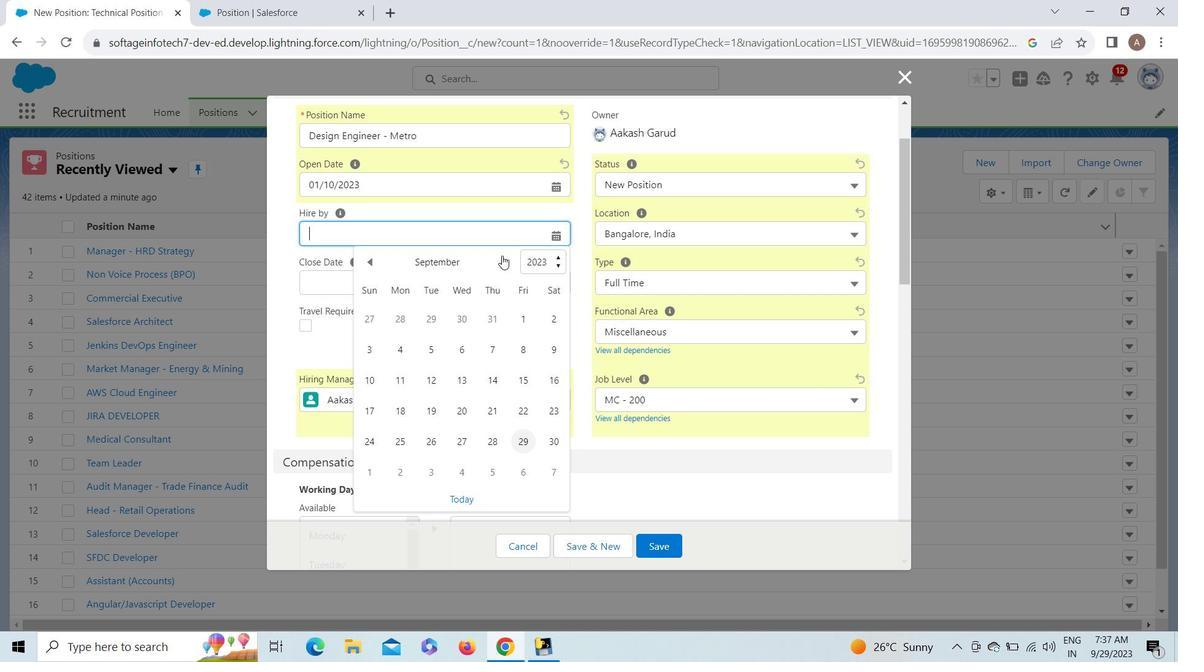 
Action: Mouse pressed left at (503, 256)
Screenshot: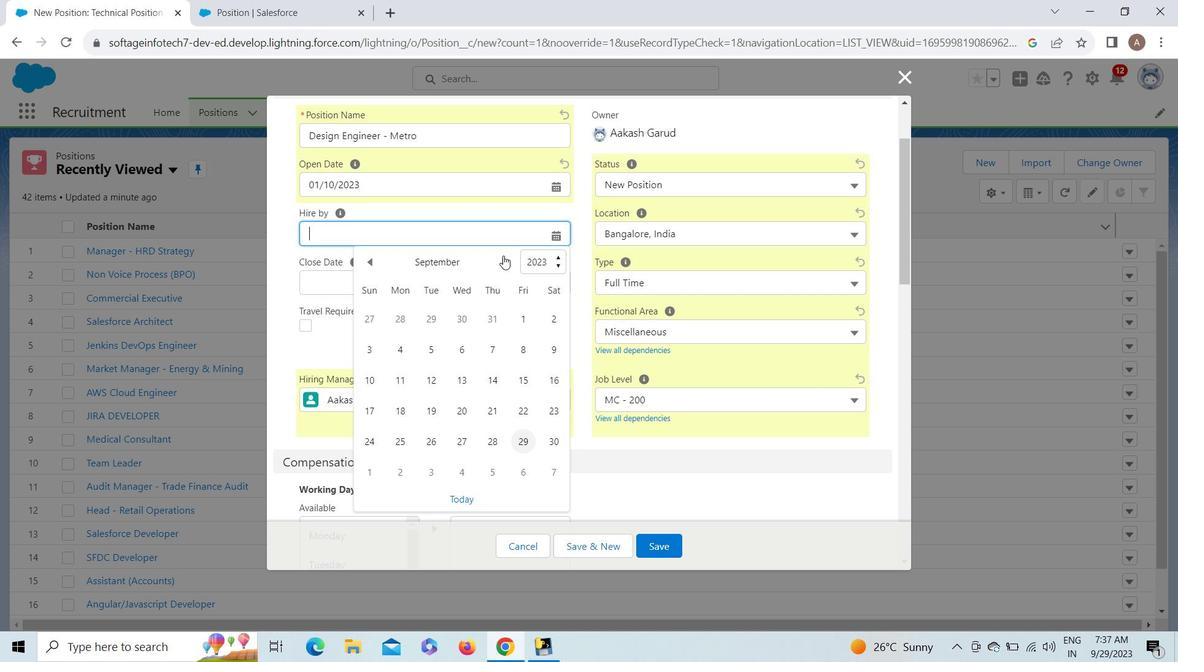 
Action: Mouse moved to (373, 380)
Screenshot: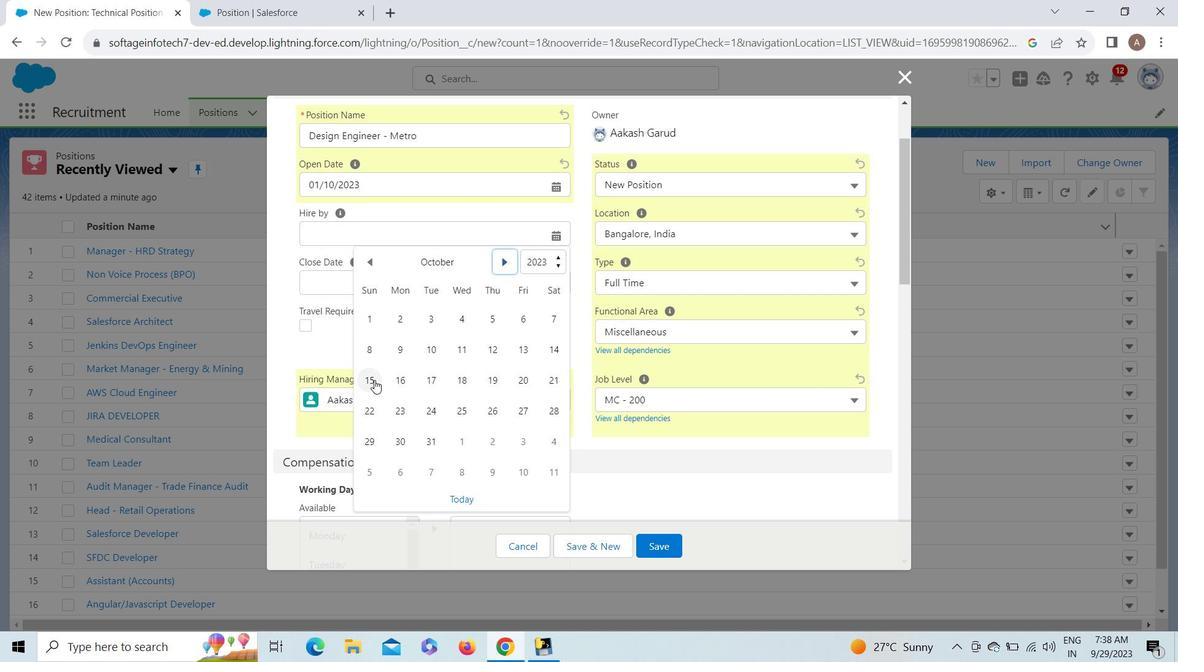 
Action: Mouse pressed left at (373, 380)
Screenshot: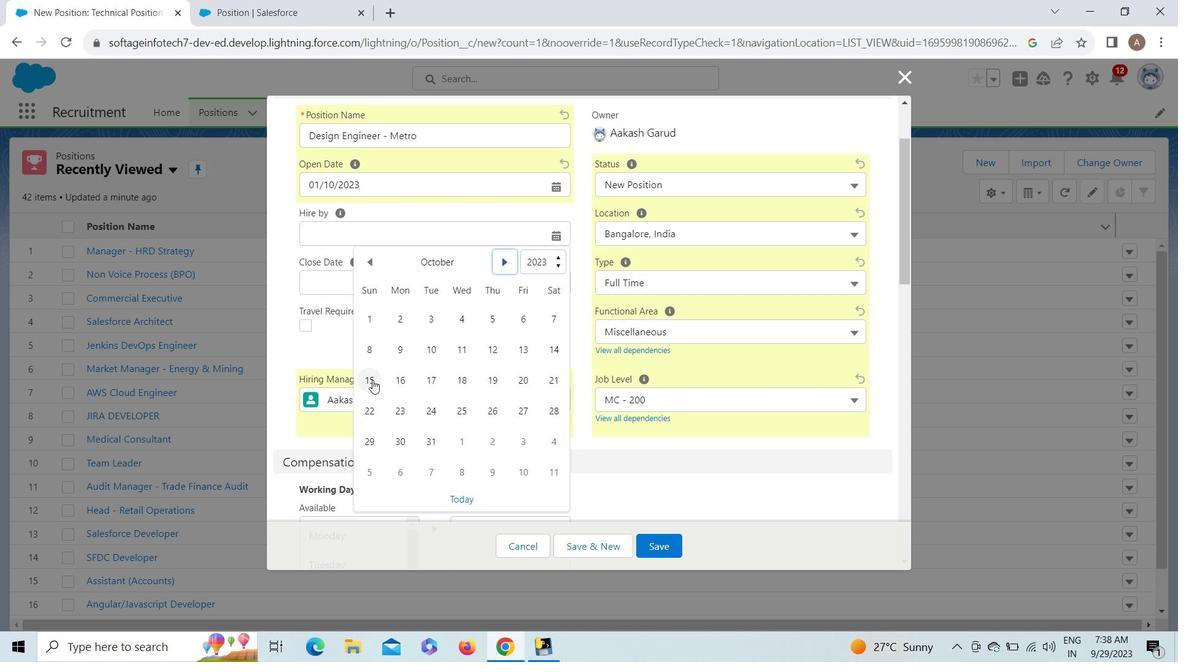 
Action: Mouse moved to (346, 287)
Screenshot: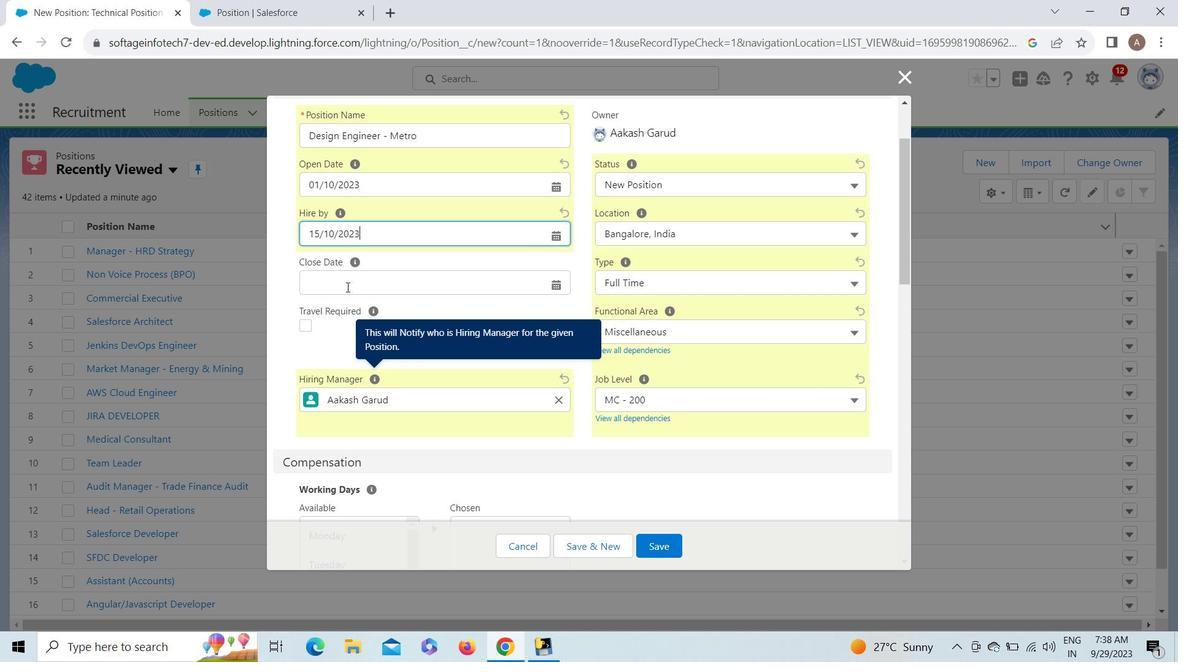 
Action: Mouse pressed left at (346, 287)
Screenshot: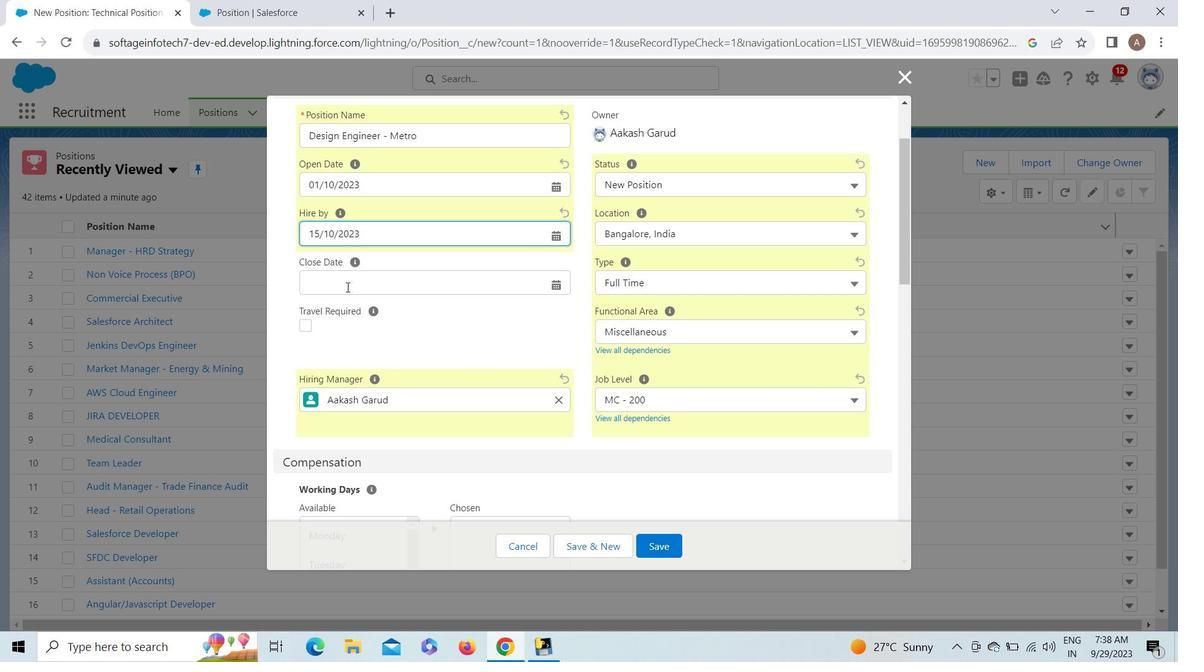 
Action: Mouse moved to (511, 300)
Screenshot: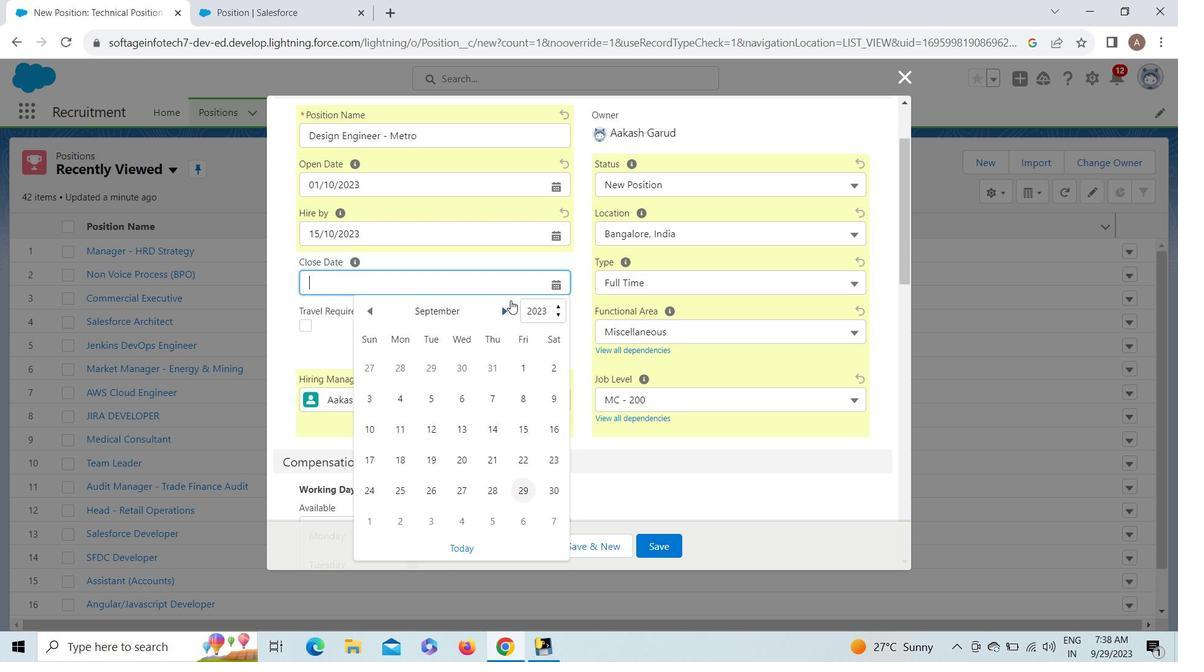 
Action: Mouse pressed left at (511, 300)
Screenshot: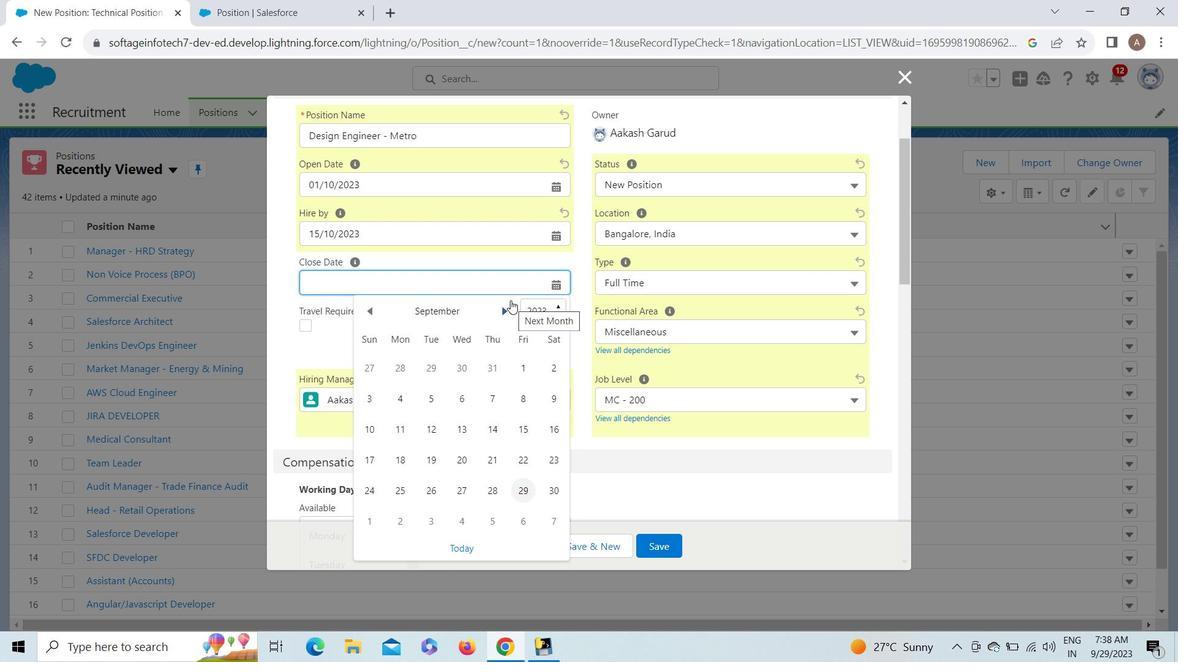 
Action: Mouse moved to (363, 432)
Screenshot: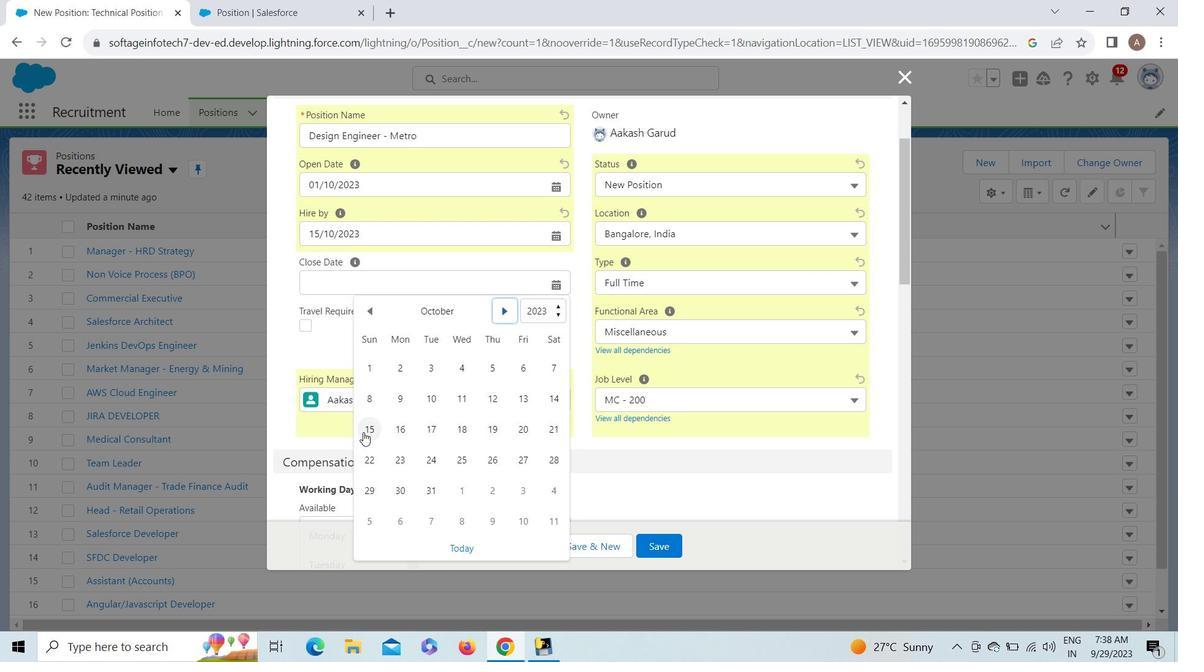 
Action: Mouse pressed left at (363, 432)
Screenshot: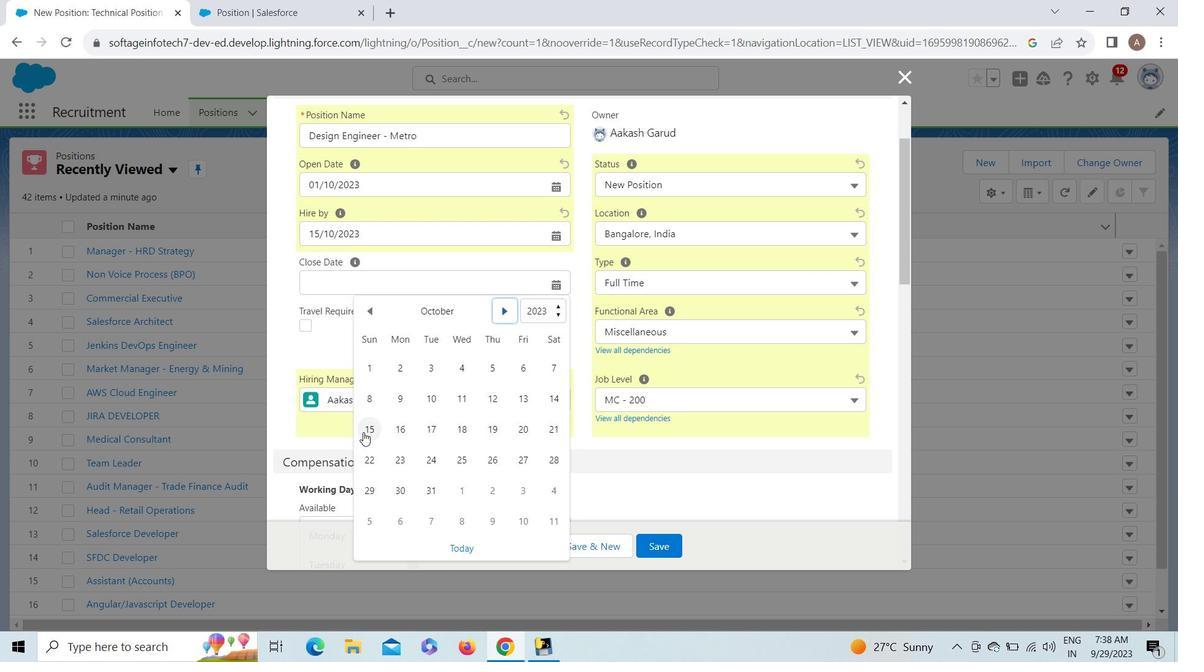 
Action: Mouse moved to (902, 206)
Screenshot: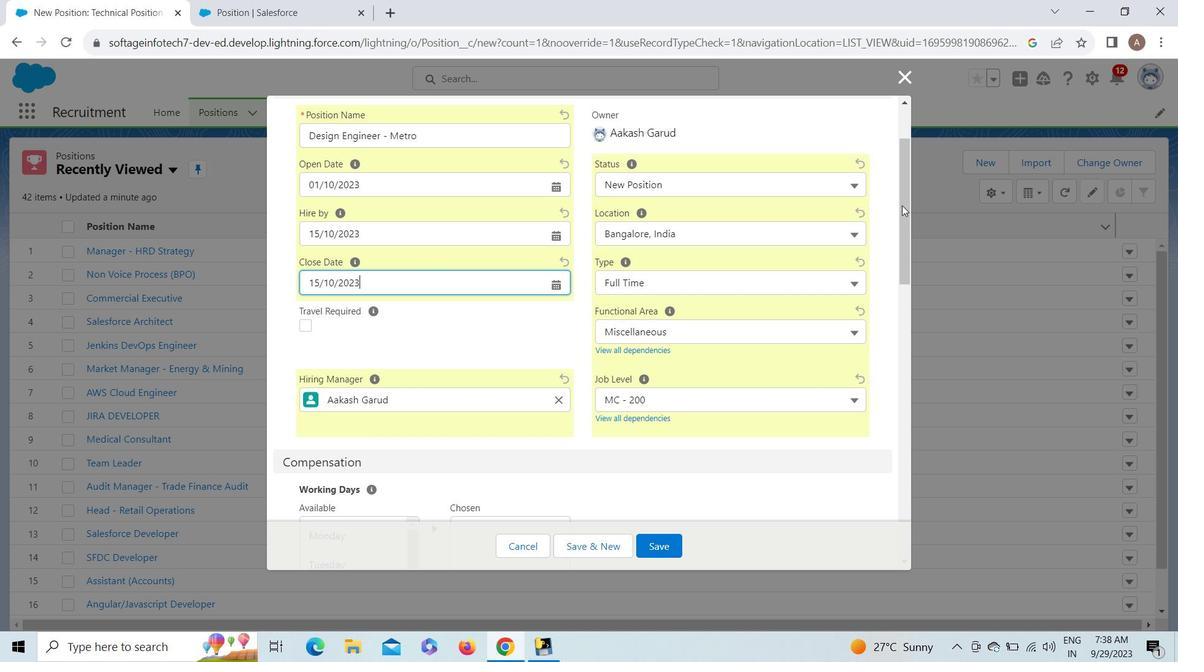 
Action: Mouse pressed left at (902, 206)
Screenshot: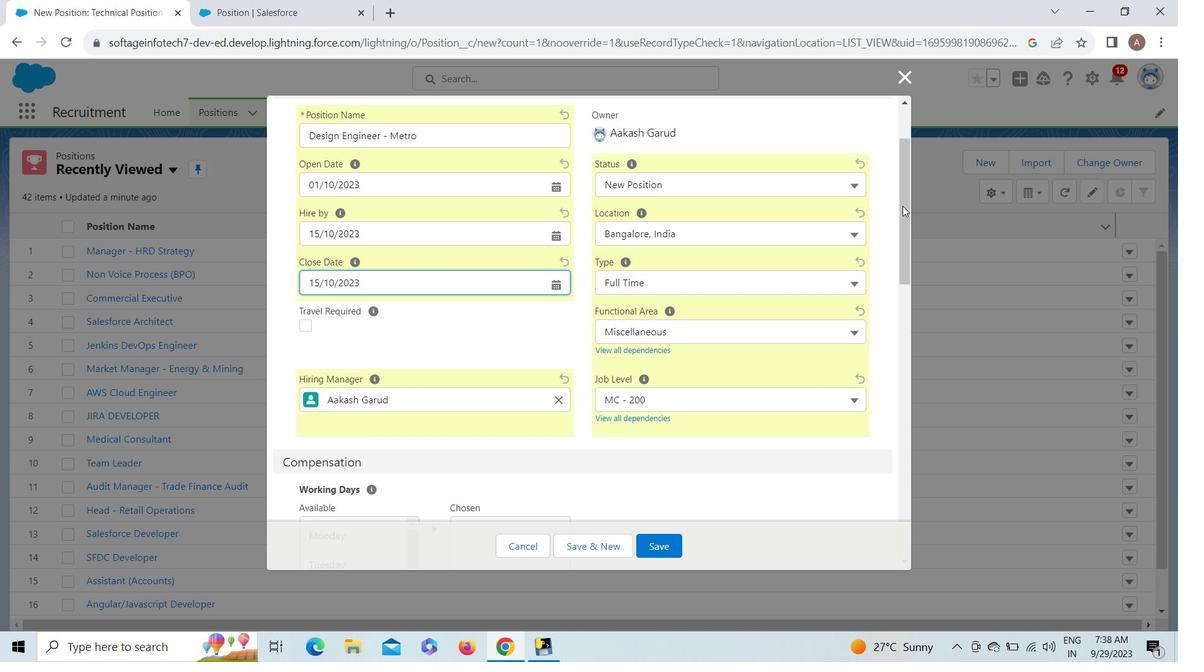
Action: Mouse moved to (372, 306)
Screenshot: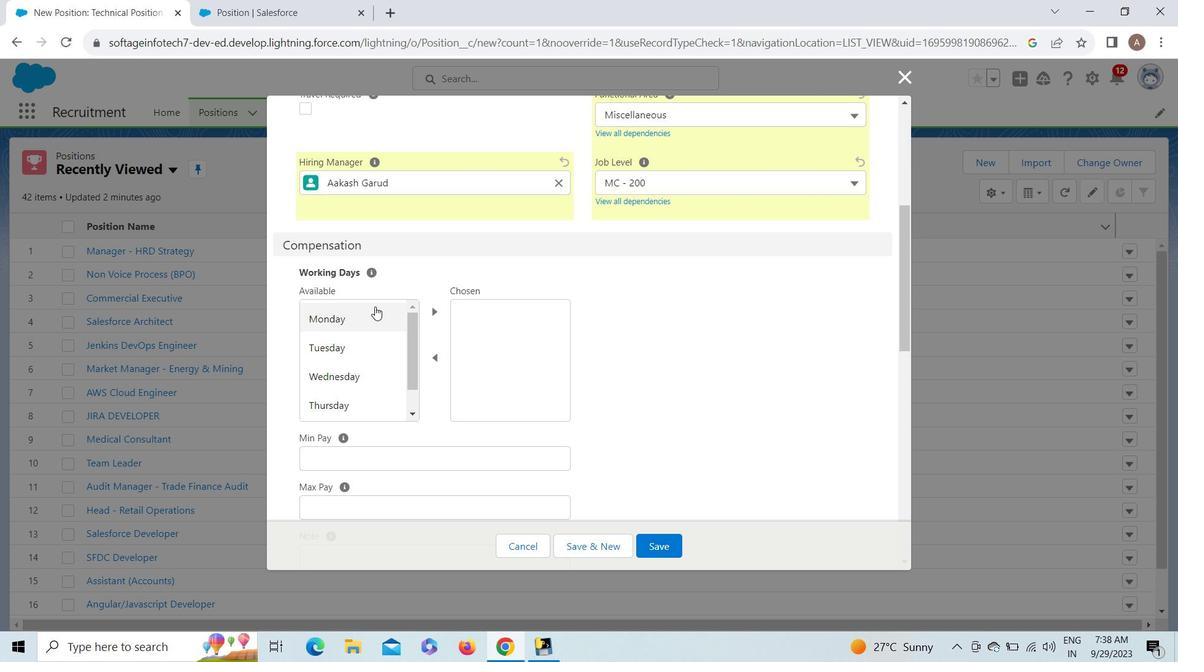 
Action: Mouse pressed left at (372, 306)
Screenshot: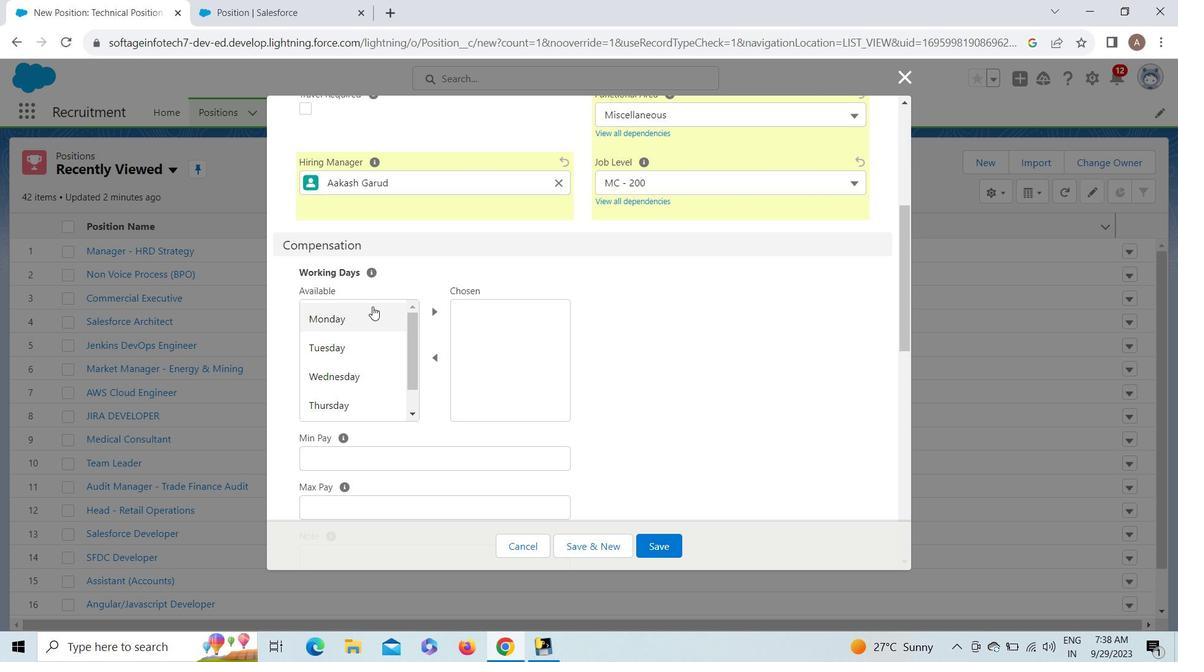 
Action: Key pressed <Key.shift_r><Key.down><Key.down><Key.down><Key.down><Key.down><Key.down><Key.down>
Screenshot: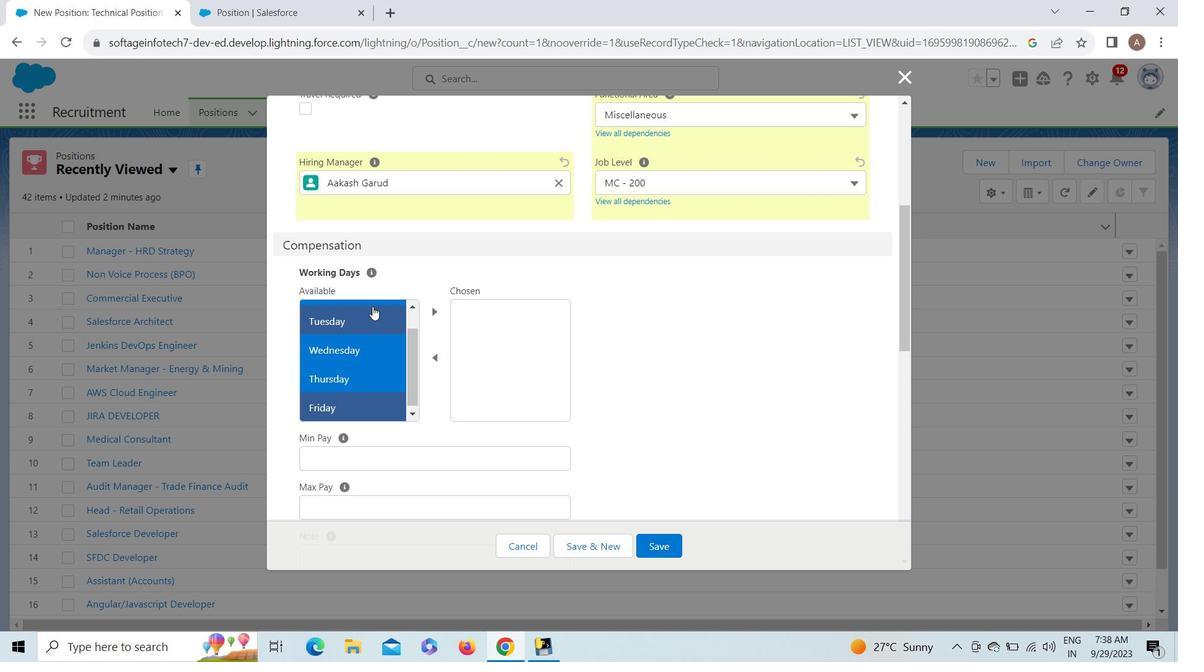
Action: Mouse moved to (433, 309)
Screenshot: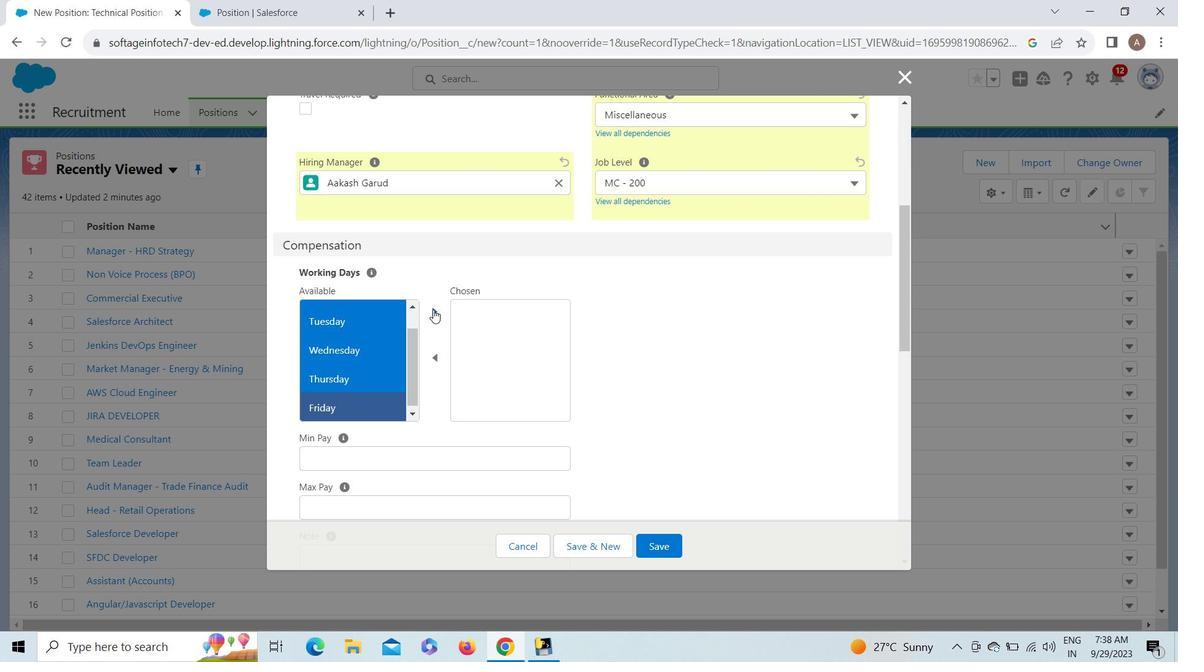 
Action: Mouse pressed left at (433, 309)
Screenshot: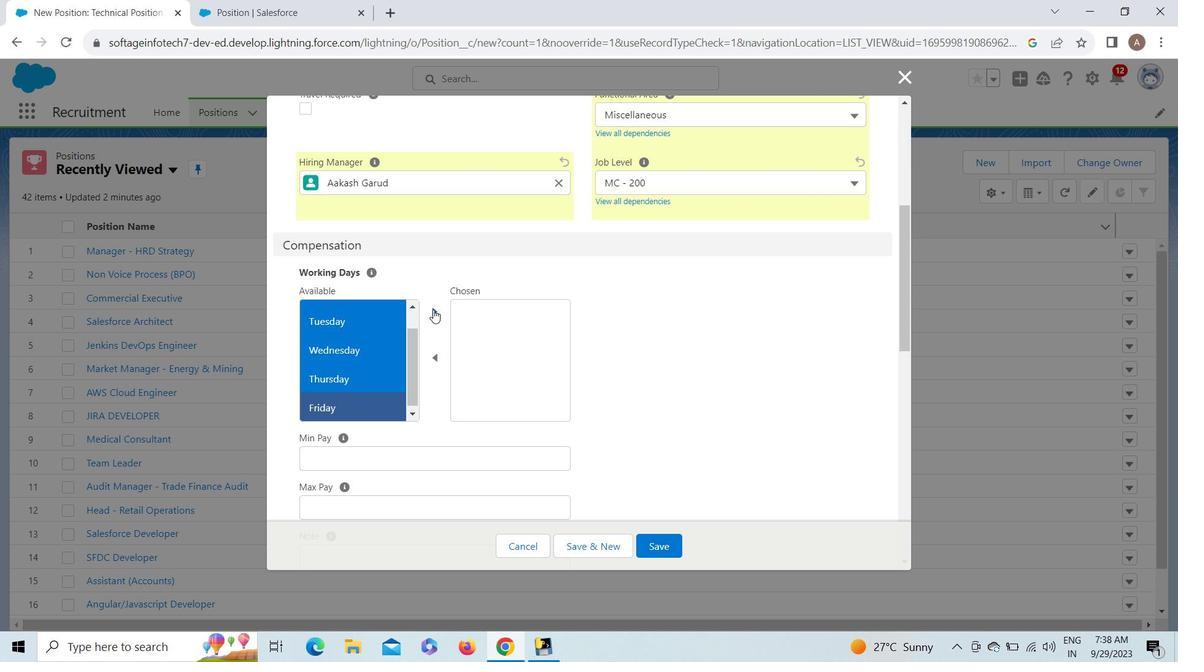 
Action: Mouse moved to (367, 457)
Screenshot: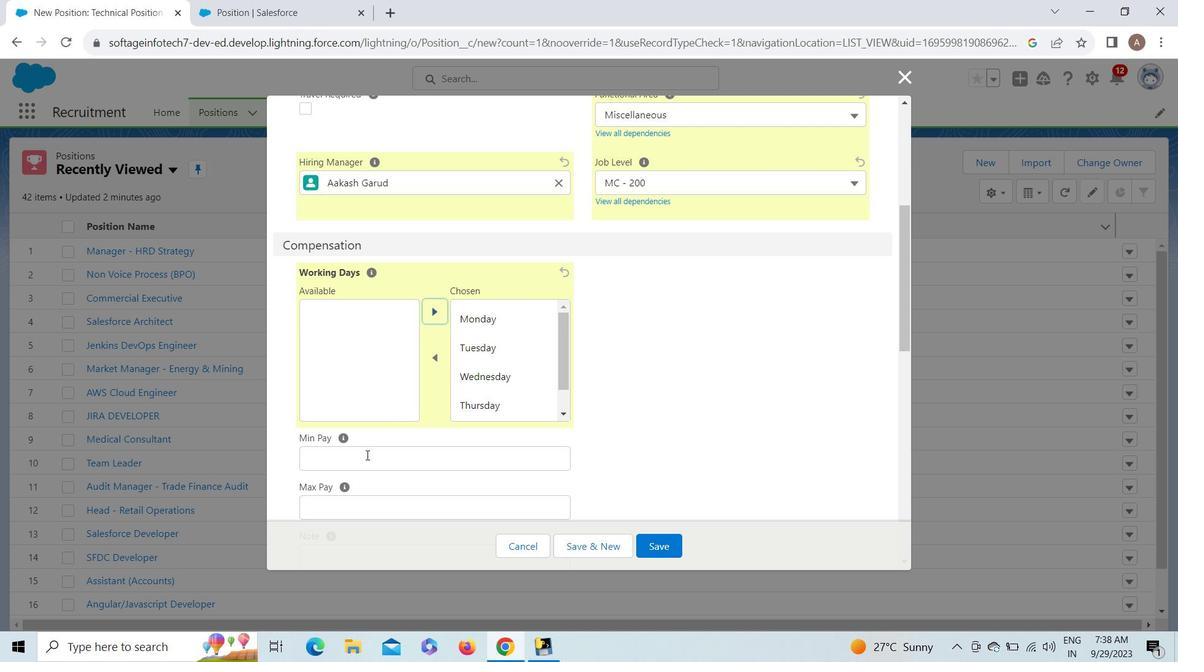 
Action: Mouse pressed left at (367, 457)
Screenshot: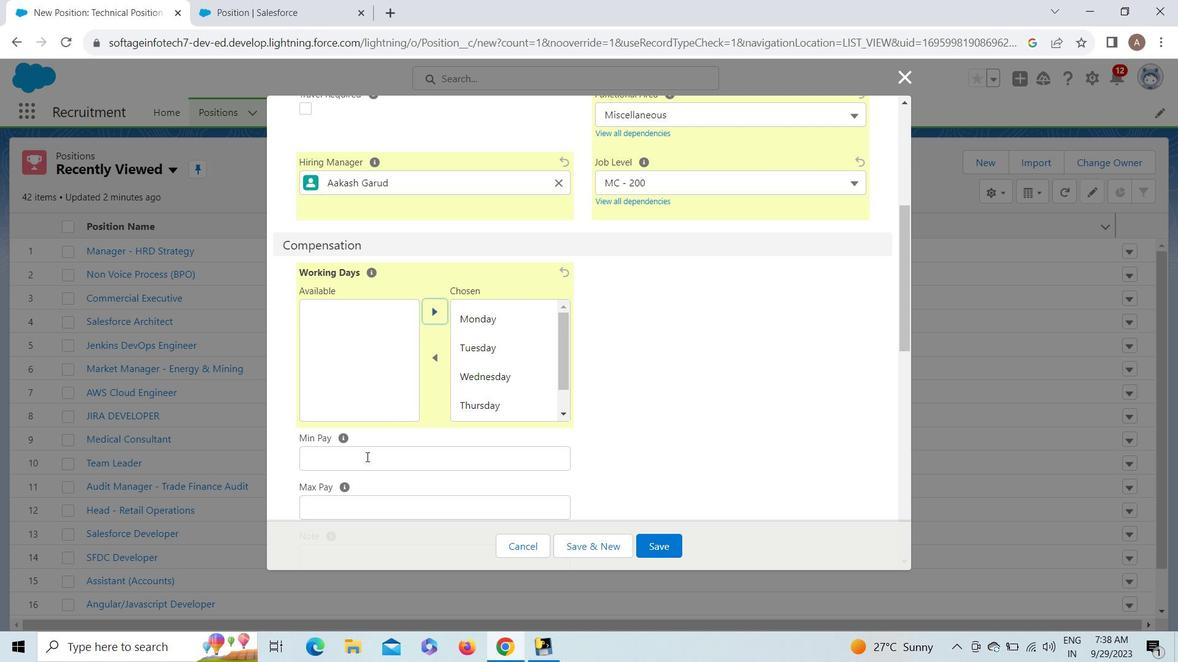 
Action: Key pressed 80002\<Key.backspace>00
Screenshot: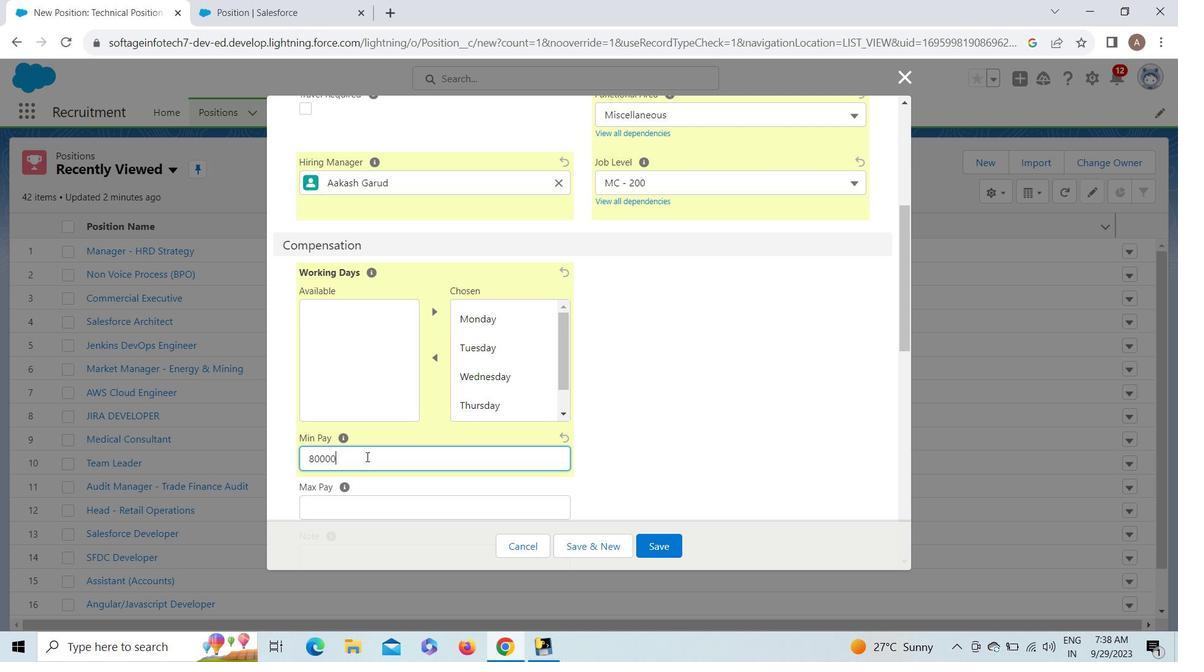 
Action: Mouse moved to (363, 496)
Screenshot: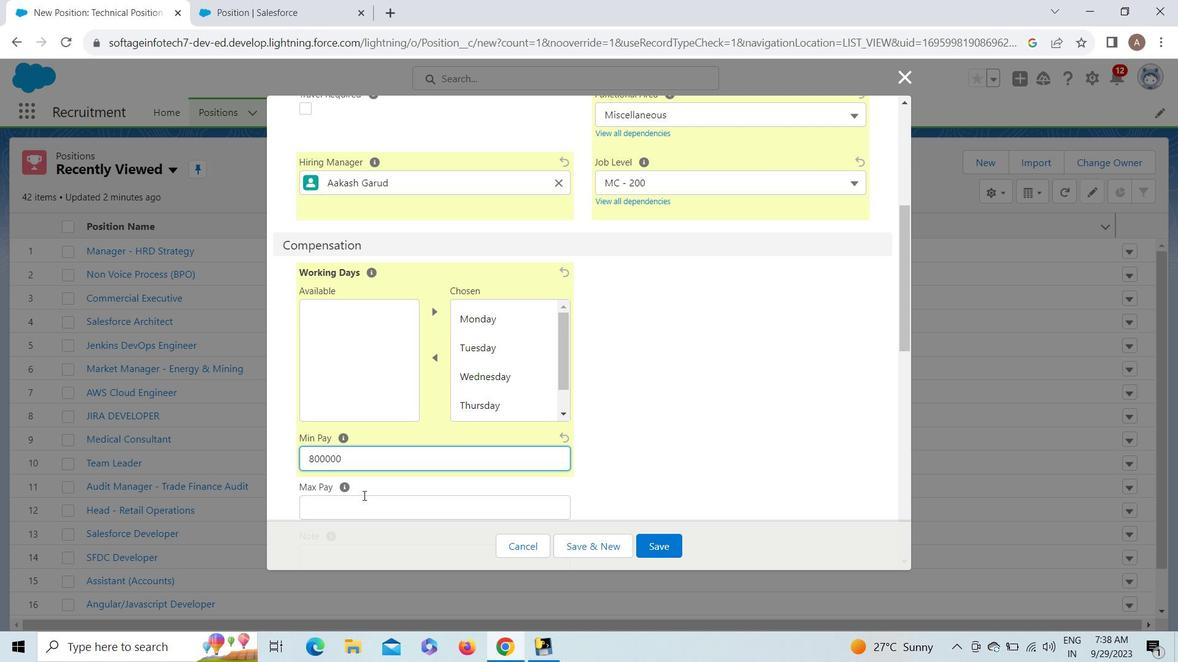 
Action: Mouse pressed left at (363, 496)
Screenshot: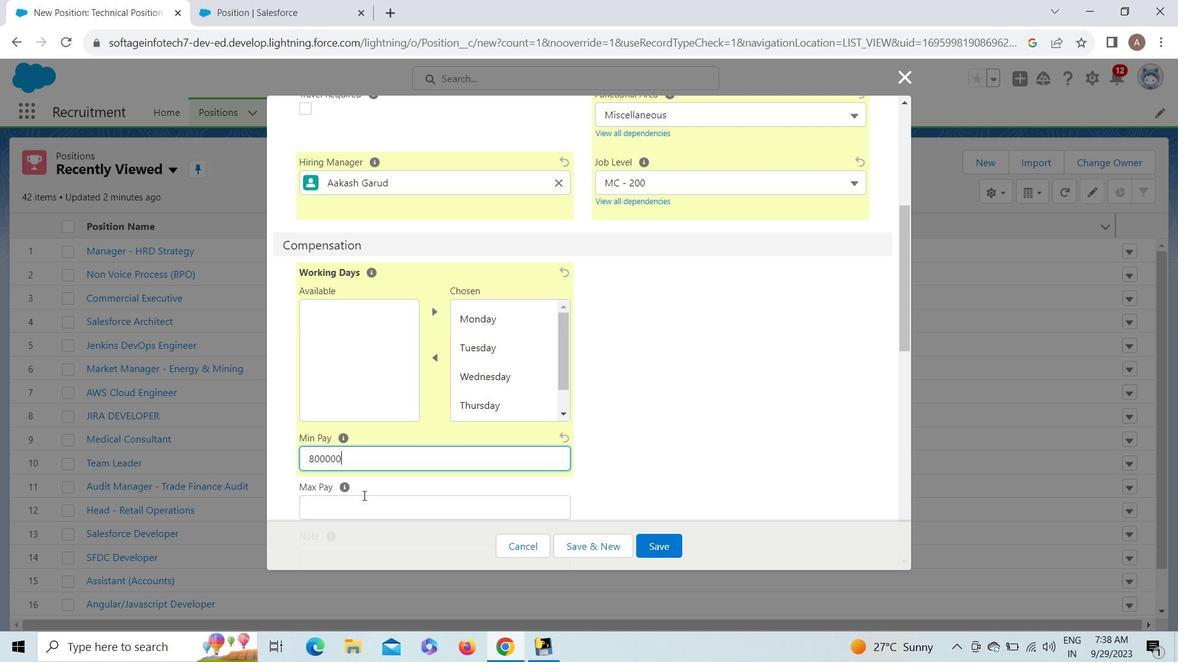 
Action: Key pressed 900000
Screenshot: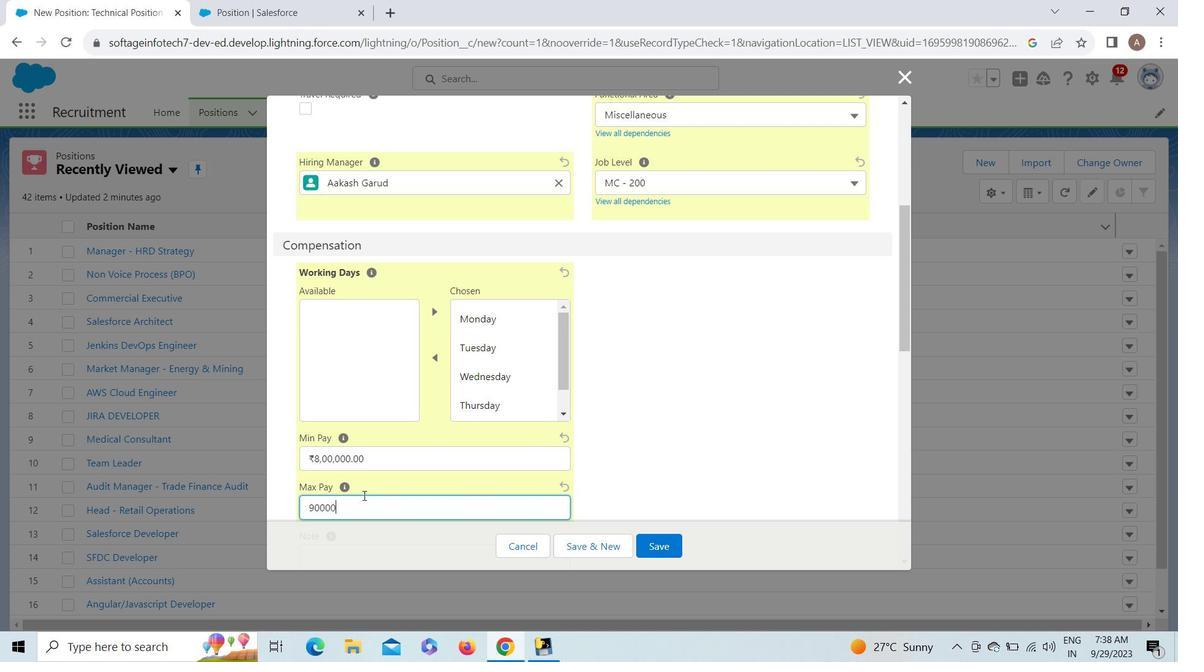 
Action: Mouse moved to (695, 430)
Screenshot: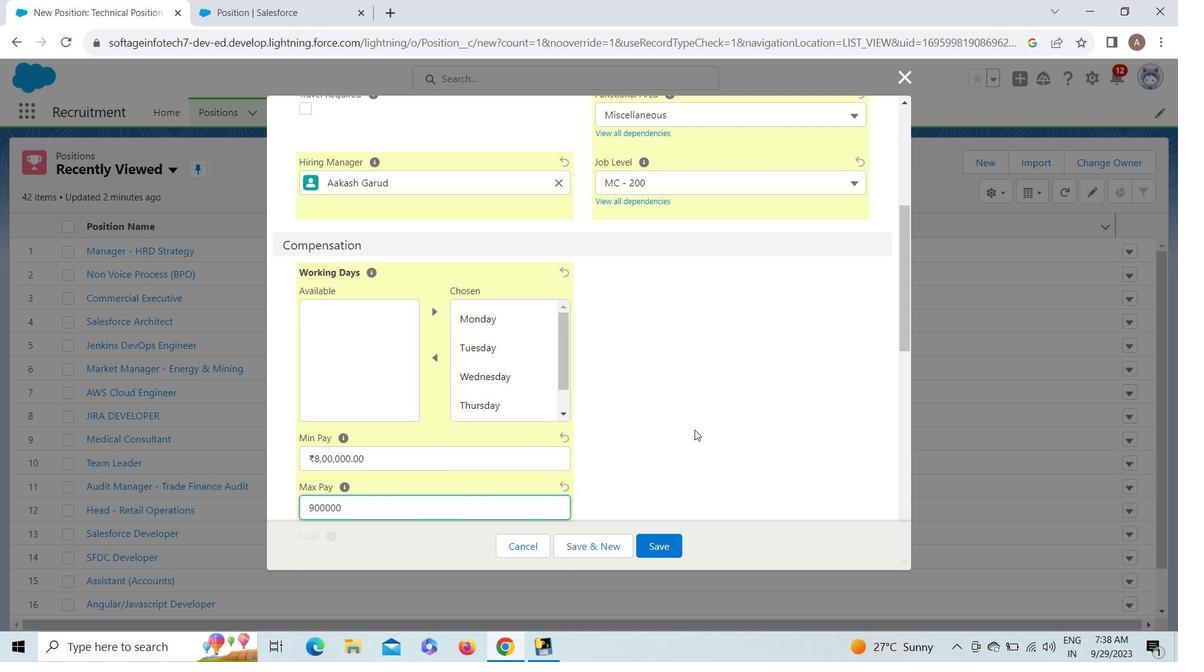
Action: Mouse pressed left at (695, 430)
Screenshot: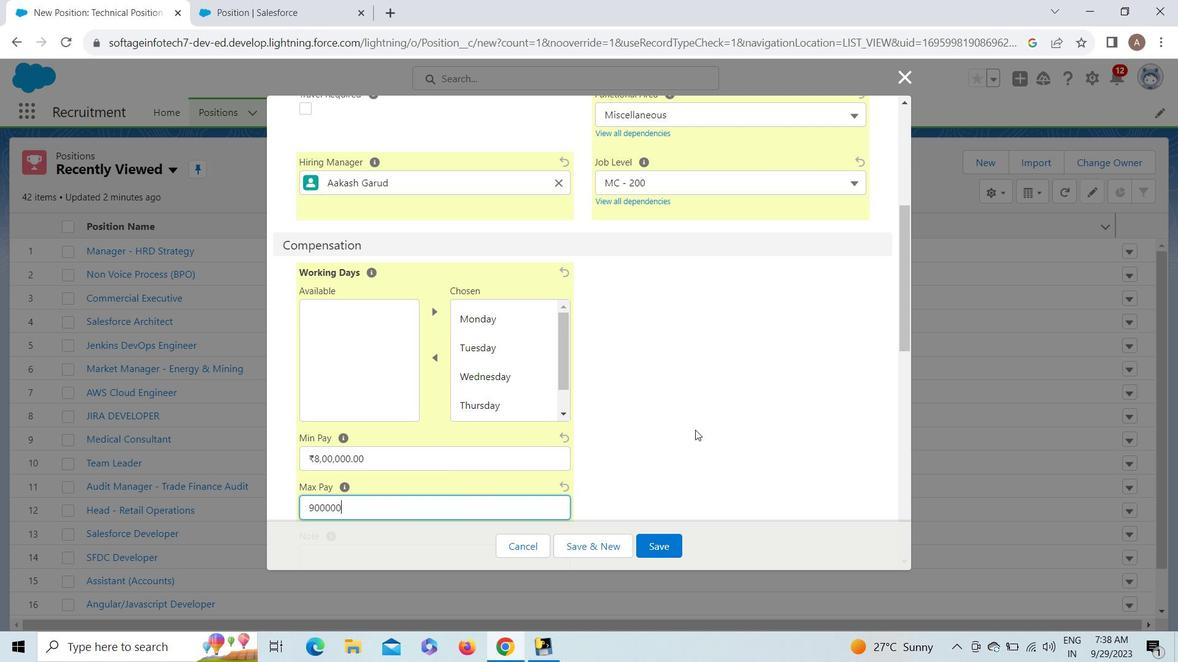 
Action: Mouse moved to (902, 281)
Screenshot: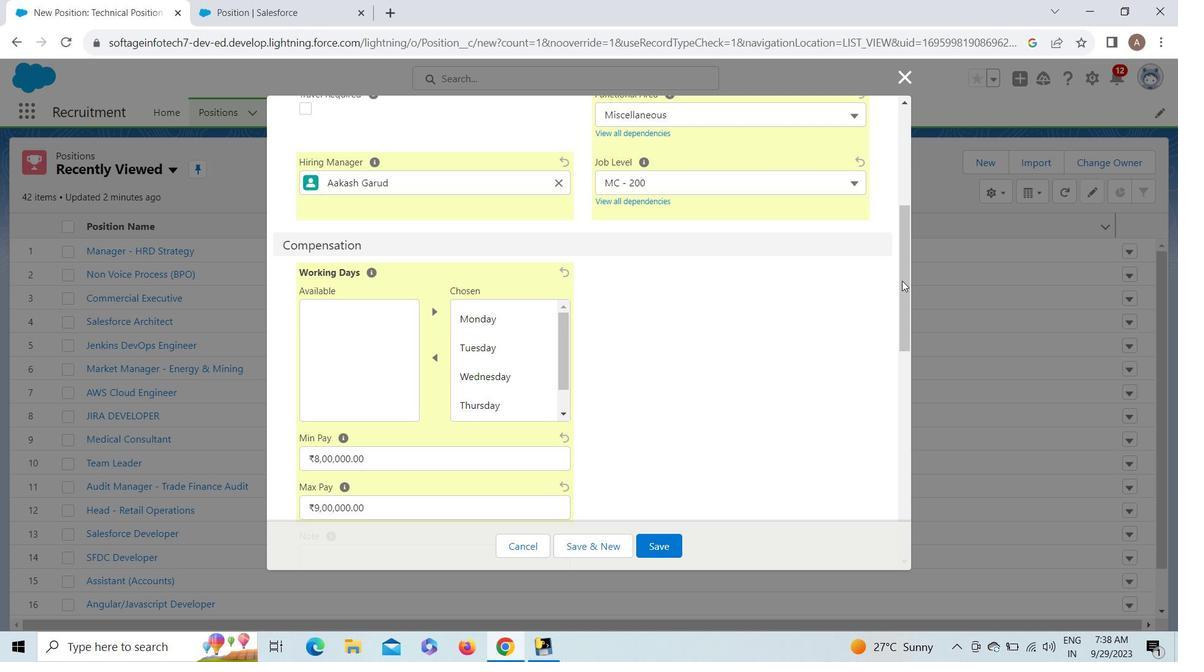 
Action: Mouse pressed left at (902, 281)
Screenshot: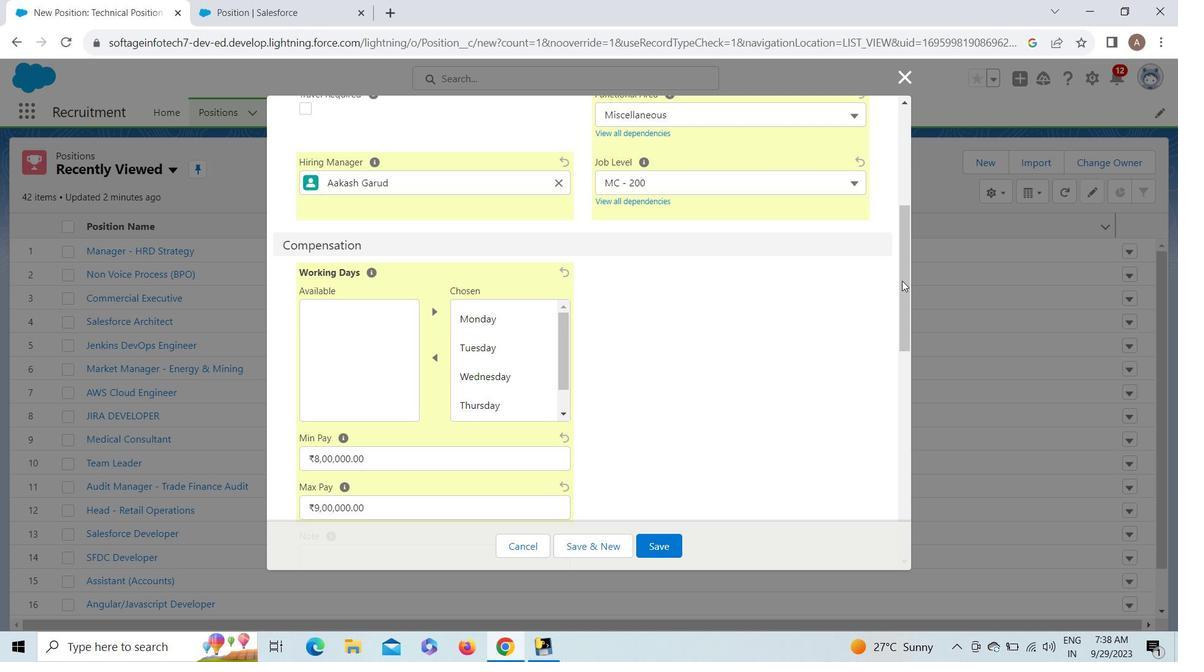 
Action: Mouse moved to (479, 399)
Screenshot: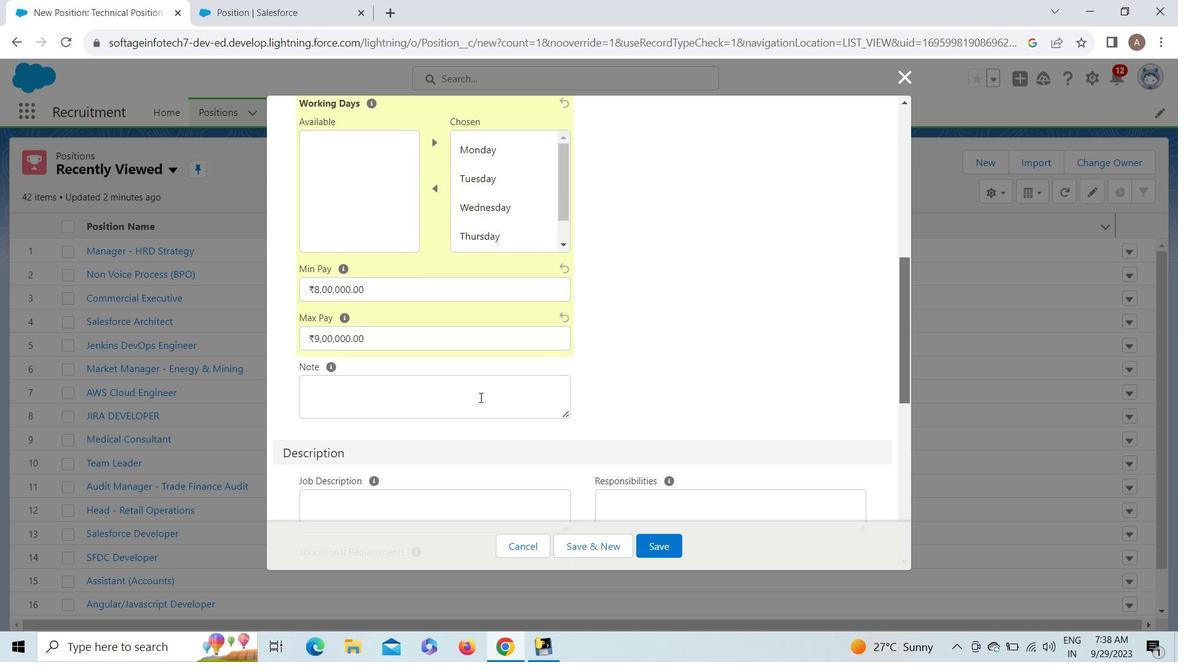 
Action: Mouse pressed left at (479, 399)
Screenshot: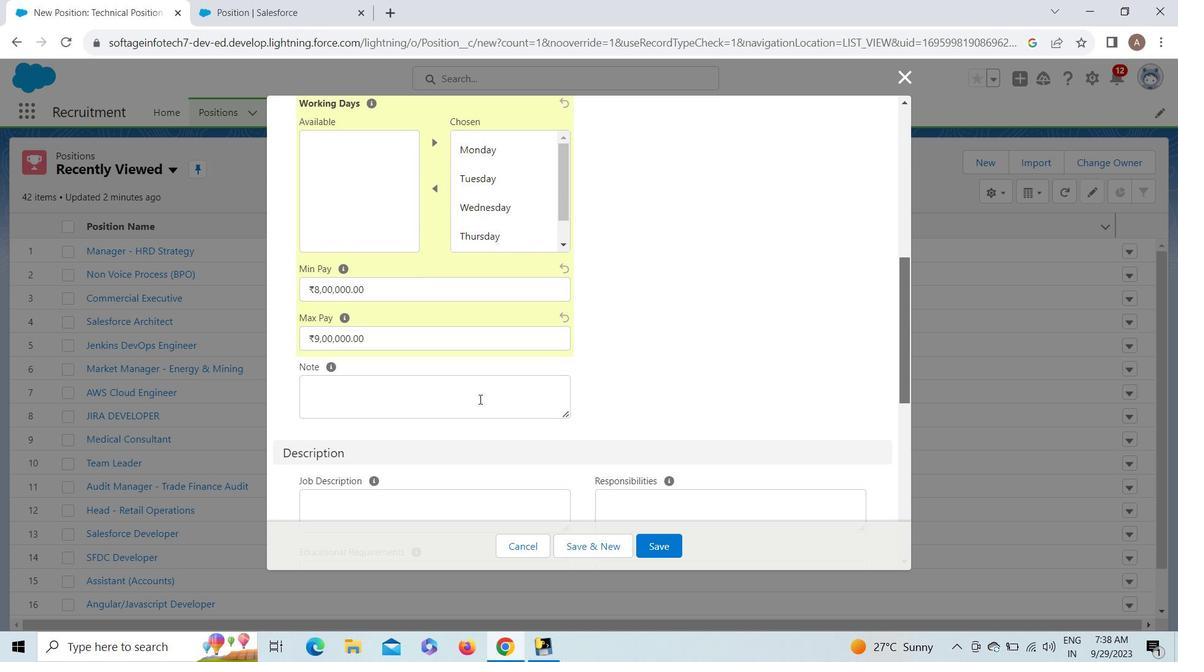 
Action: Key pressed <Key.shift>Above<Key.space><Key.shift>Salary<Key.space>is<Key.space>in<Key.space><Key.shift>LPA.
Screenshot: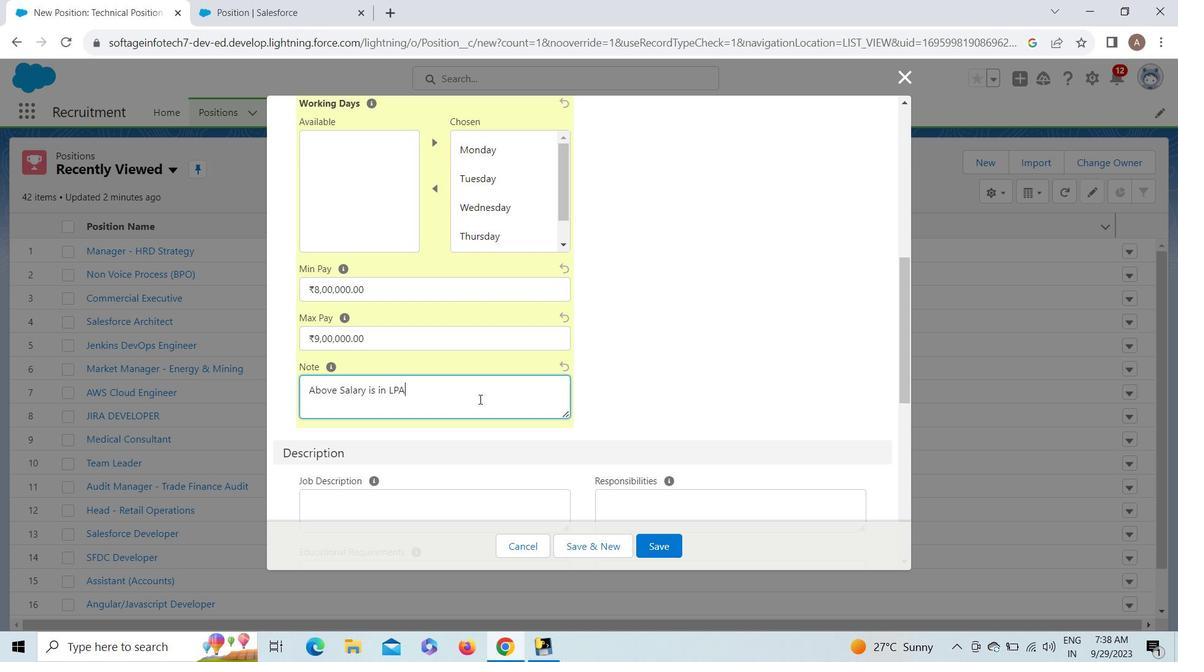 
Action: Mouse moved to (906, 276)
Screenshot: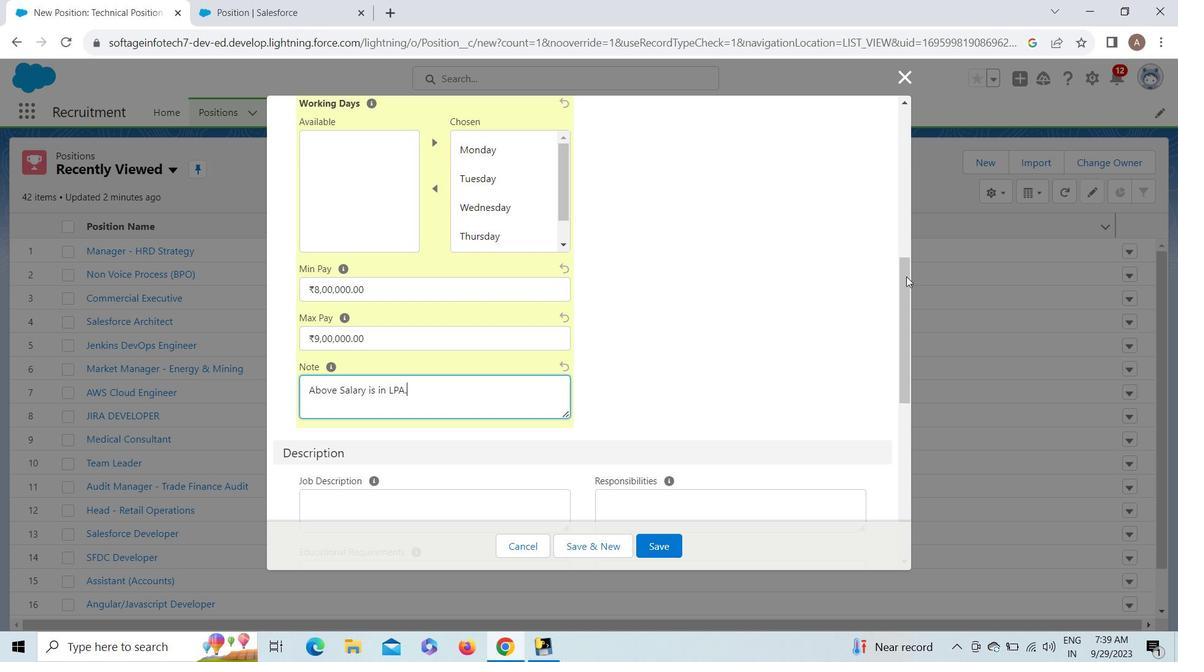 
Action: Mouse pressed left at (906, 276)
Screenshot: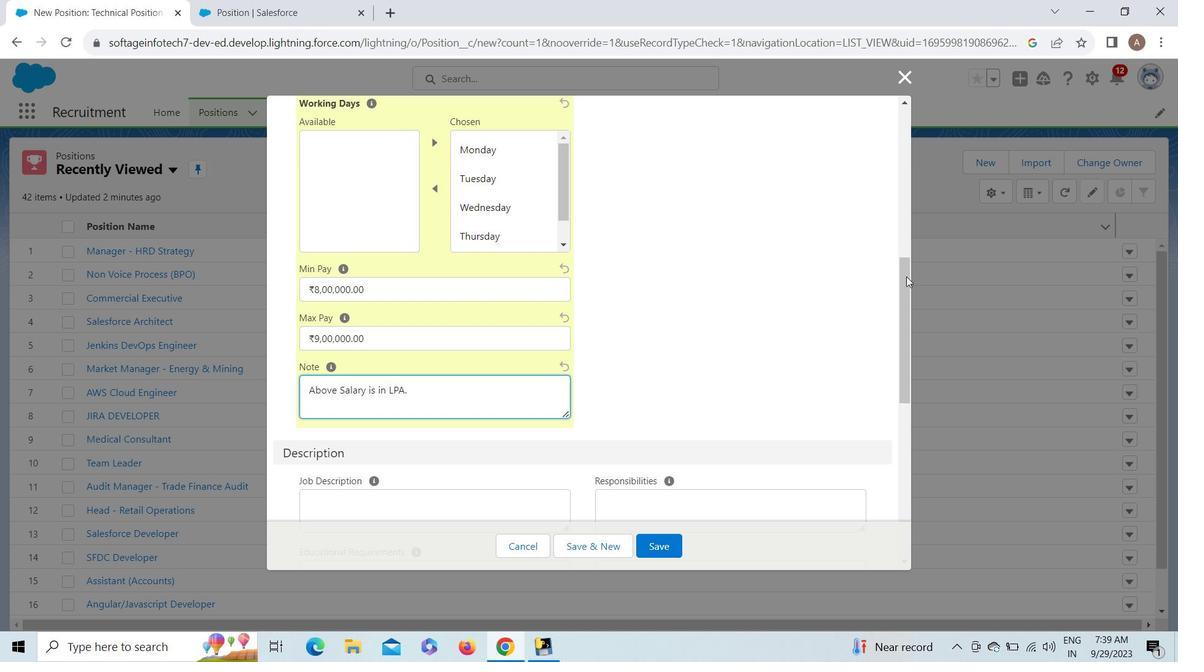 
Action: Mouse moved to (794, 318)
Screenshot: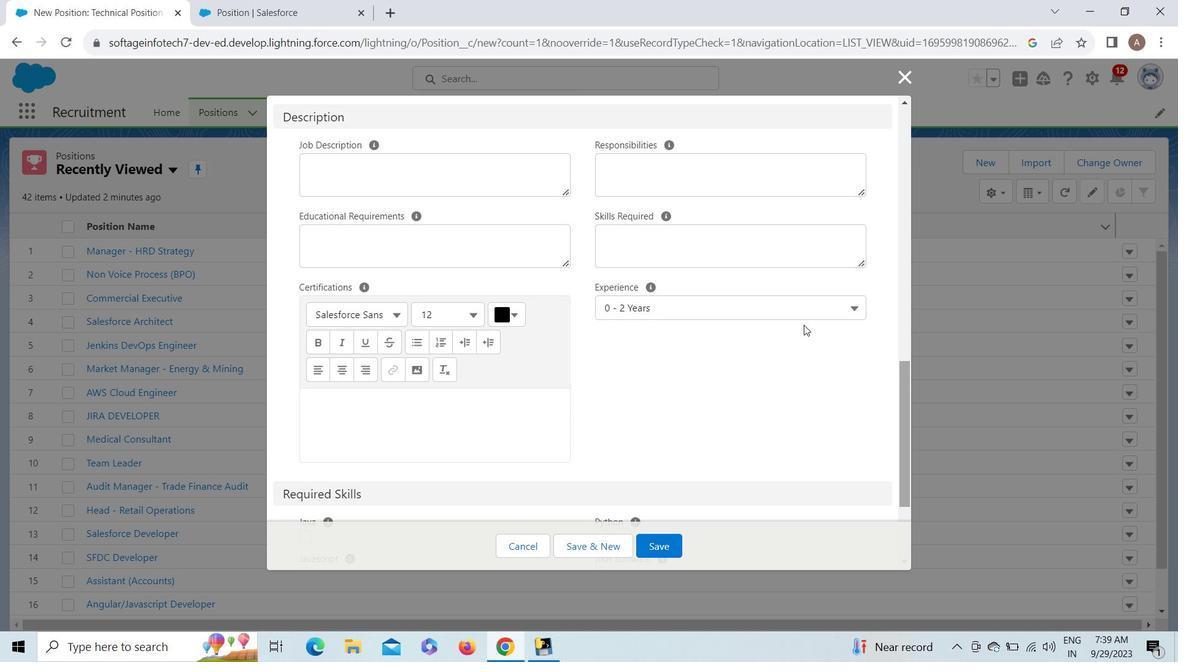 
Action: Mouse pressed left at (794, 318)
Screenshot: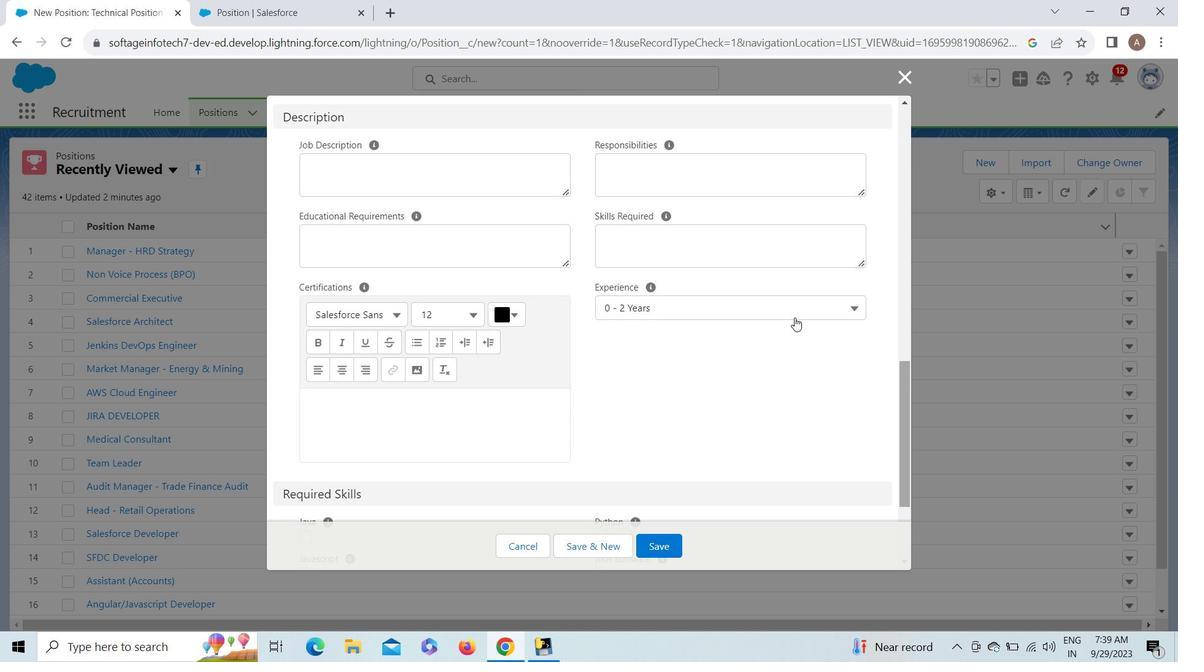 
Action: Mouse moved to (695, 403)
Screenshot: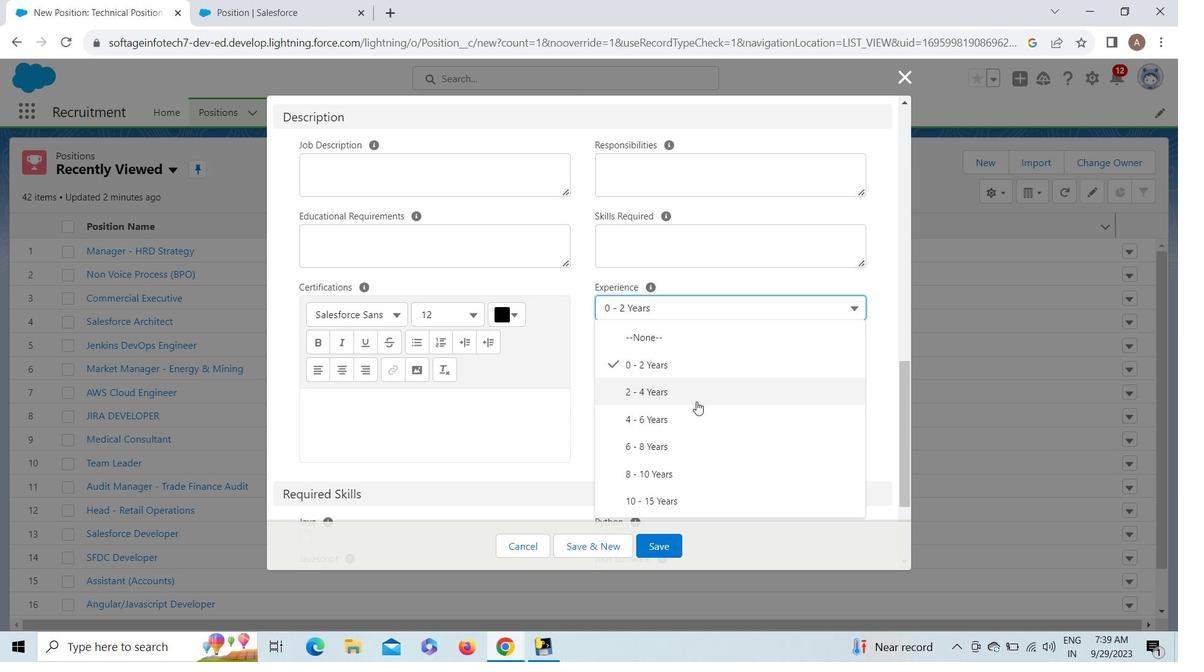 
Action: Mouse pressed left at (695, 403)
Screenshot: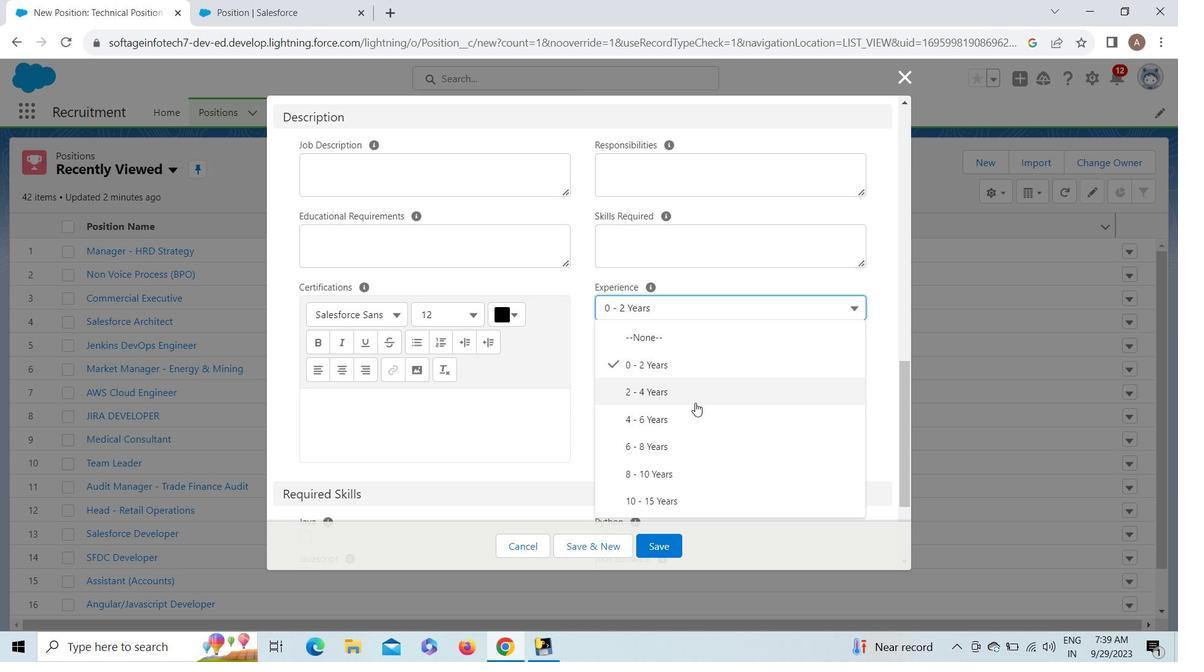 
Action: Mouse moved to (907, 401)
Screenshot: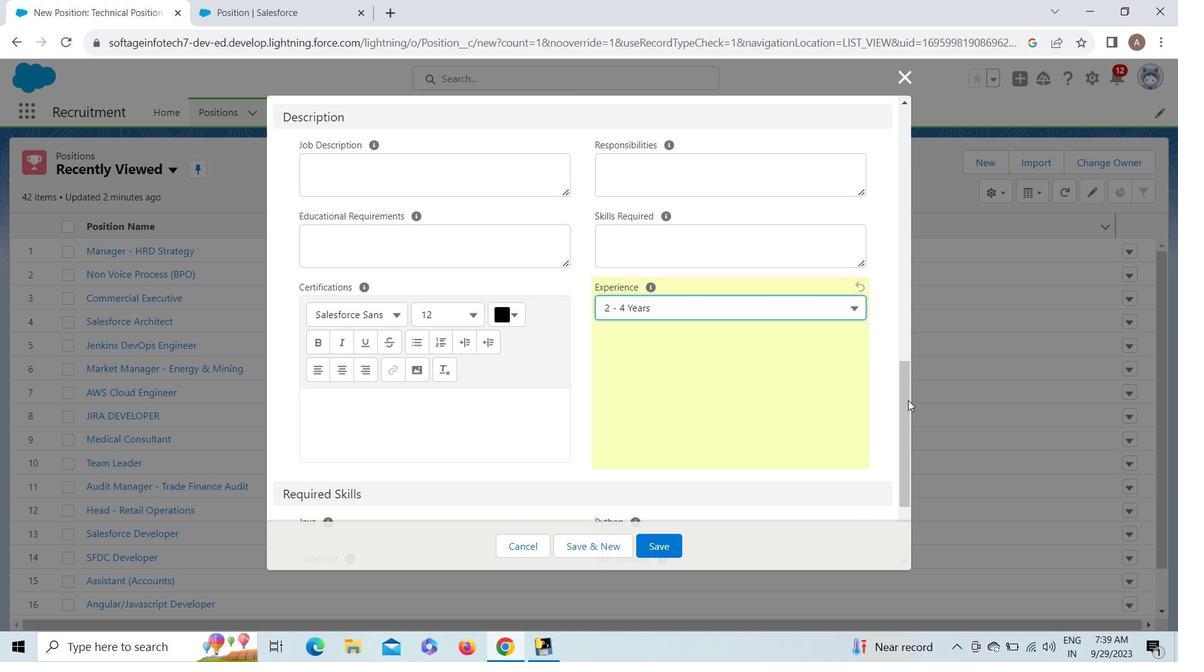 
Action: Mouse pressed left at (907, 401)
Screenshot: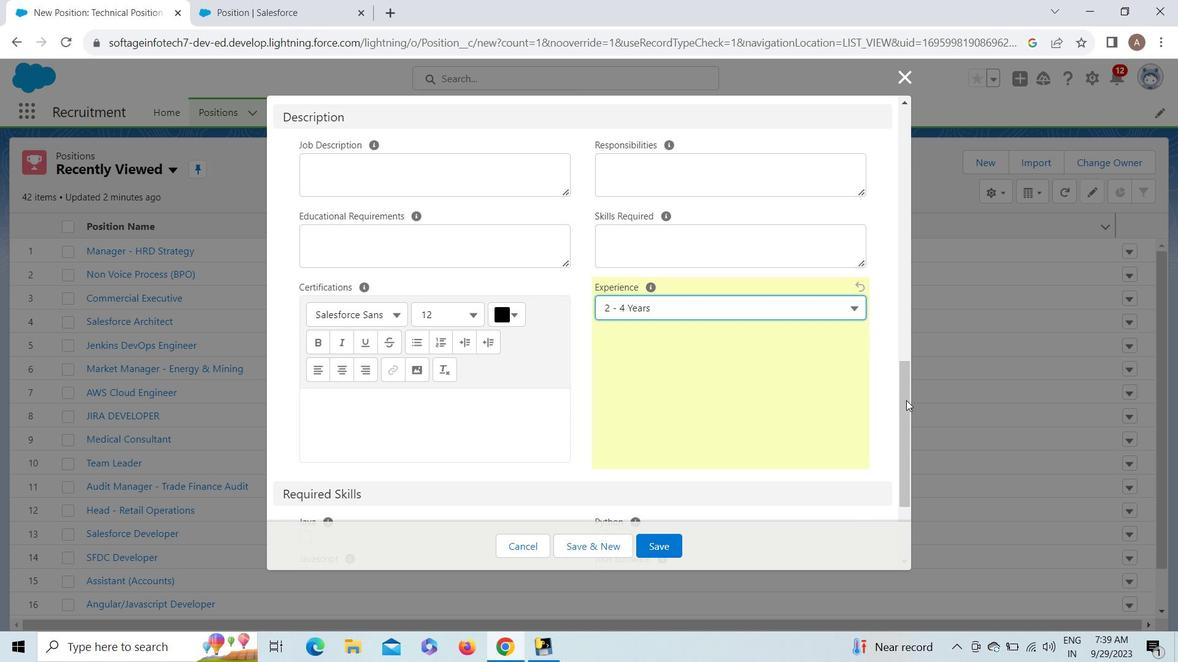 
Action: Mouse moved to (599, 409)
Screenshot: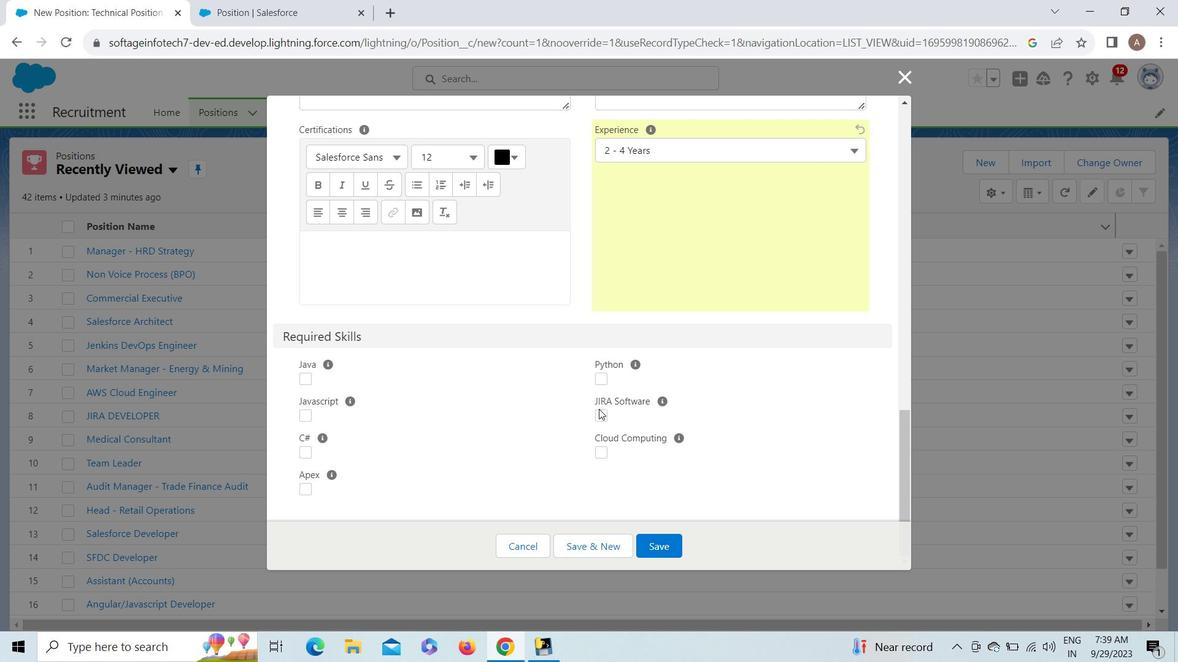 
Action: Mouse pressed left at (599, 409)
Screenshot: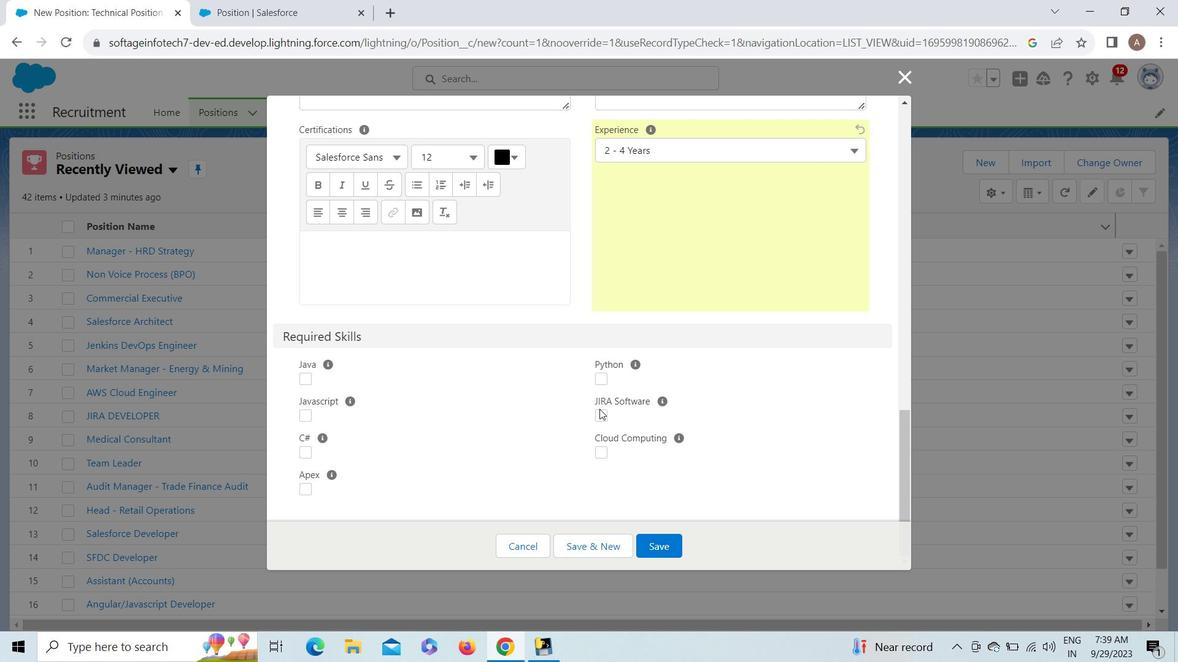 
Action: Mouse moved to (599, 447)
Screenshot: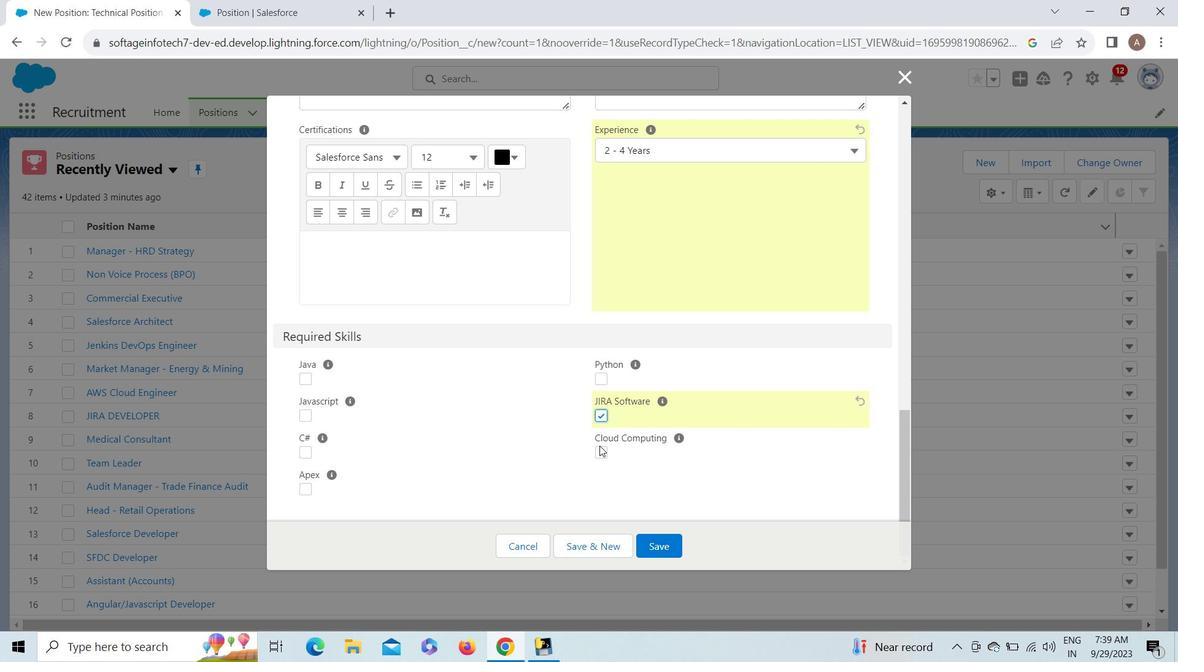 
Action: Mouse pressed left at (599, 447)
Screenshot: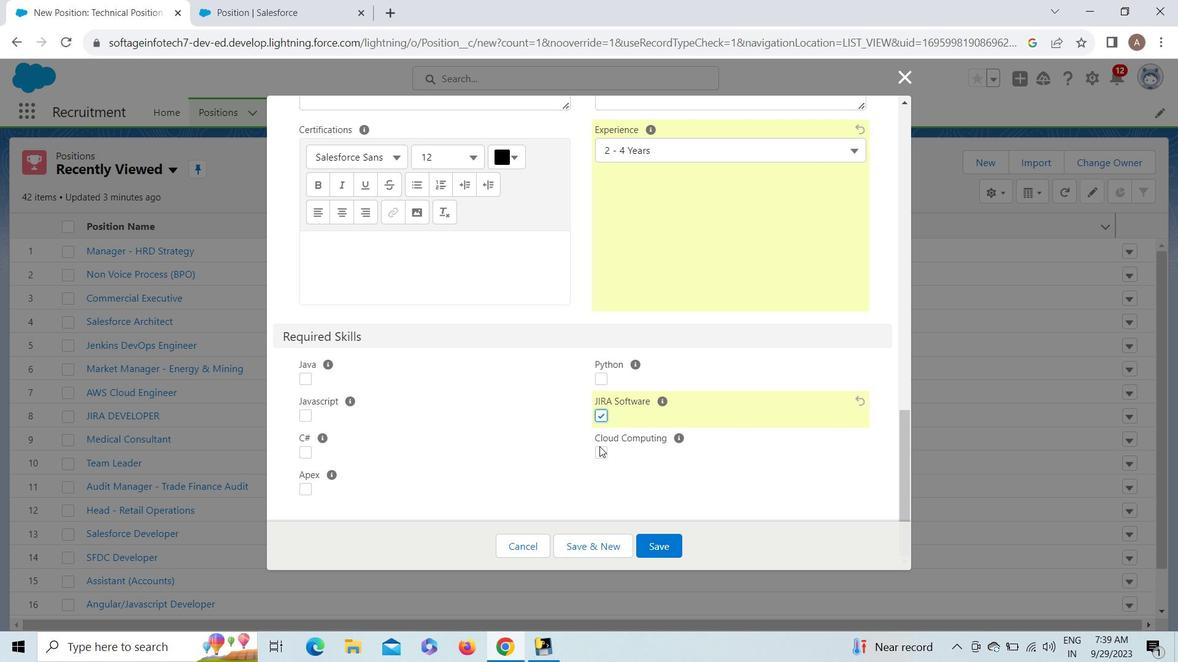 
Action: Mouse moved to (906, 417)
Screenshot: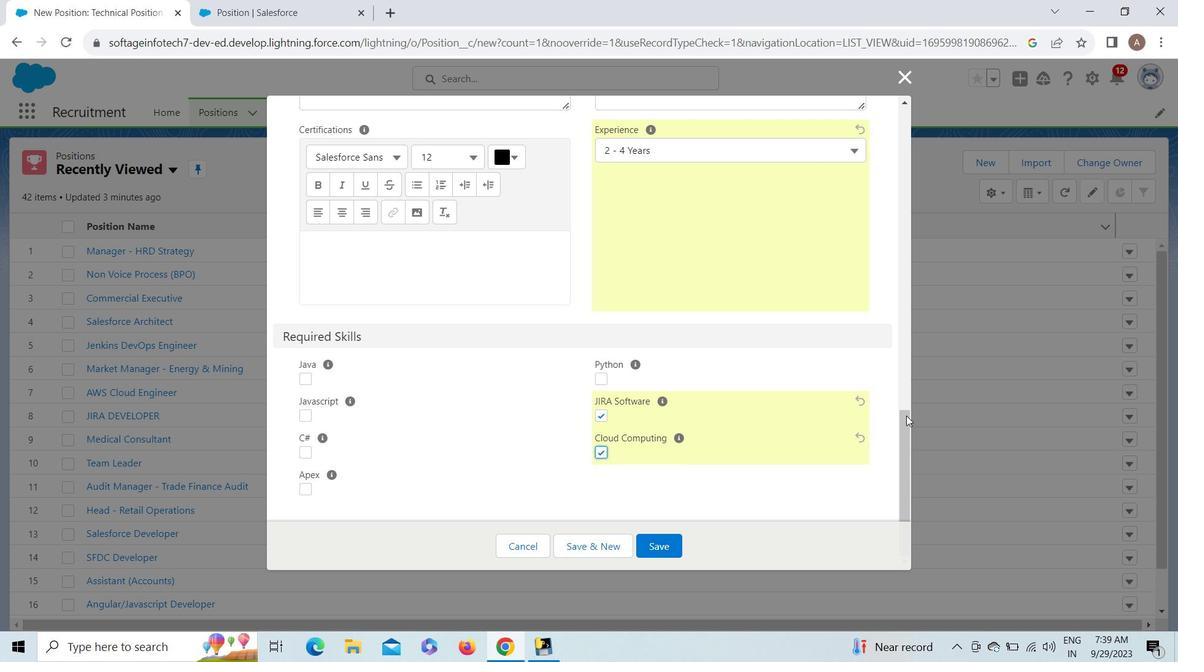
Action: Mouse pressed left at (906, 417)
Screenshot: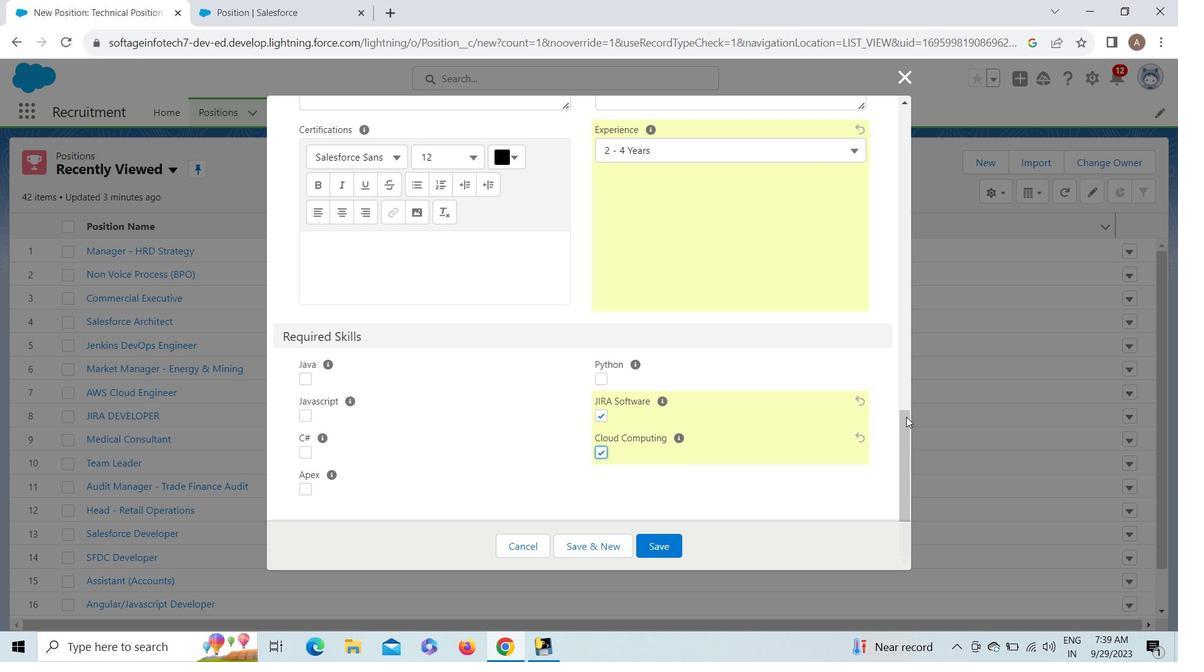 
Action: Mouse moved to (738, 290)
Screenshot: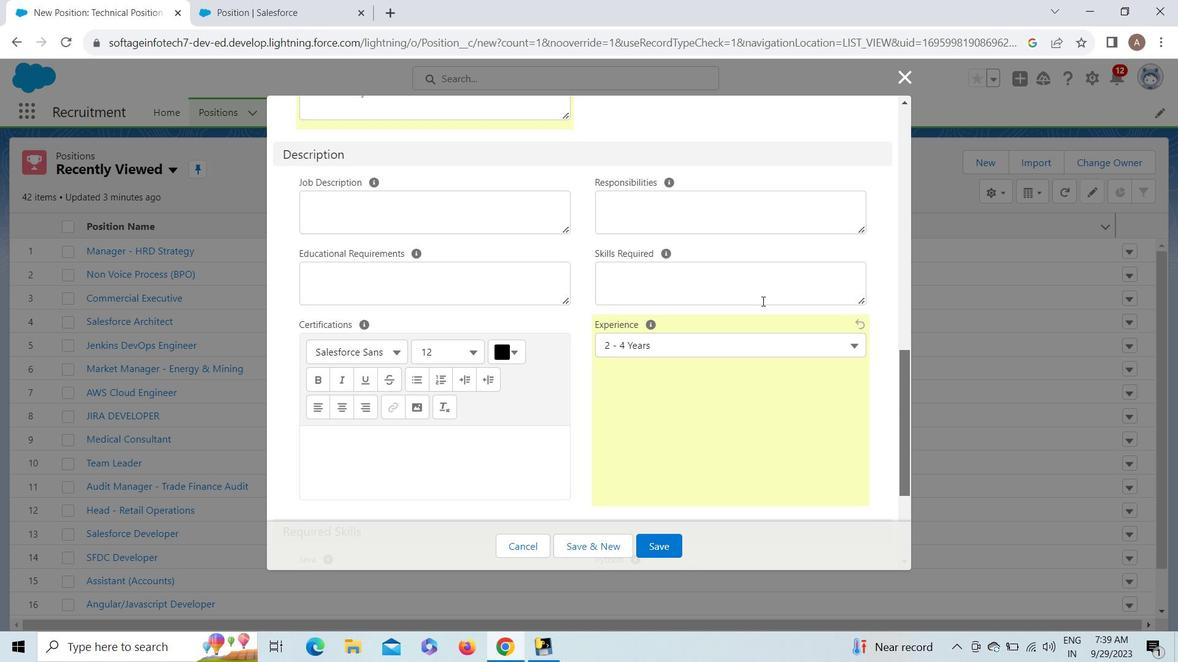 
Action: Mouse pressed left at (738, 290)
Screenshot: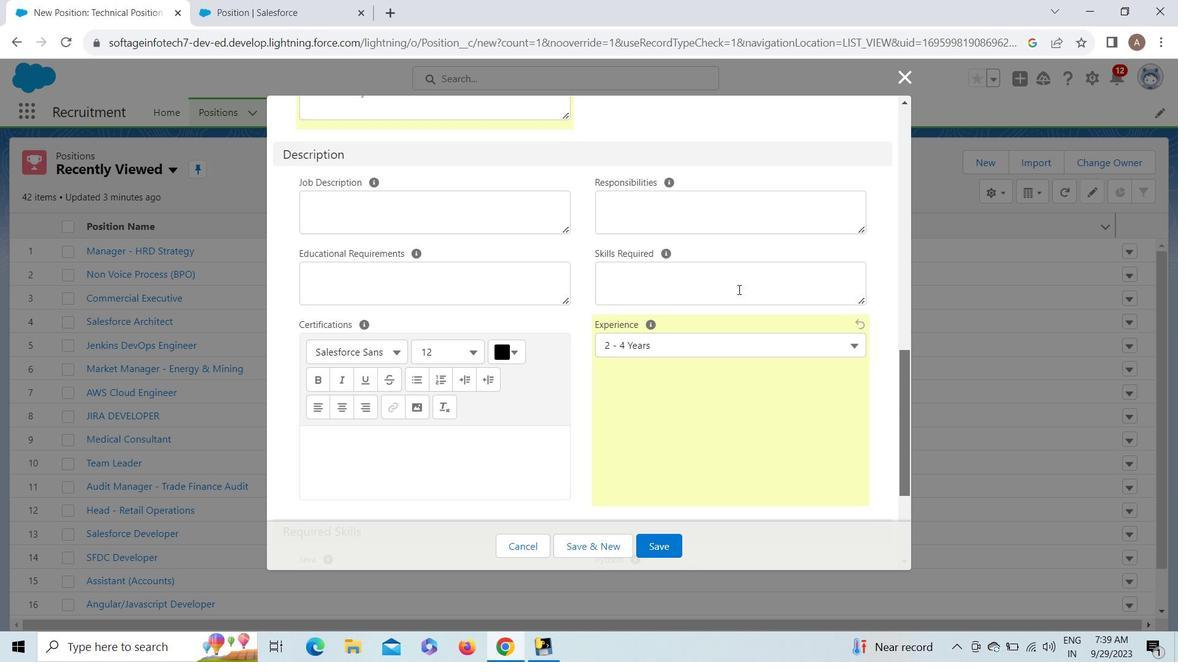 
Action: Key pressed <Key.shift>Design<Key.enter><Key.shift><Key.shift><Key.shift><Key.shift><Key.shift><Key.shift>Temporary<Key.space><Key.shift>Structure<Key.enter><Key.shift><Key.shift><Key.shift><Key.shift><Key.shift>
Screenshot: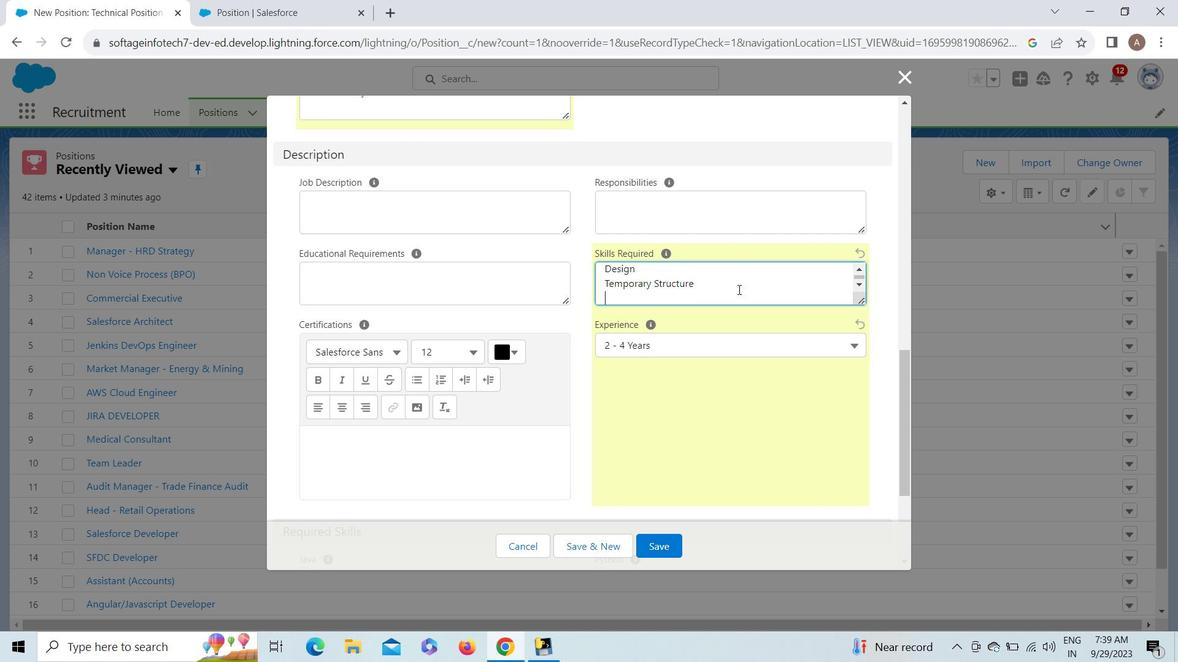 
Action: Mouse moved to (781, 267)
Screenshot: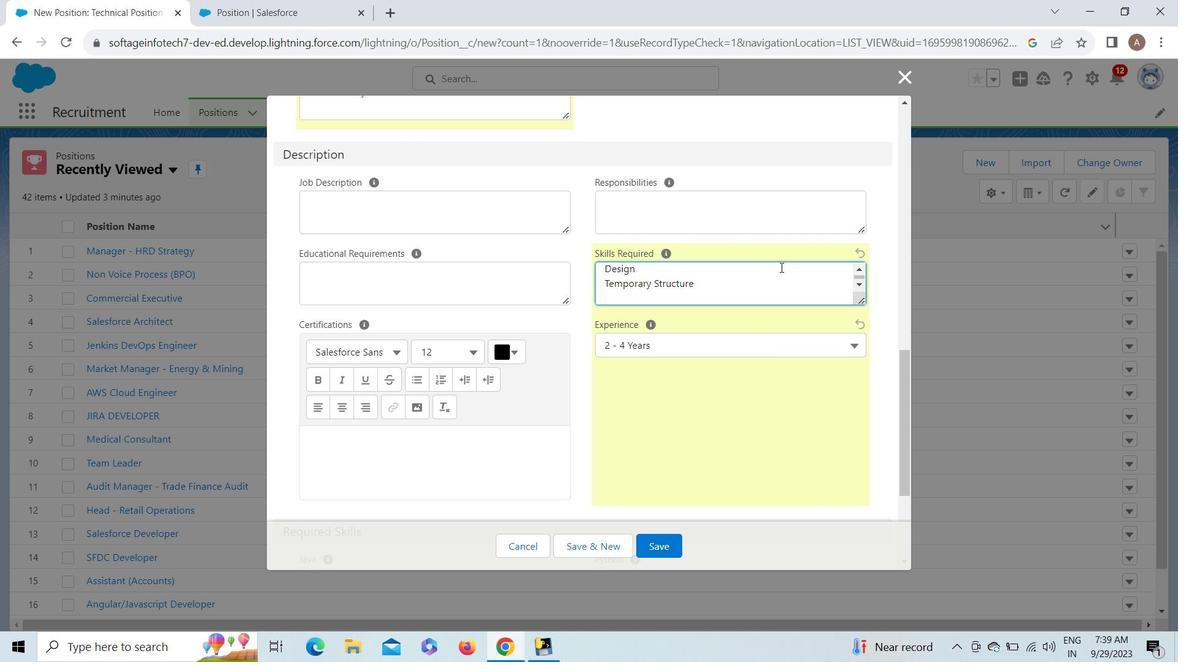 
Action: Key pressed <Key.backspace>
Screenshot: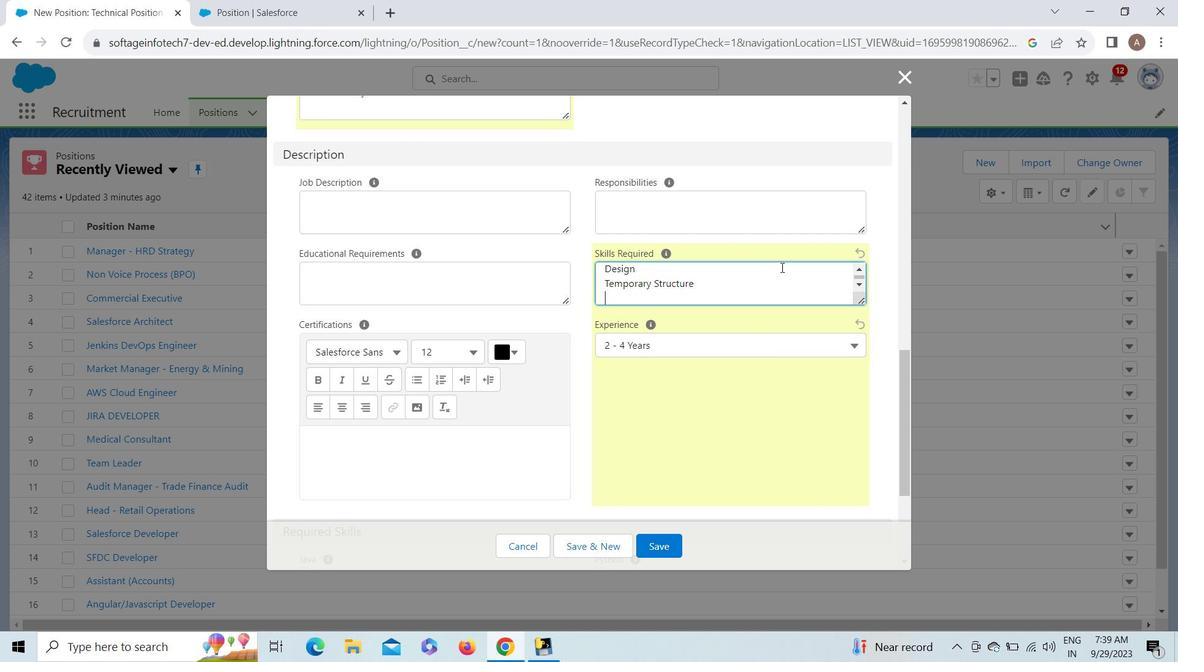 
Action: Mouse moved to (421, 298)
Screenshot: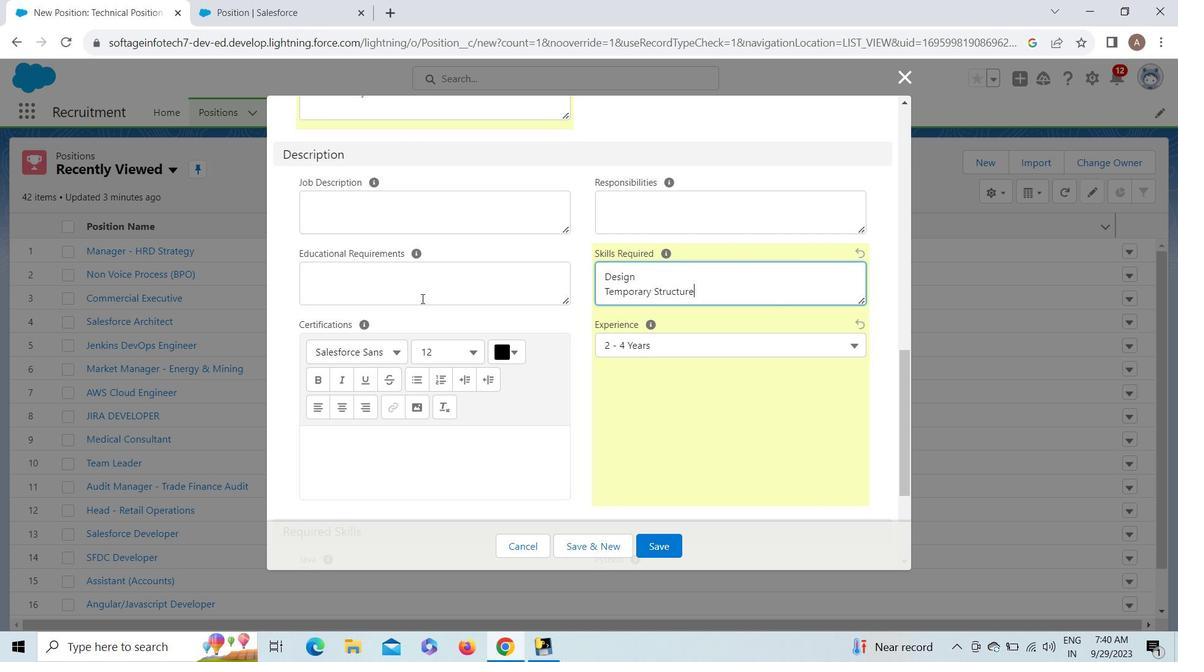 
Action: Mouse pressed left at (421, 298)
Screenshot: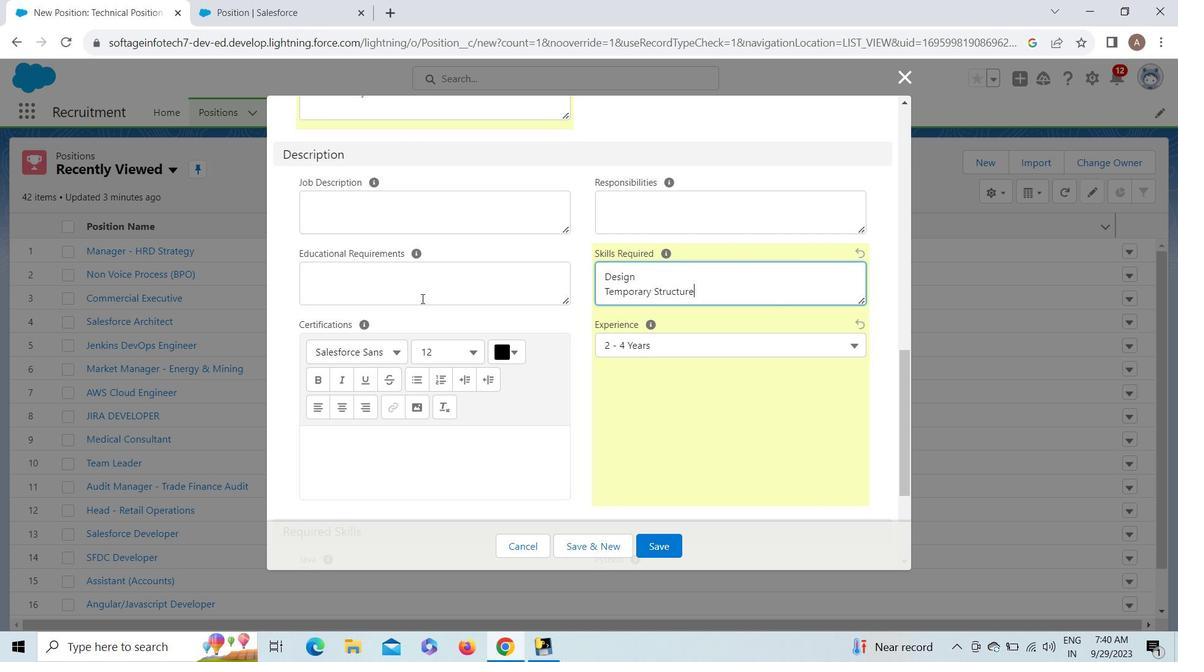 
Action: Key pressed <Key.shift>The<Key.space>candidate<Key.space>should<Key.space>be<Key.space>a<Key.space><Key.shift>Civil<Key.space><Key.shift><Key.shift>Engineering<Key.space>graduate<Key.space>with<Key.space>a<Key.space>minimum<Key.space>10<Key.space>years<Key.space>of<Key.space>experience.<Key.enter><Key.enter><Key.shift><Key.shift><Key.shift><Key.shift><Key.shift><Key.shift>Should<Key.space>have<Key.space>experience<Key.space>in<Key.space>design<Key.space>enabling<Key.space><Key.shift>Structures<Key.space>for<Key.space><Key.shift>Metro<Key.space>projects.<Key.enter><Key.enter><Key.shift><Key.shift><Key.shift><Key.shift>Should<Key.up><Key.up><Key.up><Key.up><Key.up><Key.up><Key.up><Key.up><Key.up><Key.up><Key.up><Key.up><Key.up><Key.up><Key.up><Key.up><Key.up><Key.down><Key.down><Key.down><Key.down><Key.down><Key.down><Key.down><Key.down><Key.down><Key.down><Key.down><Key.down><Key.down><Key.space>possess<Key.space>excellent<Key.space>cp<Key.backspace>ommunication
Screenshot: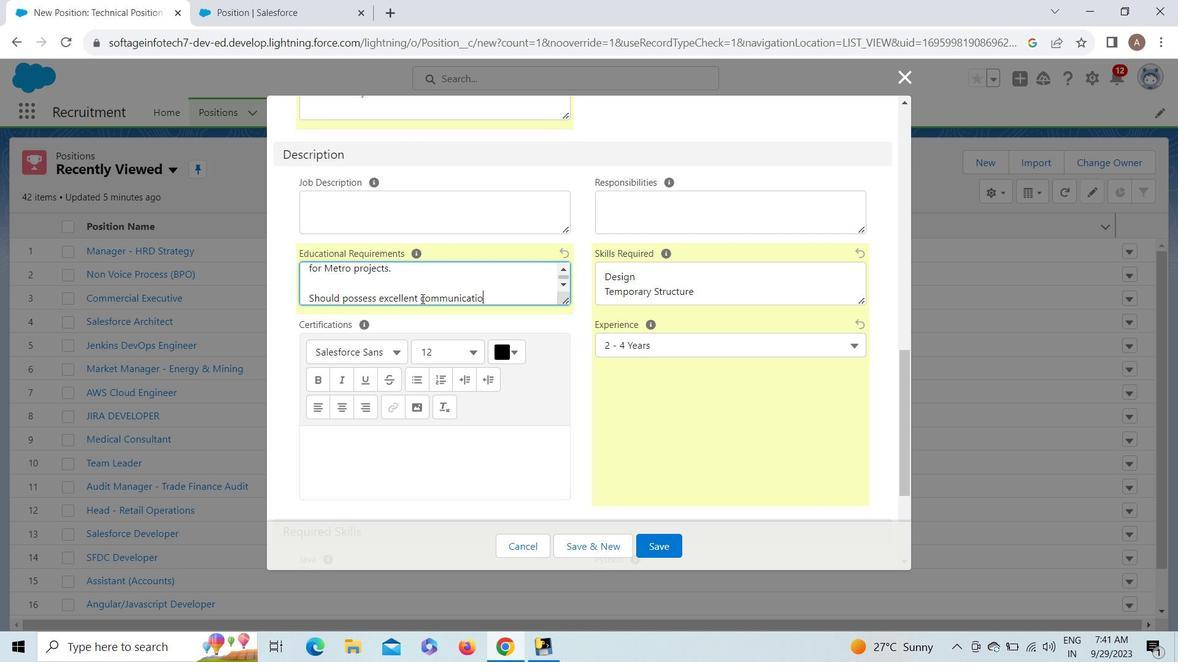 
Action: Mouse moved to (681, 479)
Screenshot: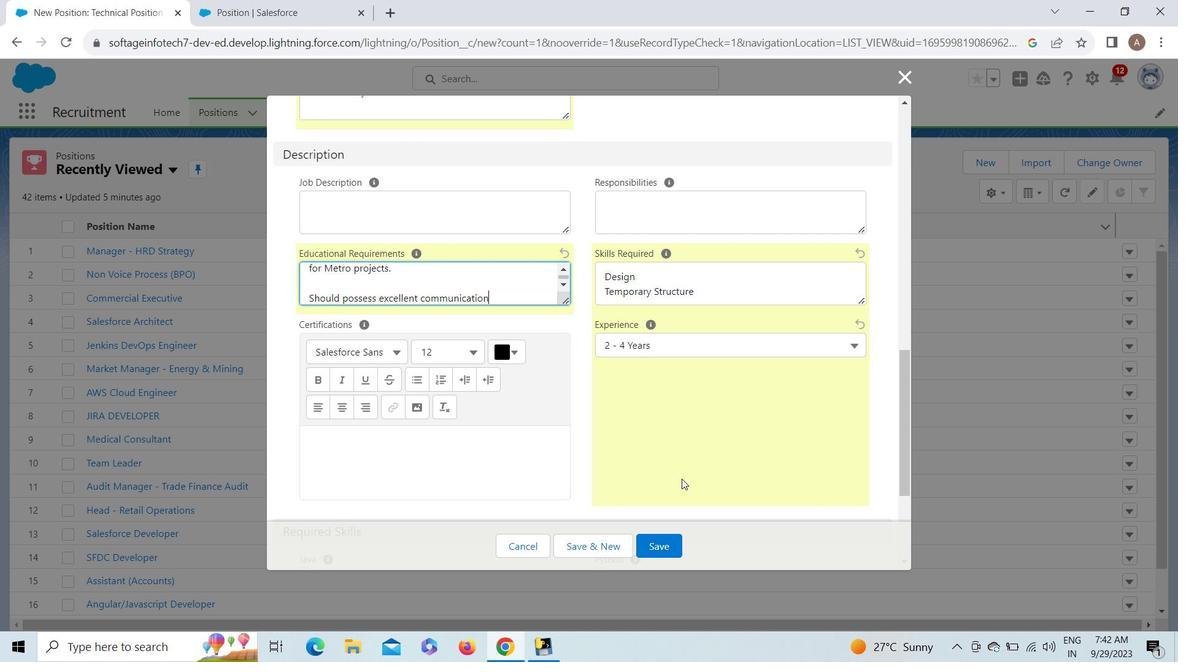 
Action: Key pressed <Key.space>skills
Screenshot: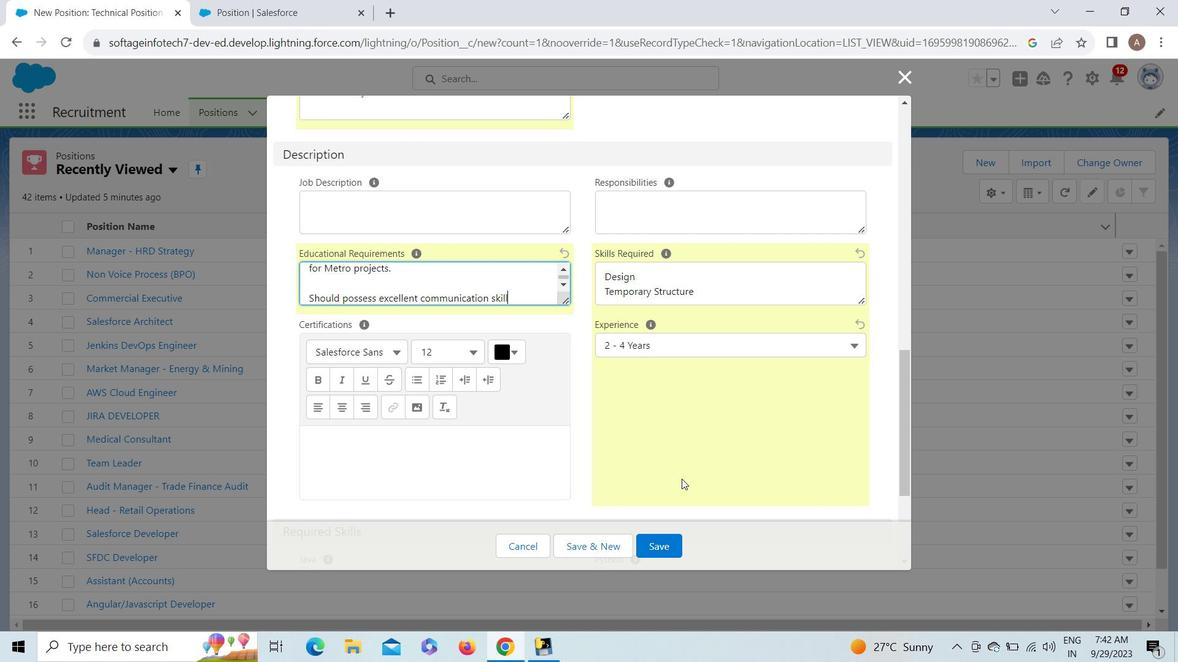 
Action: Mouse moved to (411, 171)
Screenshot: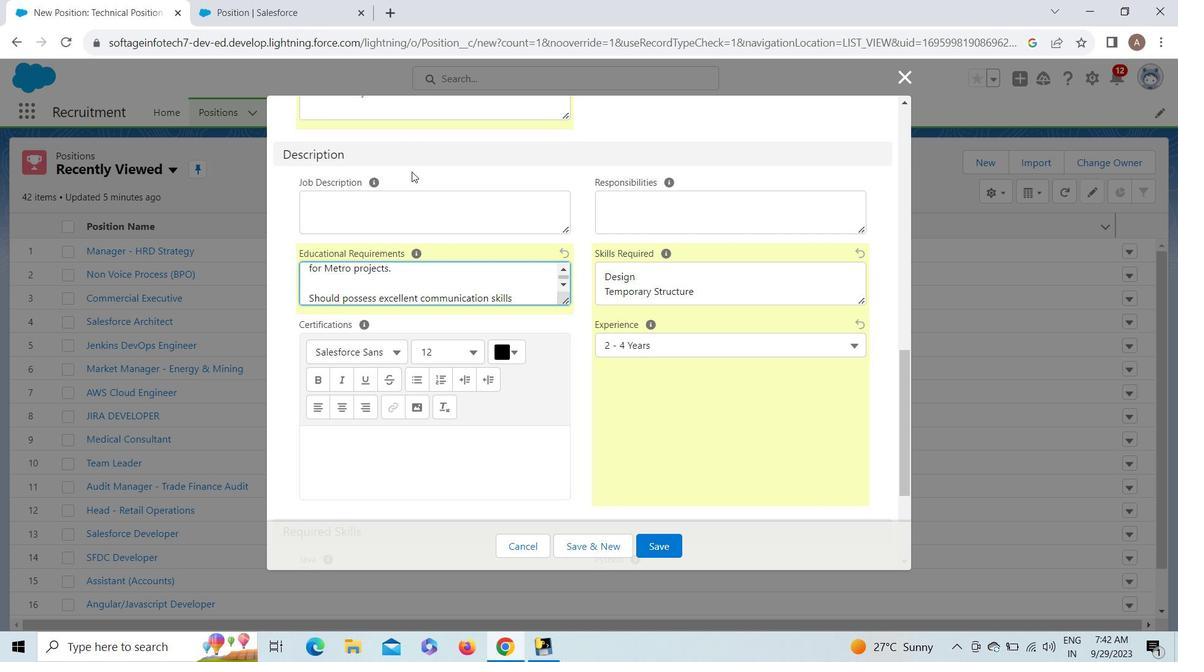 
Action: Mouse pressed left at (411, 171)
Screenshot: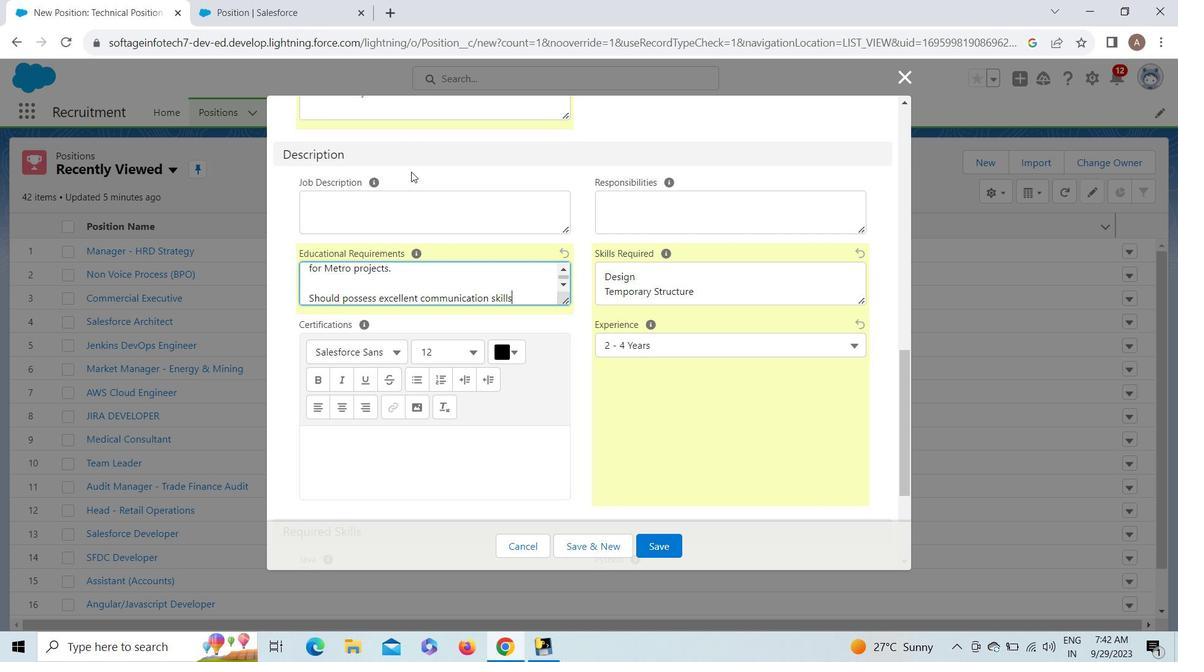 
Action: Mouse moved to (404, 203)
Screenshot: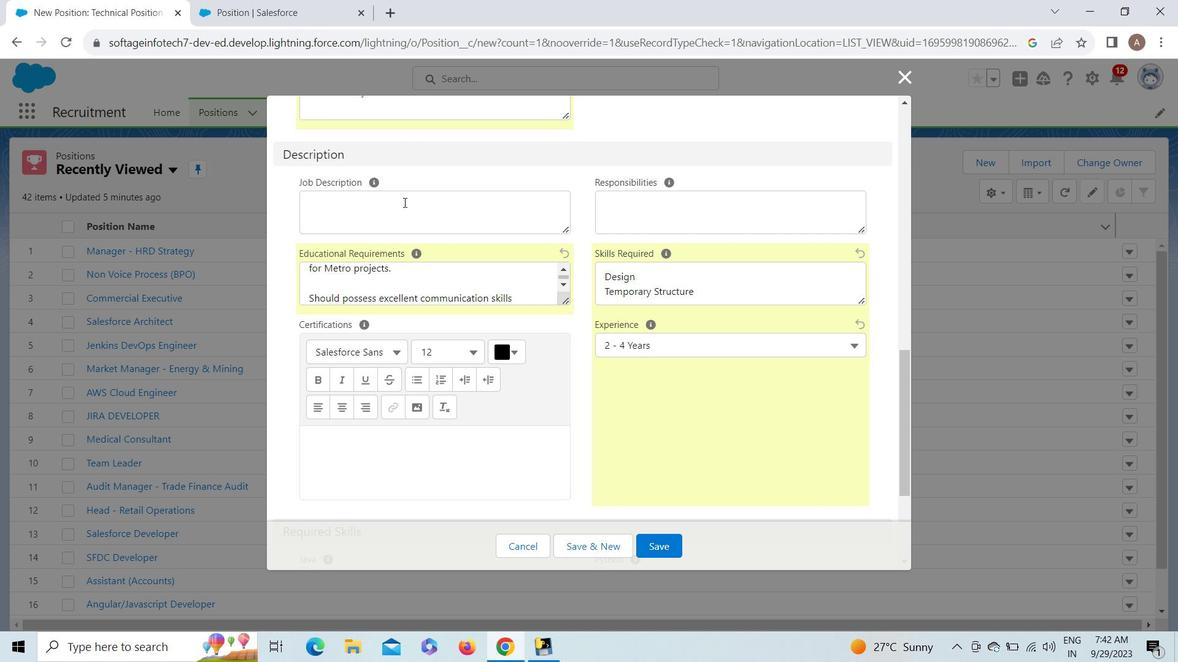 
Action: Mouse pressed left at (404, 203)
Screenshot: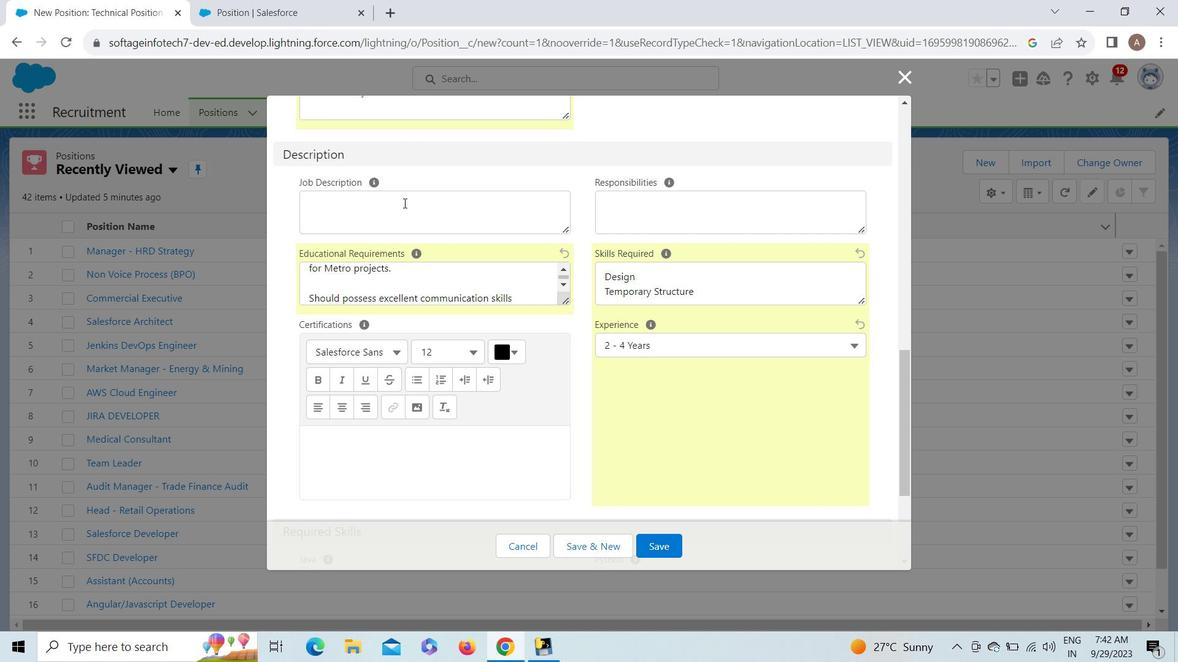 
Action: Key pressed <Key.shift>To<Key.space>create<Key.space><Key.shift>Designs,<Key.space><Key.shift>Calculations,<Key.space><Key.shift>Schematic<Key.space>drawings<Key.space>and<Key.space>final<Key.space>working<Key.space>drawings.<Key.enter><Key.enter><Key.shift>To<Key.space>plan<Key.space>and<Key.space>design<Key.space>enabling<Key.space><Key.shift>Structures<Key.space>for<Key.space><Key.shift>Metri<Key.backspace>o<Key.space><Key.shift>Projects.<Key.enter><Key.enter><Key.shift>To<Key.space>design<Key.space>enabling<Key.space><Key.shift>structures<Key.space>for<Key.space><Key.shift><Key.shift><Key.shift><Key.shift><Key.shift><Key.shift><Key.shift><Key.shift><Key.shift><Key.shift><Key.shift><Key.shift><Key.shift>TBM<Key.space><Key.shift>Facilities.<Key.enter><Key.enter><Key.shift>To<Key.space>design<Key.space>strut<Key.space><Key.shift><Key.shift><Key.shift><Key.shift><Key.shift><Key.shift><Key.shift><Key.shift><Key.shift><Key.shift><Key.shift><Key.shift><Key.shift><Key.shift><Key.shift><Key.shift><Key.shift><Key.shift><Key.shift><Key.shift><Key.shift><Key.shift>&<Key.space>walers,<Key.space><Key.shift>Traffic
Screenshot: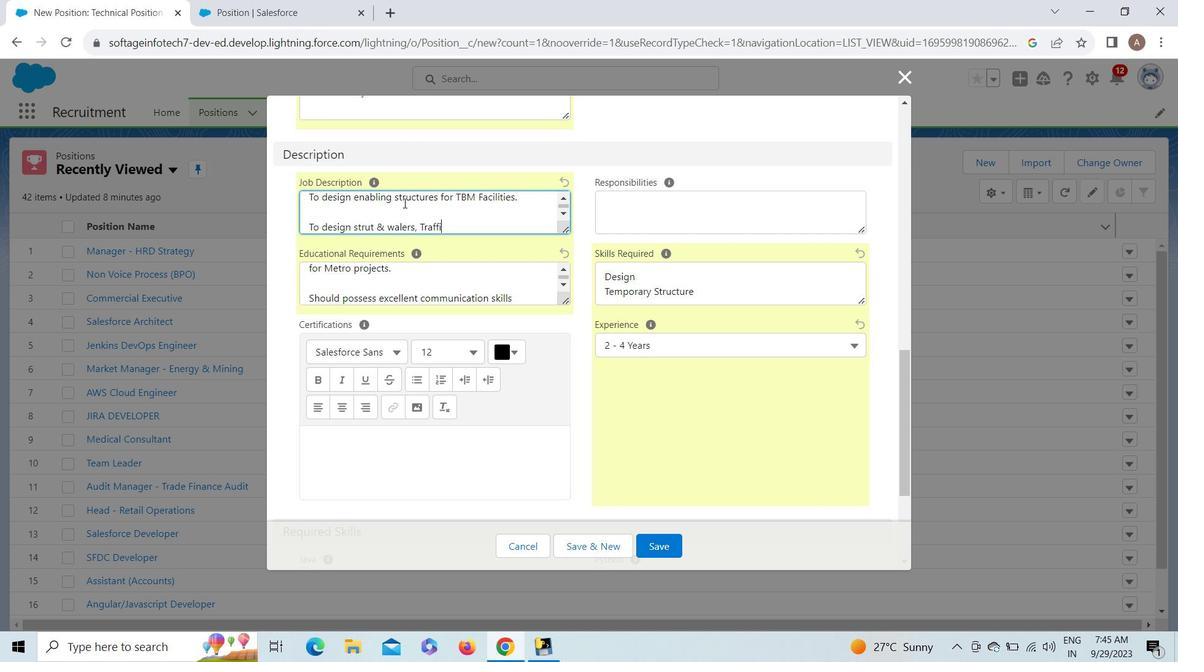 
Action: Mouse moved to (451, 208)
Screenshot: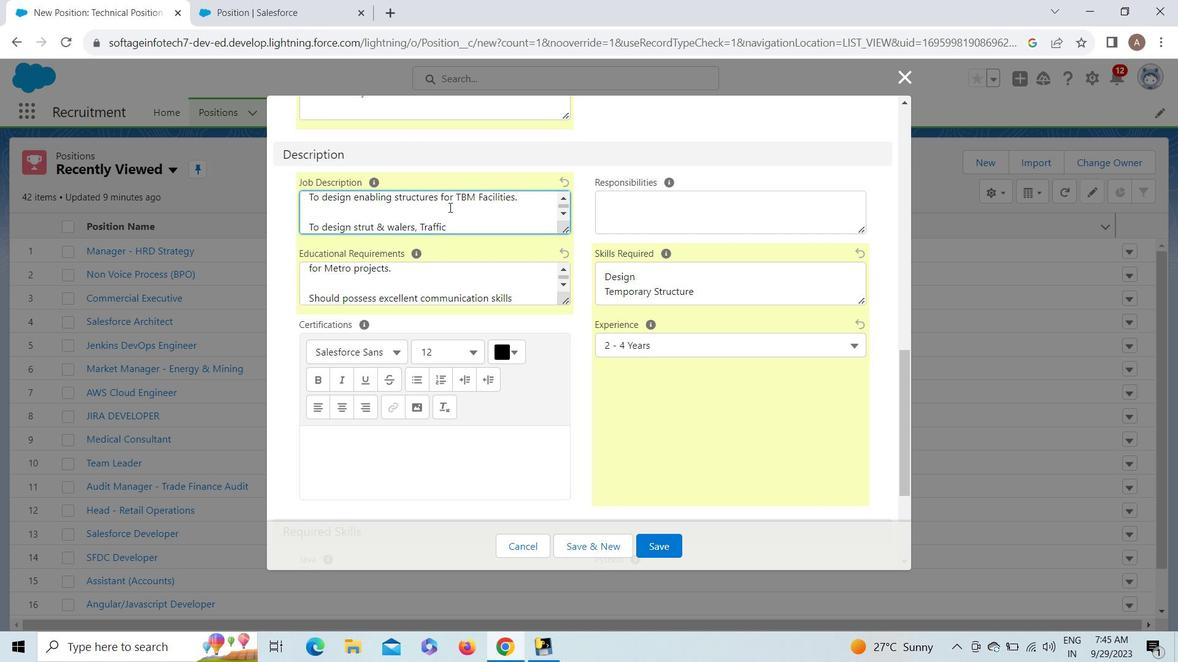 
Action: Key pressed <Key.space><Key.shift><Key.shift><Key.shift><Key.shift><Key.shift>Decking<Key.space>etc<Key.enter><Key.enter><Key.shift>To<Key.space><Key.shift>Desihgn<Key.backspace><Key.backspace><Key.backspace>gn<Key.space><Key.shift>Formwork<Key.space>for<Key.space><Key.shift>Underground<Key.space>and<Key.space><Key.shift>Elevated<Key.space>stations.<Key.enter><Key.enter><Key.shift>Precast<Key.space>element<Key.space>erection<Key.enter><Key.enter><Key.shift>To<Key.space>
Screenshot: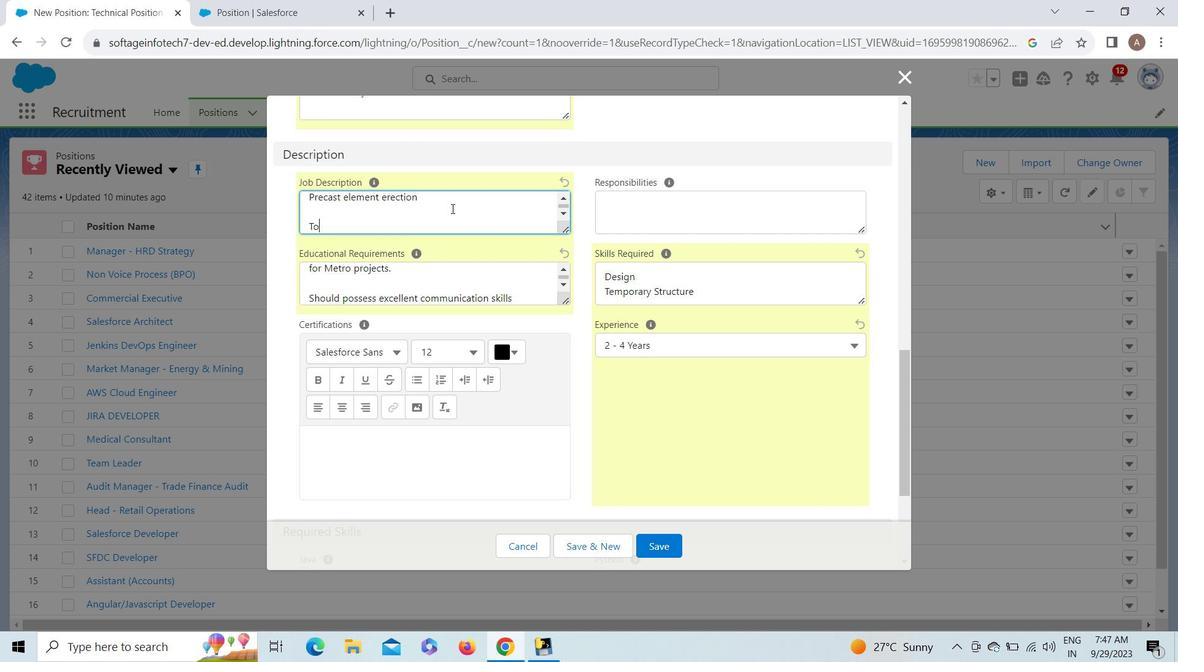 
Action: Mouse moved to (467, 214)
Screenshot: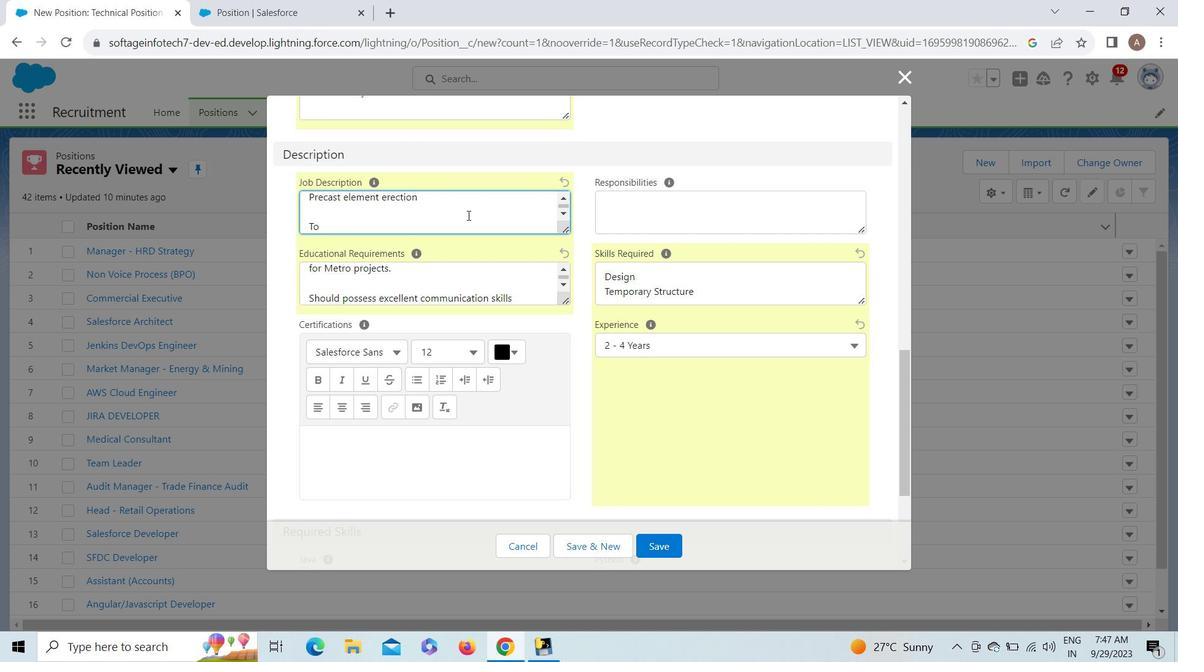 
Action: Key pressed design<Key.space>i<Key.backspace>of<Key.space>launching<Key.space>girders<Key.space>for<Key.space>erection<Key.space>of<Key.space>precast<Key.space>elements<Key.space>/<Key.space>box<Key.space>go<Key.backspace>irder.<Key.enter><Key.enter><Key.shift>To<Key.space>design<Key.space><Key.shift>Short<Key.space>line,<Key.space><Key.shift>Long<Key.space>line<Key.space>moulds<Key.space>for<Key.space>precast<Key.space>box<Key.space>girders<Key.space>segment<Key.space>precasting<Key.space>works.<Key.enter><Key.enter><Key.shift>To<Key.space>design<Key.space>mould<Key.space>shutters<Key.space>fot=<Key.backspace><Key.backspace>r<Key.space><Key.shift>I-<Key.shift>Girders<Key.enter><Key.backspace><Key.space>,<Key.space><Key.shift>U-<Key.shift>Girders<Key.space>te<Key.backspace><Key.backspace>etc.<Key.enter><Key.enter><Key.shift>T<Key.space><Key.backspace>o<Key.space>design<Key.space><Key.shift>Pier/<Key.shift>Pier<Key.space><Key.shift>cap<Key.space>shutters<Key.space><Key.space><Key.backspace>for<Key.space><Key.shift><Key.shift><Key.shift><Key.shift><Key.shift>Viaduct<Key.enter><Key.enter><Key.shift><Key.shift><Key.shift><Key.shift><Key.shift><Key.shift>To<Key.space>design<Key.space>and<Key.space>develop[<Key.space><Key.backspace><Key.backspace><Key.space>erection<Key.space>schemes<Key.space>for<Key.space>elevated<Key.space>viag<Key.backspace>duct.<Key.enter><Key.enter><Key.shift>Fi<Key.backspace>ull<Key.space>span<Key.space>erection<Key.space>of<Key.space>precast<Key.space><Key.shift><Key.shift><Key.shift><Key.shift><Key.shift><Key.shift><Key.shift>Box<Key.space><Key.shift>Girder.<Key.enter><Key.enter><Key.shift>To<Key.space>interact<Key.space>with<Key.space><Key.shift>Fabrication<Key.space>agencies<Key.space>and<Key.space><Key.shift>Project<Key.space>a<Key.backspace>sites<Key.space>for<Key.space>smooth<Key.space>implementation<Key.space>of<Key.space><Key.shift>Enabling<Key.space><Key.shift><Key.shift><Key.shift><Key.shift><Key.shift><Key.shift><Key.shift><Key.shift><Key.shift><Key.shift><Key.shift>Structures<Key.space><Key.shift>F<Key.backspace><Key.shift>Design
Screenshot: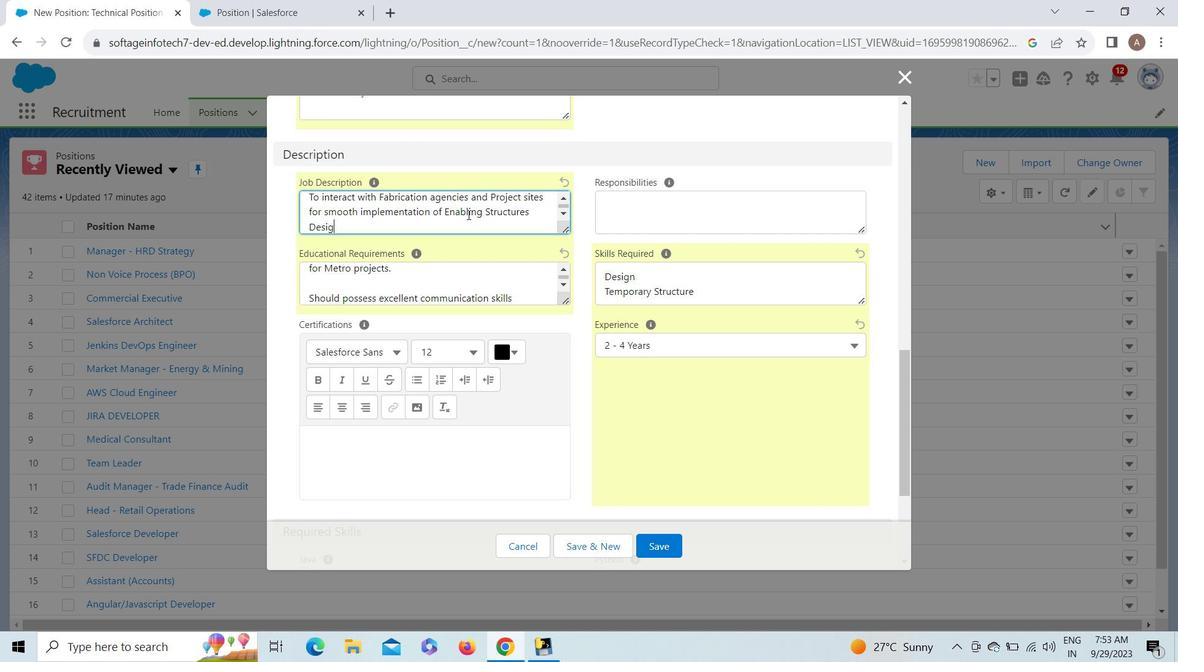 
Action: Mouse moved to (567, 199)
Screenshot: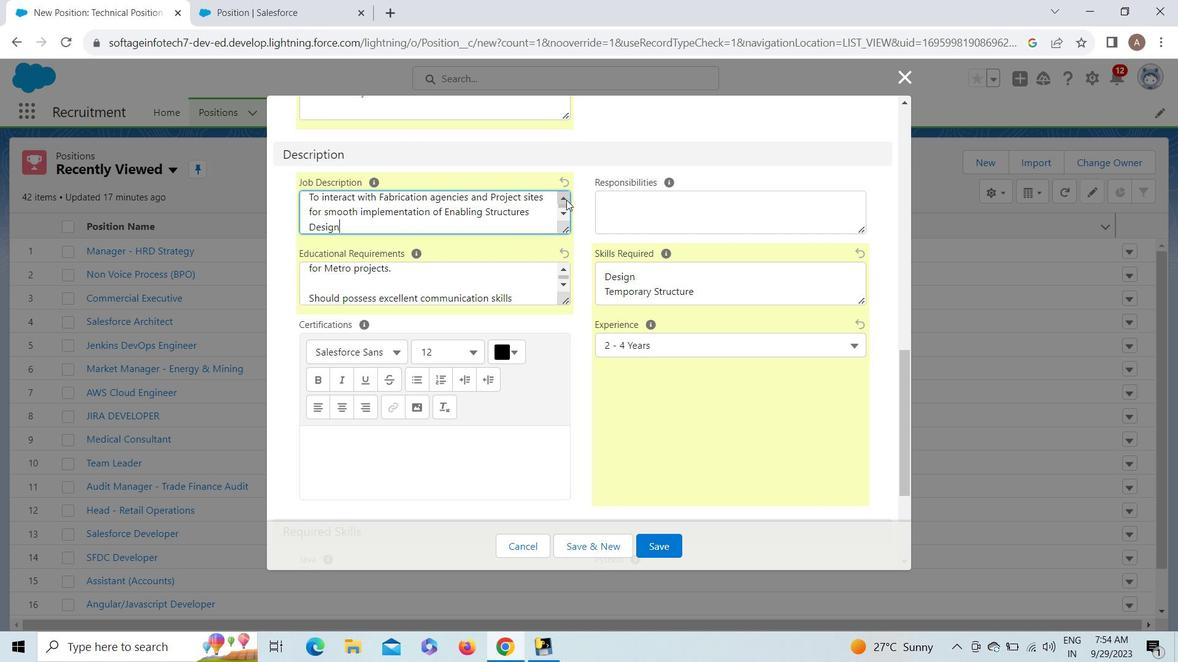 
Action: Mouse pressed left at (567, 199)
Screenshot: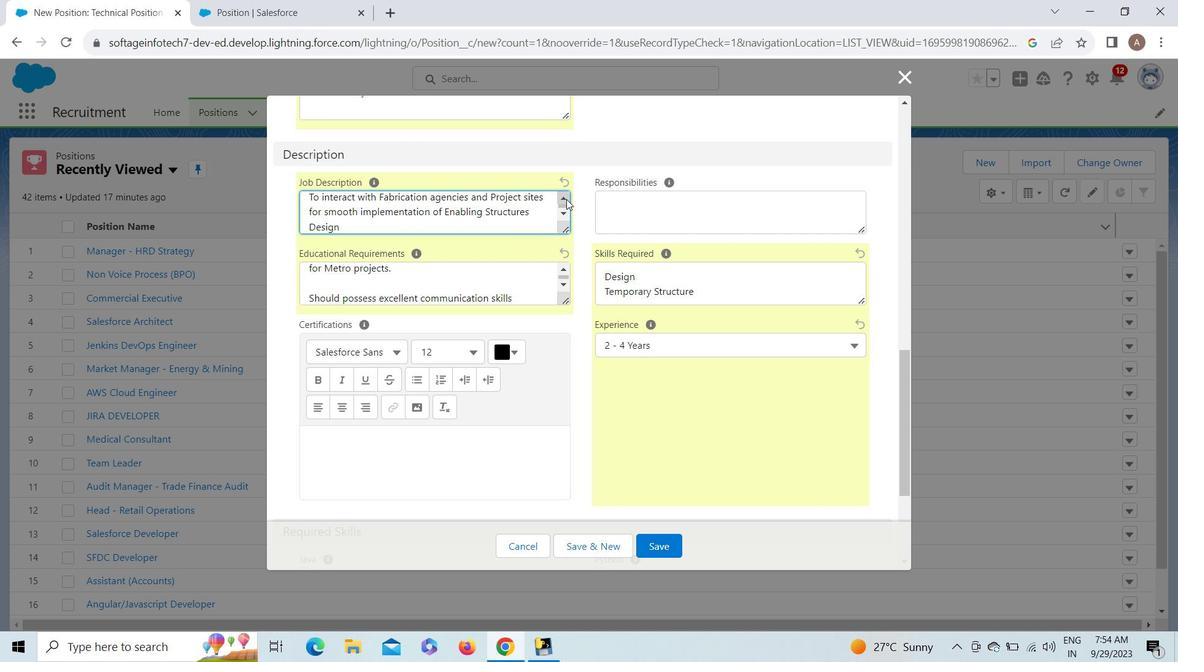 
Action: Mouse moved to (565, 219)
Screenshot: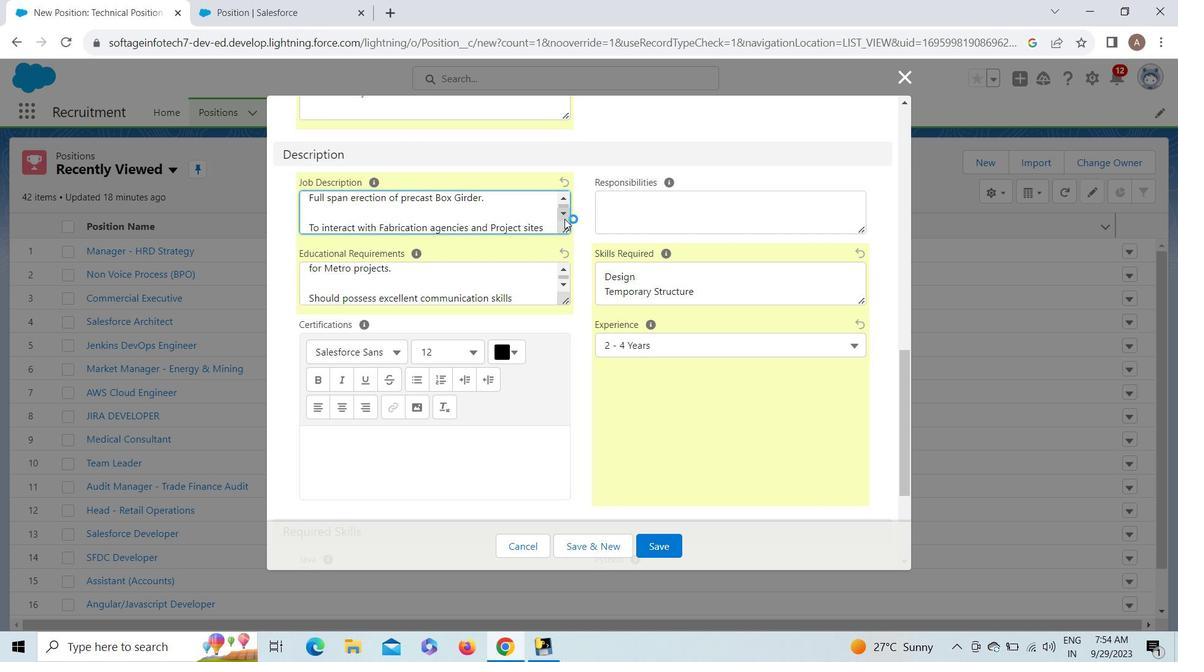 
Action: Mouse pressed left at (565, 219)
Screenshot: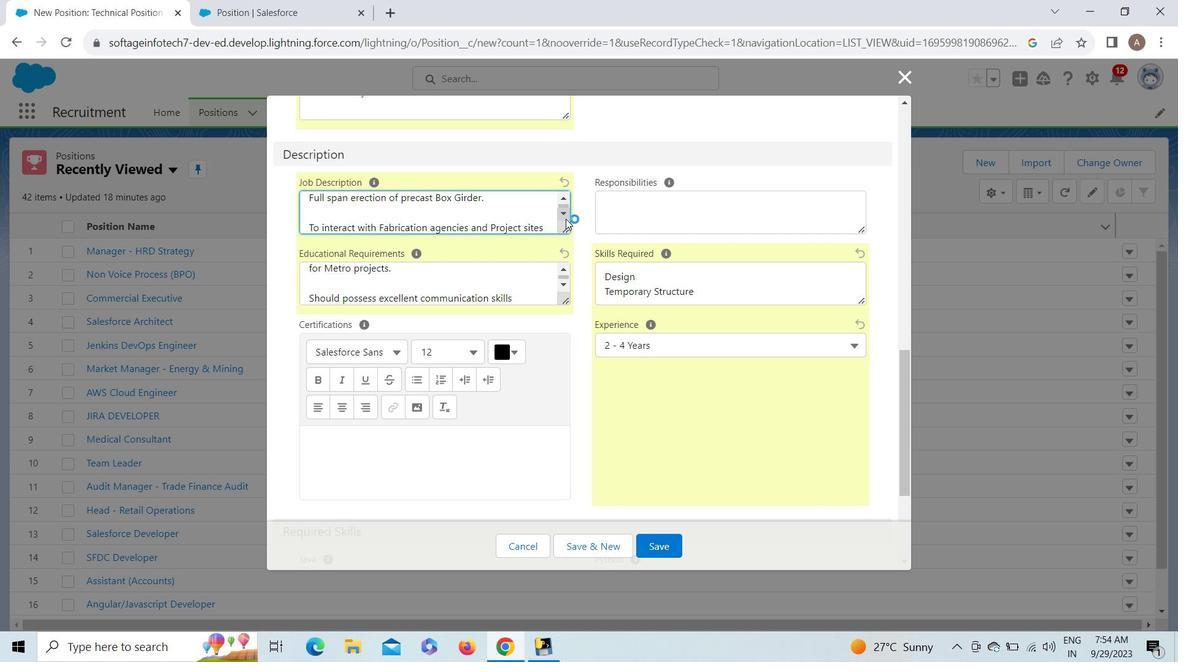 
Action: Mouse pressed left at (565, 219)
Screenshot: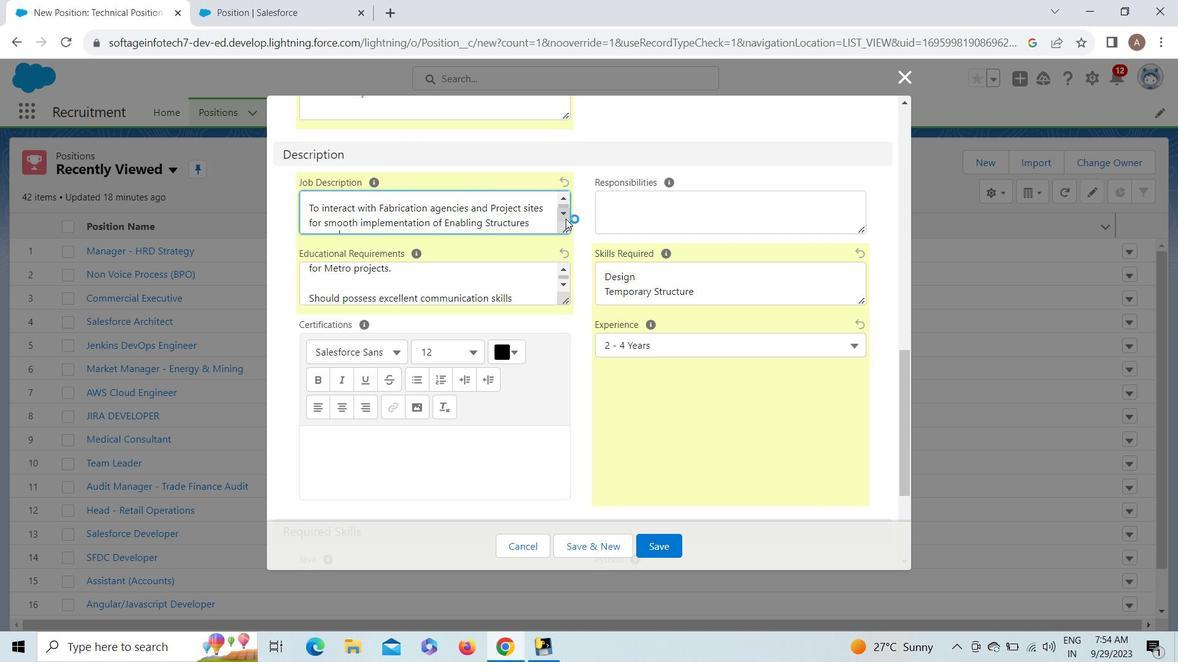 
Action: Mouse pressed left at (565, 219)
Screenshot: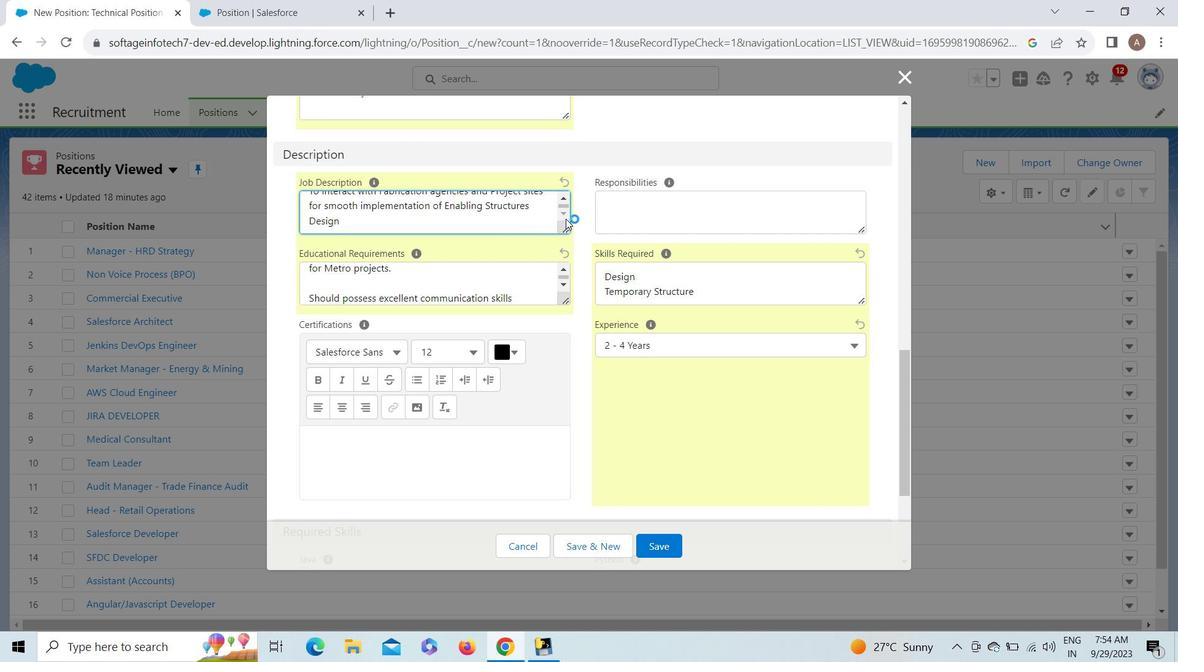 
Action: Mouse pressed left at (565, 219)
Screenshot: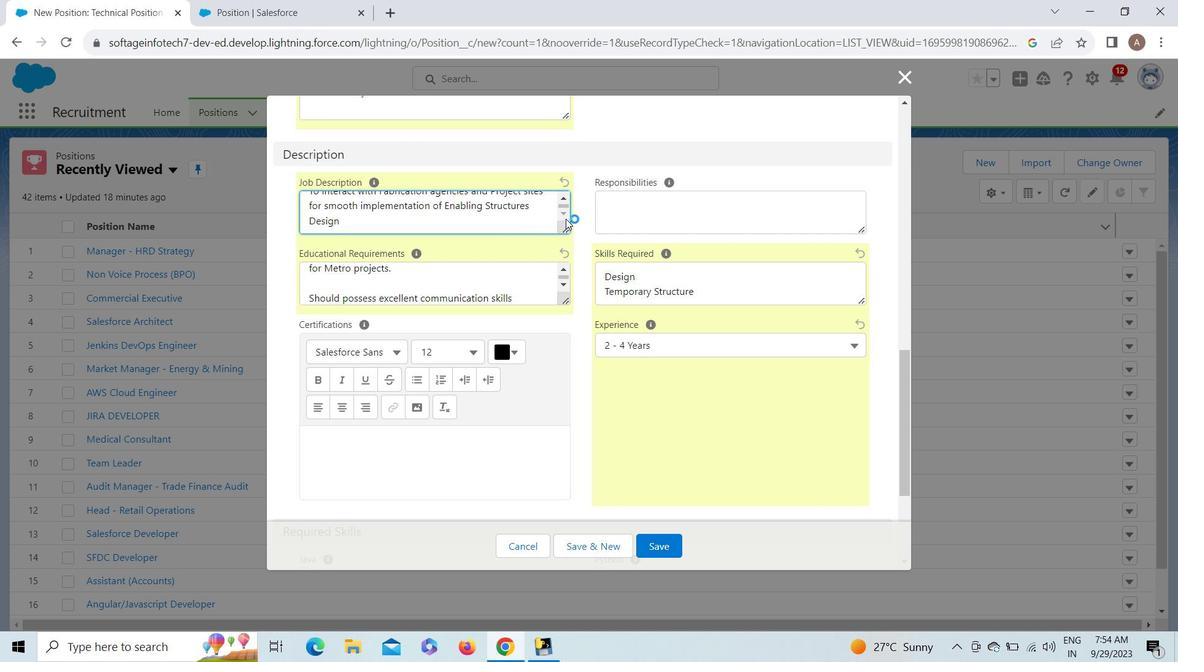 
Action: Mouse pressed left at (565, 219)
Screenshot: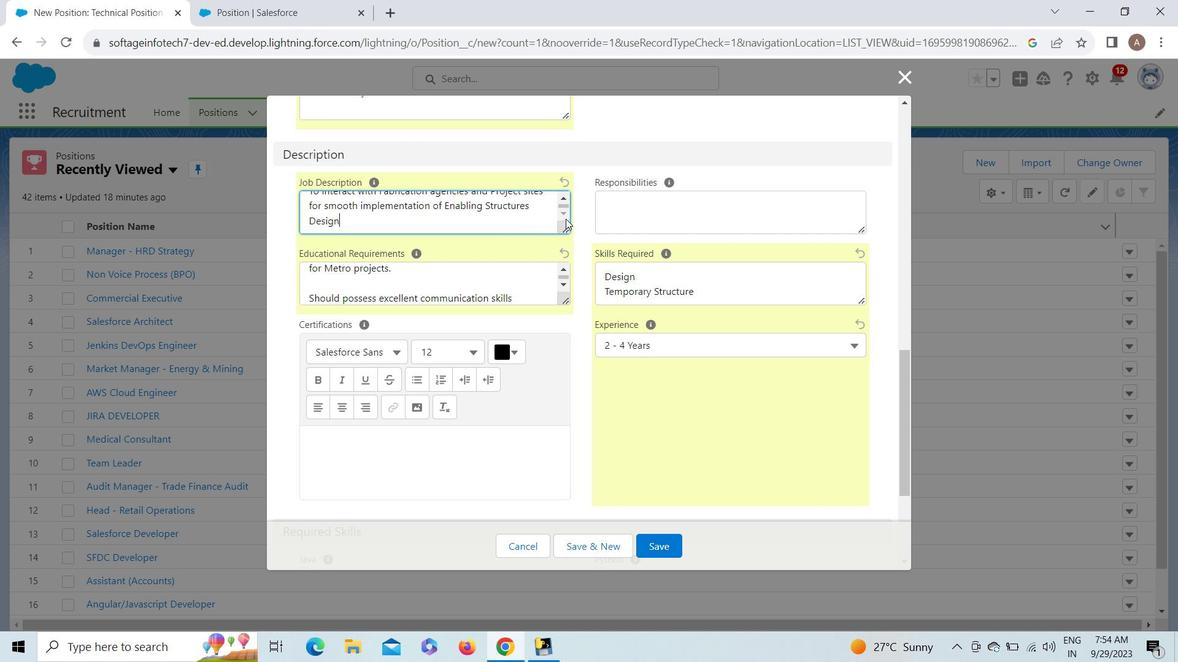 
Action: Mouse moved to (524, 278)
Screenshot: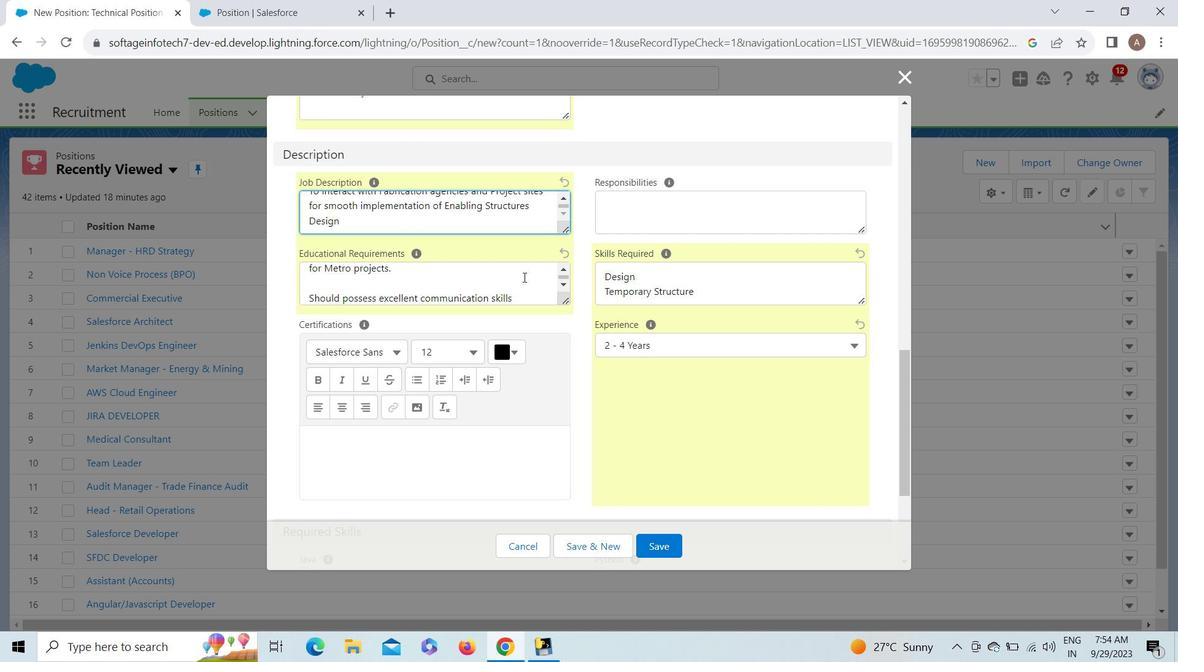 
Action: Key pressed .<Key.enter><Key.enter><Key.up><Key.up><Key.up><Key.up><Key.up><Key.up><Key.down><Key.down><Key.down><Key.down><Key.down><Key.down><Key.shift>To<Key.space>performs<Key.space>work<Key.space>in<Key.space>accordance<Key.space>with<Key.space>agreed<Key.space>upon<Key.space>budget.<Key.enter><Key.enter><Key.shift><Key.shift><Key.shift><Key.shift><Key.shift><Key.shift><Key.shift><Key.shift><Key.shift><Key.shift><Key.shift><Key.shift><Key.shift>Ensure<Key.space><Key.shift>compliance<Key.space>with<Key.space>the<Key.space>industry<Key.space>safety<Key.space>standards.
Screenshot: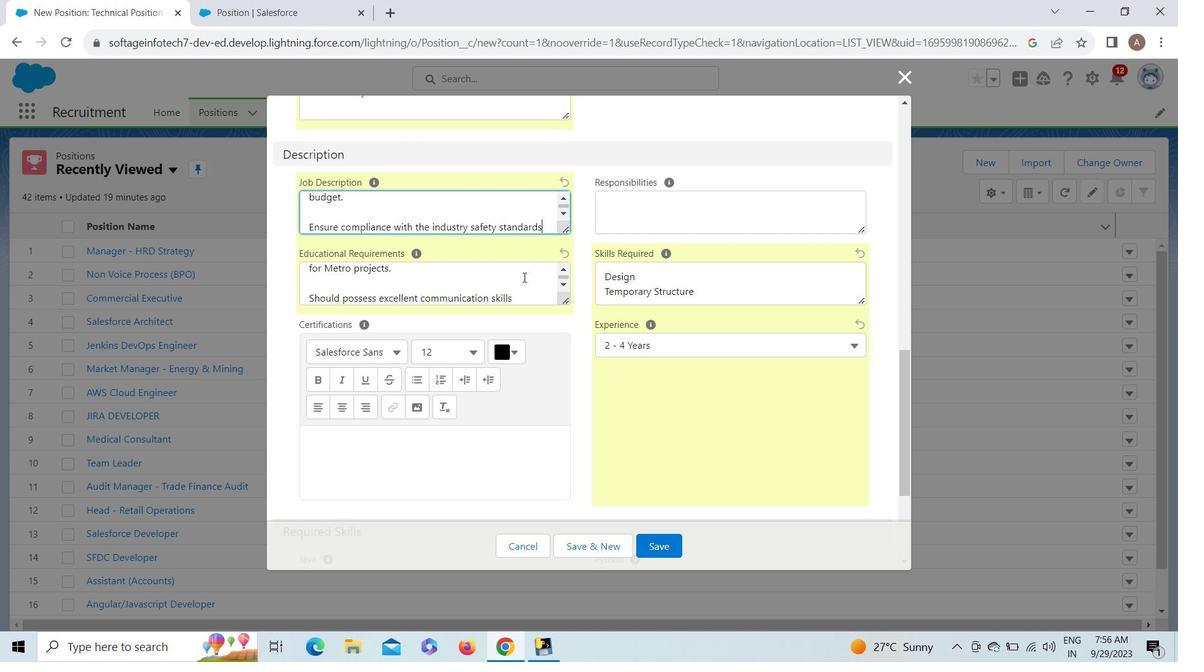 
Action: Mouse moved to (560, 195)
Screenshot: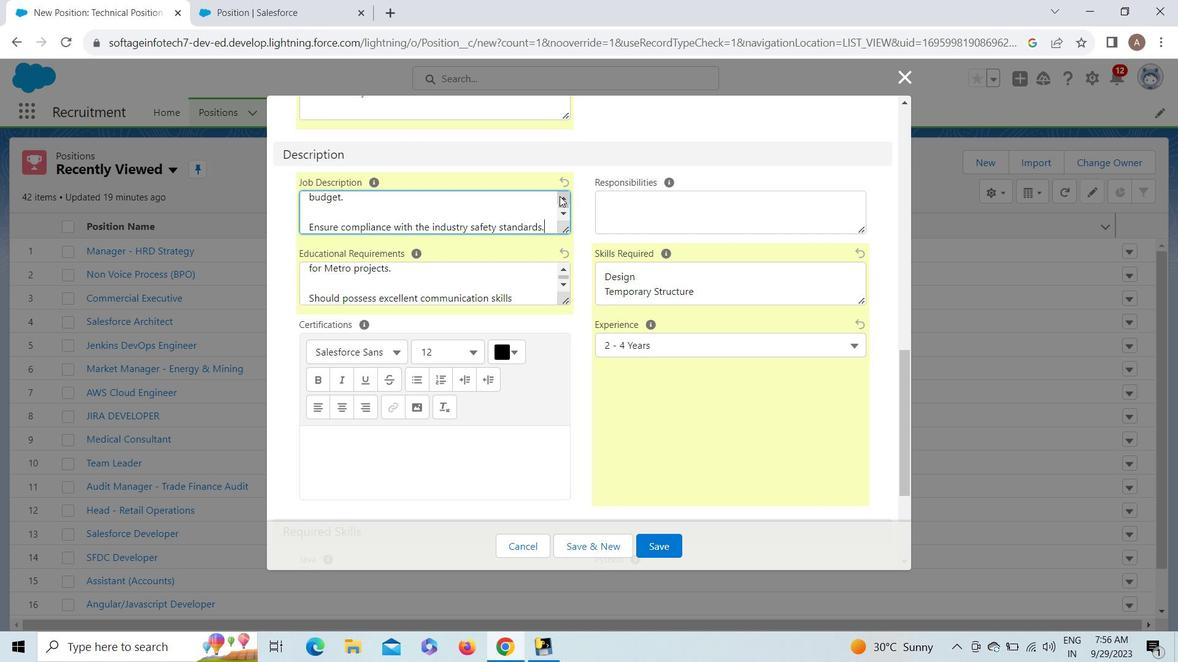 
Action: Mouse pressed left at (560, 195)
Screenshot: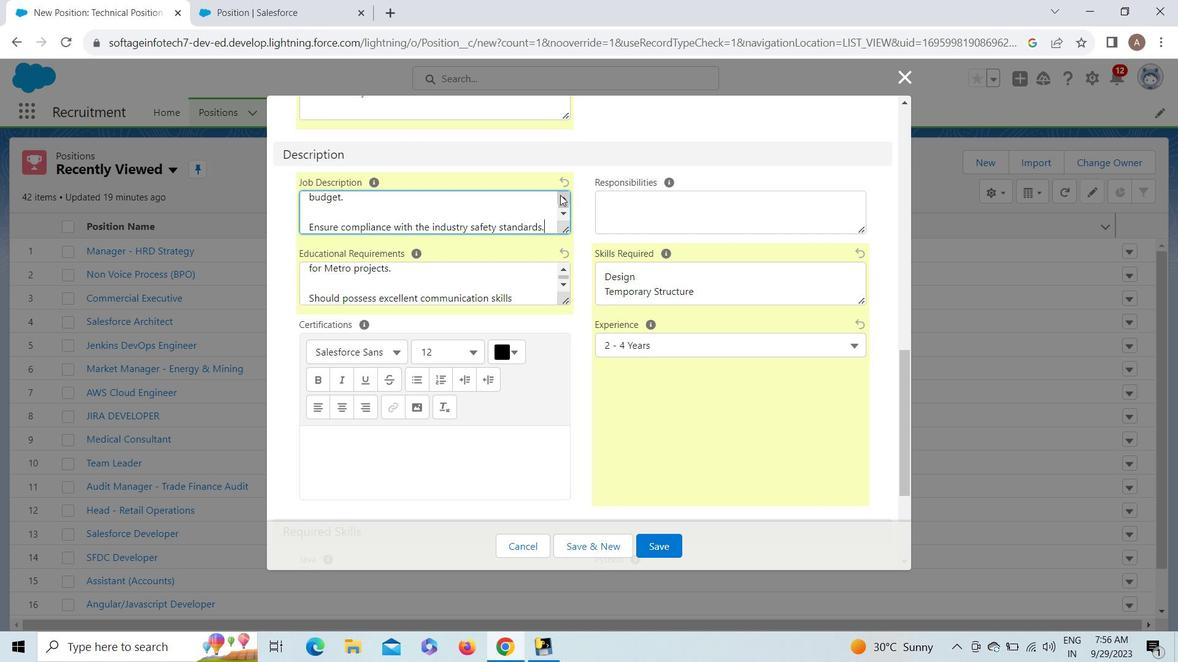 
Action: Mouse pressed left at (560, 195)
Screenshot: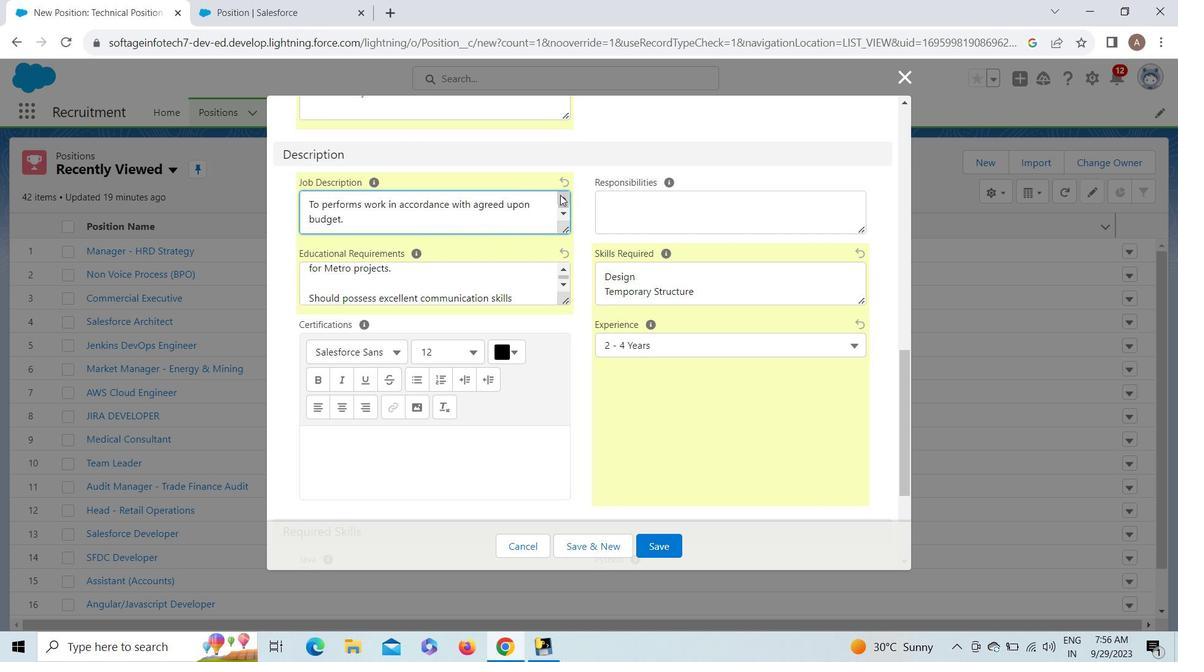 
Action: Mouse pressed left at (560, 195)
Screenshot: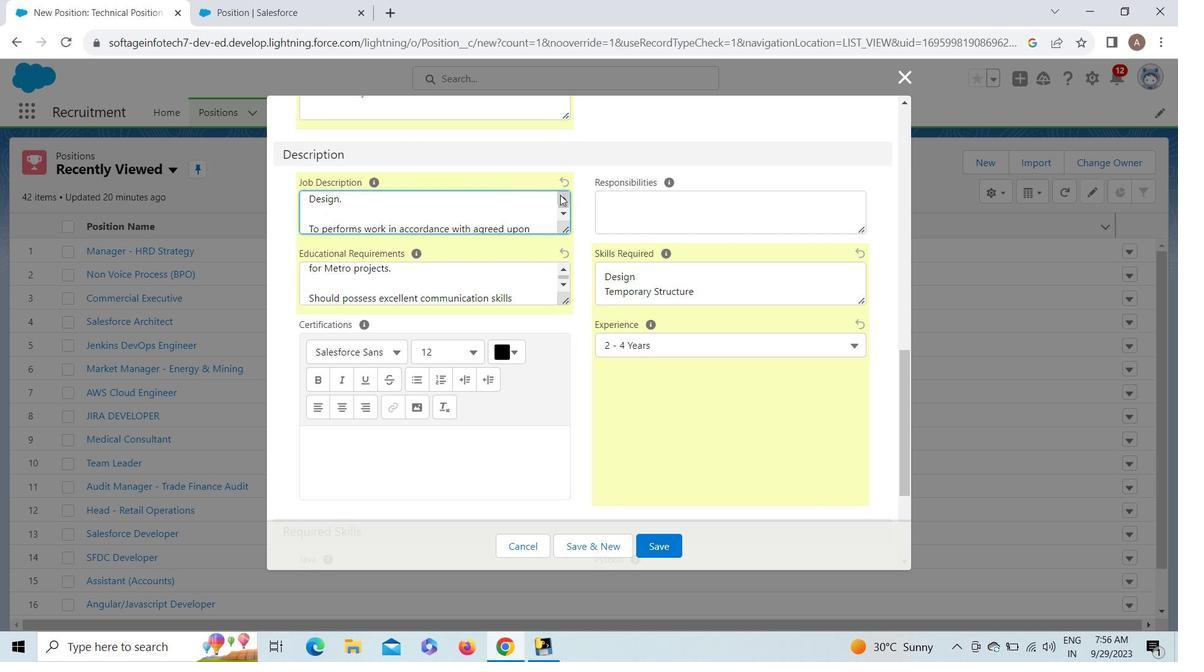 
Action: Mouse pressed left at (560, 195)
Screenshot: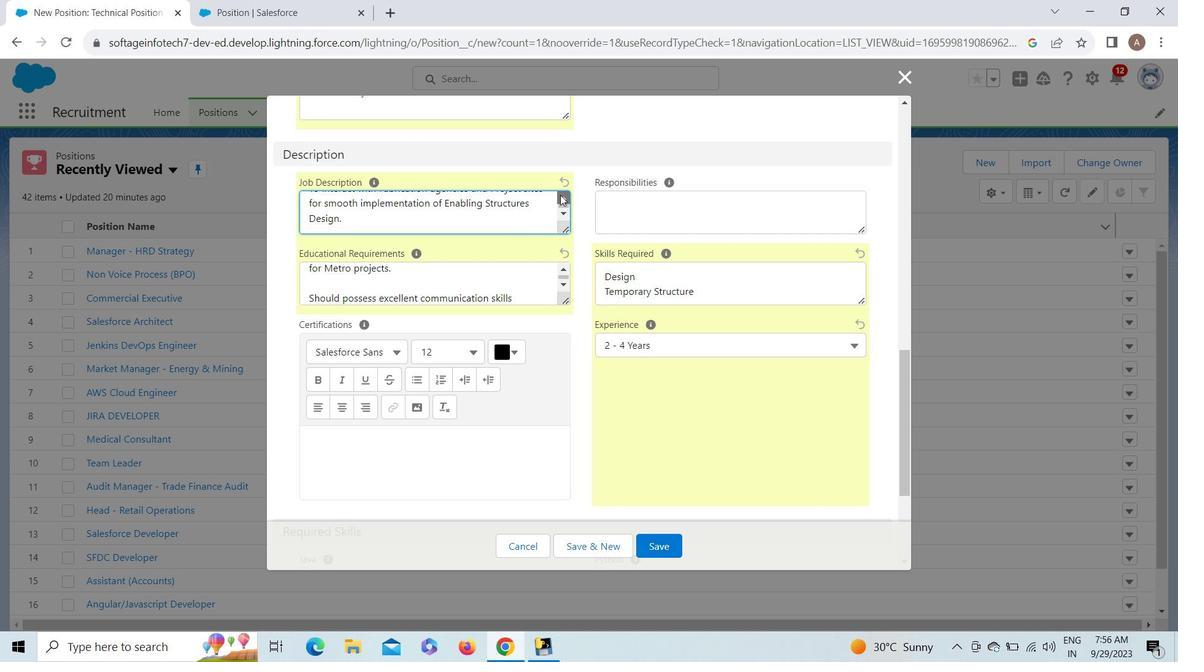 
Action: Mouse pressed left at (560, 195)
Screenshot: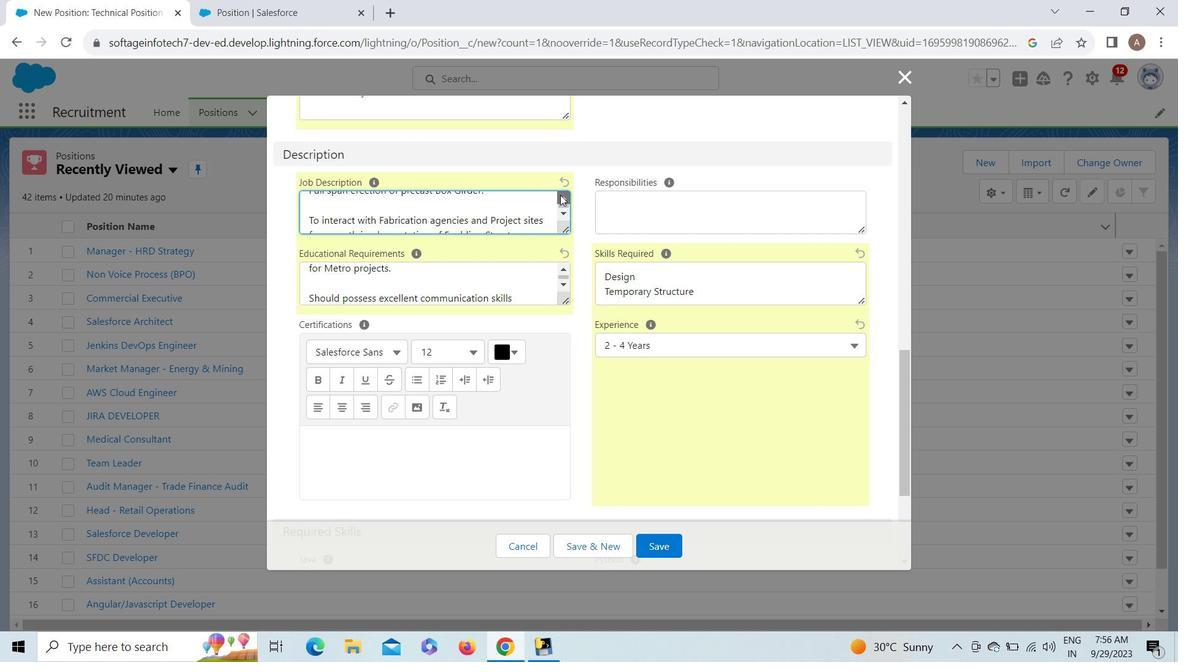 
Action: Mouse pressed left at (560, 195)
Screenshot: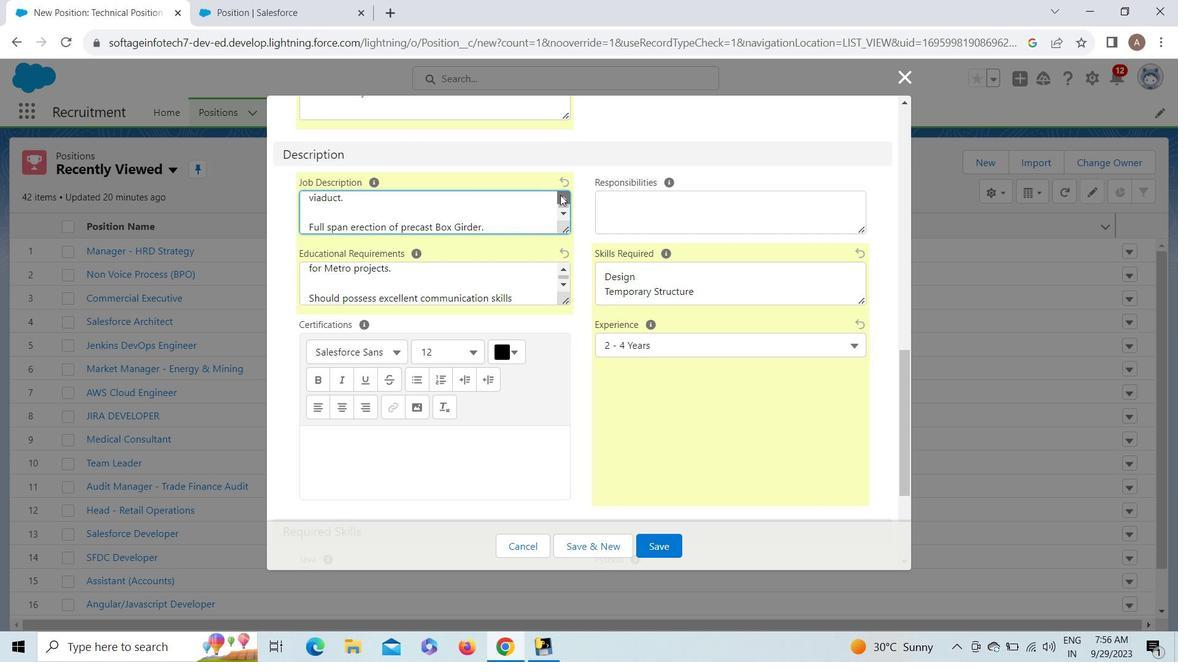 
Action: Mouse pressed left at (560, 195)
Screenshot: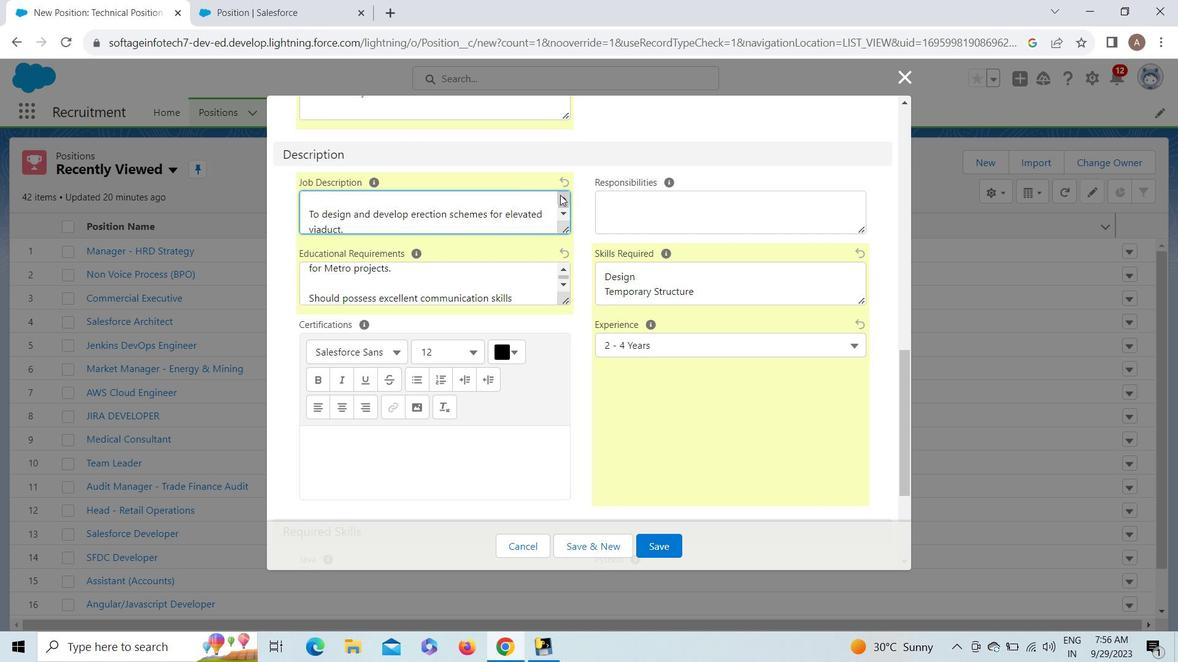
Action: Mouse pressed left at (560, 195)
Screenshot: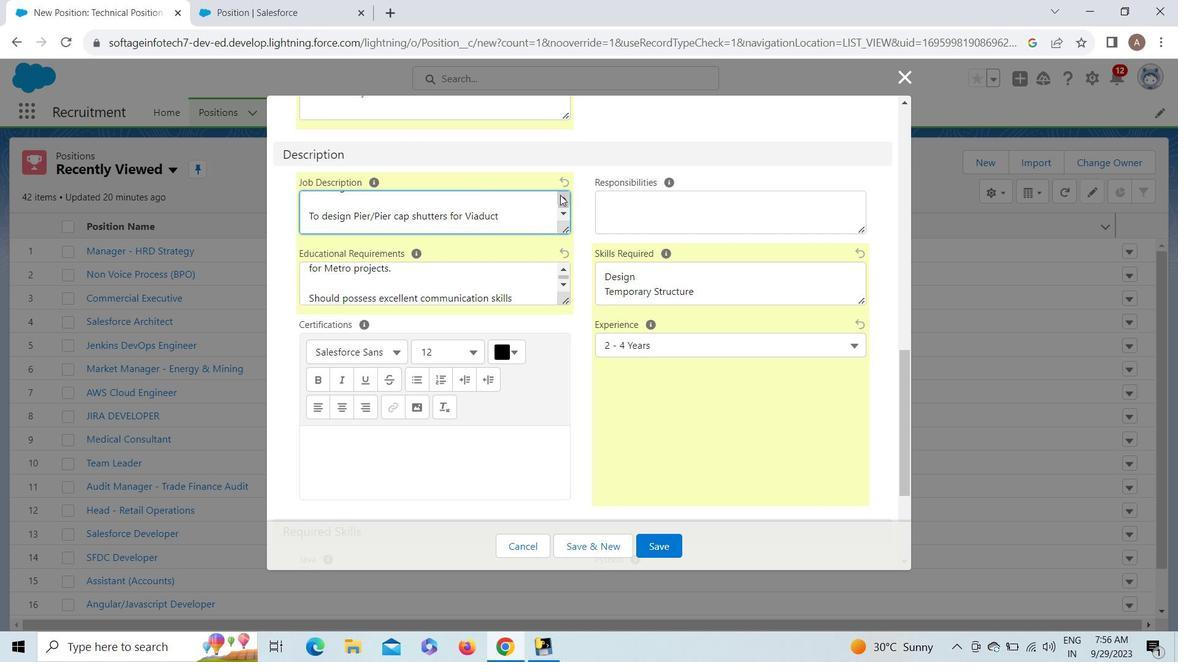 
Action: Mouse pressed left at (560, 195)
Screenshot: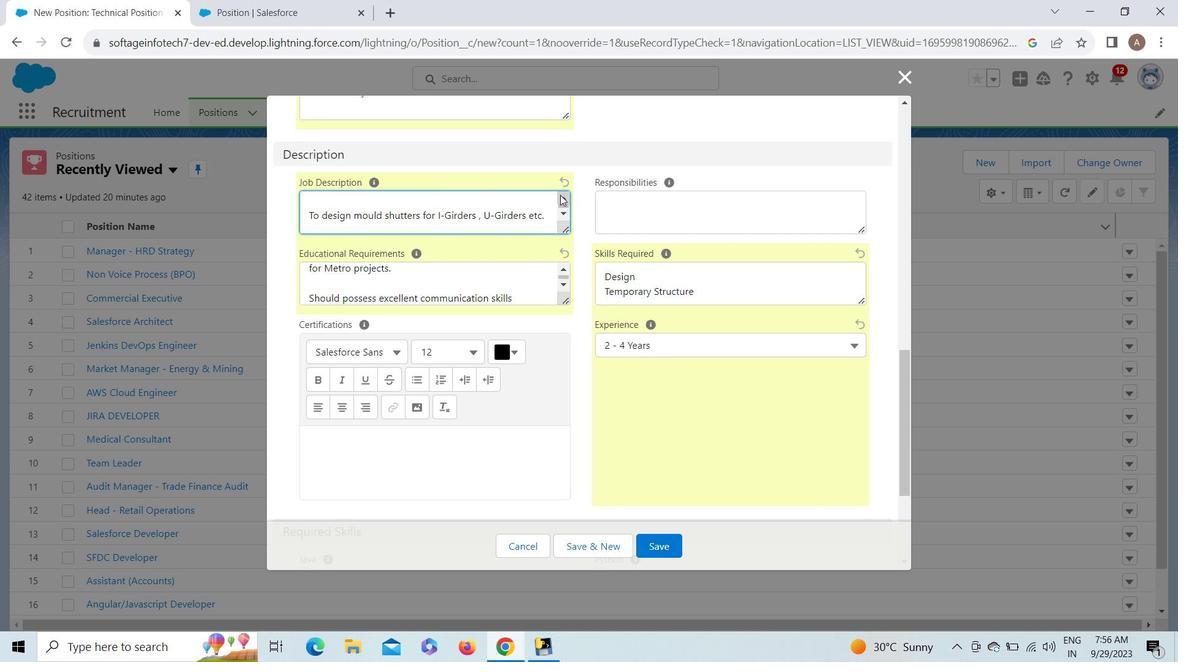 
Action: Mouse pressed left at (560, 195)
Screenshot: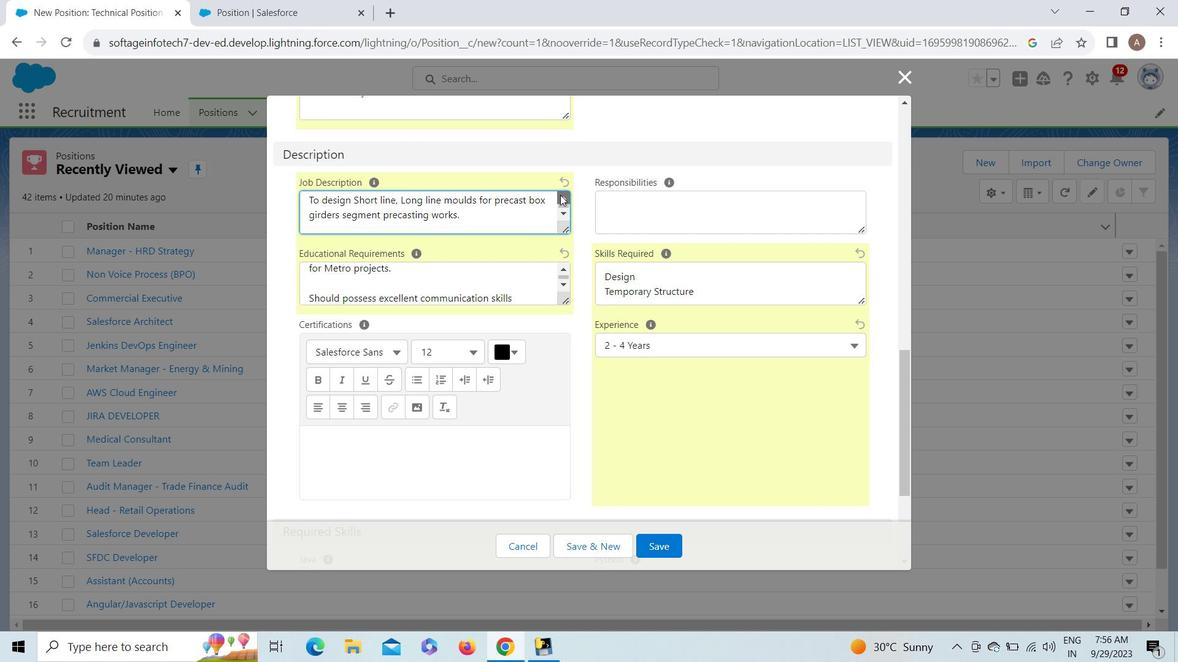 
Action: Mouse pressed left at (560, 195)
Screenshot: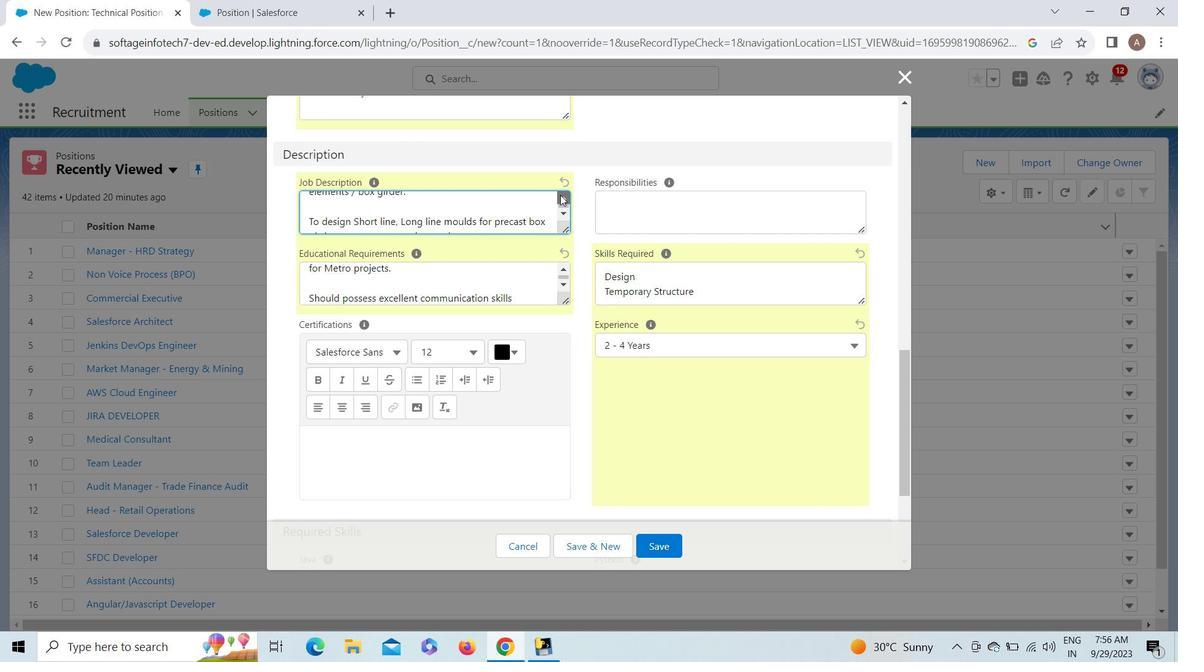 
Action: Mouse pressed left at (560, 195)
Screenshot: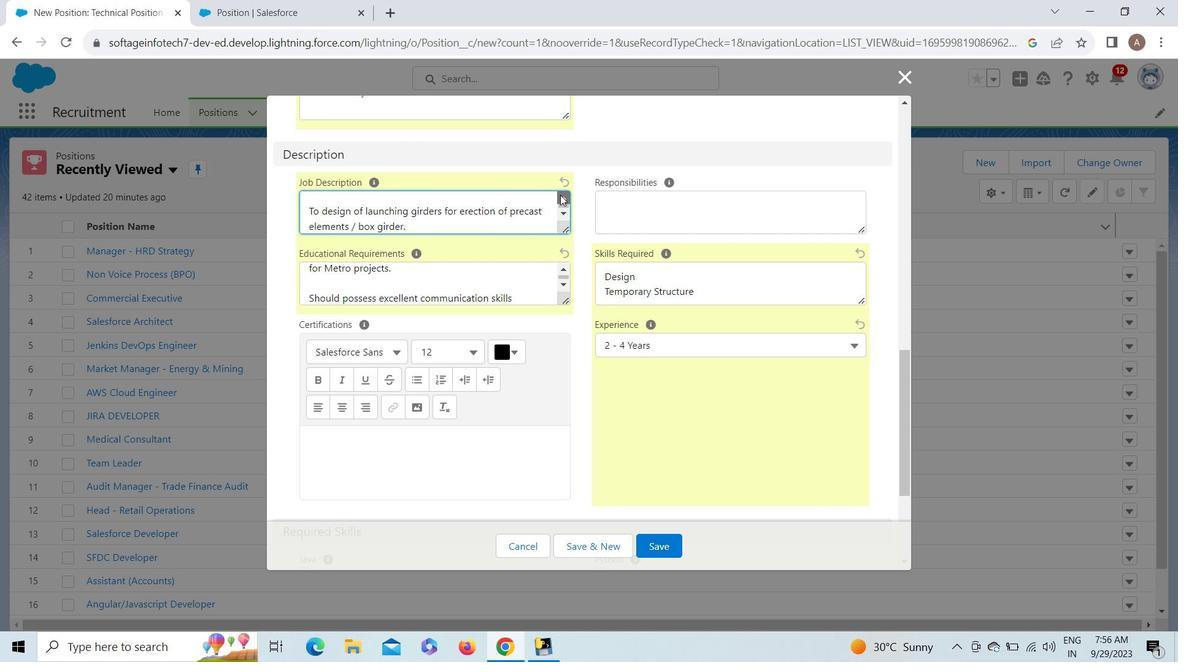 
Action: Mouse pressed left at (560, 195)
Screenshot: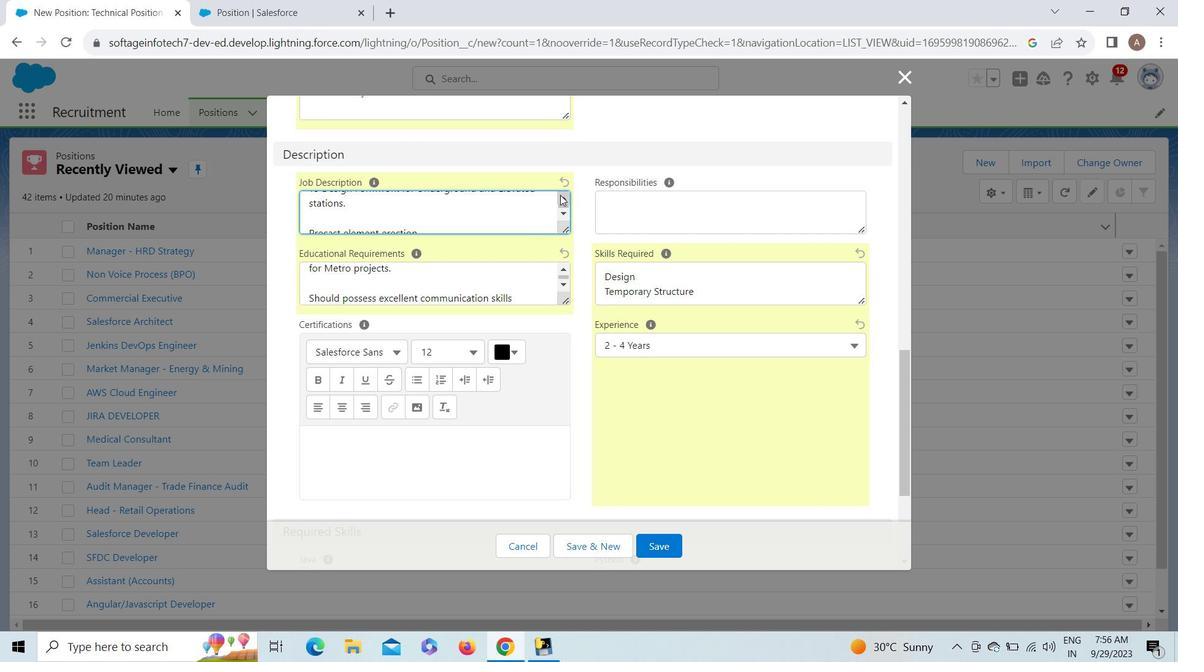 
Action: Mouse pressed left at (560, 195)
Screenshot: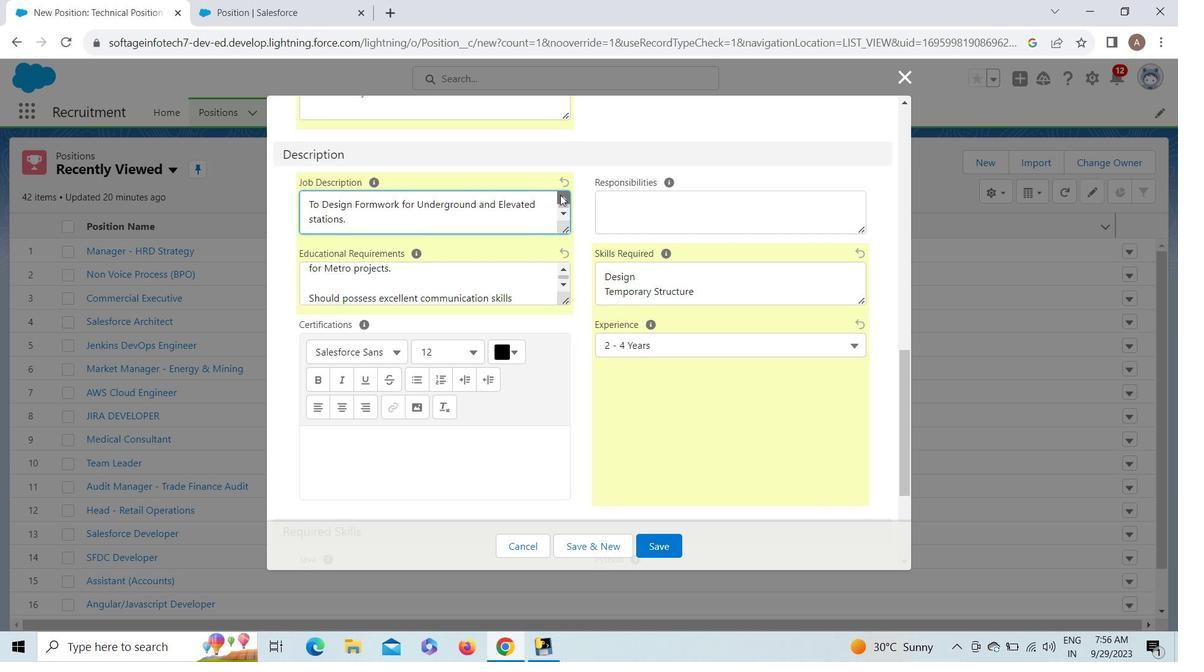 
Action: Mouse pressed left at (560, 195)
